 Task: Research Airbnb accommodation in San Rafael Arriba, Costa Rica from 5th December, 2023 to 11th December, 2023 for 2 adults.2 bedrooms having 2 beds and 1 bathroom. Property type can be flat. Look for 3 properties as per requirement.
Action: Mouse moved to (411, 75)
Screenshot: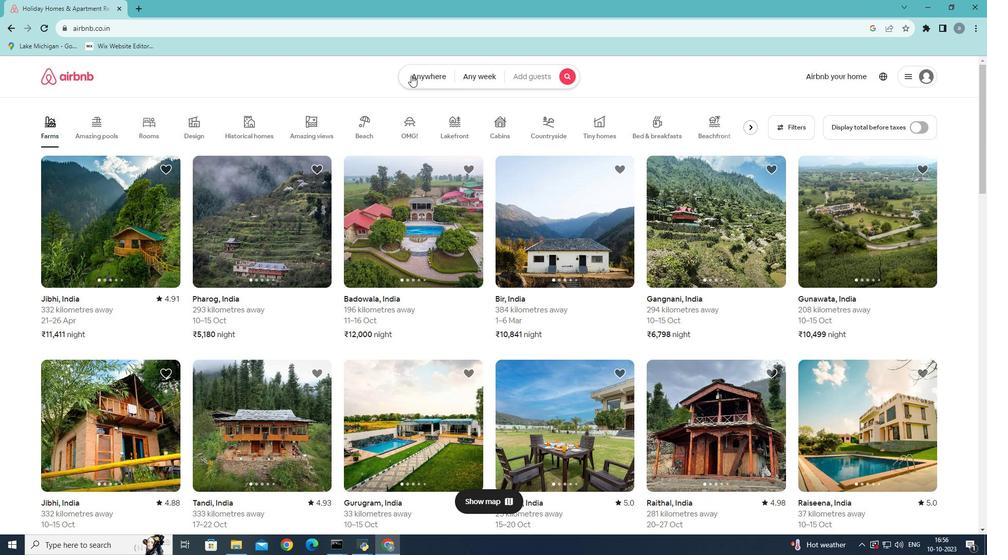 
Action: Mouse pressed left at (411, 75)
Screenshot: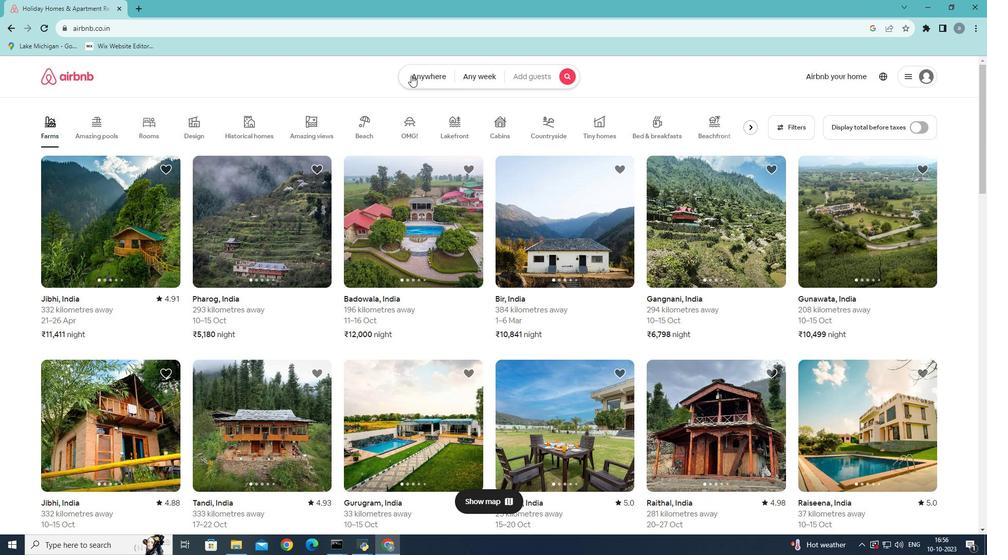 
Action: Mouse moved to (306, 118)
Screenshot: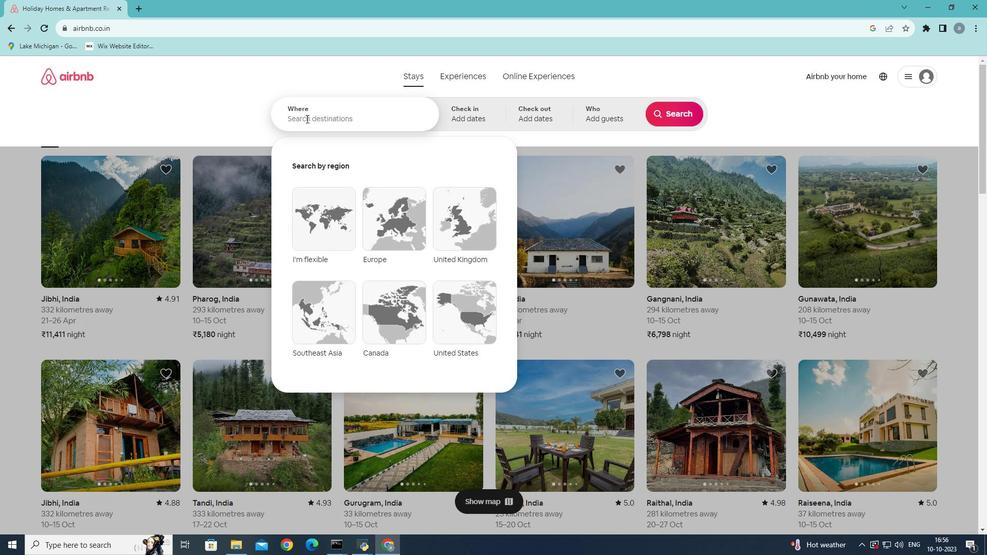 
Action: Mouse pressed left at (306, 118)
Screenshot: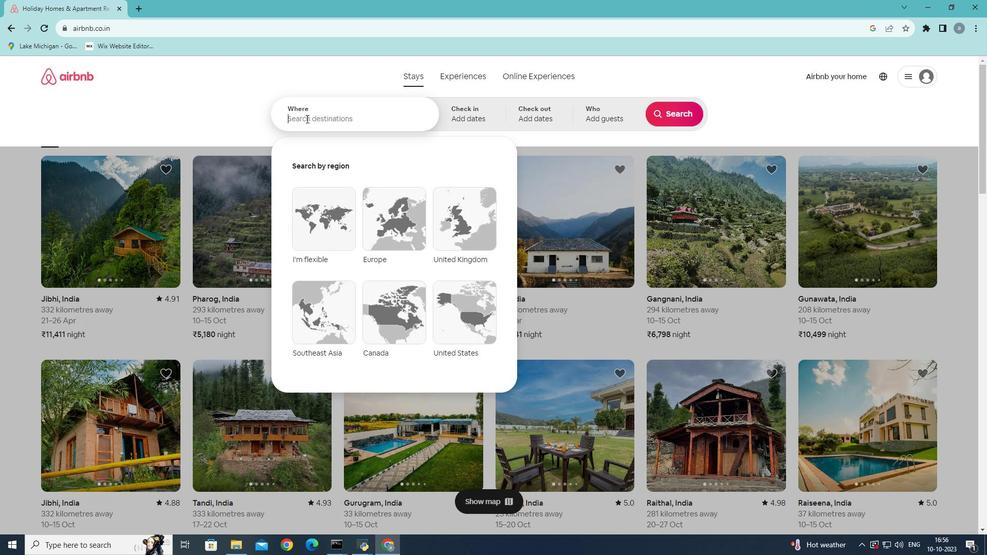
Action: Key pressed <Key.shift>San<Key.space><Key.shift>Rafael<Key.space><Key.shift>Arri
Screenshot: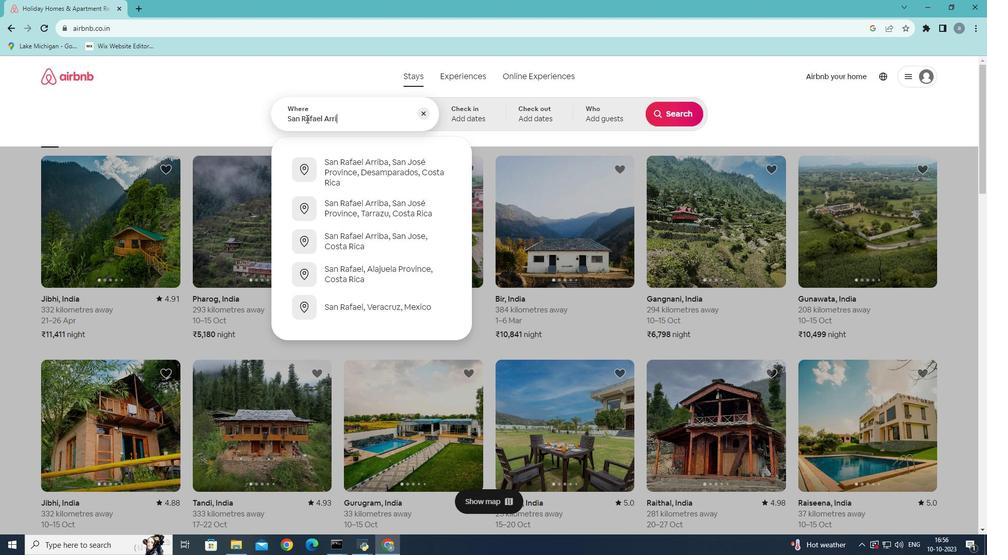 
Action: Mouse moved to (355, 181)
Screenshot: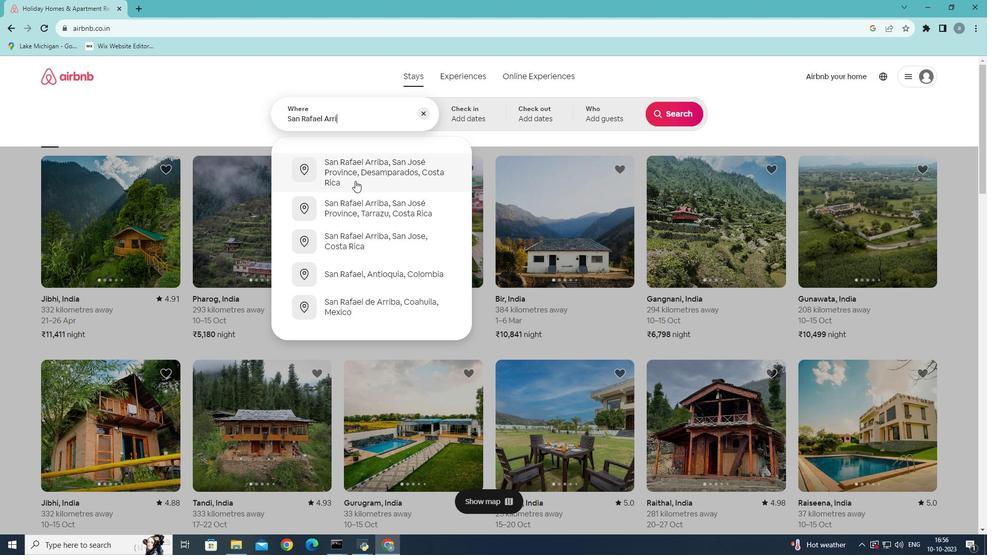 
Action: Mouse pressed left at (355, 181)
Screenshot: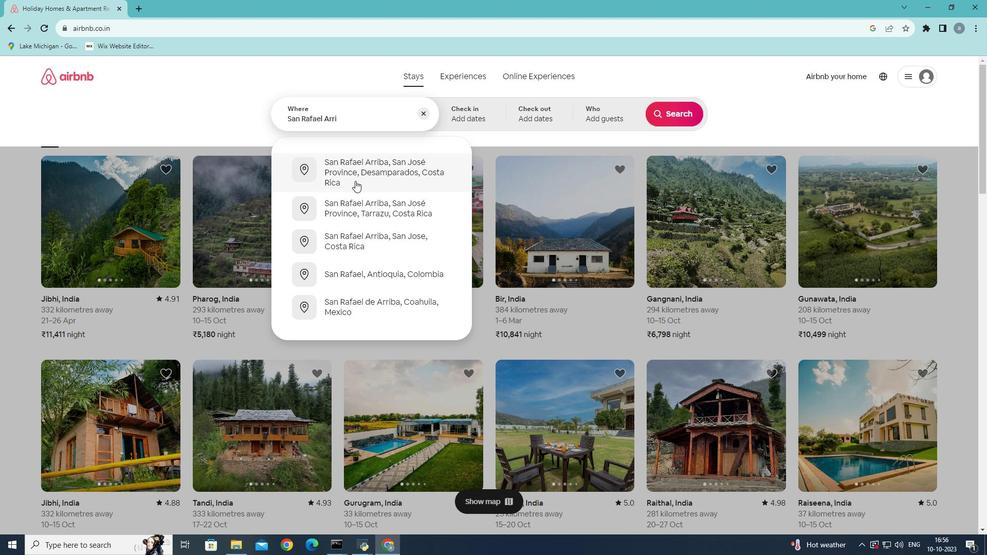 
Action: Mouse moved to (472, 120)
Screenshot: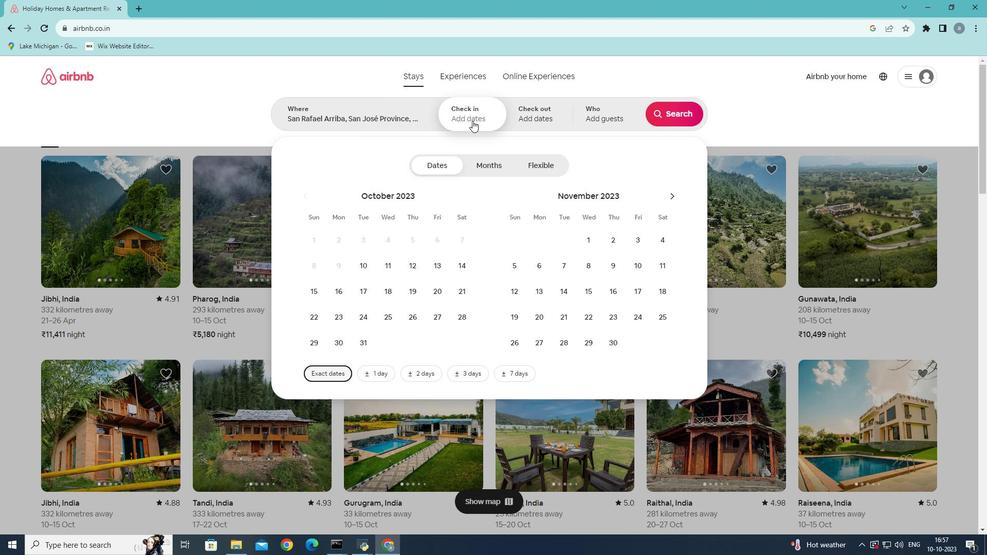 
Action: Mouse pressed left at (472, 120)
Screenshot: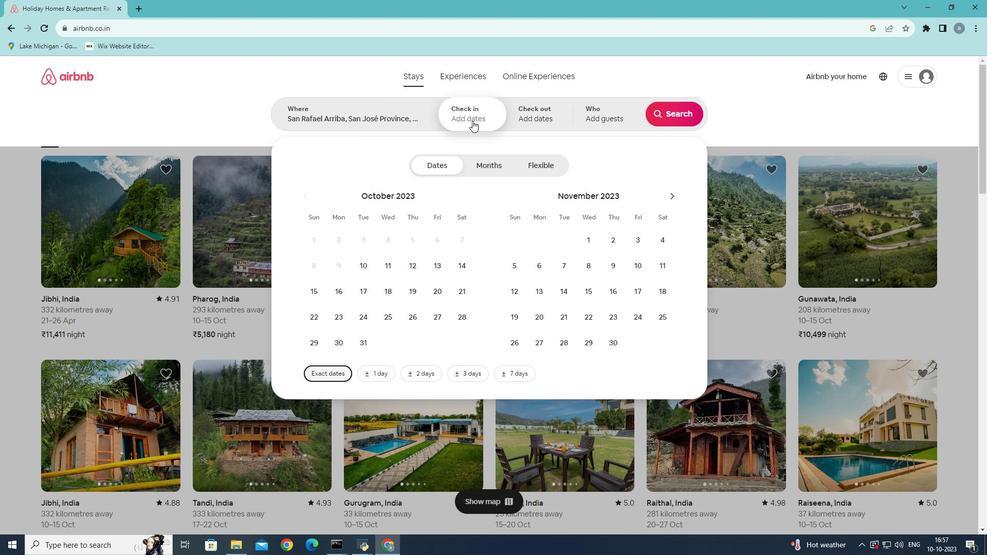 
Action: Mouse moved to (479, 120)
Screenshot: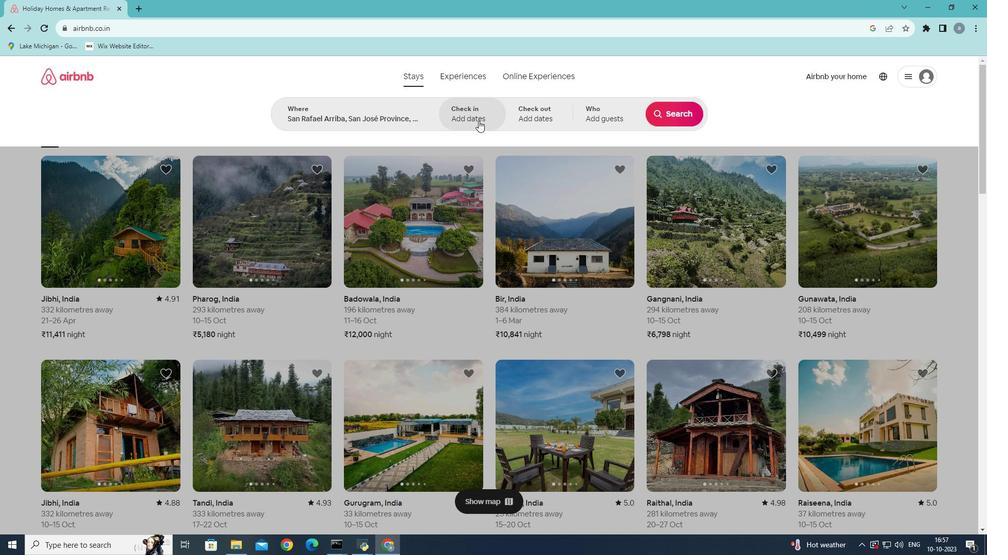 
Action: Mouse pressed left at (479, 120)
Screenshot: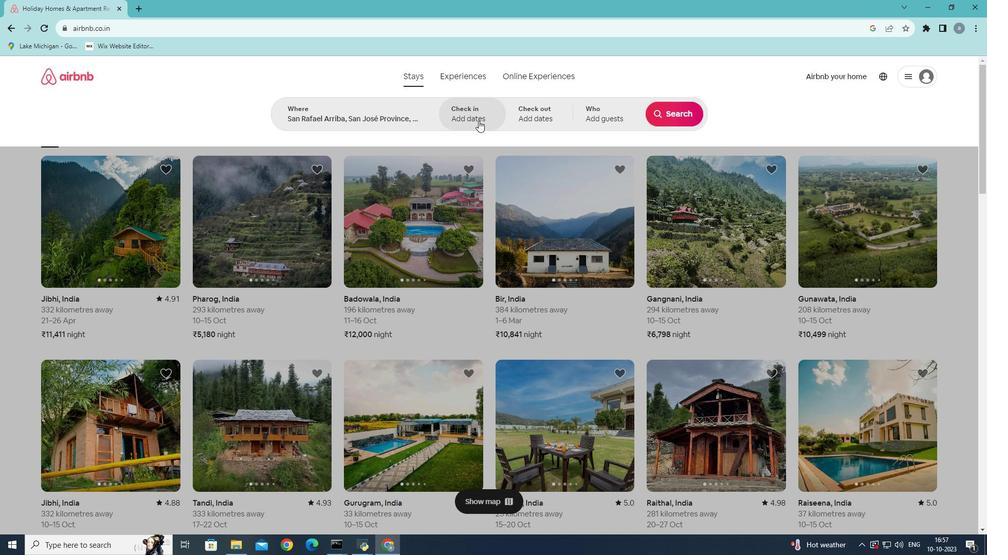 
Action: Mouse moved to (675, 200)
Screenshot: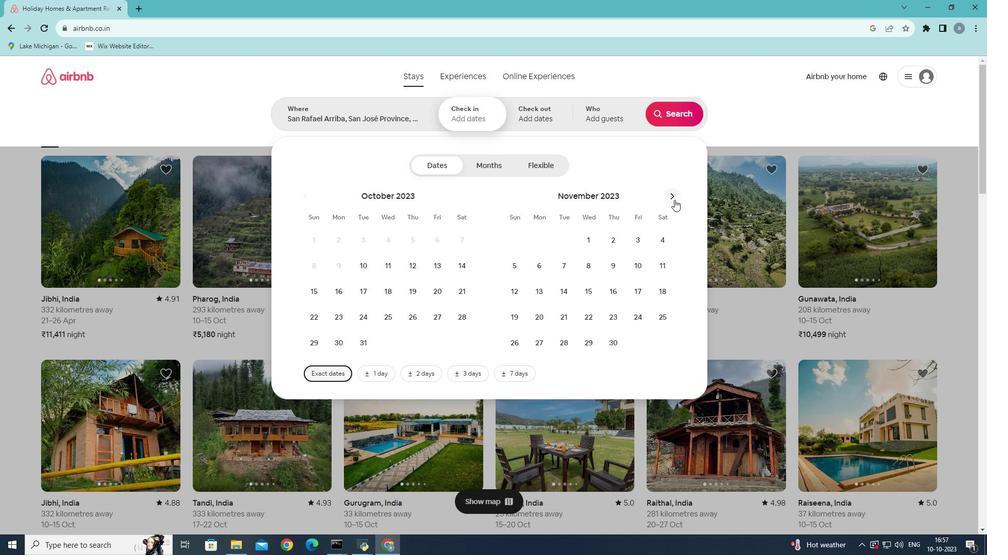 
Action: Mouse pressed left at (675, 200)
Screenshot: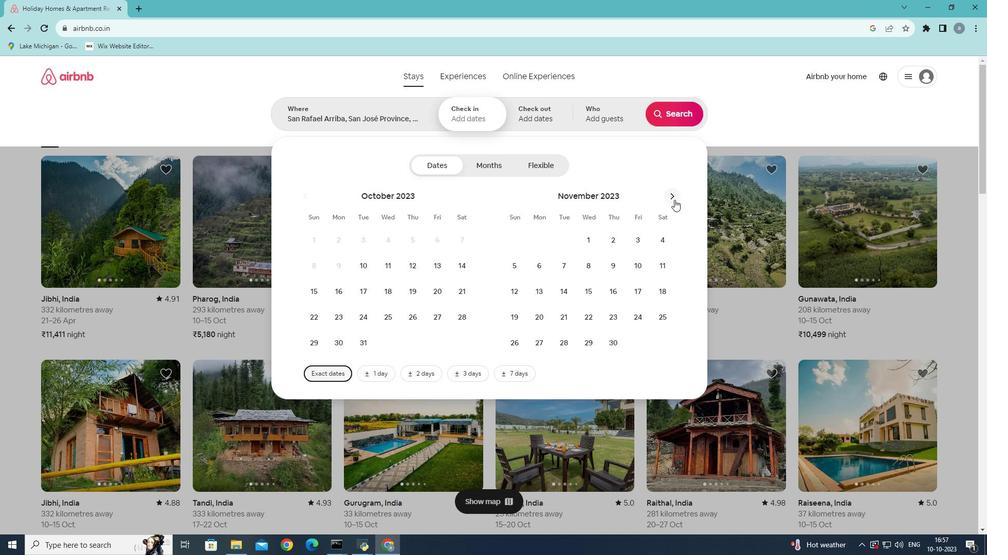 
Action: Mouse moved to (564, 261)
Screenshot: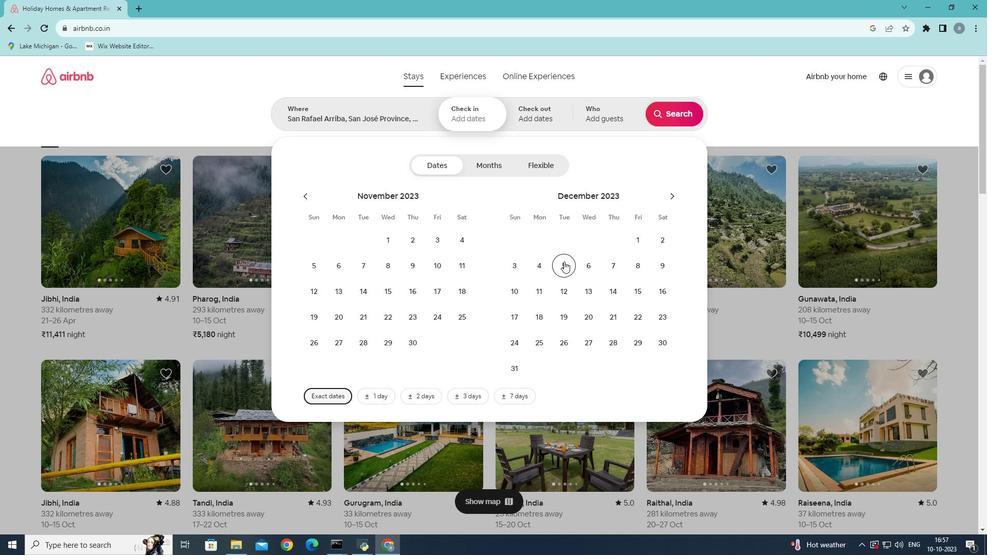 
Action: Mouse pressed left at (564, 261)
Screenshot: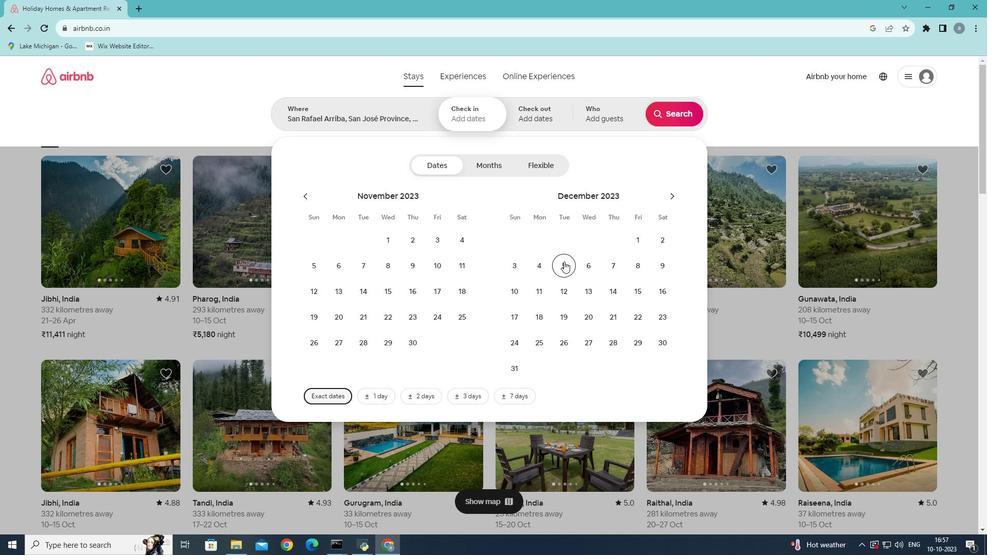 
Action: Mouse moved to (540, 290)
Screenshot: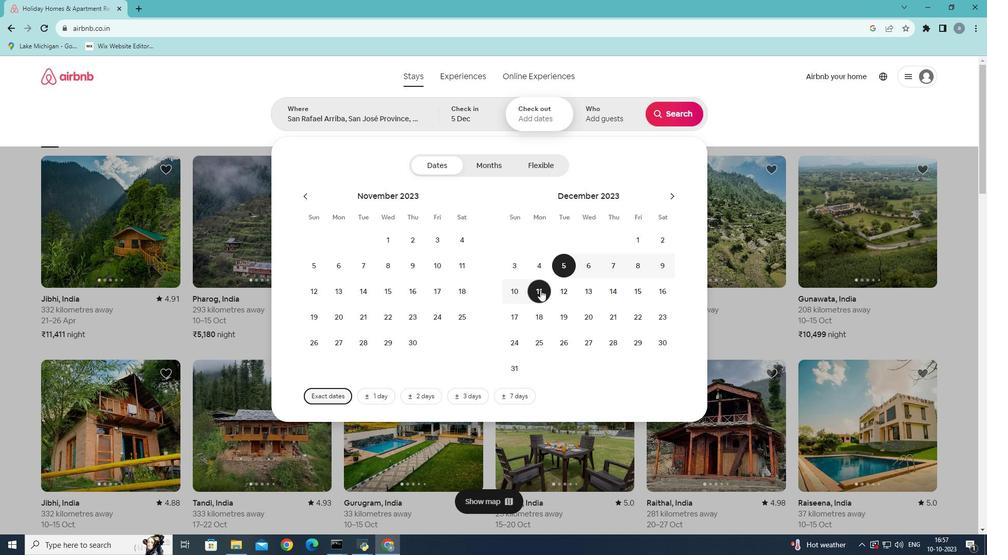 
Action: Mouse pressed left at (540, 290)
Screenshot: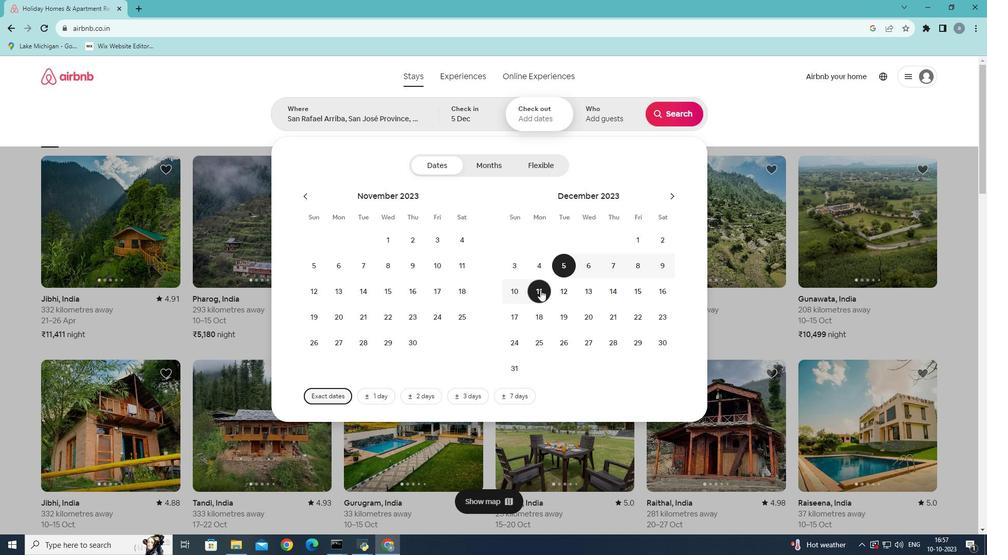 
Action: Mouse moved to (600, 114)
Screenshot: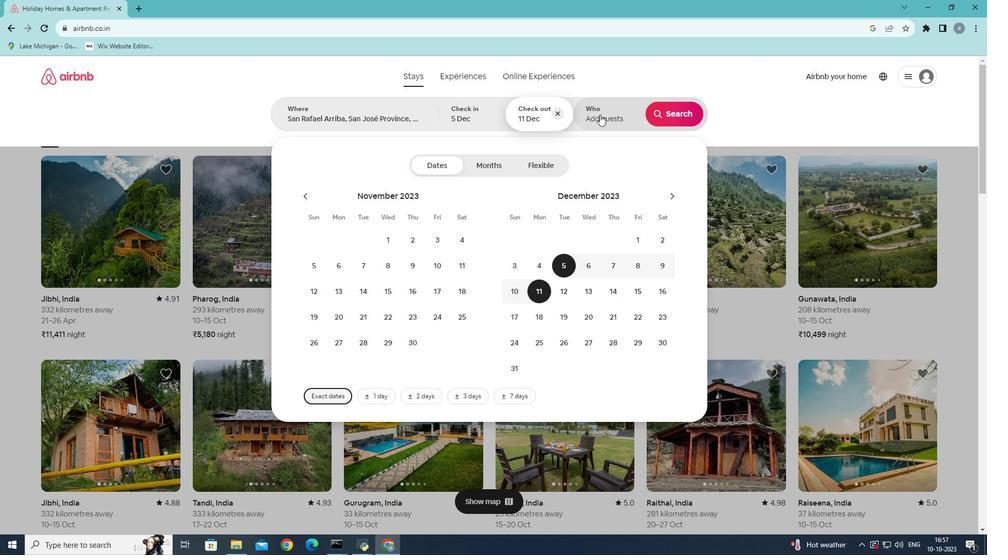 
Action: Mouse pressed left at (600, 114)
Screenshot: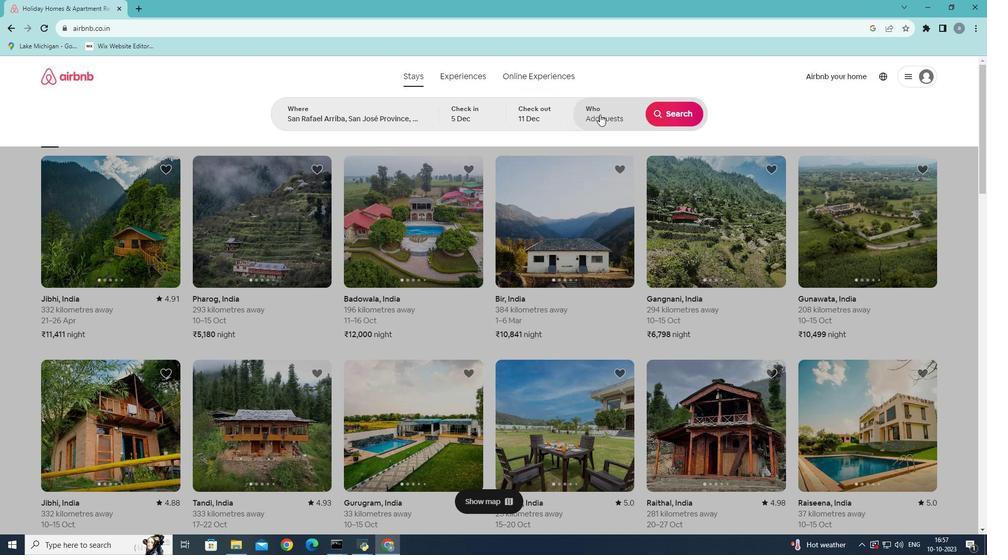 
Action: Mouse moved to (675, 169)
Screenshot: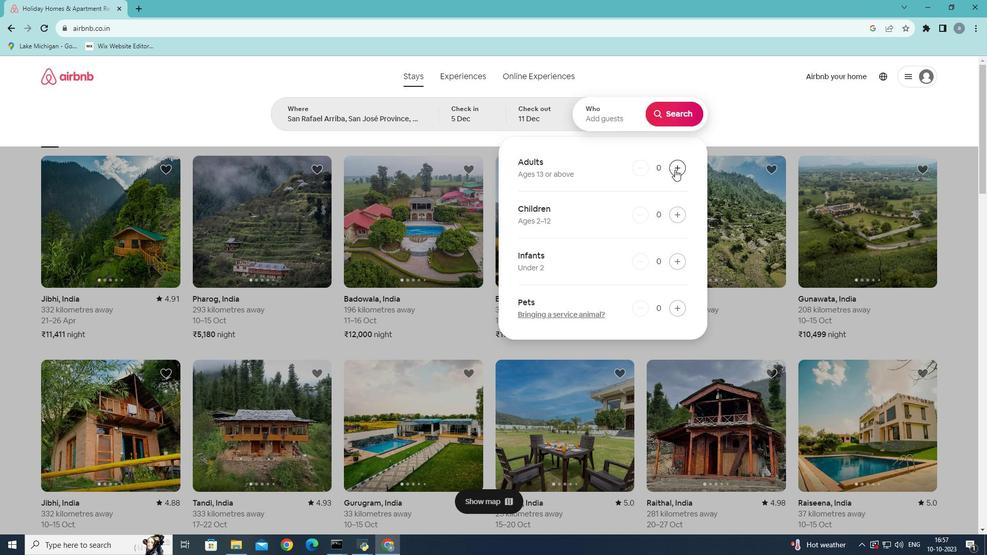 
Action: Mouse pressed left at (675, 169)
Screenshot: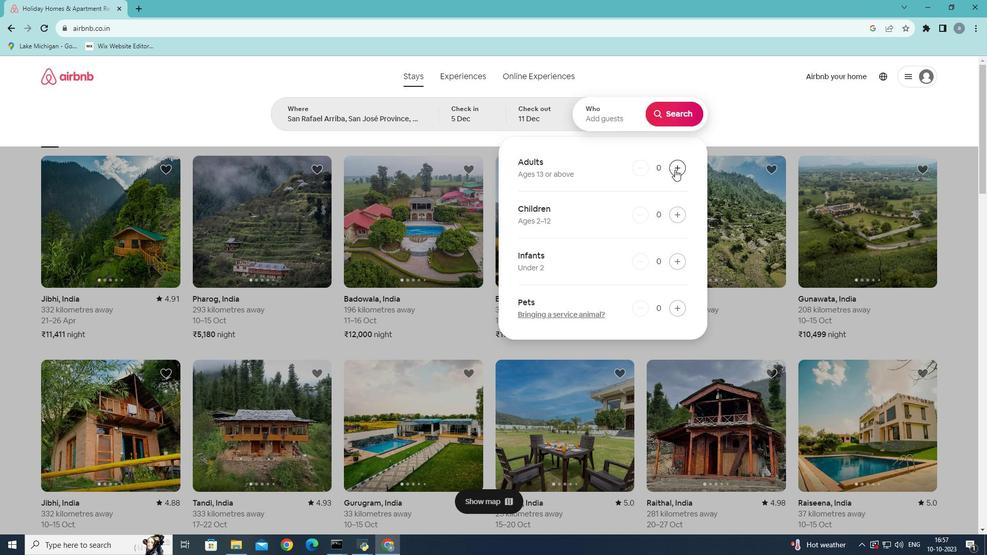 
Action: Mouse pressed left at (675, 169)
Screenshot: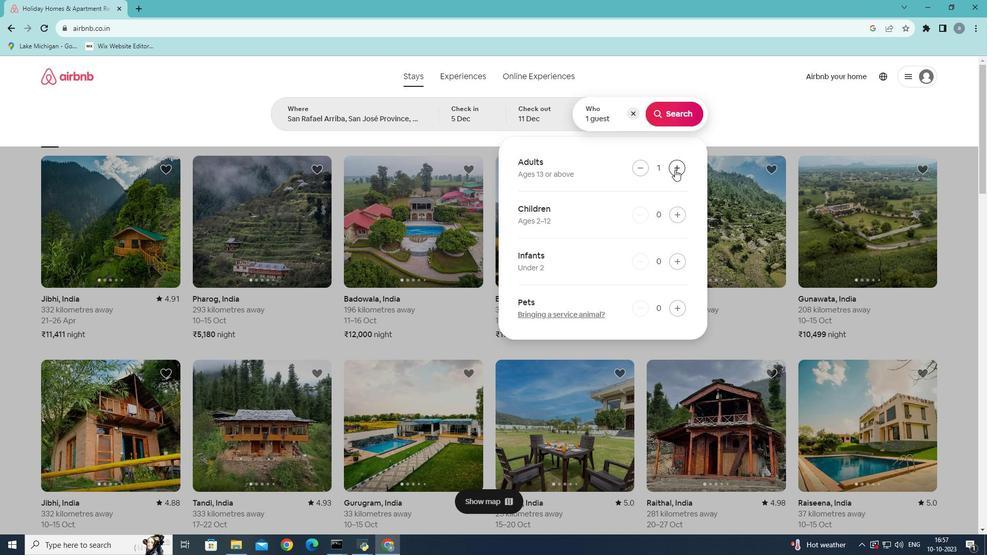 
Action: Mouse moved to (688, 118)
Screenshot: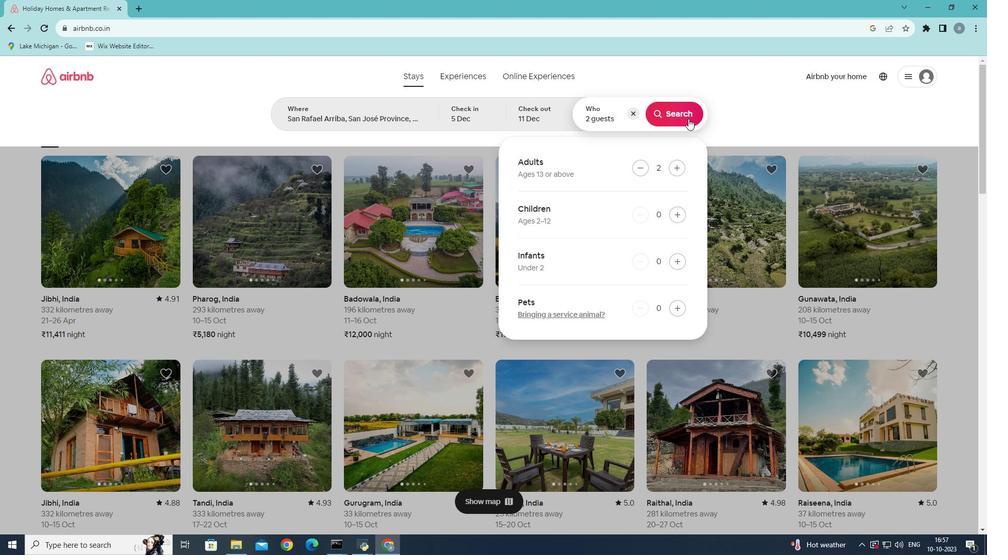 
Action: Mouse pressed left at (688, 118)
Screenshot: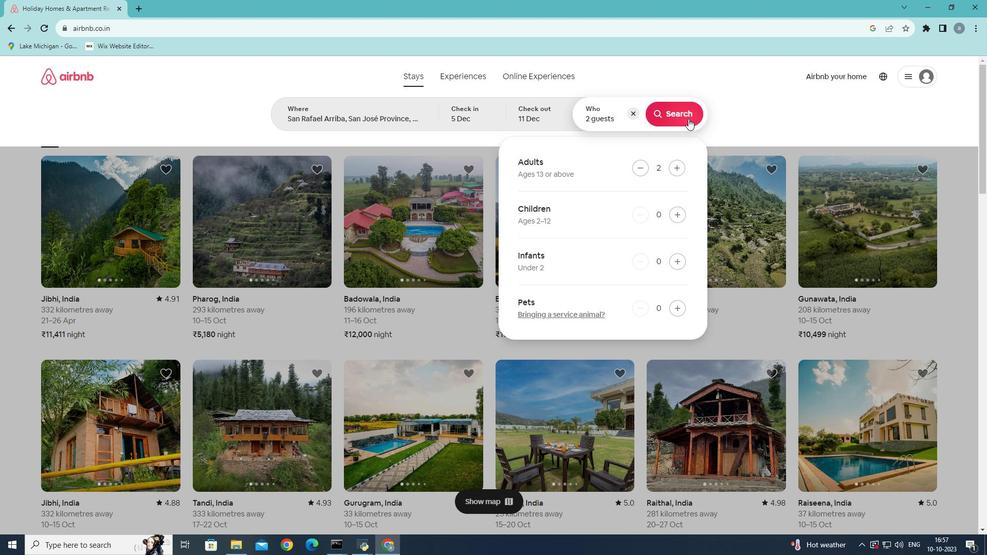 
Action: Mouse moved to (826, 119)
Screenshot: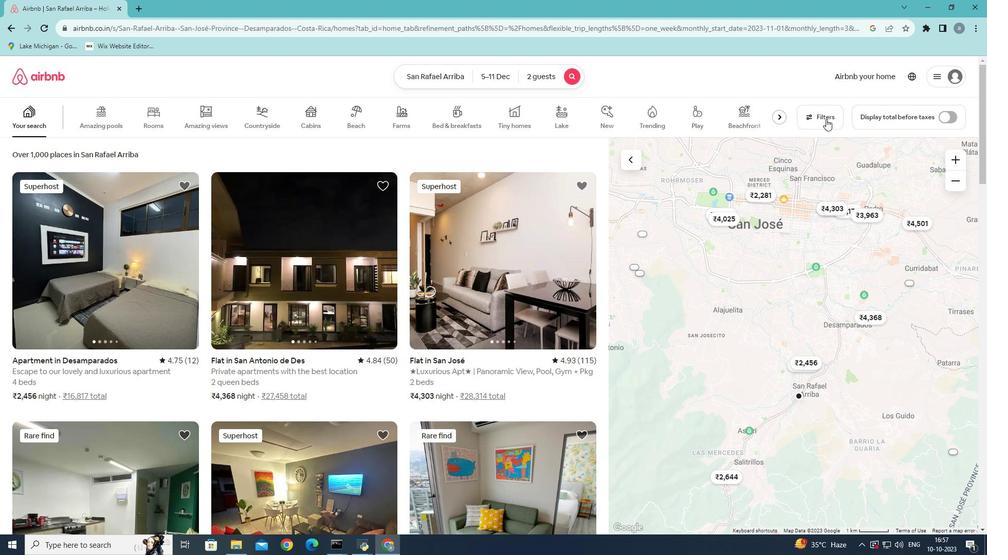 
Action: Mouse pressed left at (826, 119)
Screenshot: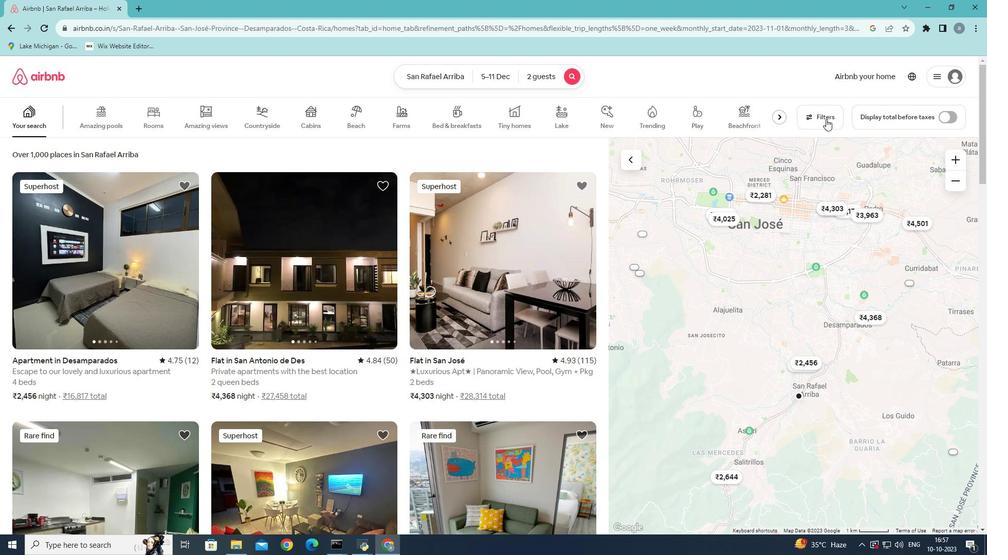 
Action: Mouse moved to (417, 351)
Screenshot: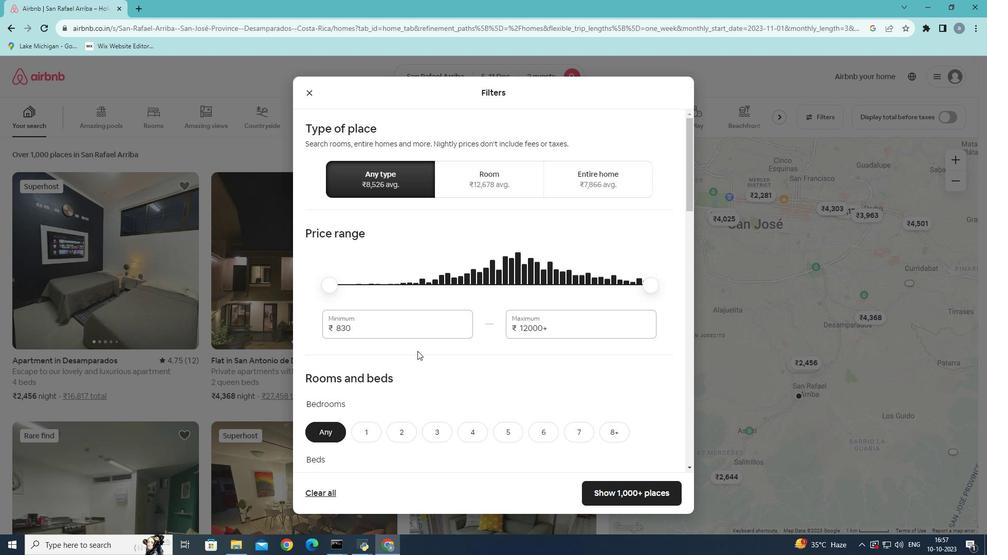 
Action: Mouse scrolled (417, 350) with delta (0, 0)
Screenshot: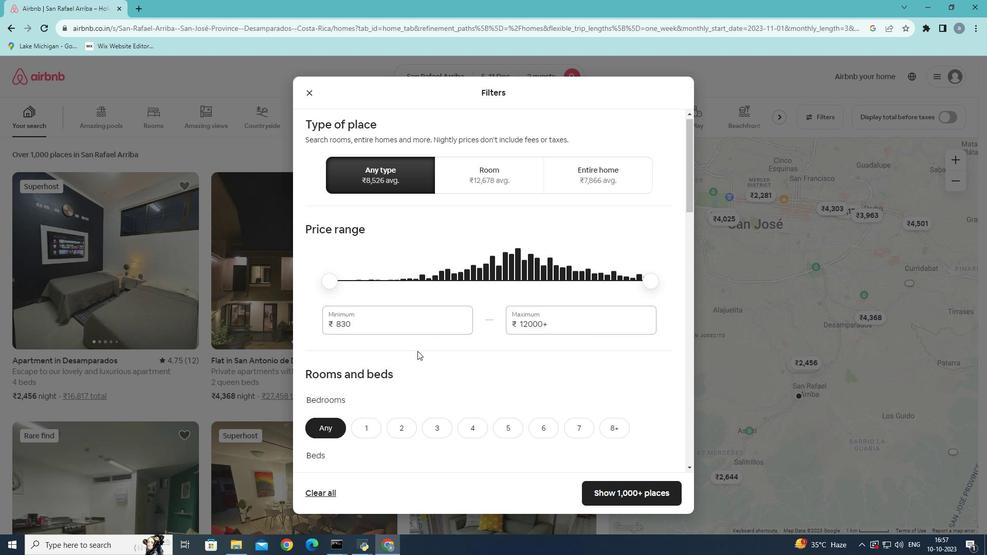 
Action: Mouse scrolled (417, 350) with delta (0, 0)
Screenshot: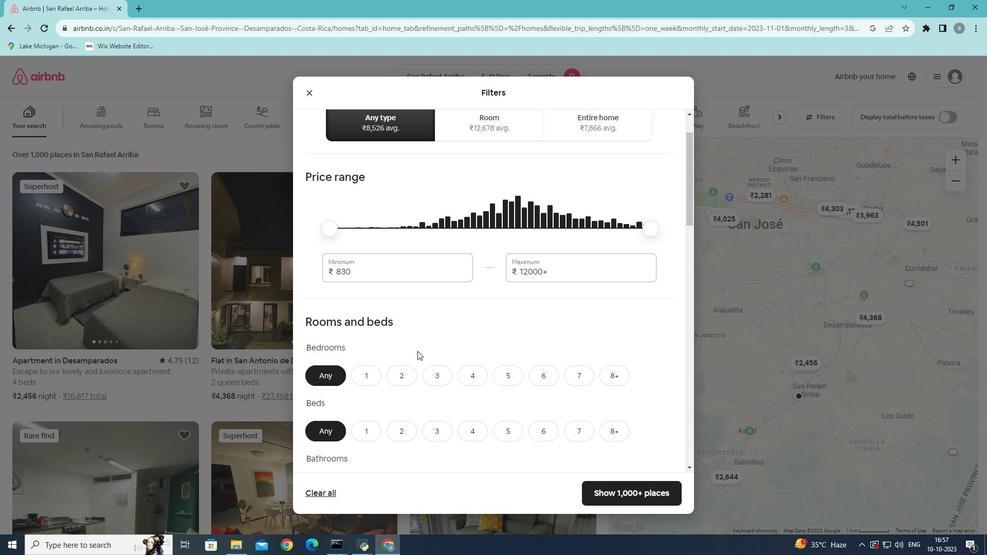 
Action: Mouse moved to (422, 344)
Screenshot: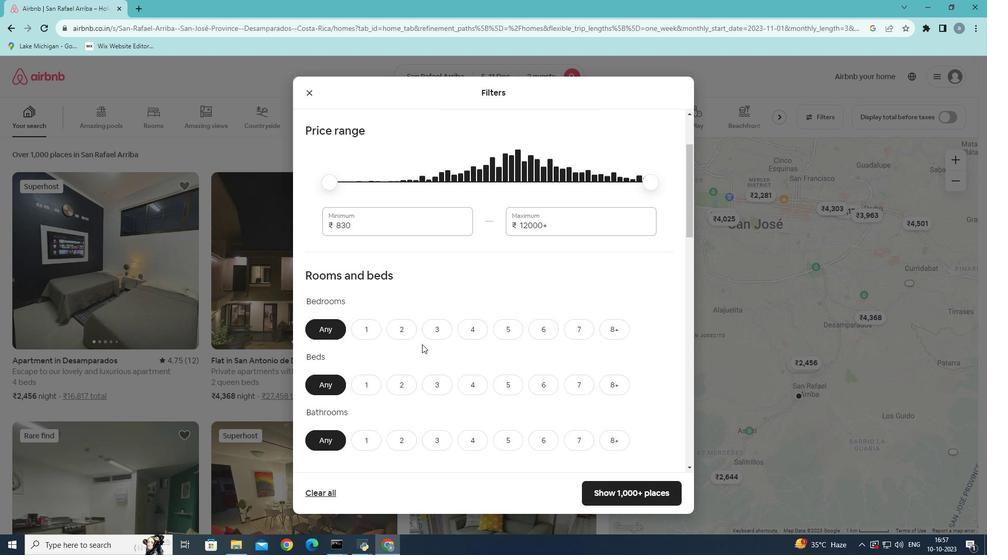 
Action: Mouse scrolled (422, 344) with delta (0, 0)
Screenshot: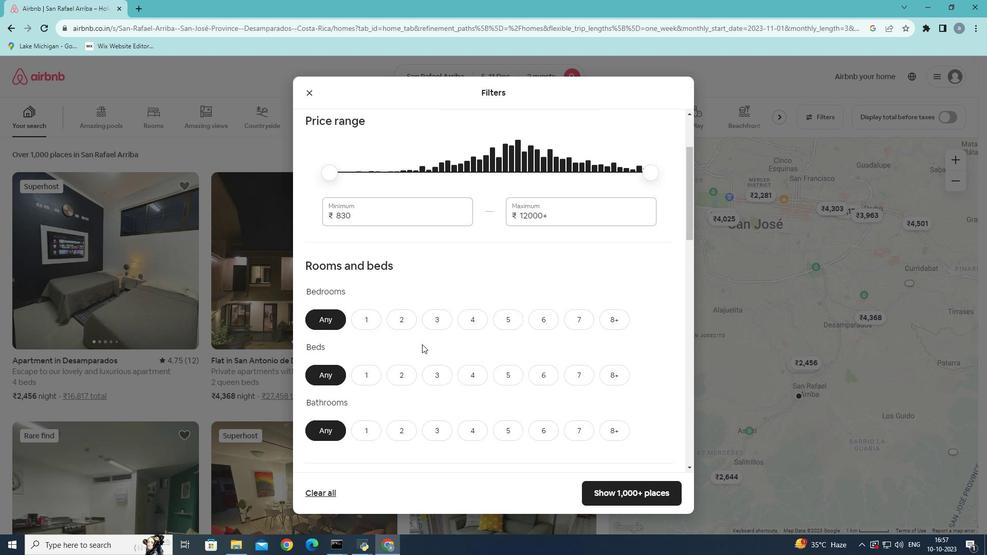 
Action: Mouse moved to (399, 273)
Screenshot: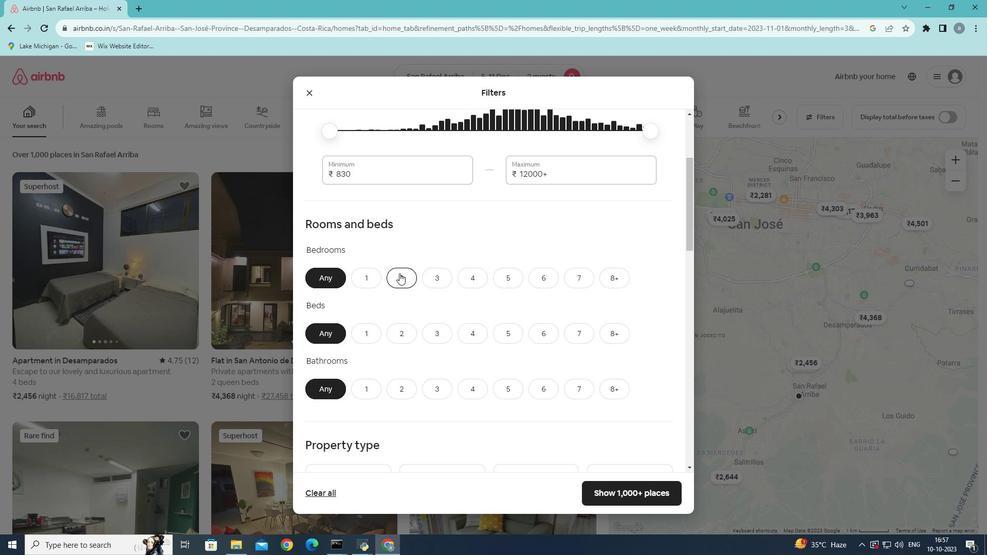 
Action: Mouse pressed left at (399, 273)
Screenshot: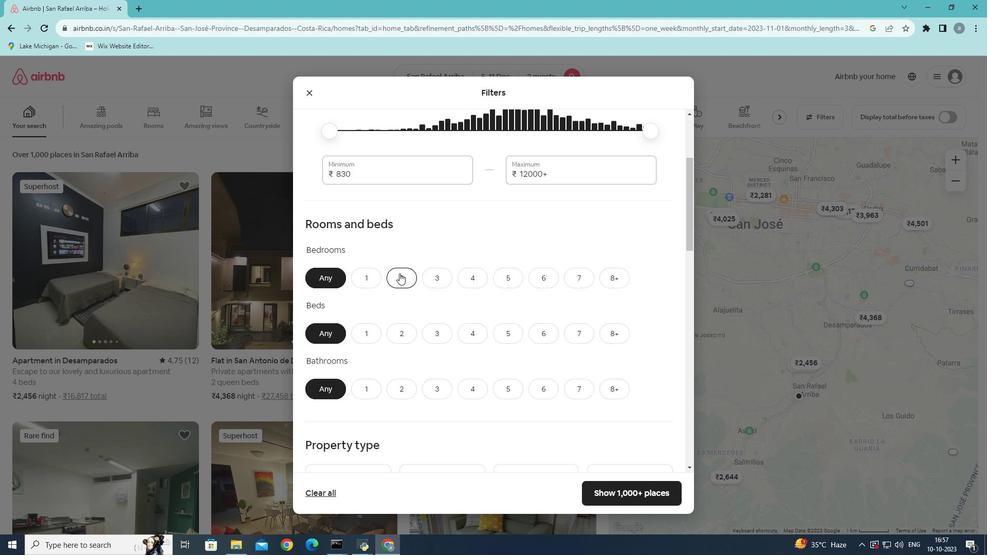 
Action: Mouse moved to (404, 328)
Screenshot: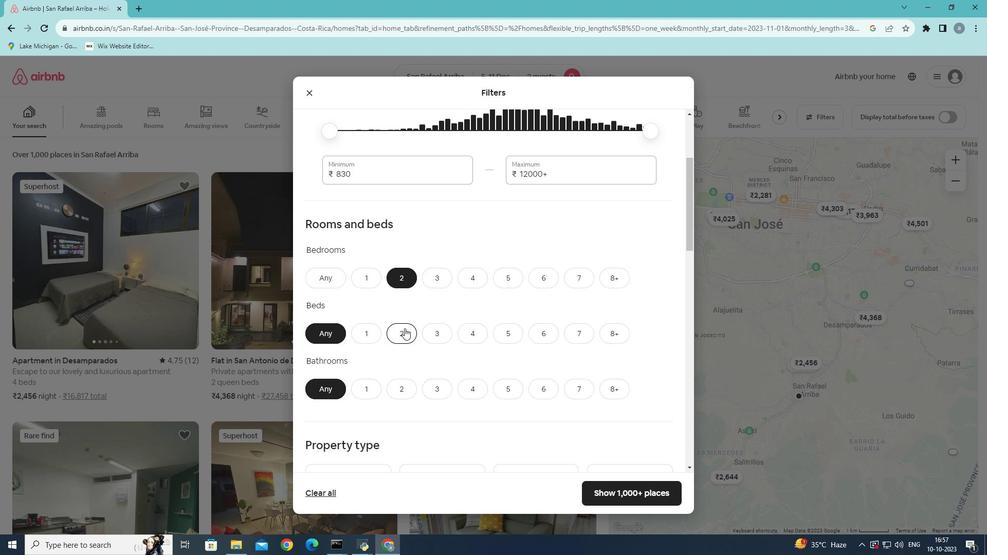 
Action: Mouse pressed left at (404, 328)
Screenshot: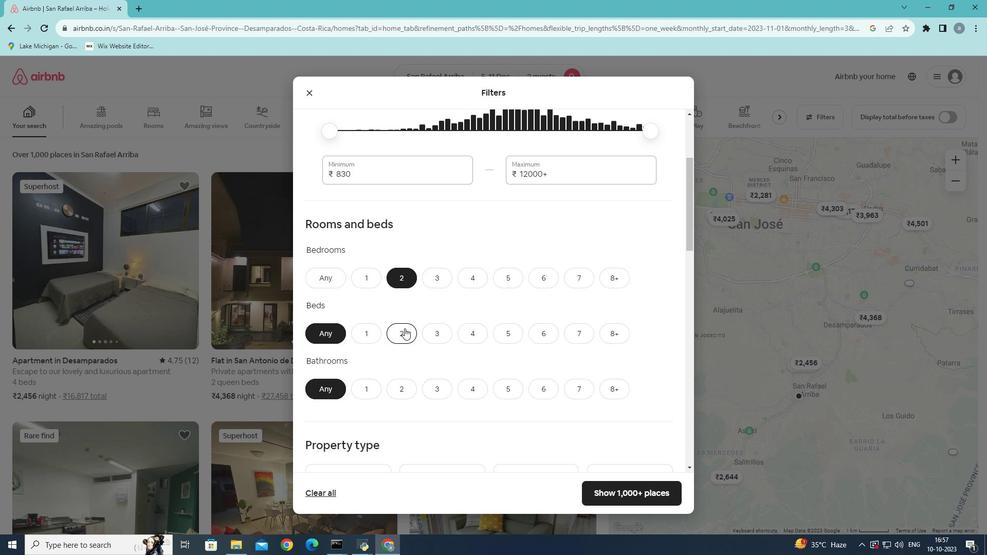 
Action: Mouse moved to (371, 390)
Screenshot: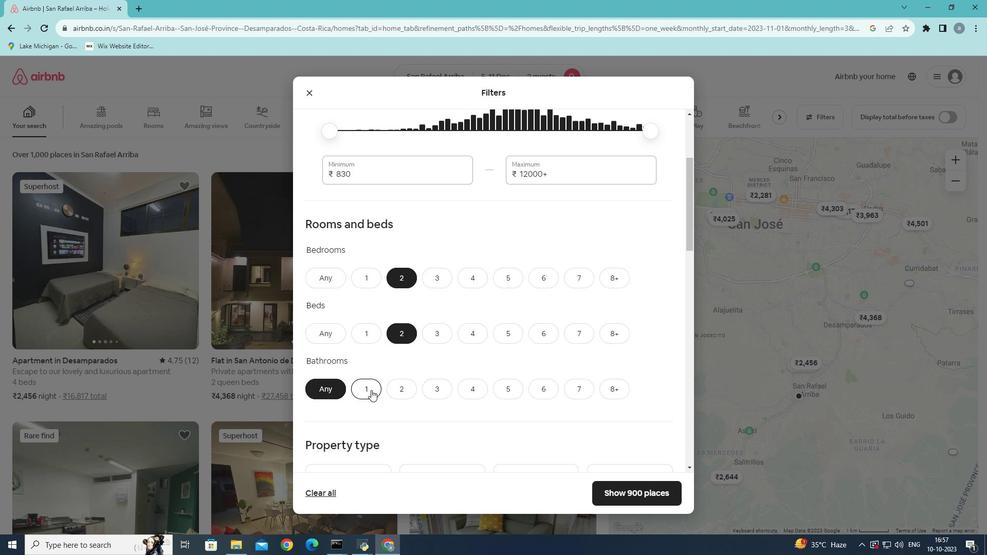 
Action: Mouse pressed left at (371, 390)
Screenshot: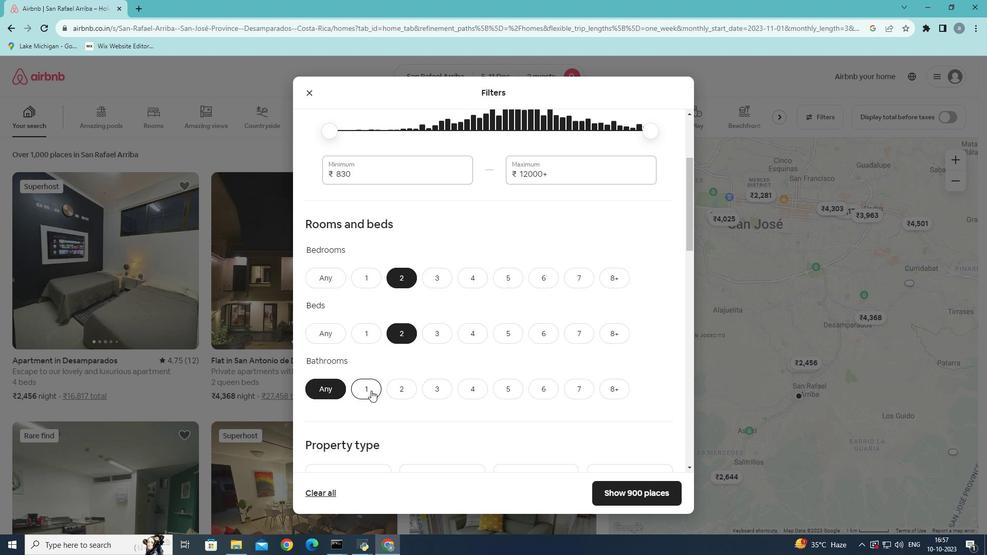
Action: Mouse moved to (426, 310)
Screenshot: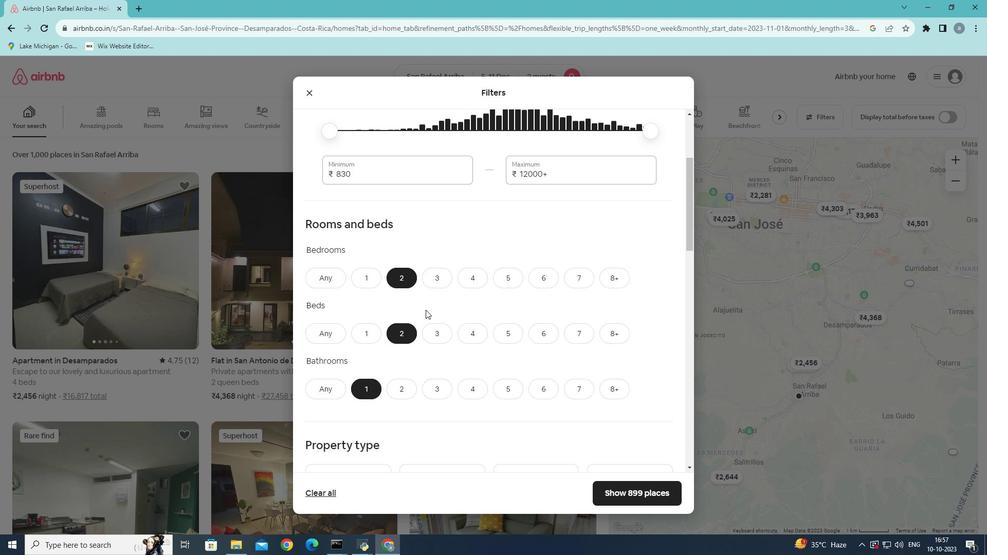 
Action: Mouse scrolled (426, 309) with delta (0, 0)
Screenshot: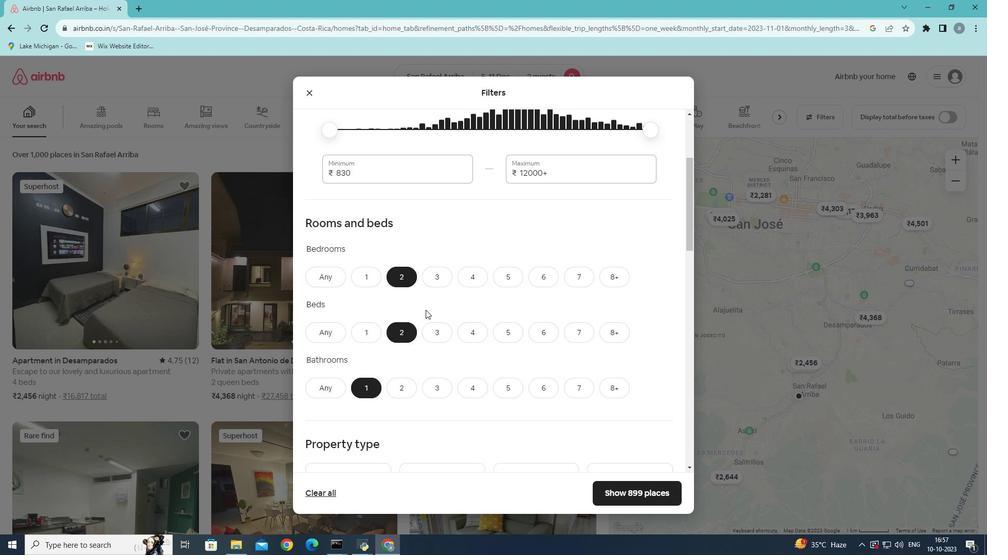 
Action: Mouse scrolled (426, 309) with delta (0, 0)
Screenshot: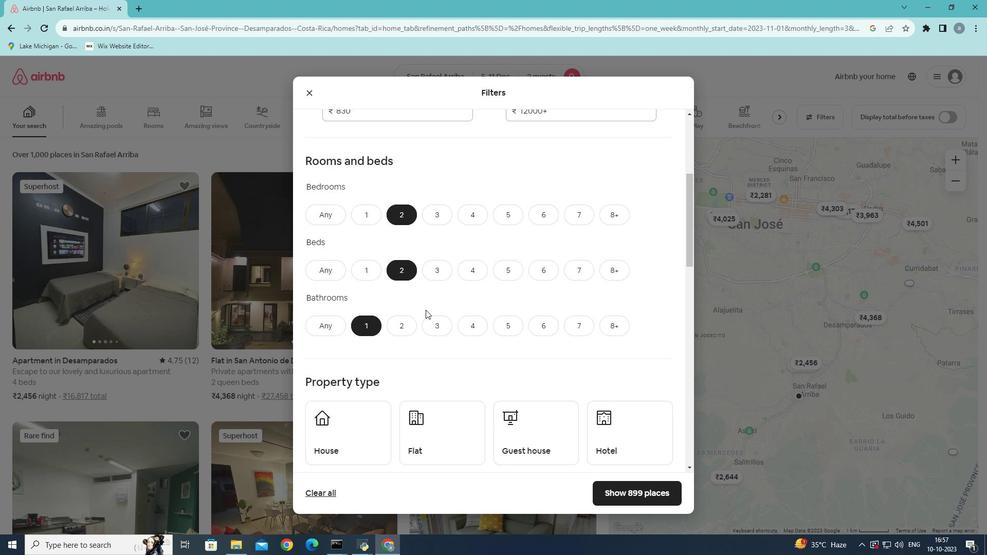 
Action: Mouse scrolled (426, 309) with delta (0, 0)
Screenshot: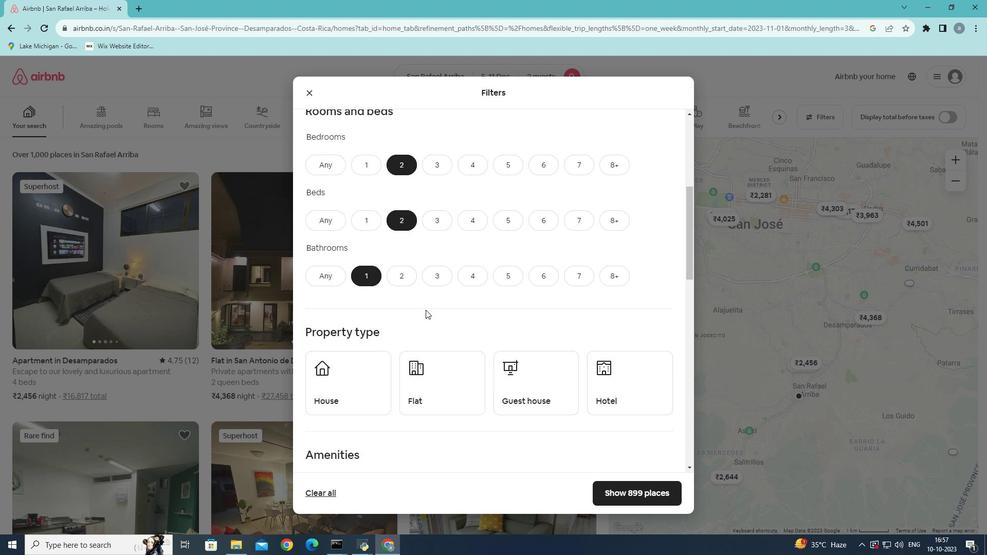 
Action: Mouse moved to (426, 357)
Screenshot: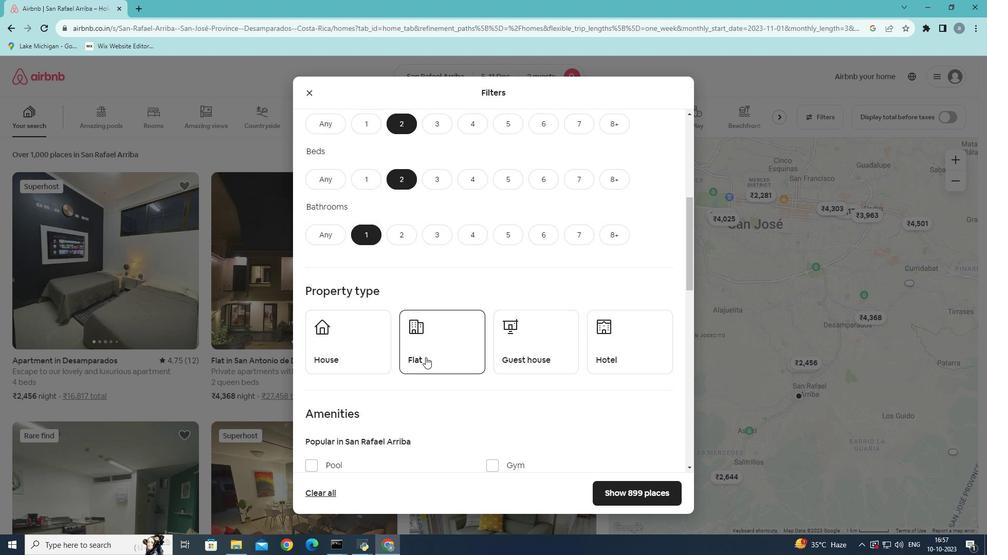 
Action: Mouse pressed left at (426, 357)
Screenshot: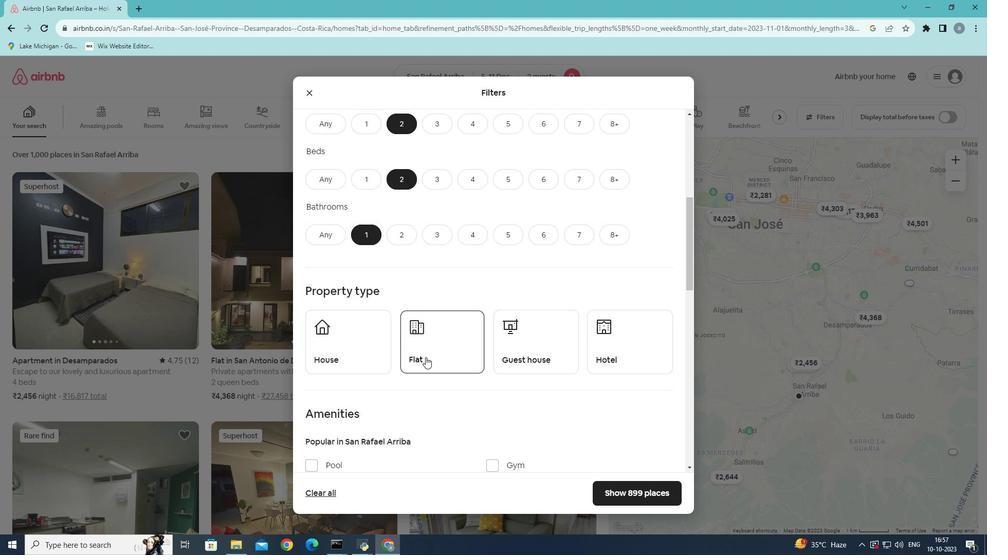 
Action: Mouse moved to (446, 339)
Screenshot: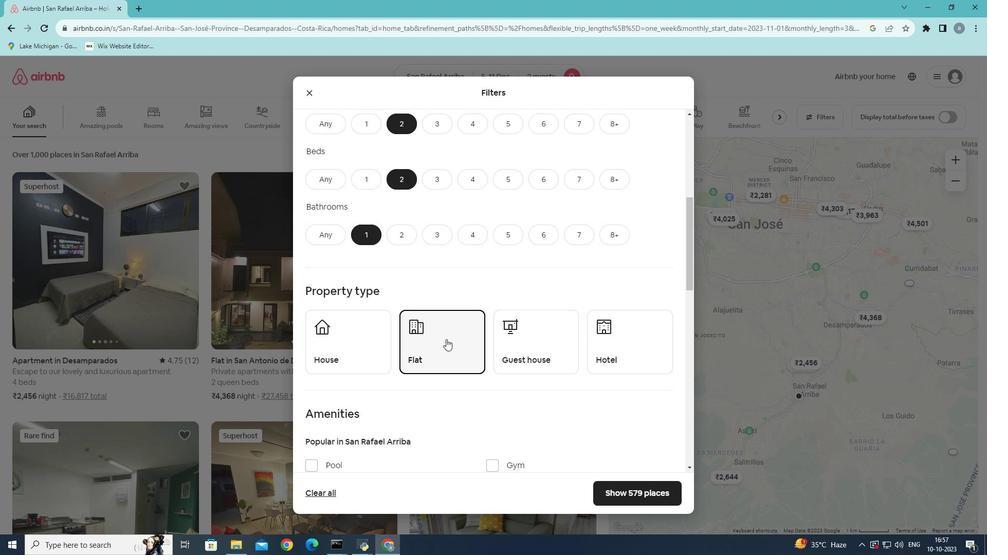 
Action: Mouse scrolled (446, 339) with delta (0, 0)
Screenshot: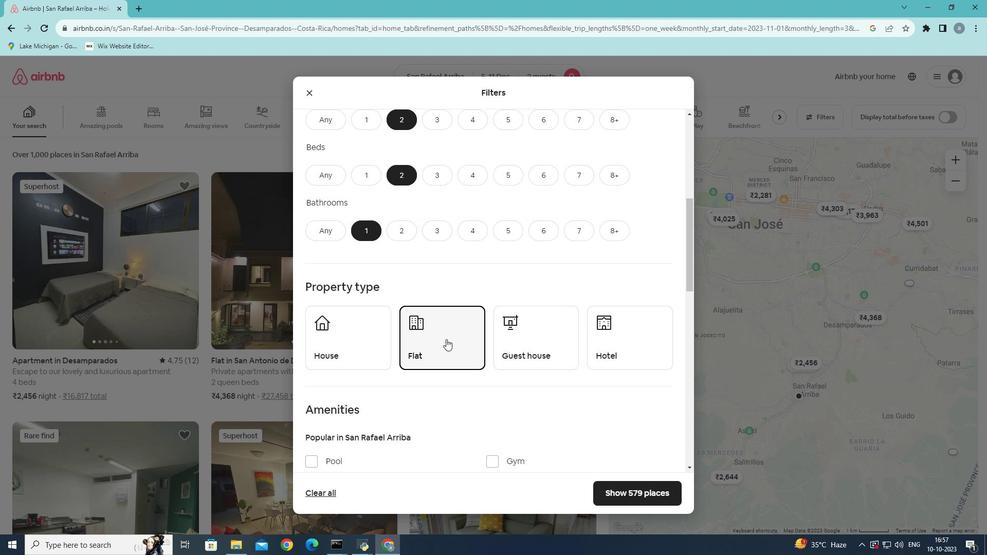 
Action: Mouse scrolled (446, 339) with delta (0, 0)
Screenshot: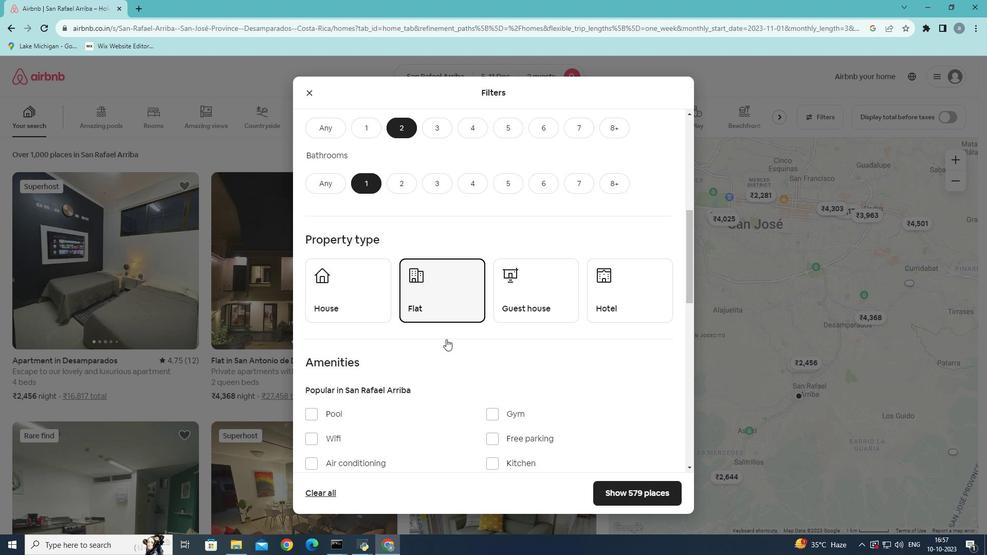 
Action: Mouse scrolled (446, 339) with delta (0, 0)
Screenshot: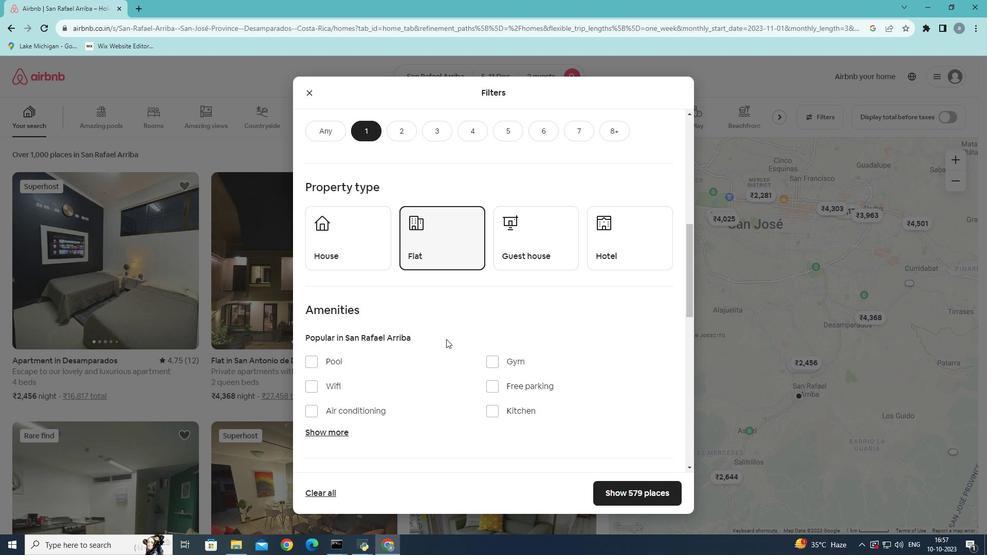
Action: Mouse scrolled (446, 339) with delta (0, 0)
Screenshot: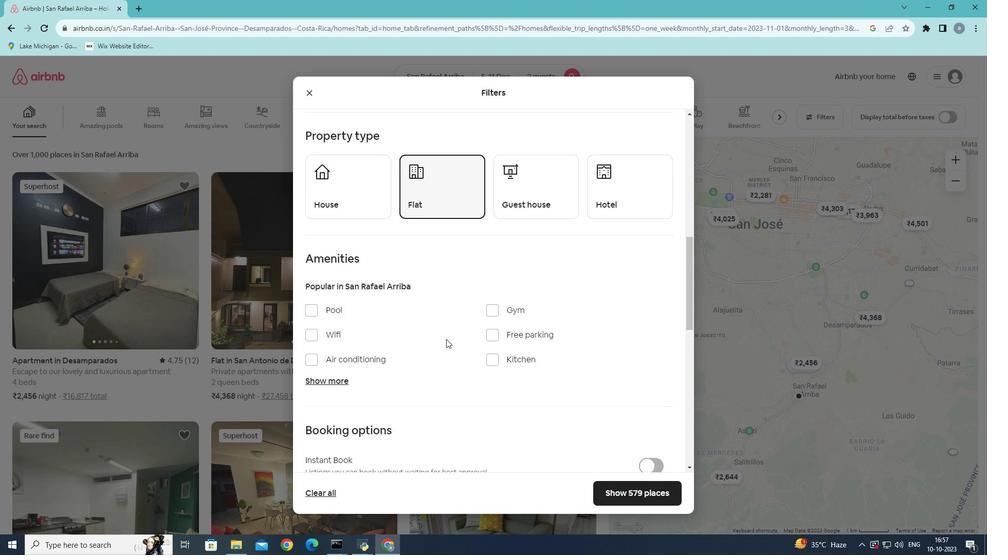 
Action: Mouse scrolled (446, 339) with delta (0, 0)
Screenshot: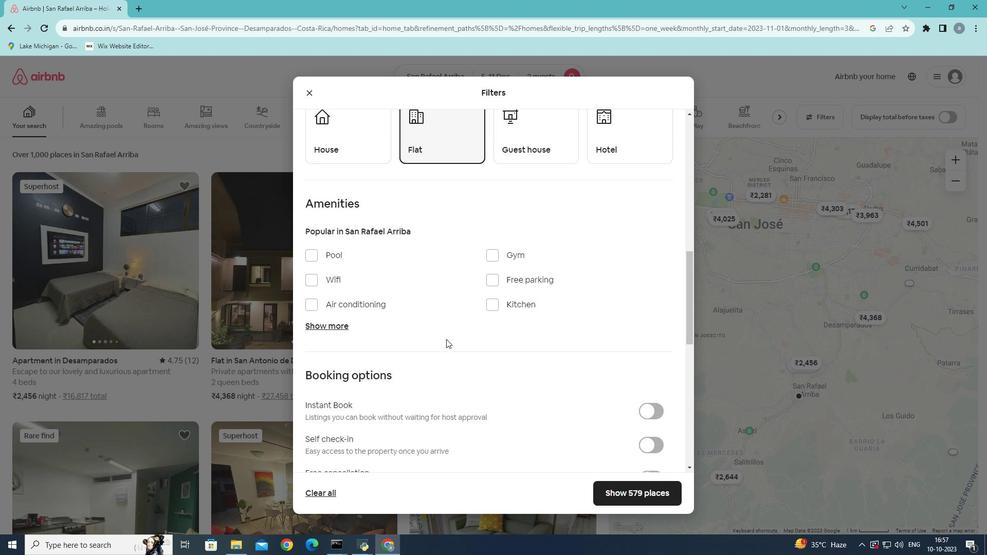
Action: Mouse moved to (646, 496)
Screenshot: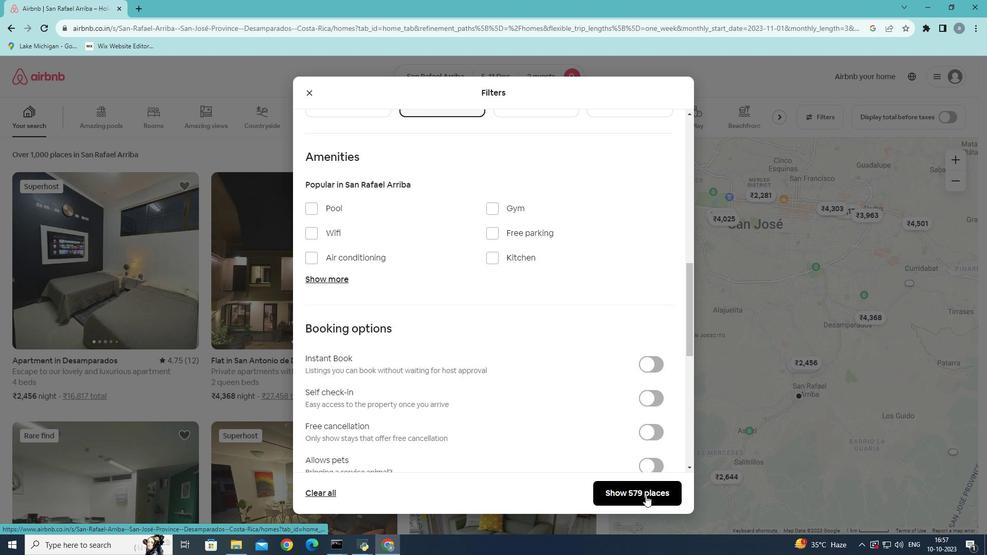 
Action: Mouse pressed left at (646, 496)
Screenshot: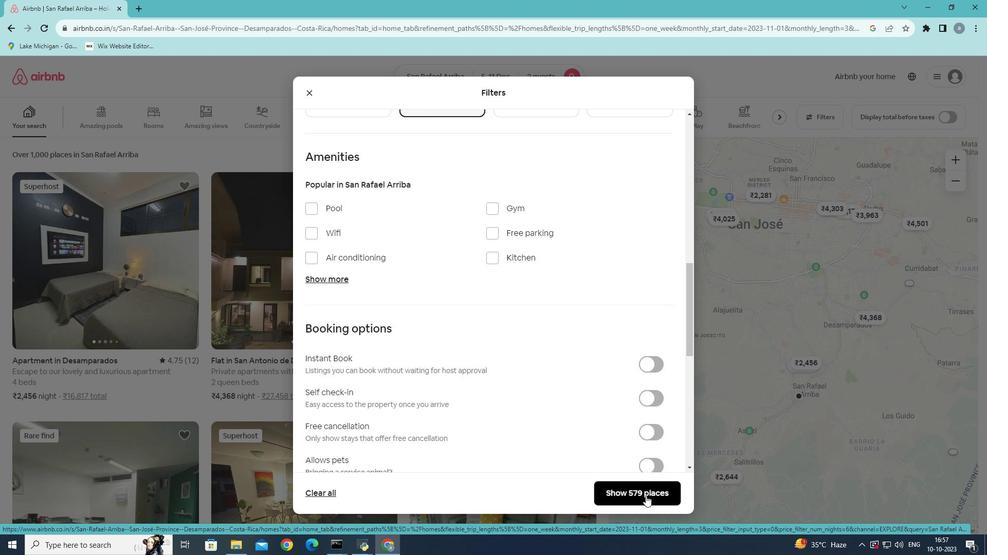 
Action: Mouse moved to (288, 300)
Screenshot: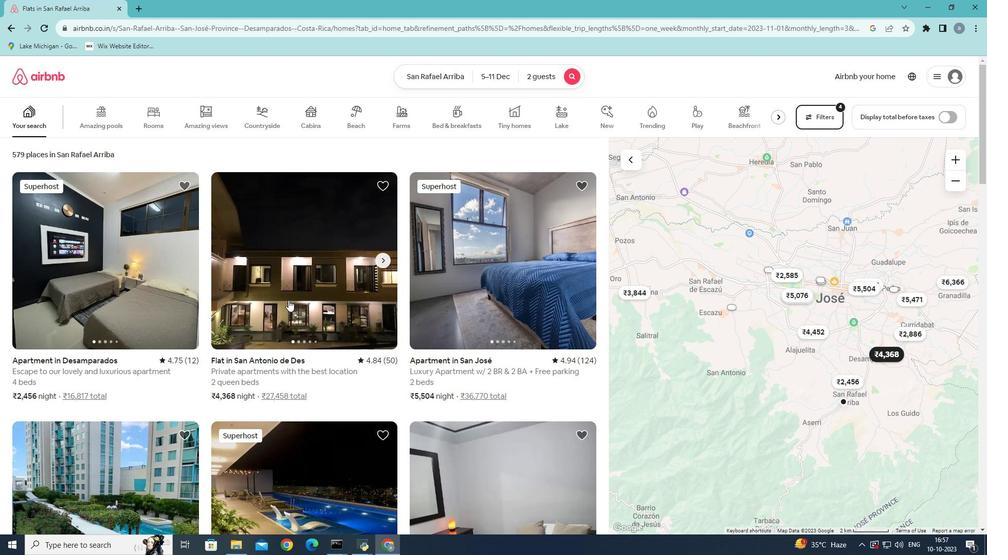 
Action: Mouse pressed left at (288, 300)
Screenshot: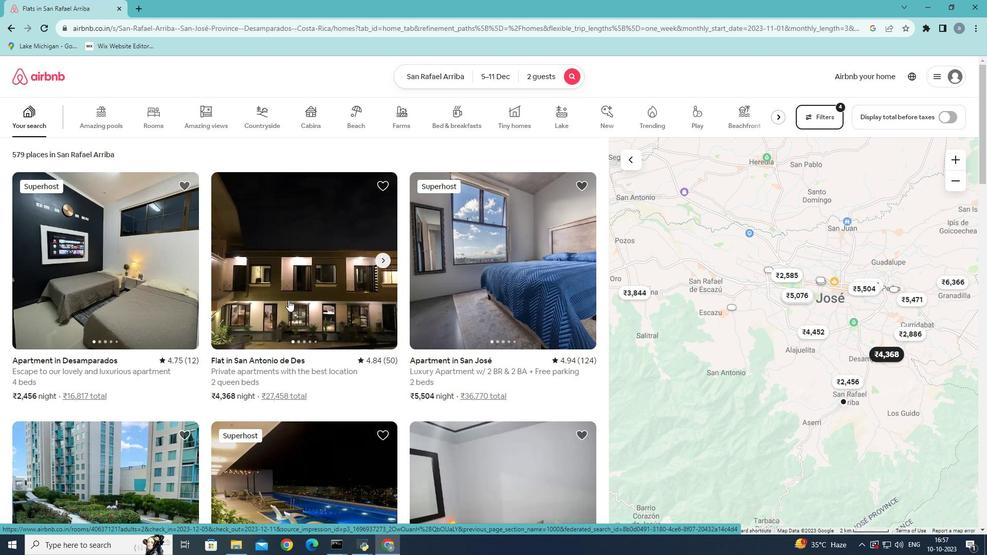 
Action: Mouse moved to (733, 373)
Screenshot: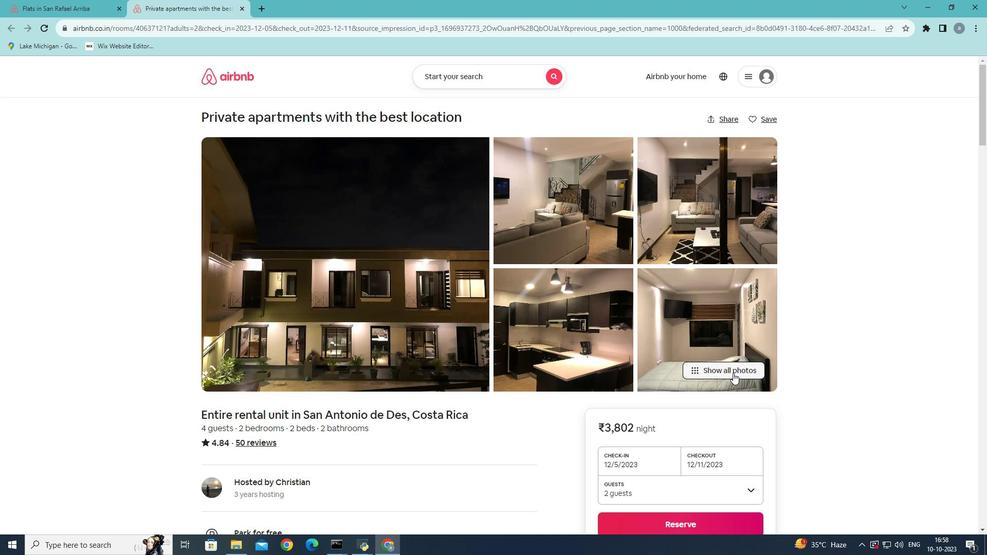 
Action: Mouse pressed left at (733, 373)
Screenshot: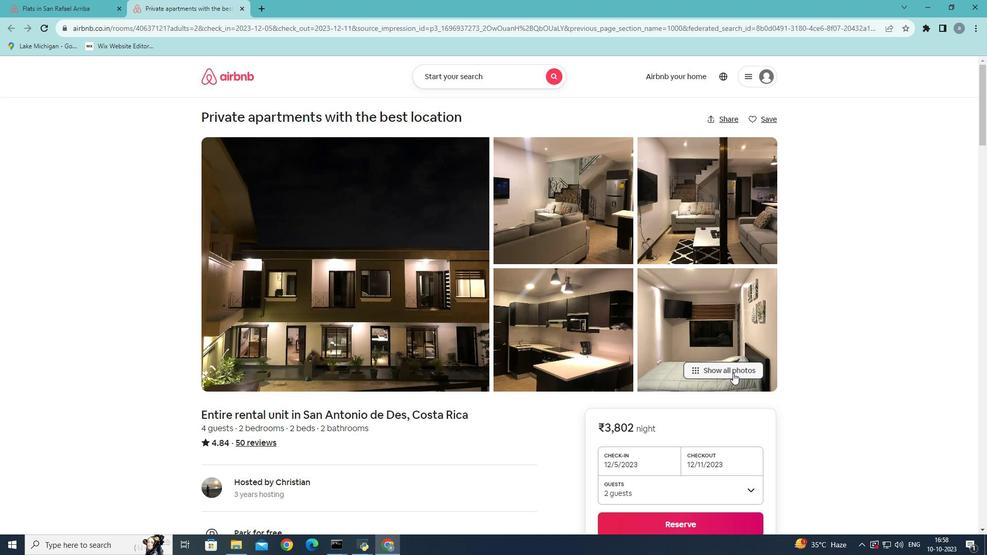 
Action: Mouse moved to (613, 366)
Screenshot: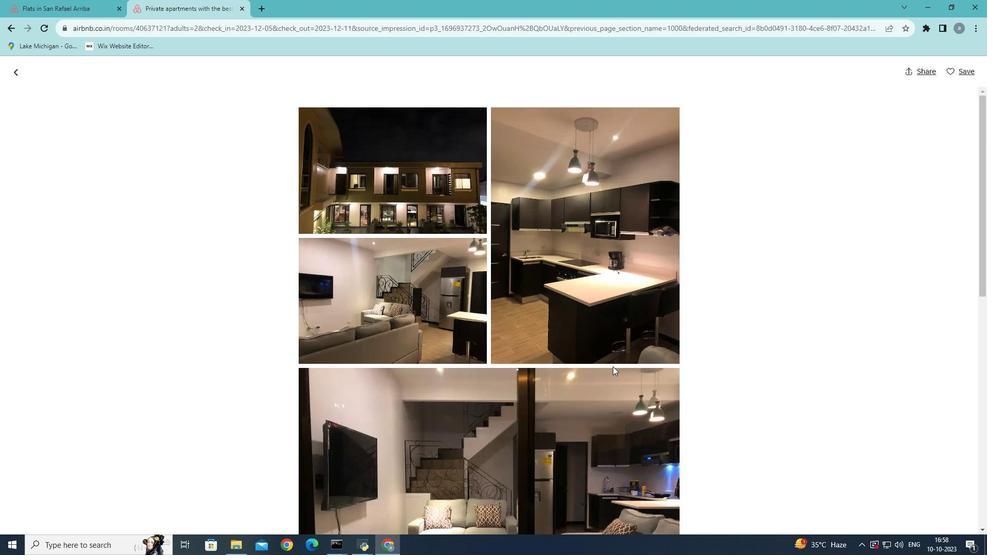
Action: Mouse scrolled (613, 366) with delta (0, 0)
Screenshot: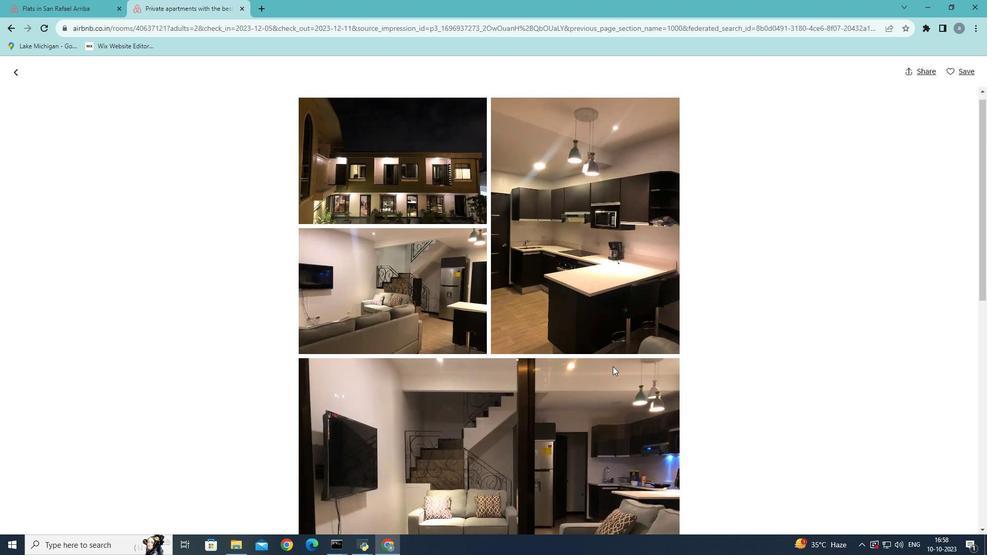 
Action: Mouse scrolled (613, 366) with delta (0, 0)
Screenshot: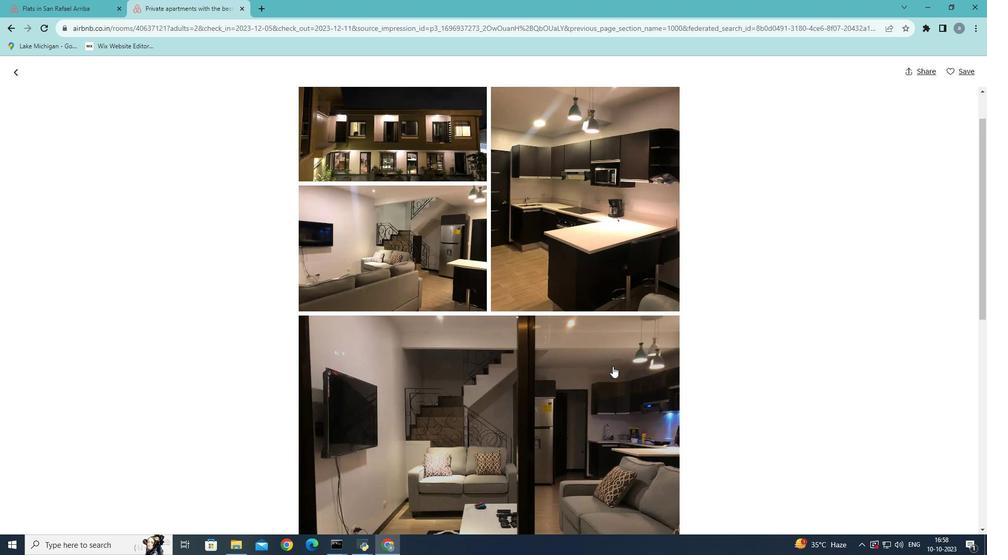 
Action: Mouse moved to (611, 366)
Screenshot: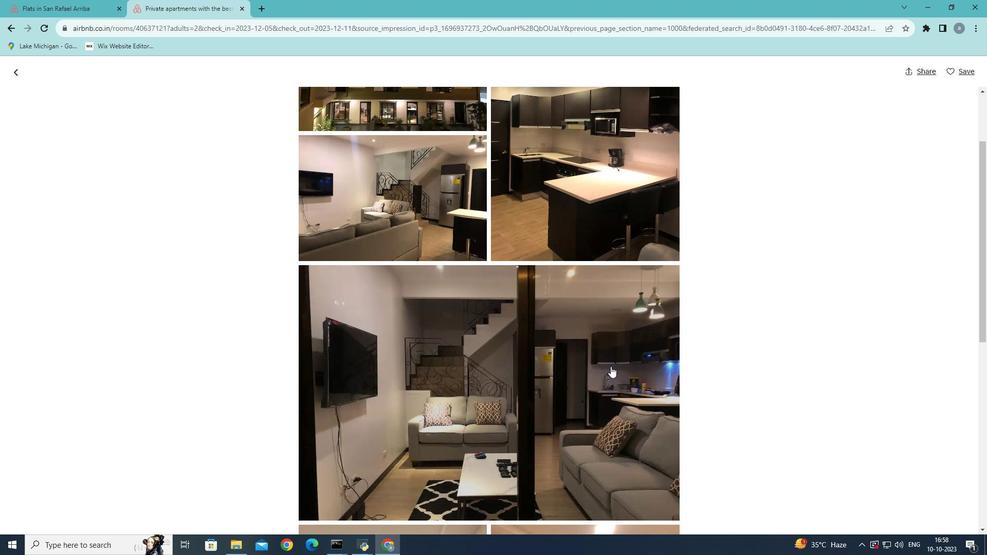 
Action: Mouse scrolled (611, 366) with delta (0, 0)
Screenshot: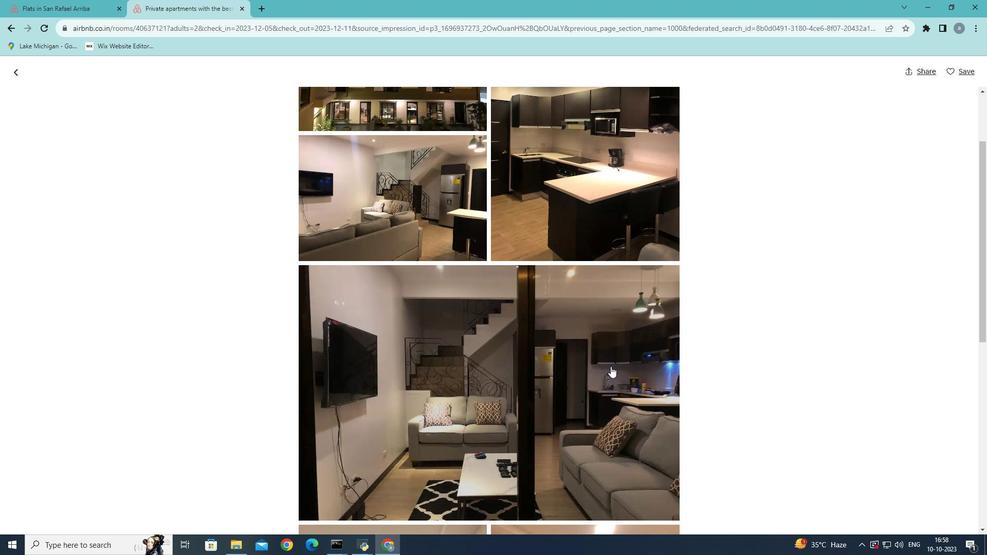 
Action: Mouse scrolled (611, 366) with delta (0, 0)
Screenshot: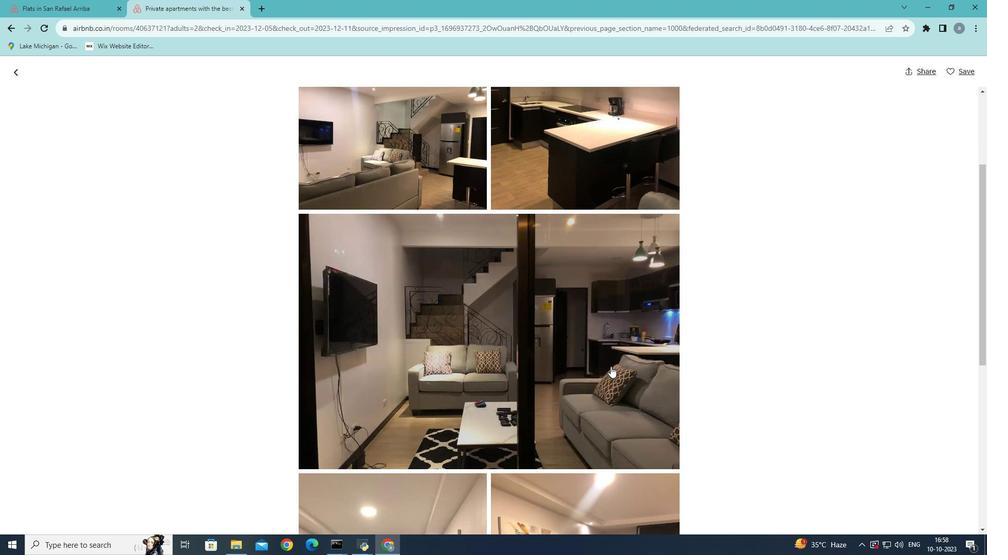 
Action: Mouse scrolled (611, 366) with delta (0, 0)
Screenshot: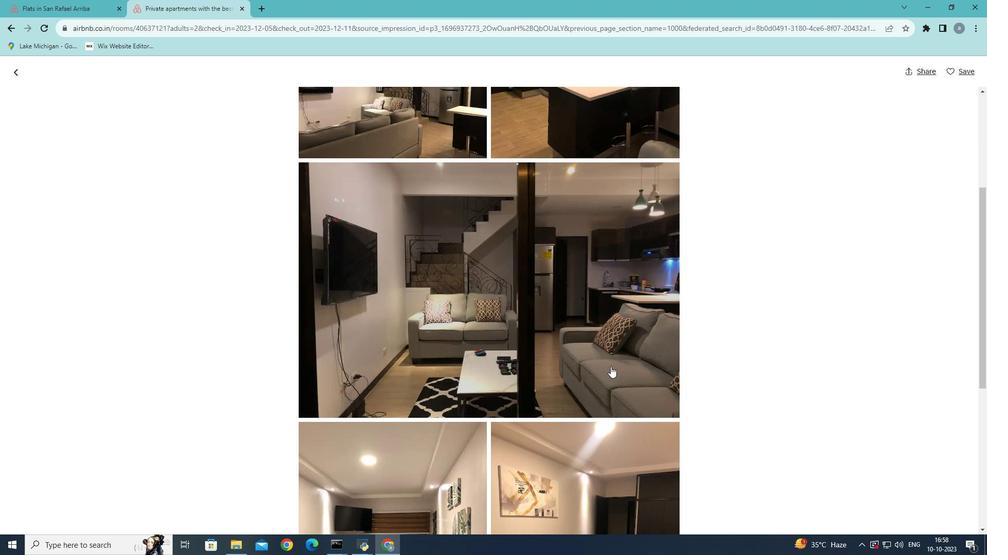 
Action: Mouse scrolled (611, 366) with delta (0, 0)
Screenshot: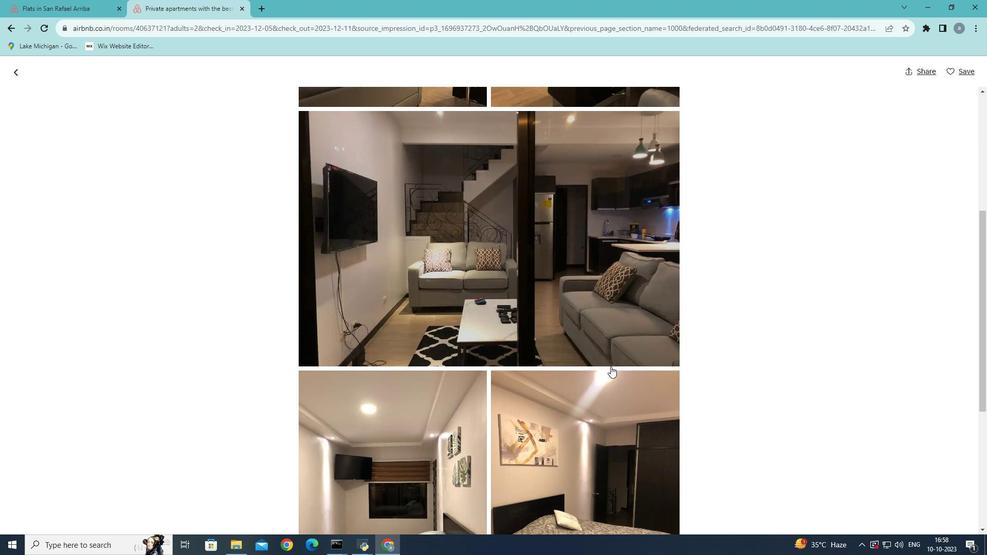 
Action: Mouse scrolled (611, 366) with delta (0, 0)
Screenshot: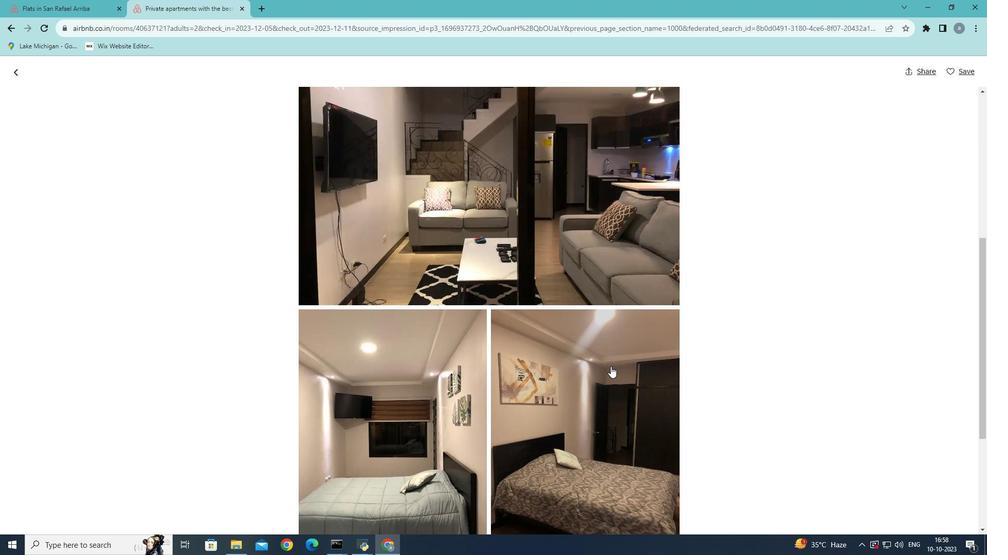 
Action: Mouse scrolled (611, 366) with delta (0, 0)
Screenshot: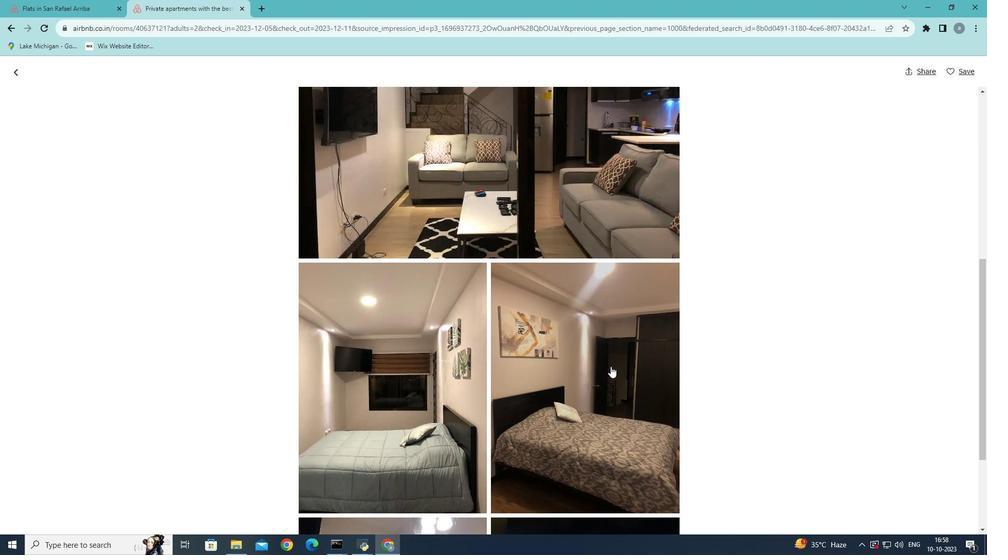 
Action: Mouse moved to (610, 366)
Screenshot: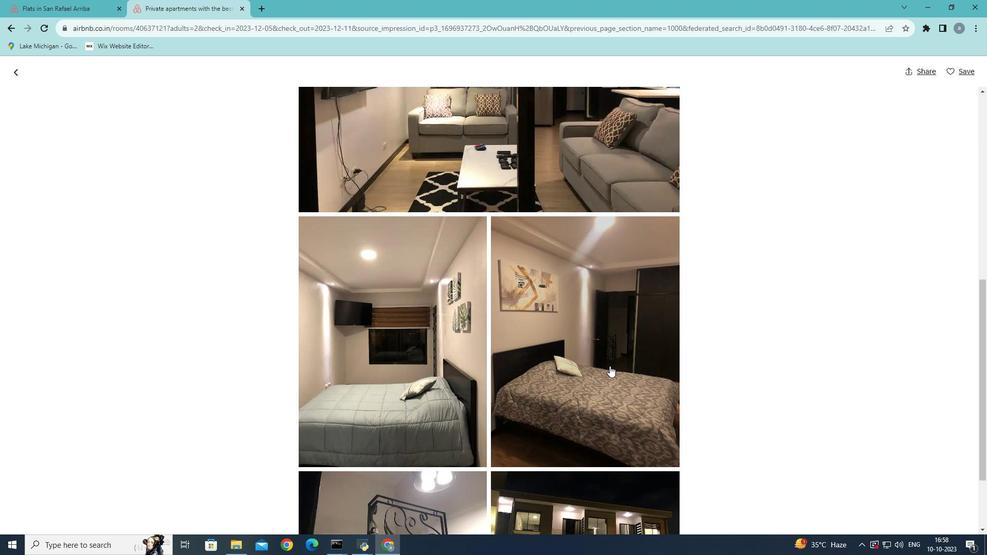 
Action: Mouse scrolled (610, 365) with delta (0, 0)
Screenshot: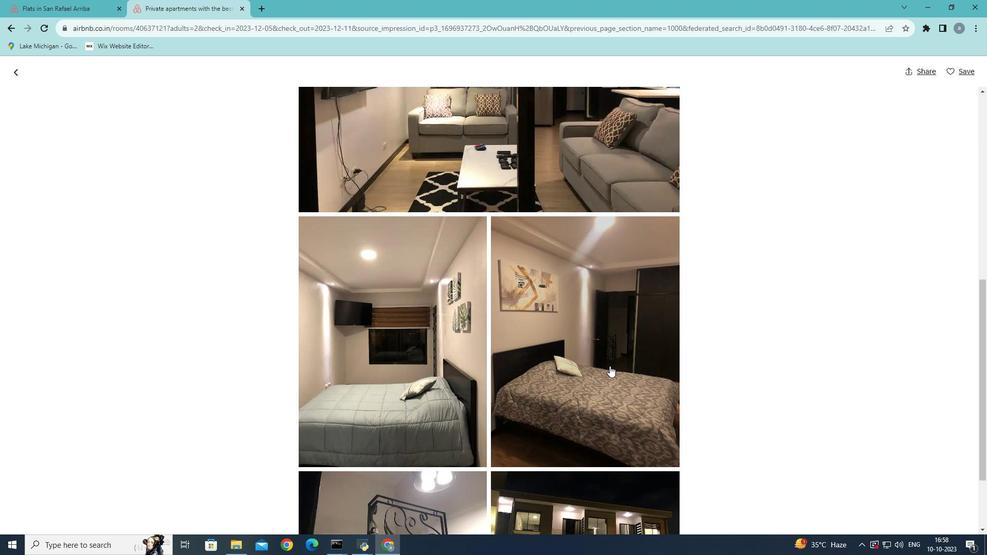
Action: Mouse scrolled (610, 365) with delta (0, 0)
Screenshot: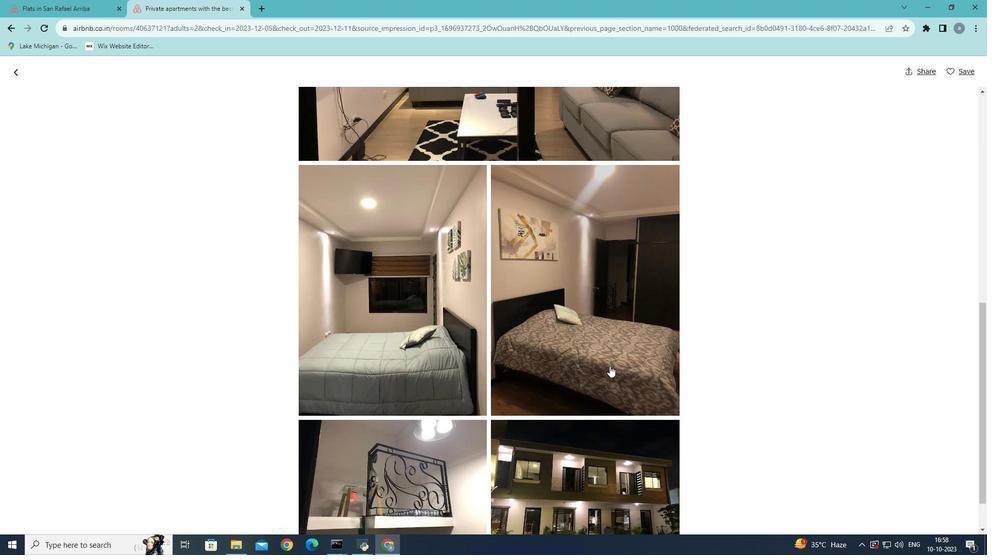 
Action: Mouse scrolled (610, 365) with delta (0, 0)
Screenshot: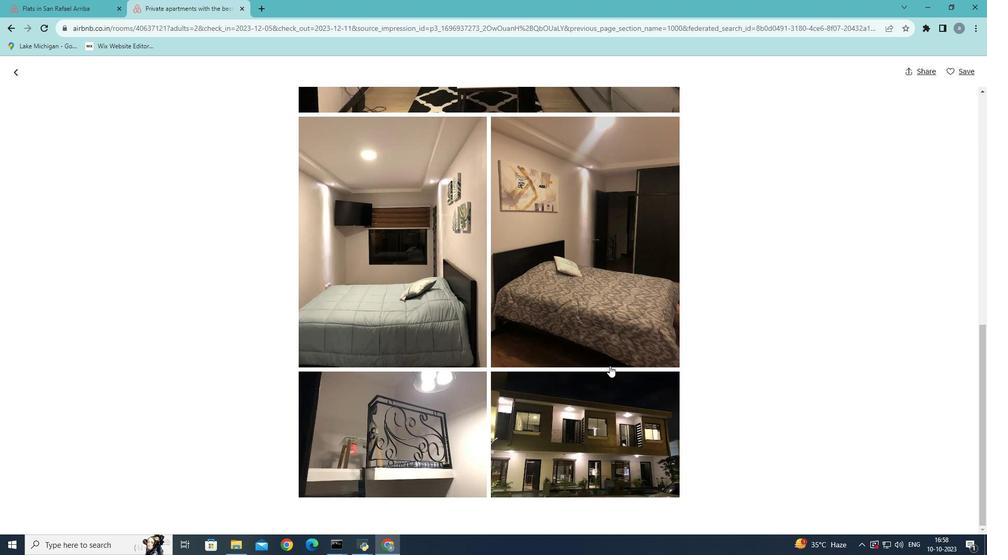 
Action: Mouse moved to (609, 366)
Screenshot: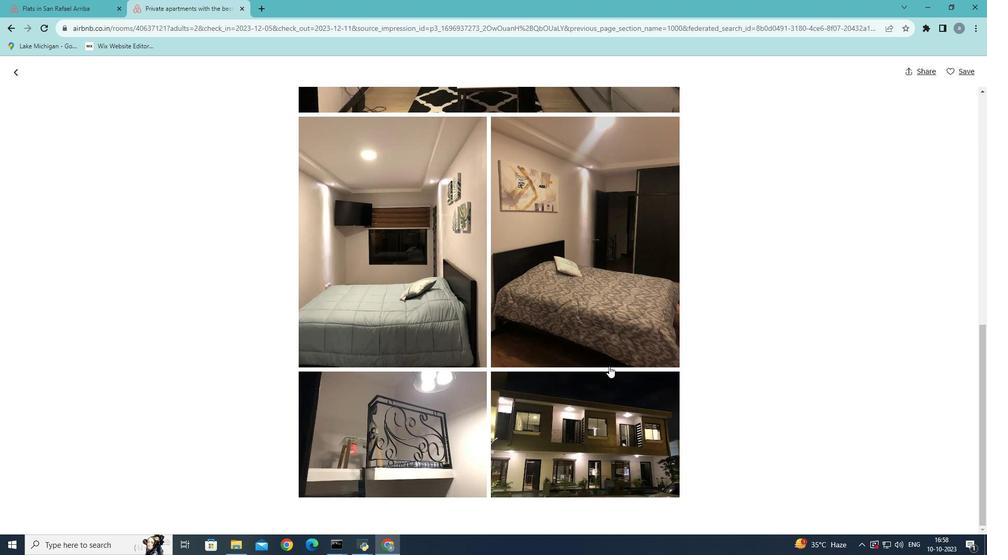 
Action: Mouse scrolled (609, 366) with delta (0, 0)
Screenshot: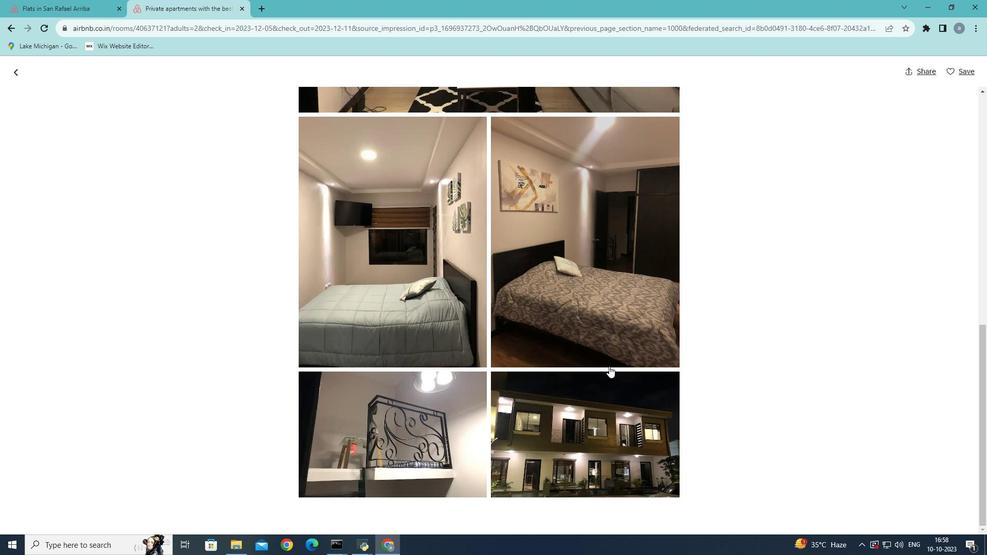 
Action: Mouse scrolled (609, 366) with delta (0, 0)
Screenshot: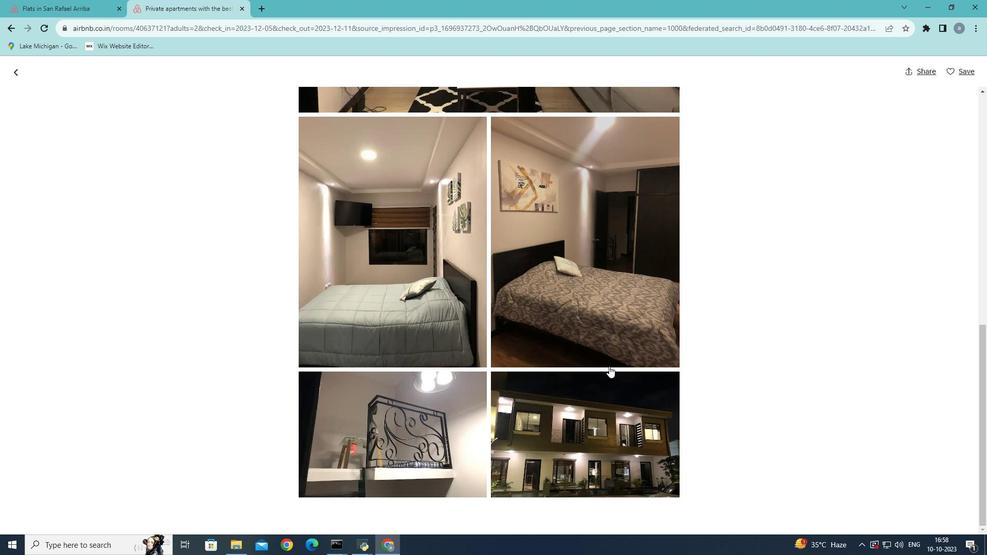 
Action: Mouse scrolled (609, 367) with delta (0, 0)
Screenshot: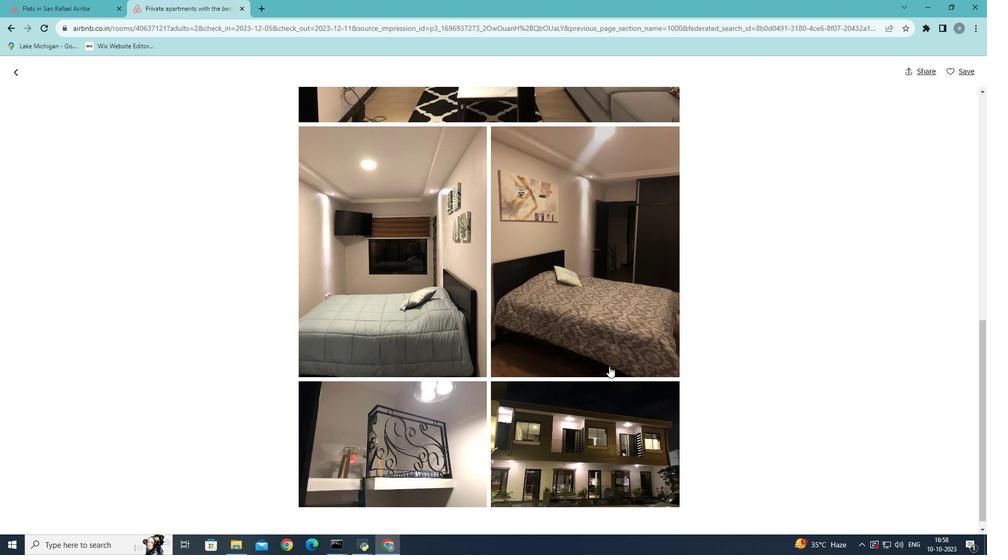 
Action: Mouse scrolled (609, 367) with delta (0, 0)
Screenshot: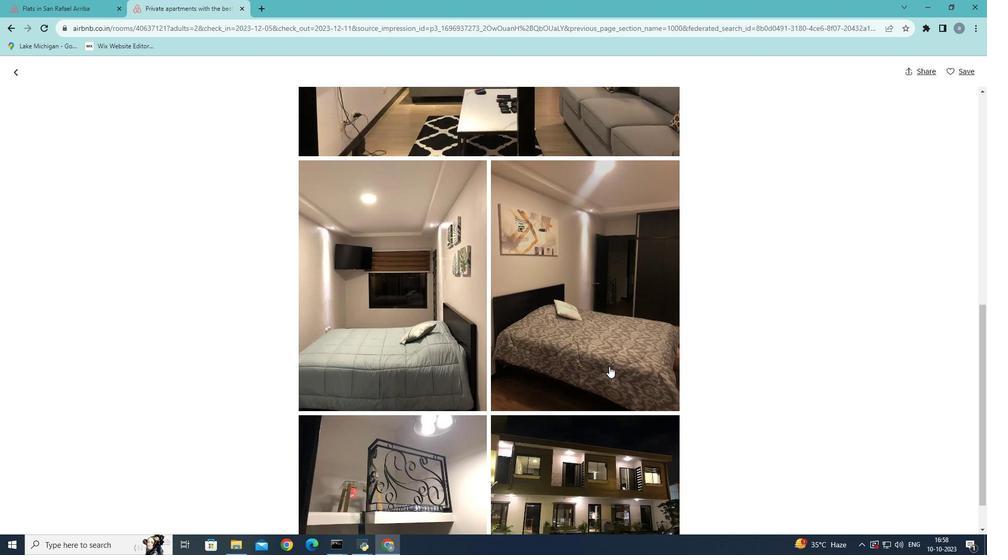 
Action: Mouse scrolled (609, 367) with delta (0, 0)
Screenshot: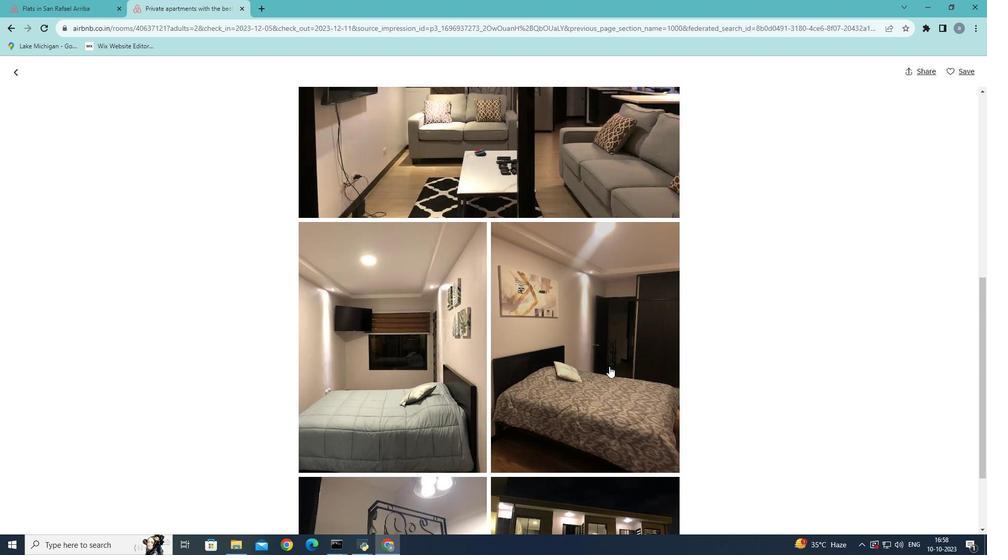 
Action: Mouse scrolled (609, 367) with delta (0, 0)
Screenshot: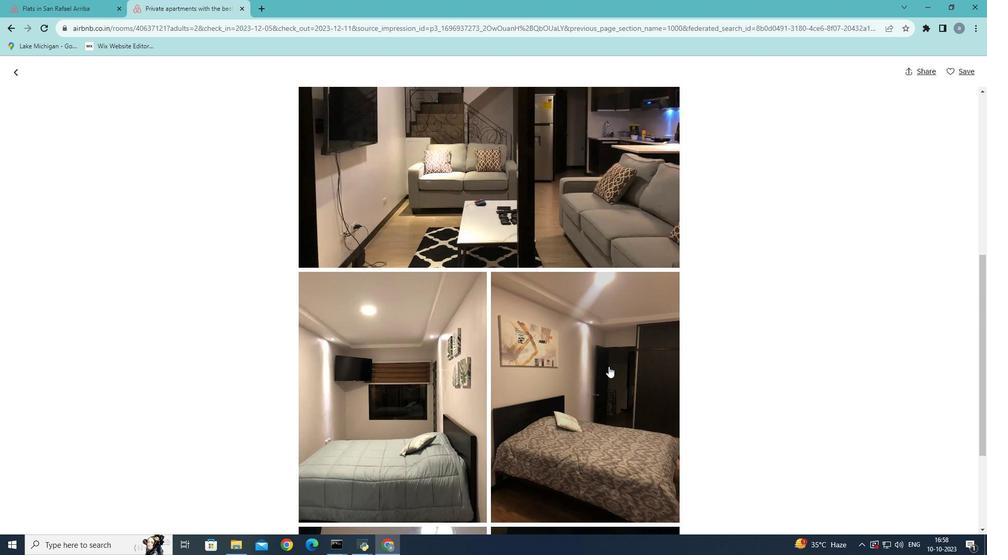 
Action: Mouse moved to (609, 366)
Screenshot: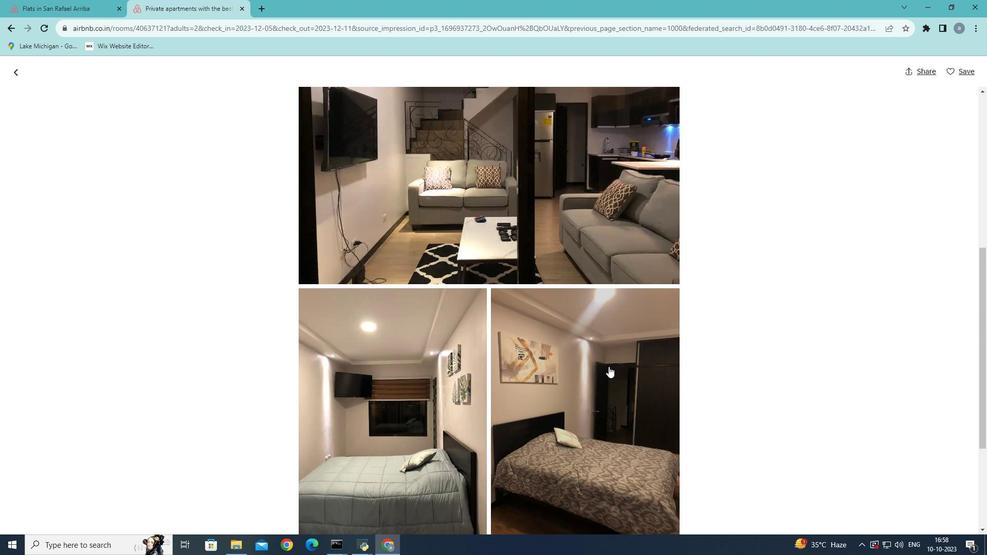 
Action: Mouse scrolled (609, 367) with delta (0, 0)
Screenshot: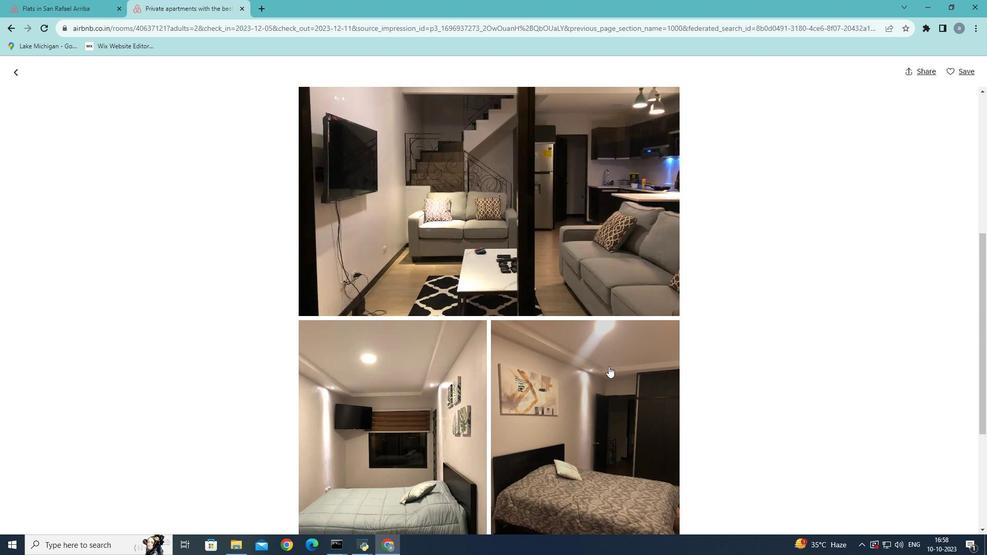 
Action: Mouse scrolled (609, 367) with delta (0, 0)
Screenshot: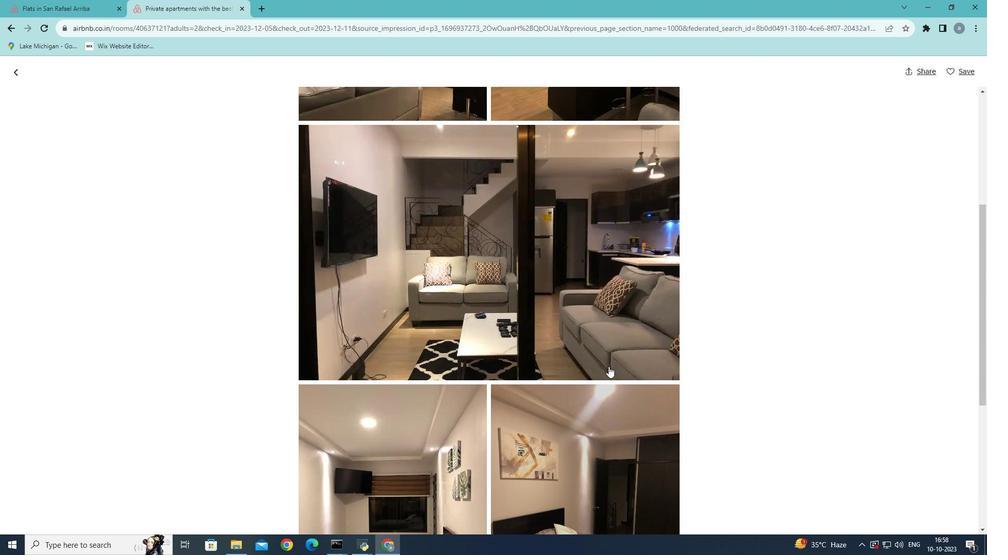 
Action: Mouse scrolled (609, 367) with delta (0, 0)
Screenshot: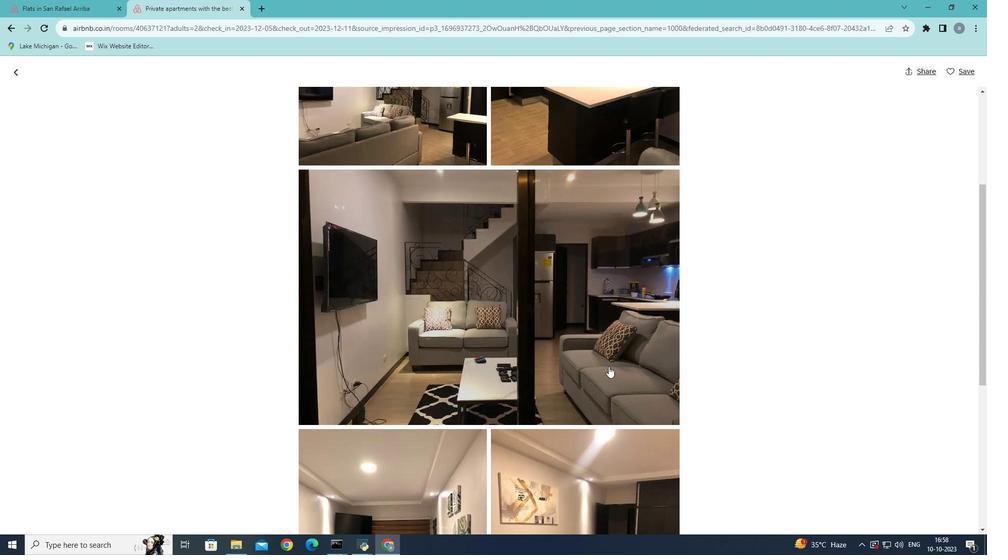 
Action: Mouse scrolled (609, 367) with delta (0, 0)
Screenshot: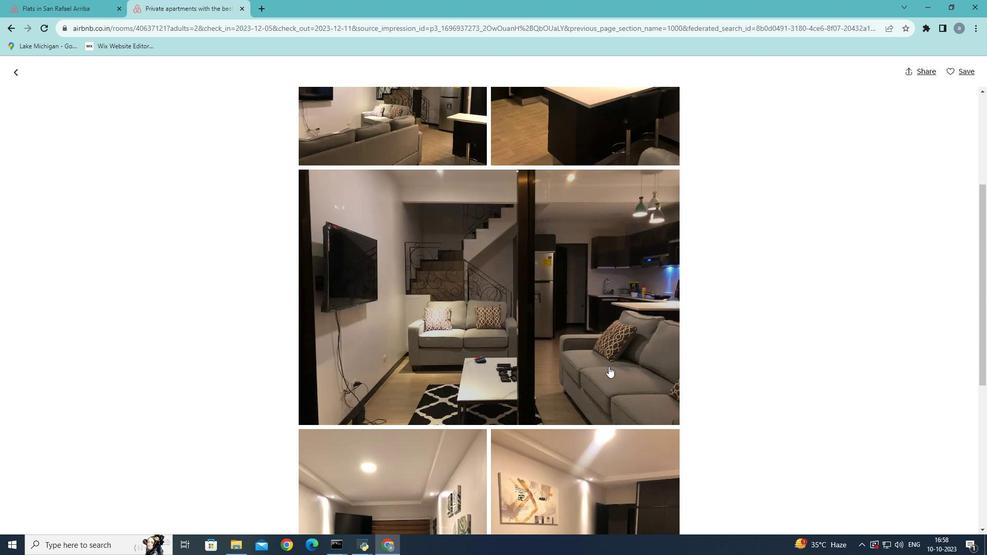 
Action: Mouse scrolled (609, 367) with delta (0, 0)
Screenshot: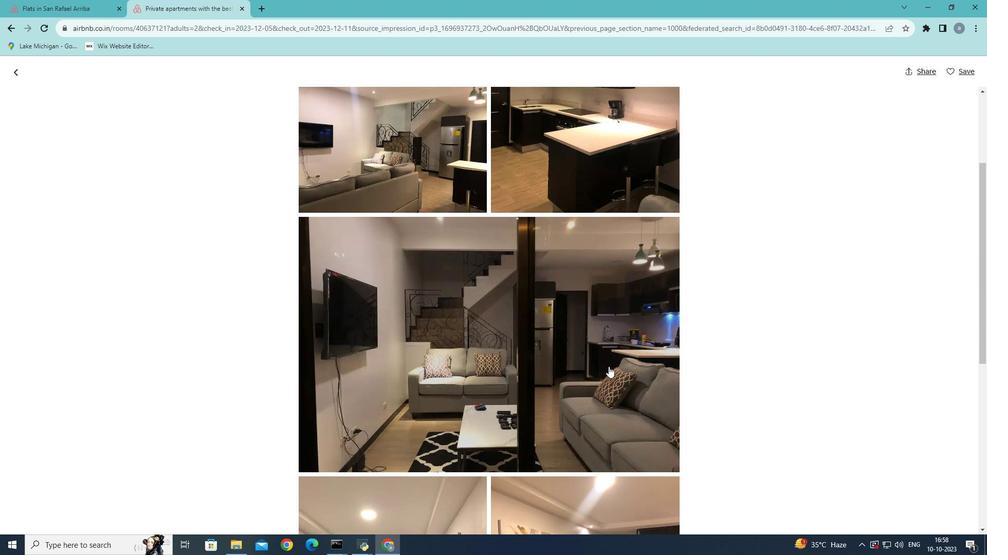 
Action: Mouse scrolled (609, 367) with delta (0, 0)
Screenshot: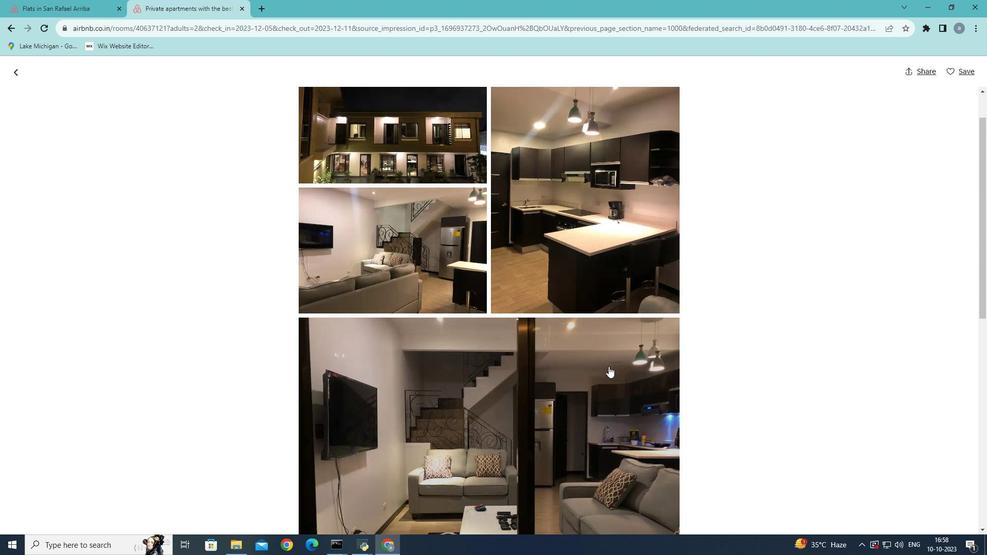 
Action: Mouse moved to (609, 366)
Screenshot: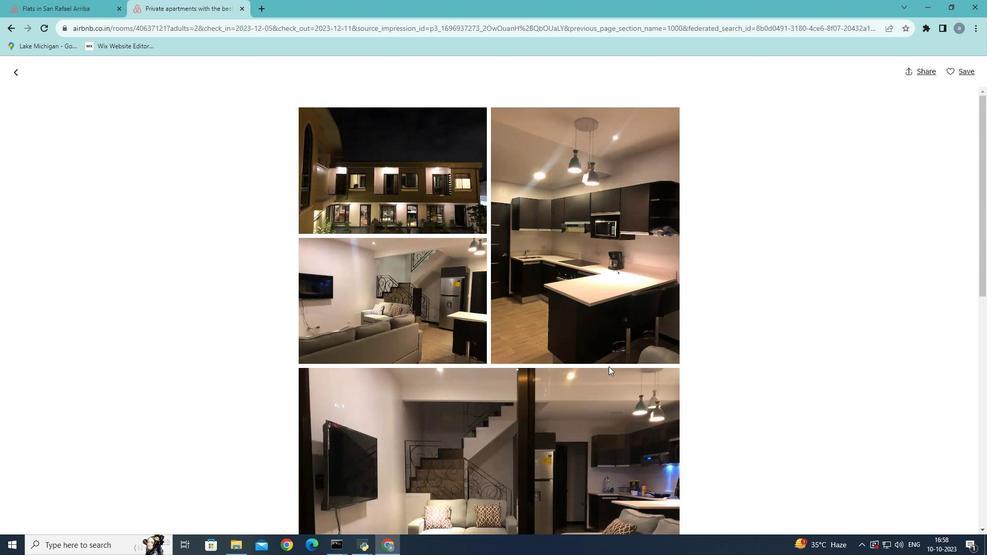 
Action: Mouse scrolled (609, 367) with delta (0, 0)
Screenshot: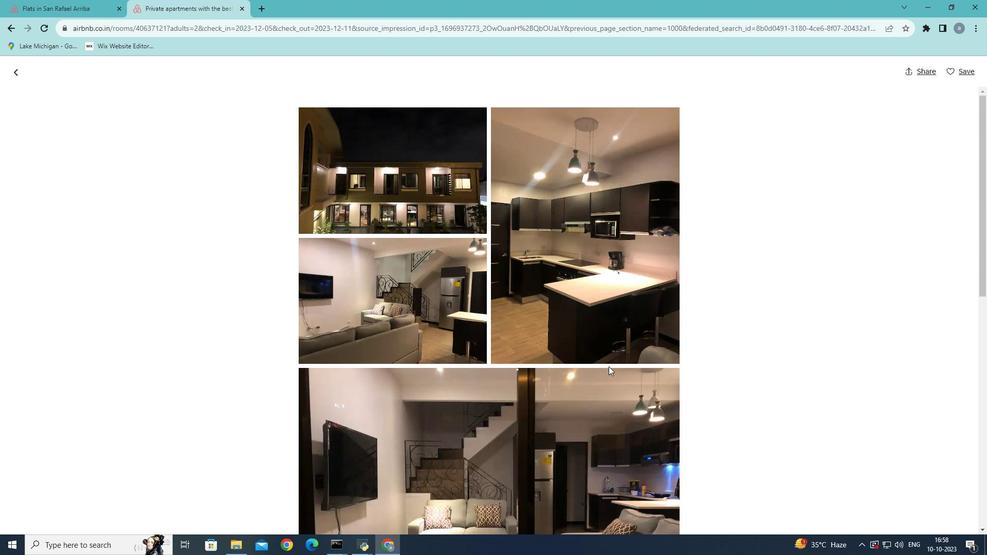 
Action: Mouse scrolled (609, 367) with delta (0, 0)
Screenshot: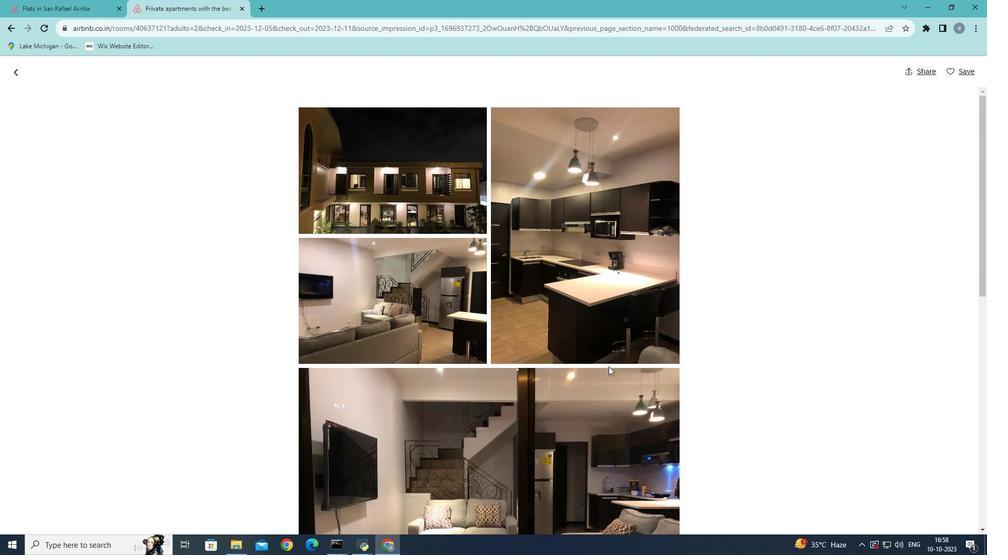 
Action: Mouse scrolled (609, 367) with delta (0, 0)
Screenshot: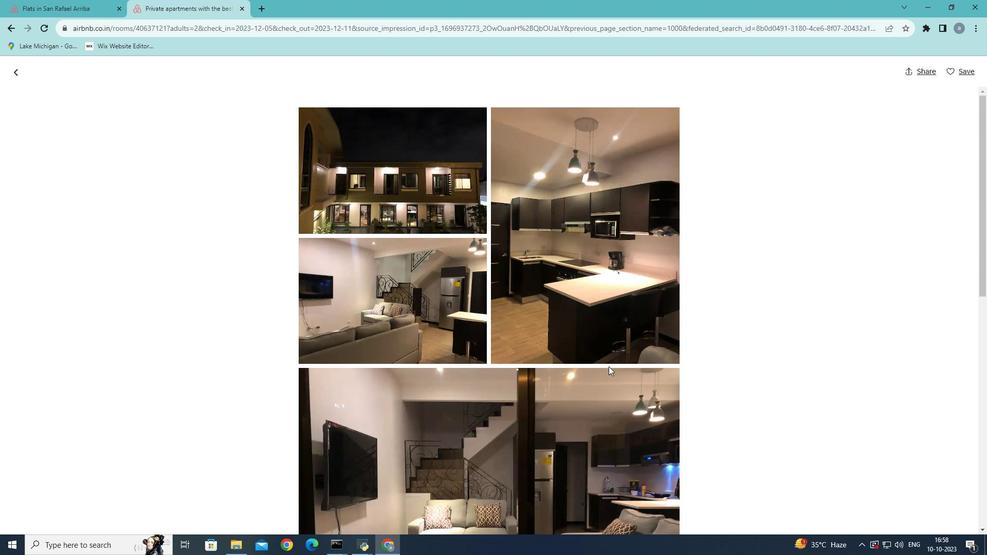 
Action: Mouse scrolled (609, 367) with delta (0, 0)
Screenshot: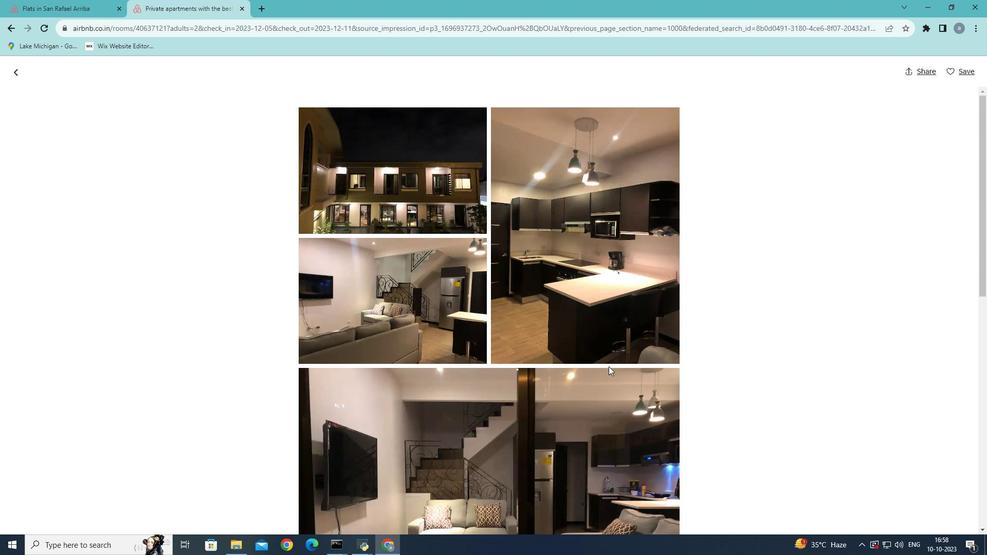 
Action: Mouse moved to (20, 73)
Screenshot: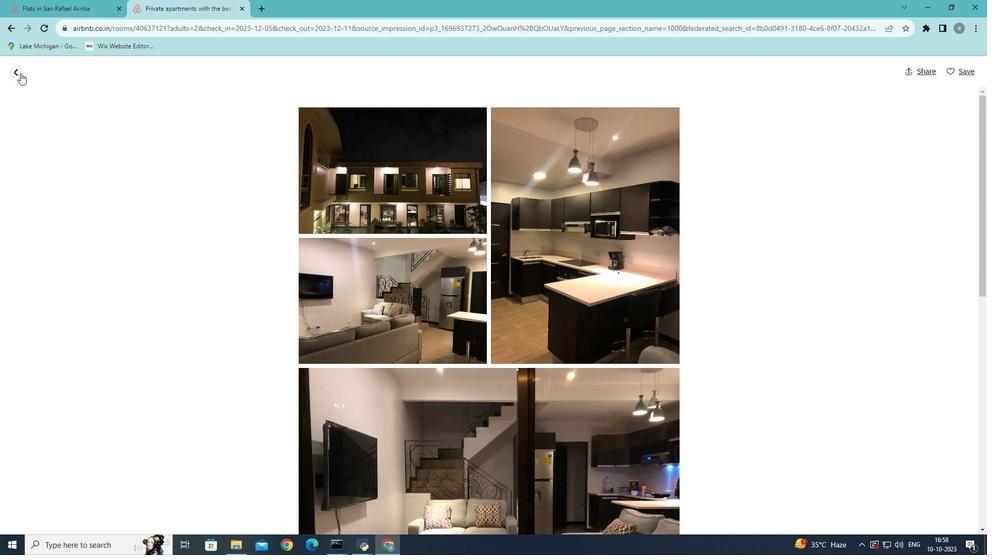 
Action: Mouse pressed left at (20, 73)
Screenshot: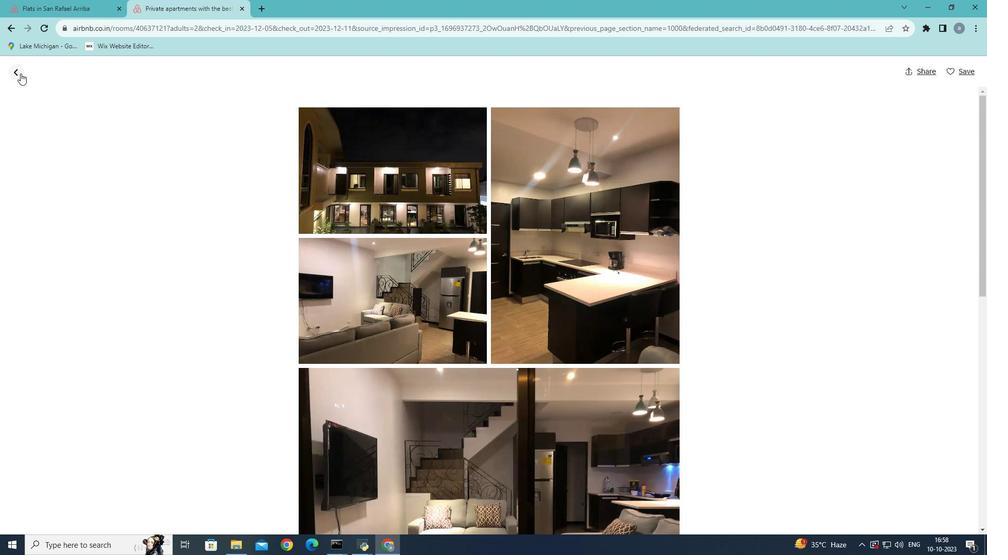 
Action: Mouse moved to (335, 327)
Screenshot: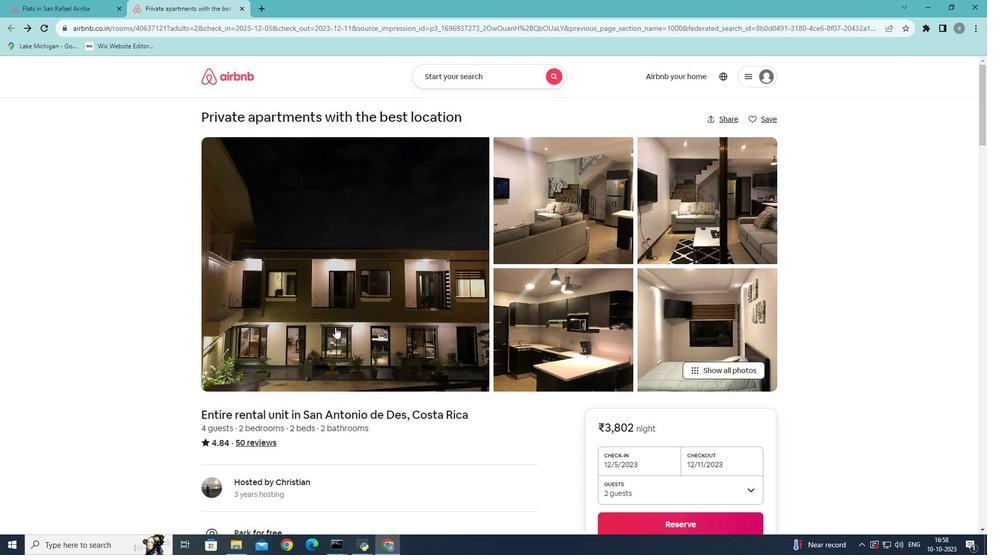 
Action: Mouse scrolled (335, 327) with delta (0, 0)
Screenshot: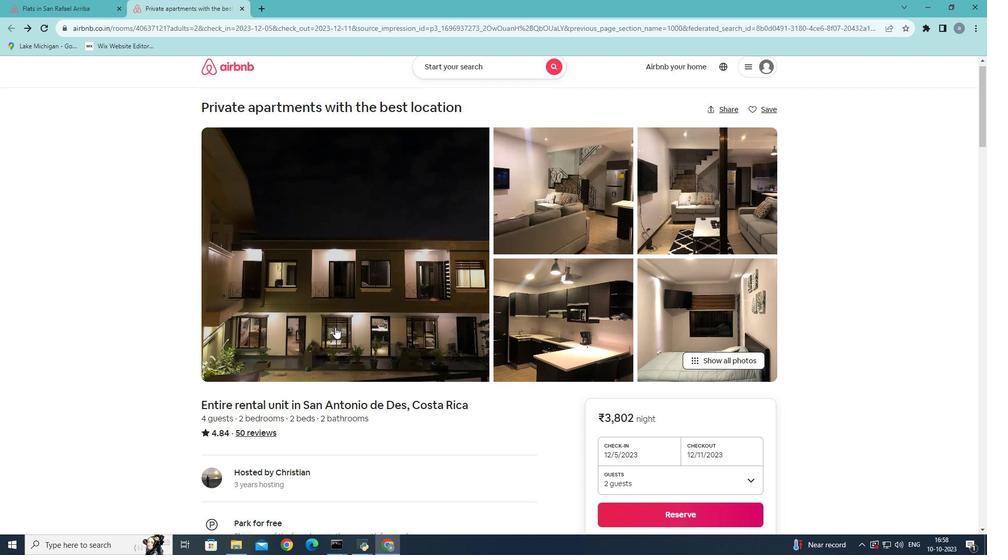 
Action: Mouse scrolled (335, 327) with delta (0, 0)
Screenshot: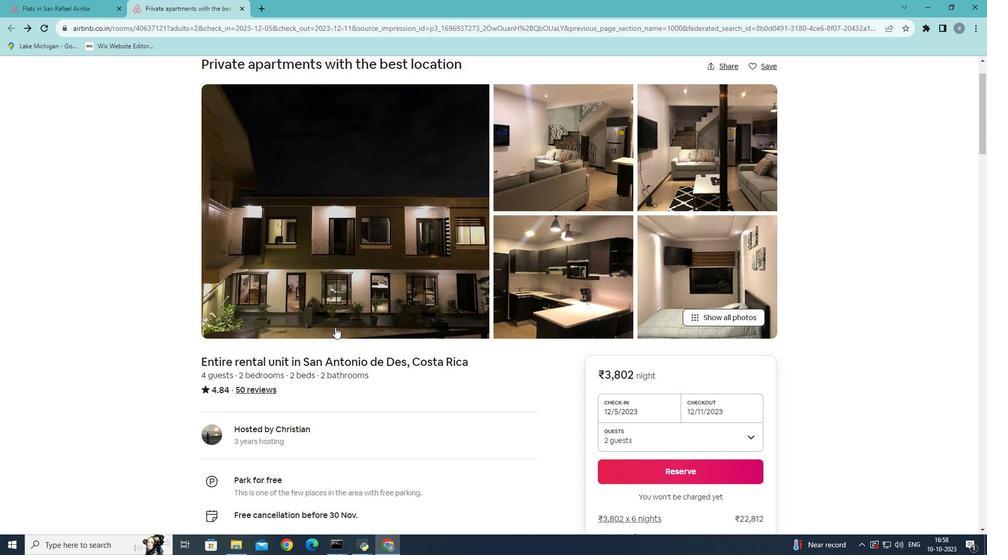 
Action: Mouse moved to (395, 327)
Screenshot: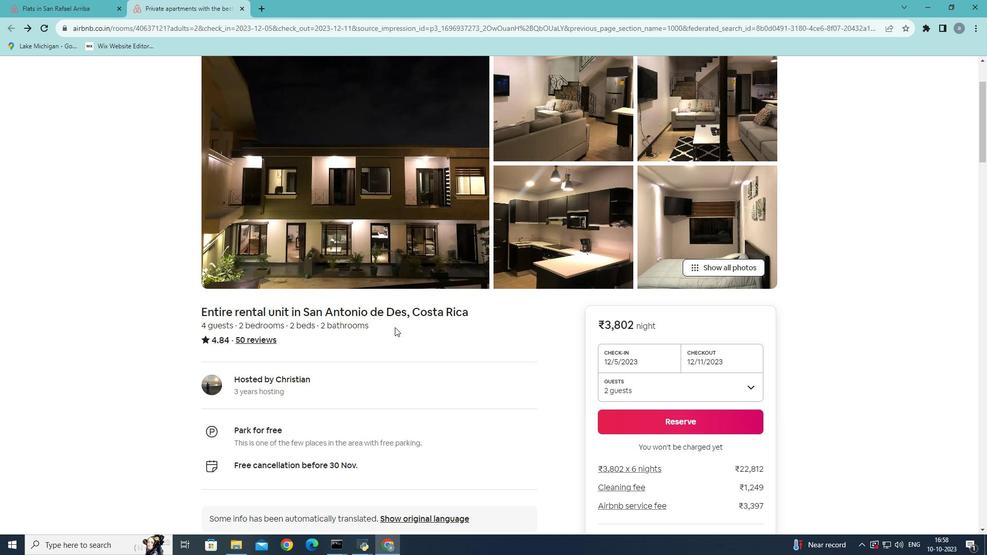 
Action: Mouse scrolled (395, 327) with delta (0, 0)
Screenshot: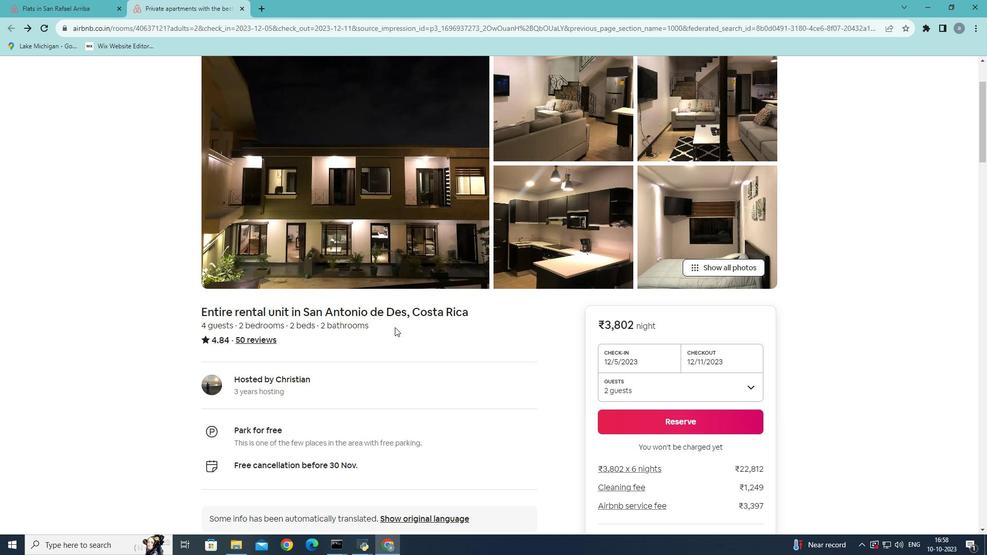 
Action: Mouse scrolled (395, 327) with delta (0, 0)
Screenshot: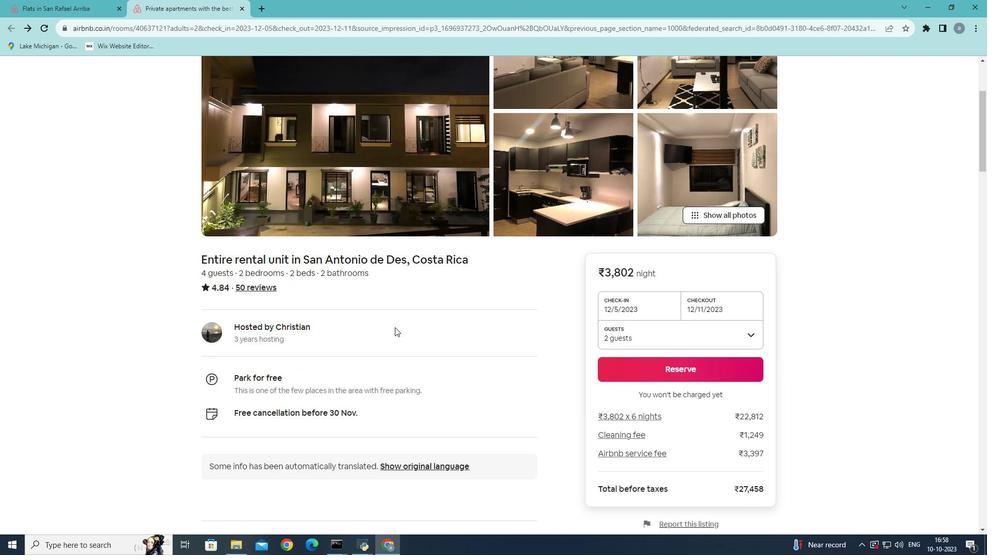 
Action: Mouse moved to (620, 338)
Screenshot: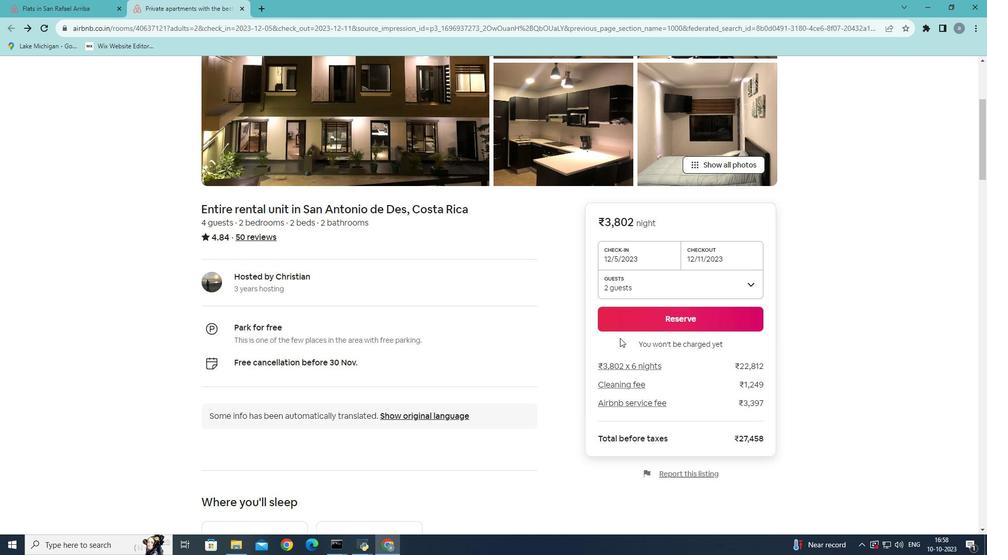 
Action: Mouse scrolled (620, 338) with delta (0, 0)
Screenshot: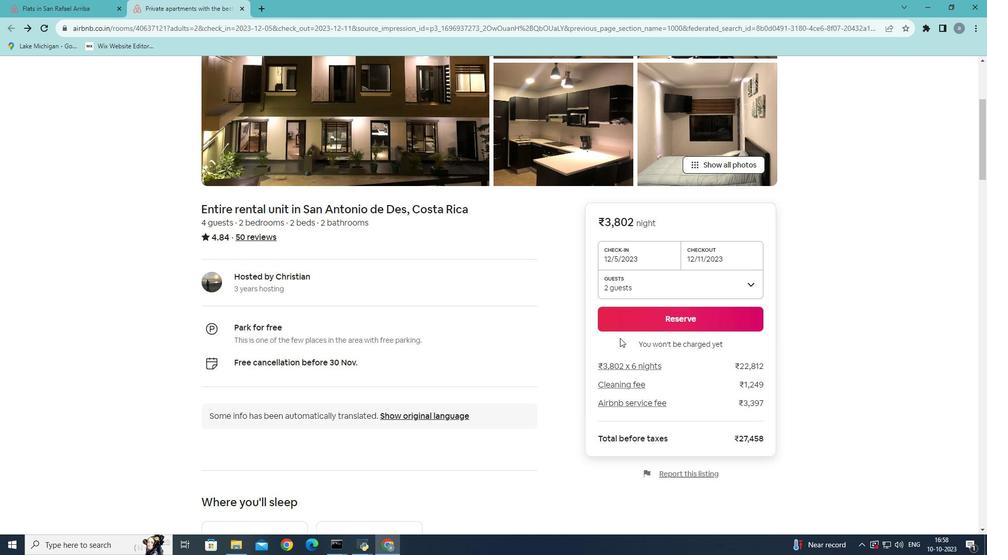 
Action: Mouse scrolled (620, 338) with delta (0, 0)
Screenshot: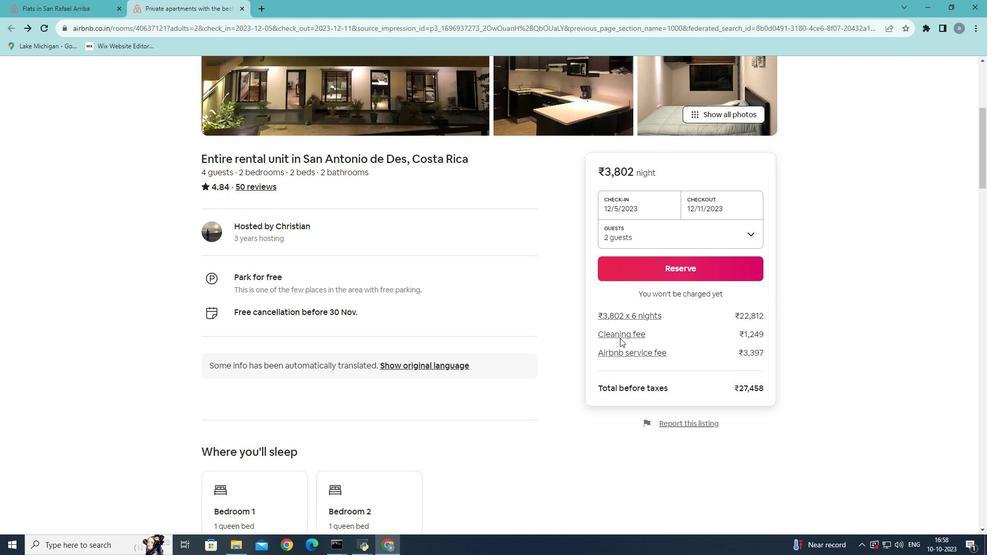 
Action: Mouse scrolled (620, 338) with delta (0, 0)
Screenshot: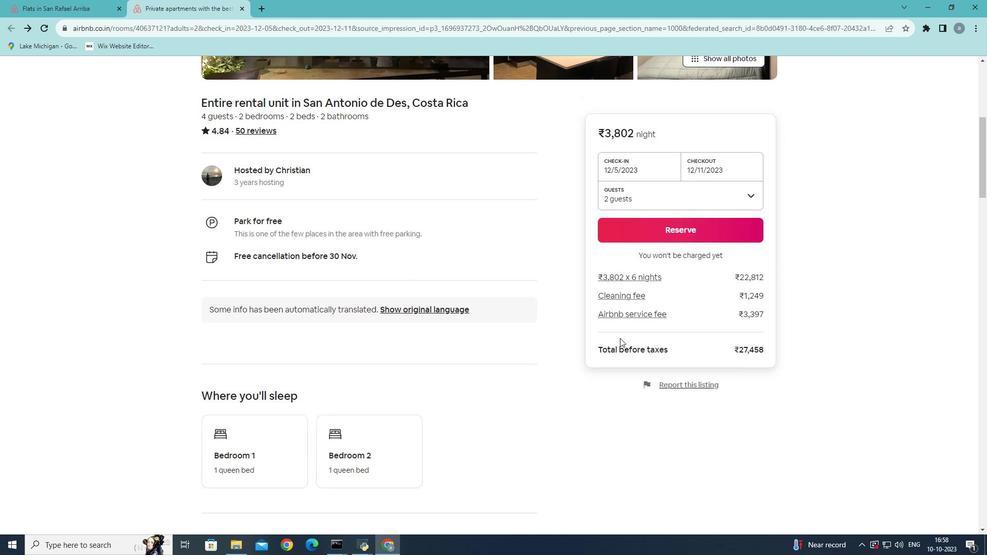 
Action: Mouse scrolled (620, 339) with delta (0, 0)
Screenshot: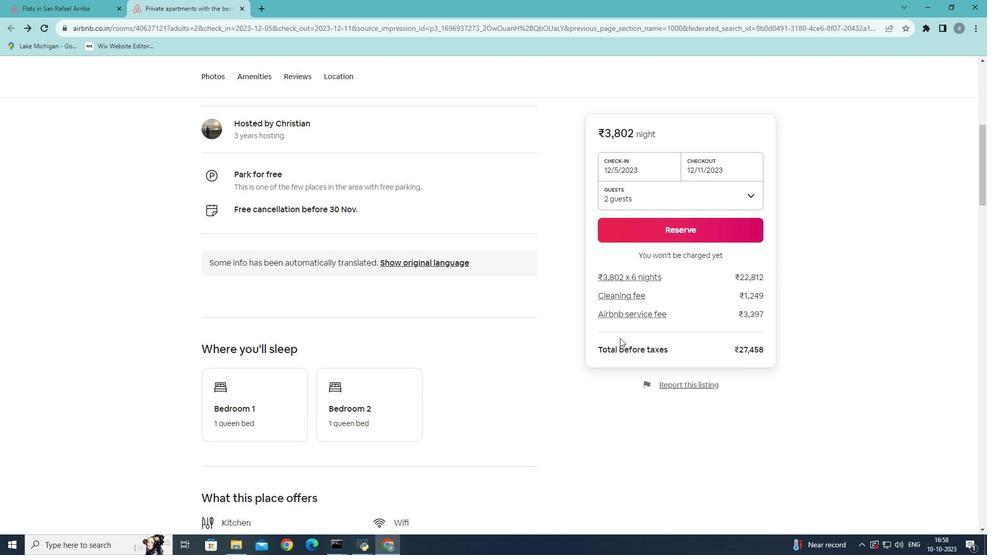 
Action: Mouse scrolled (620, 339) with delta (0, 0)
Screenshot: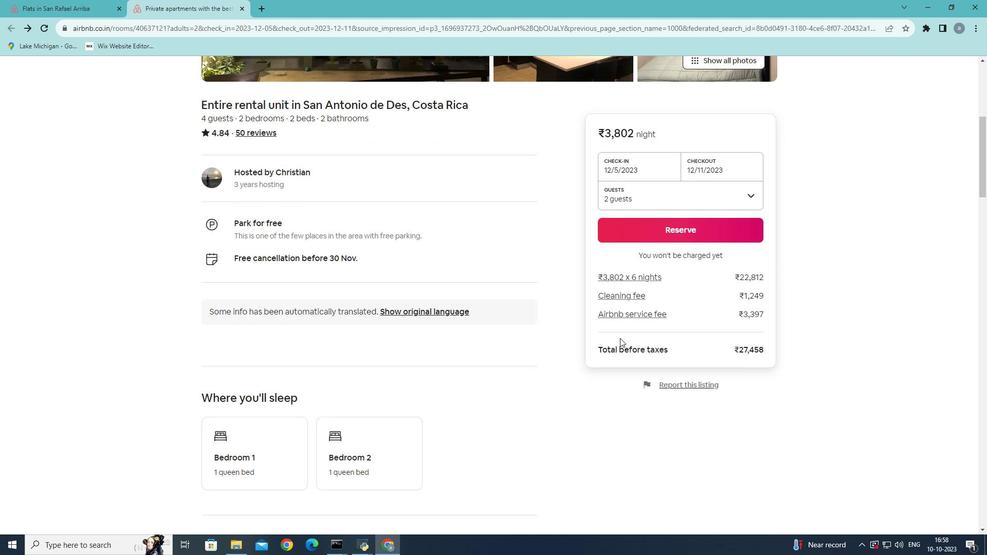 
Action: Mouse scrolled (620, 339) with delta (0, 0)
Screenshot: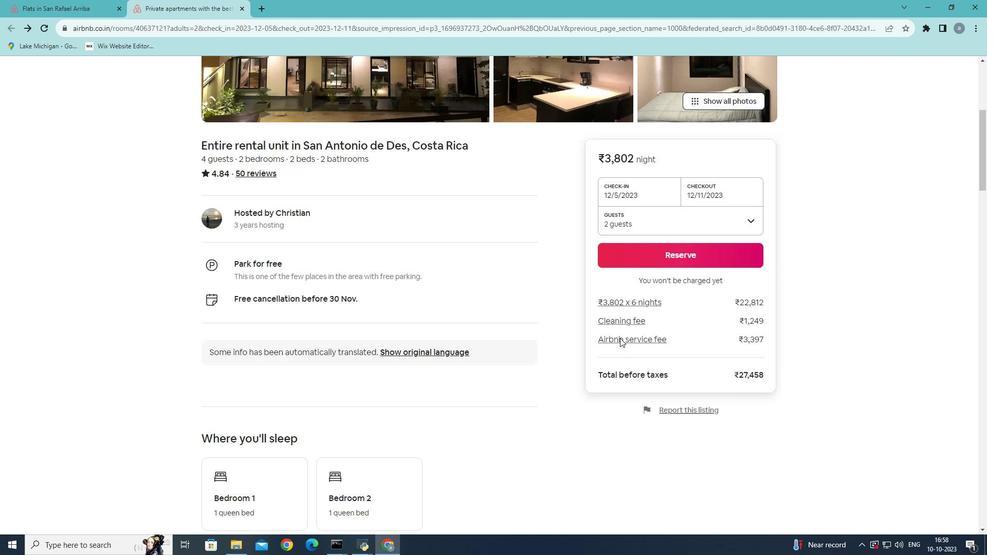 
Action: Mouse scrolled (620, 338) with delta (0, 0)
Screenshot: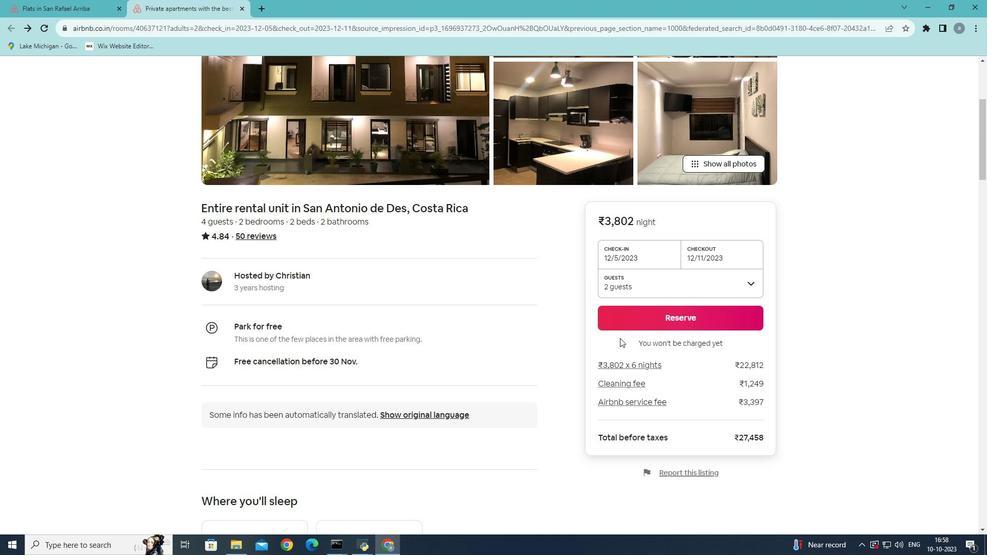 
Action: Mouse scrolled (620, 338) with delta (0, 0)
Screenshot: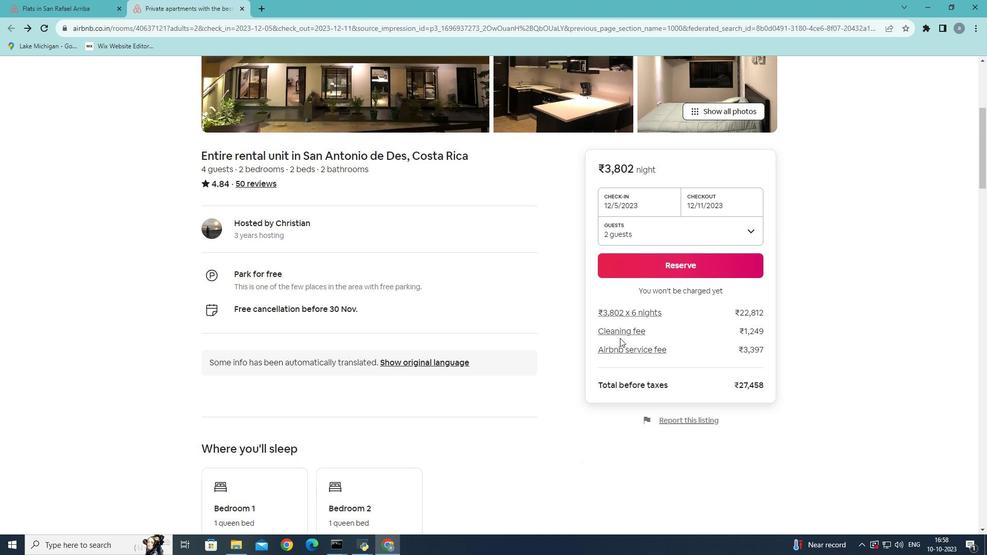 
Action: Mouse moved to (407, 367)
Screenshot: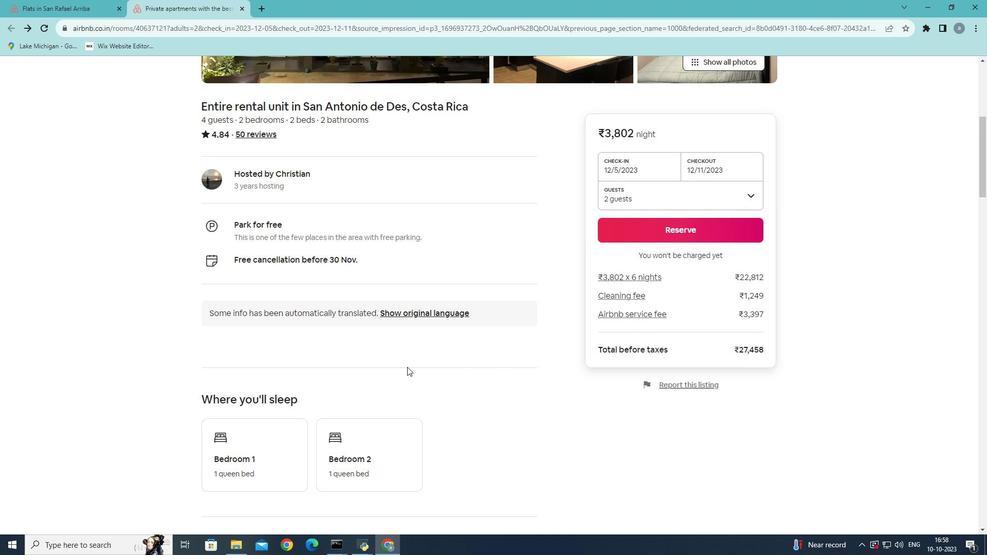 
Action: Mouse scrolled (407, 366) with delta (0, 0)
Screenshot: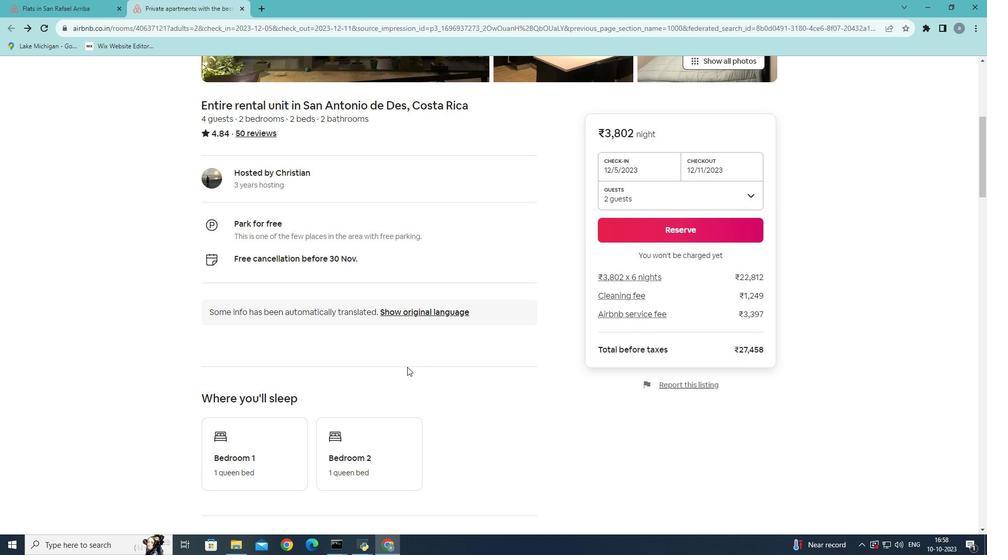 
Action: Mouse scrolled (407, 366) with delta (0, 0)
Screenshot: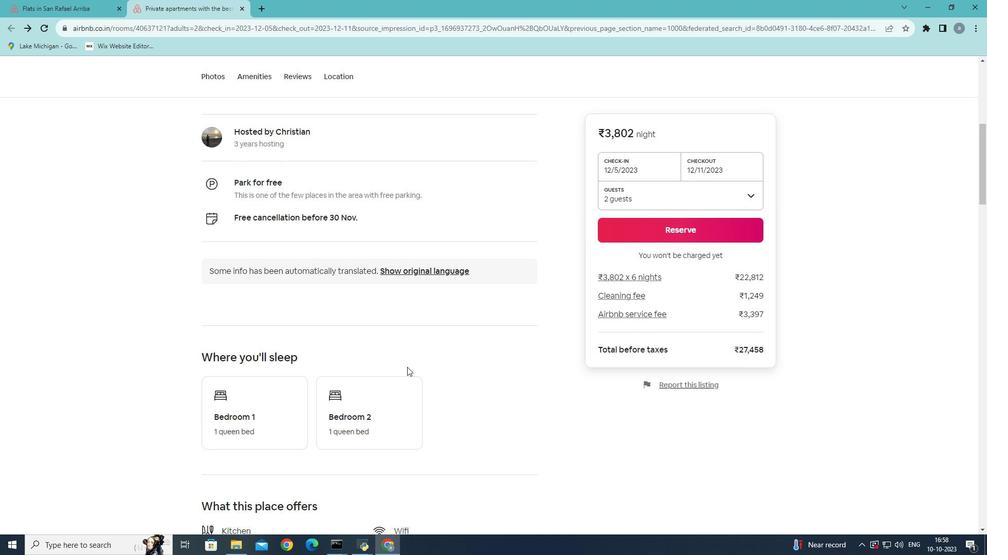 
Action: Mouse scrolled (407, 366) with delta (0, 0)
Screenshot: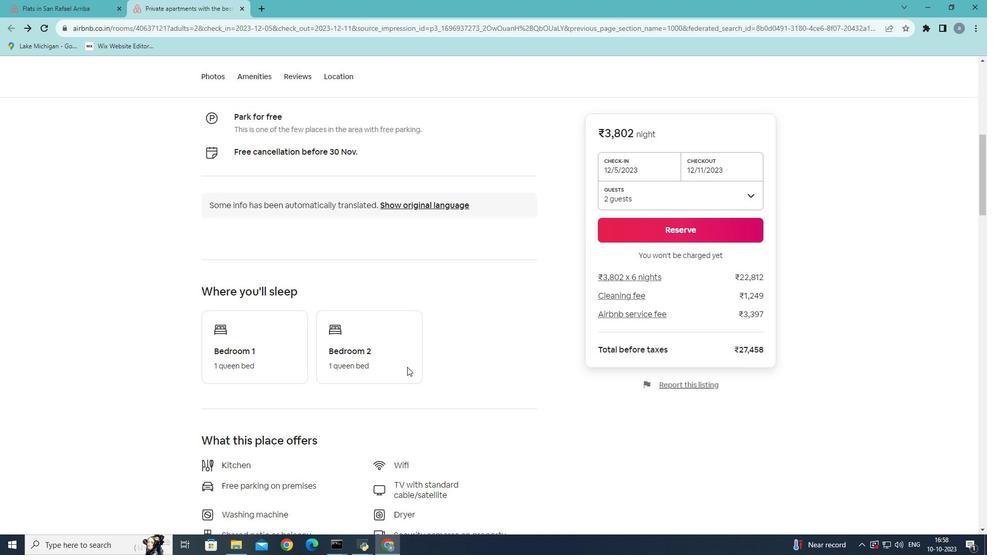 
Action: Mouse moved to (407, 365)
Screenshot: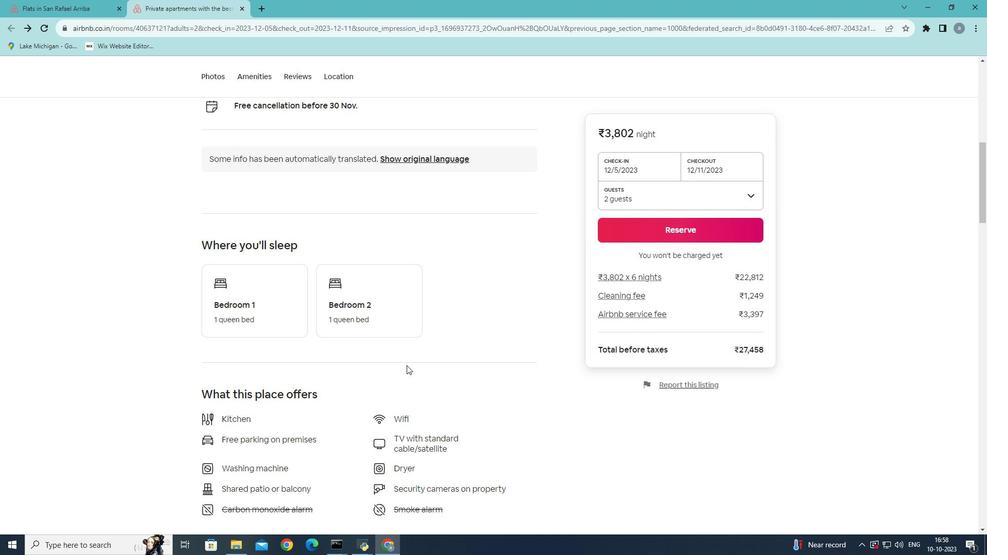 
Action: Mouse scrolled (407, 365) with delta (0, 0)
Screenshot: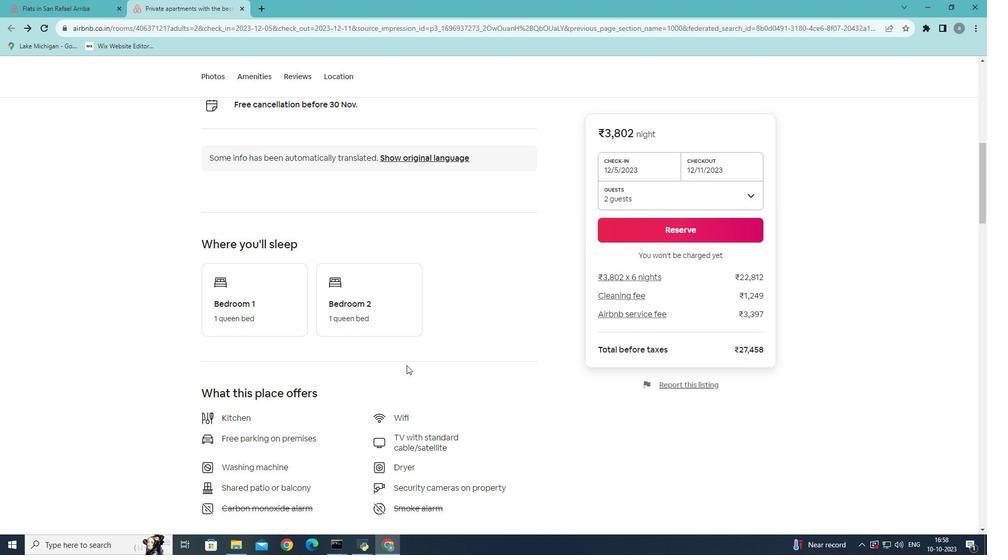 
Action: Mouse scrolled (407, 365) with delta (0, 0)
Screenshot: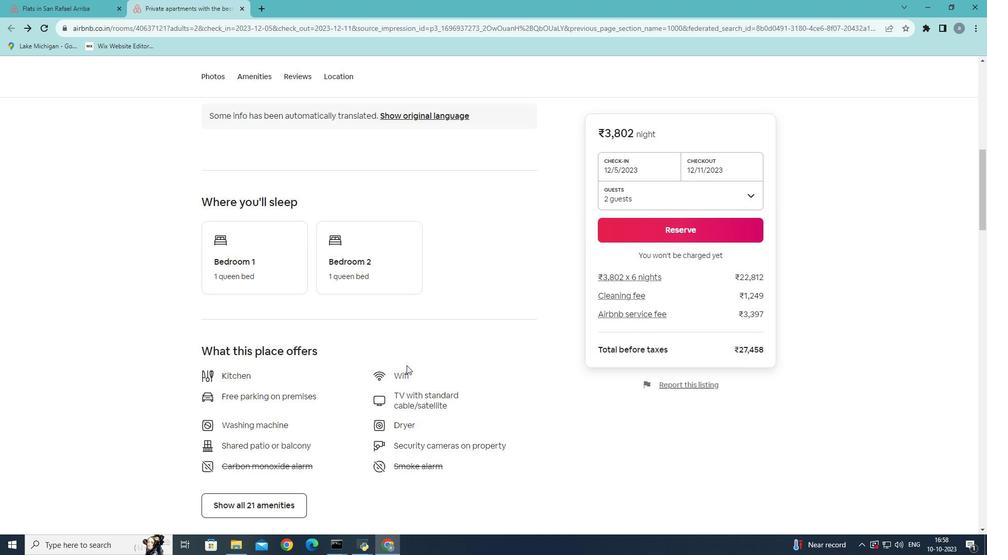 
Action: Mouse scrolled (407, 365) with delta (0, 0)
Screenshot: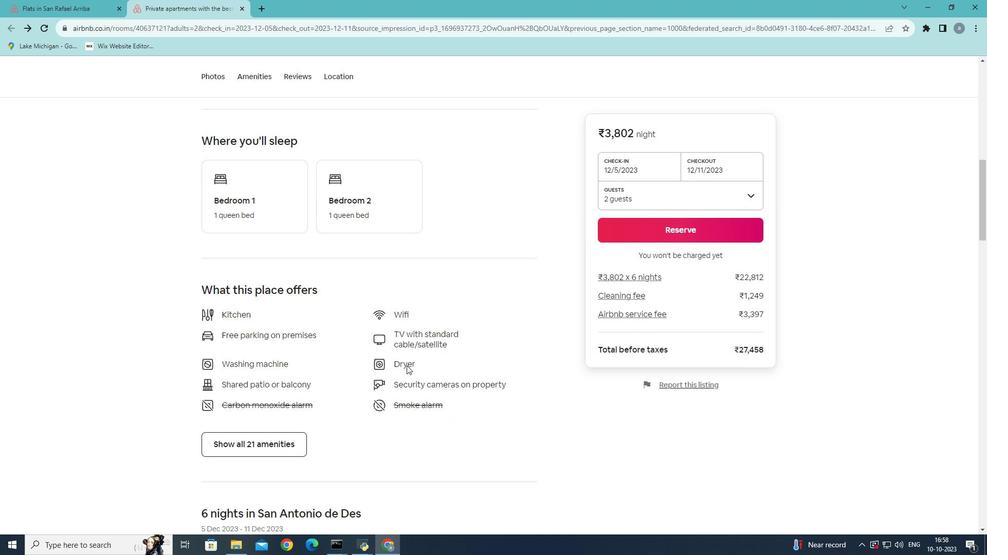 
Action: Mouse moved to (265, 399)
Screenshot: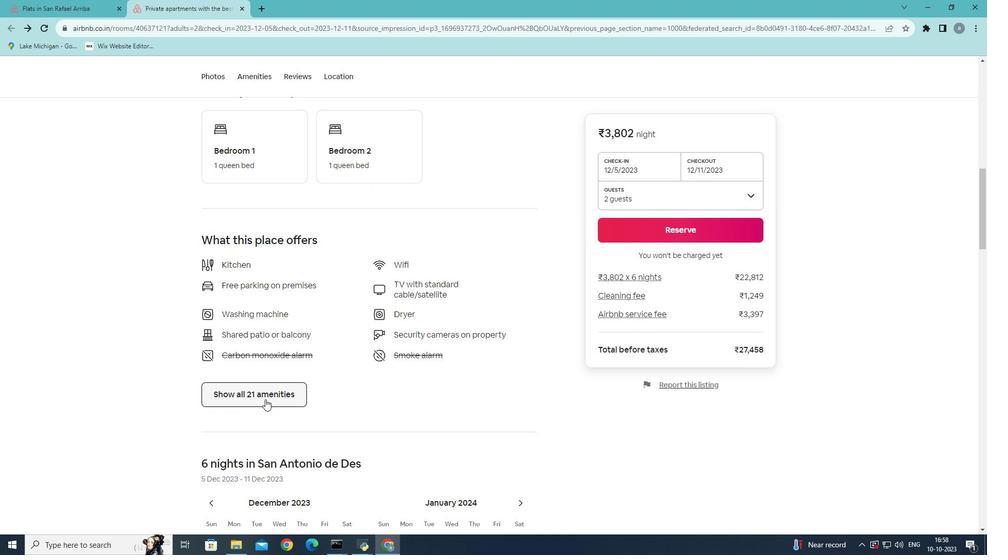 
Action: Mouse pressed left at (265, 399)
Screenshot: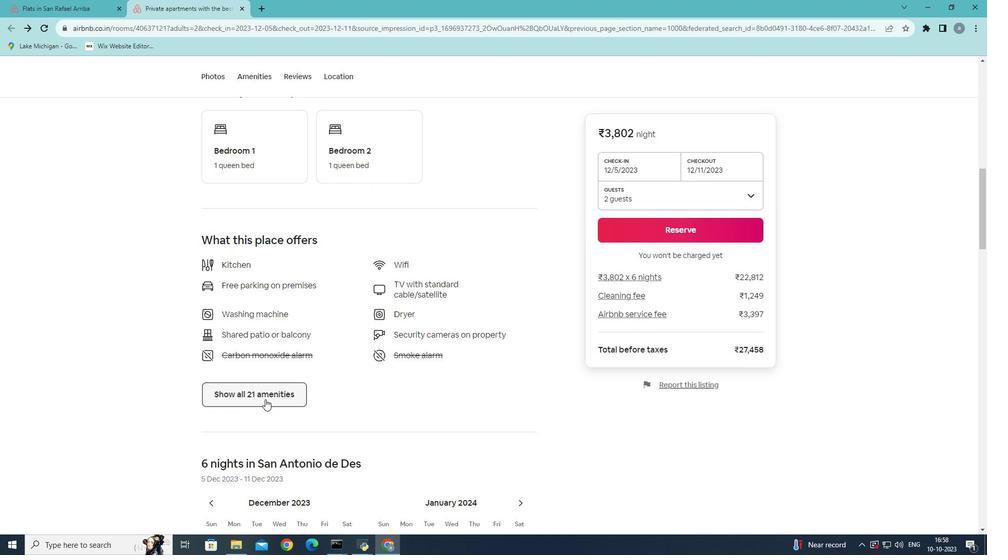 
Action: Mouse moved to (470, 237)
Screenshot: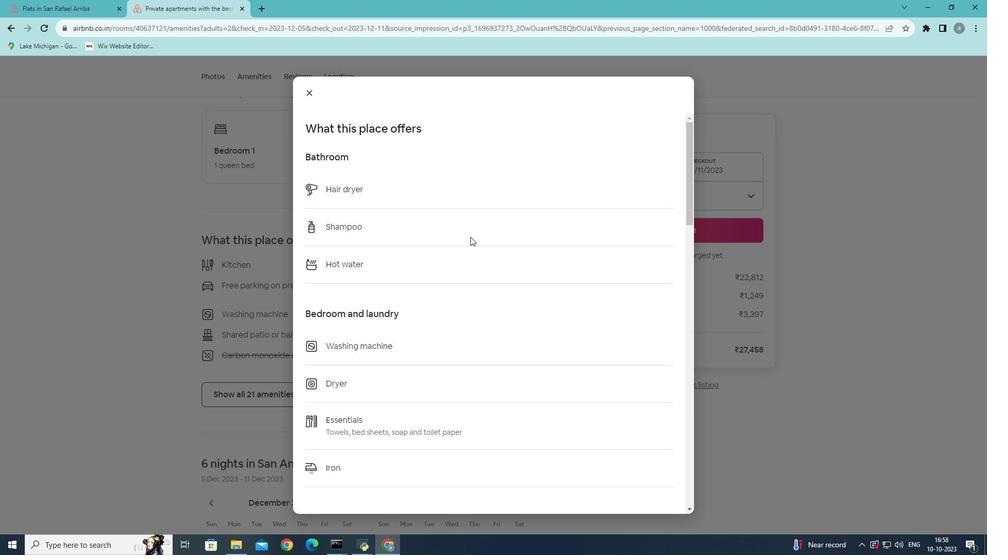 
Action: Mouse scrolled (470, 236) with delta (0, 0)
Screenshot: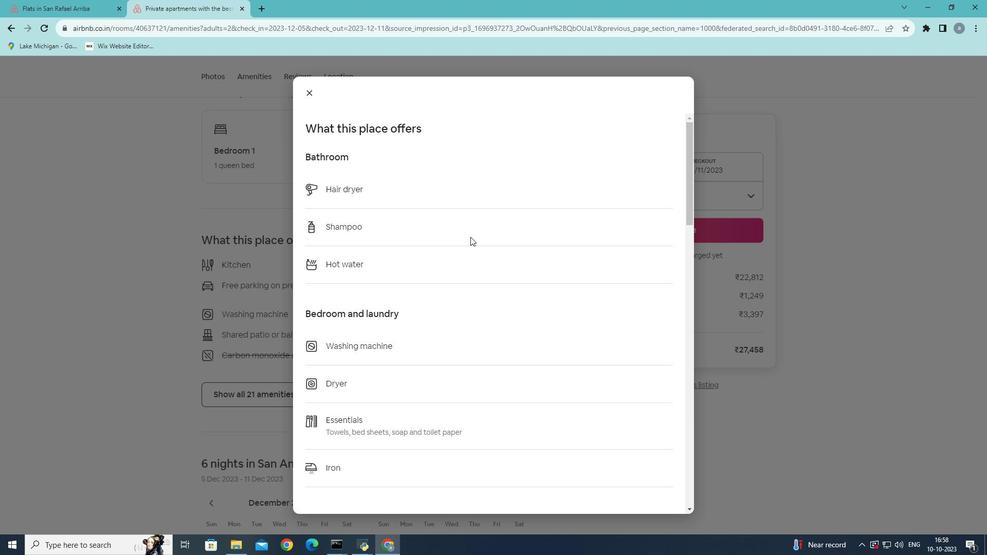 
Action: Mouse scrolled (470, 236) with delta (0, 0)
Screenshot: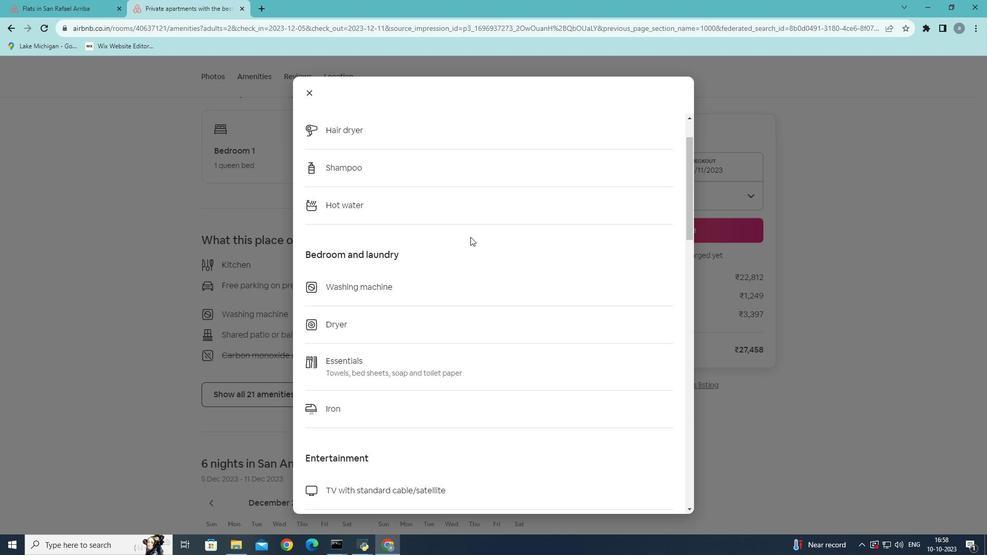 
Action: Mouse scrolled (470, 236) with delta (0, 0)
Screenshot: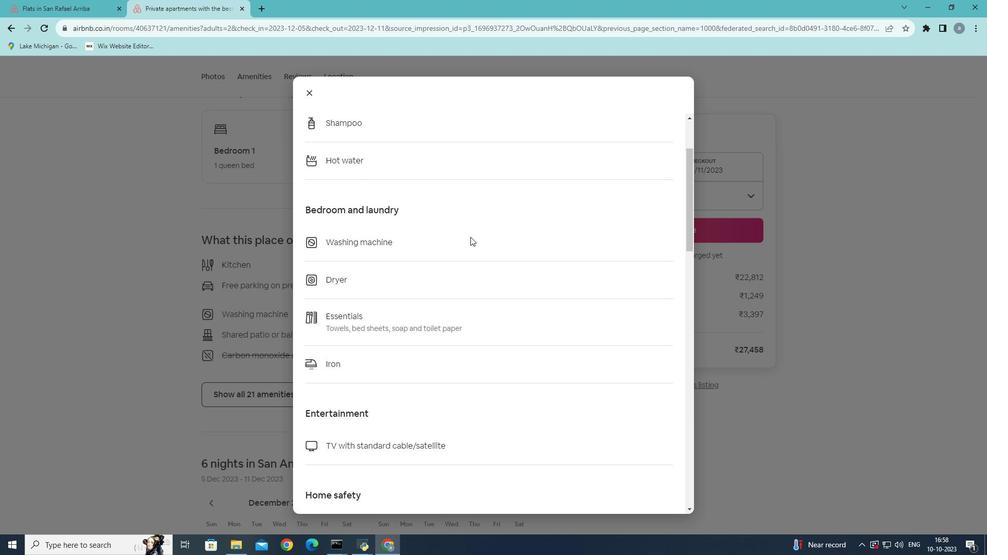 
Action: Mouse scrolled (470, 236) with delta (0, 0)
Screenshot: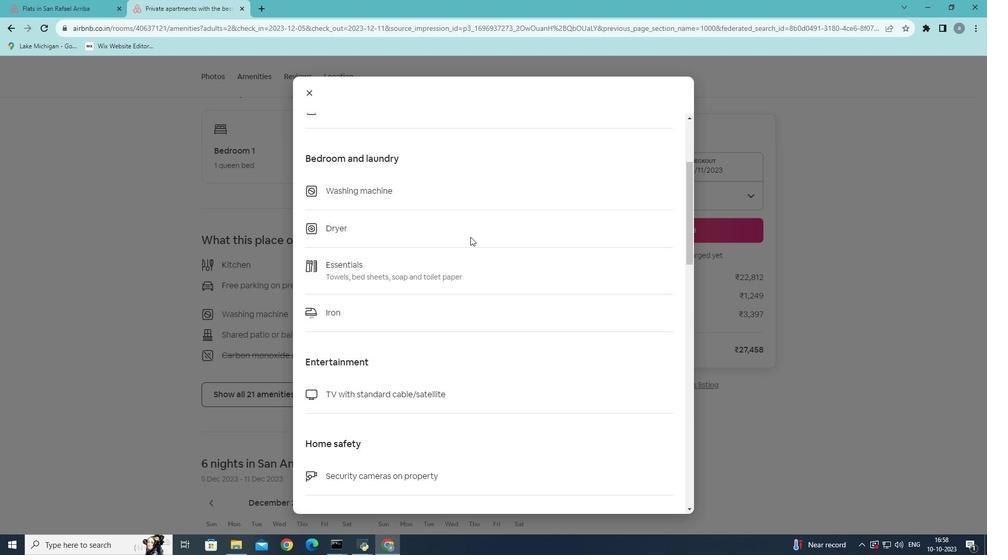 
Action: Mouse scrolled (470, 236) with delta (0, 0)
Screenshot: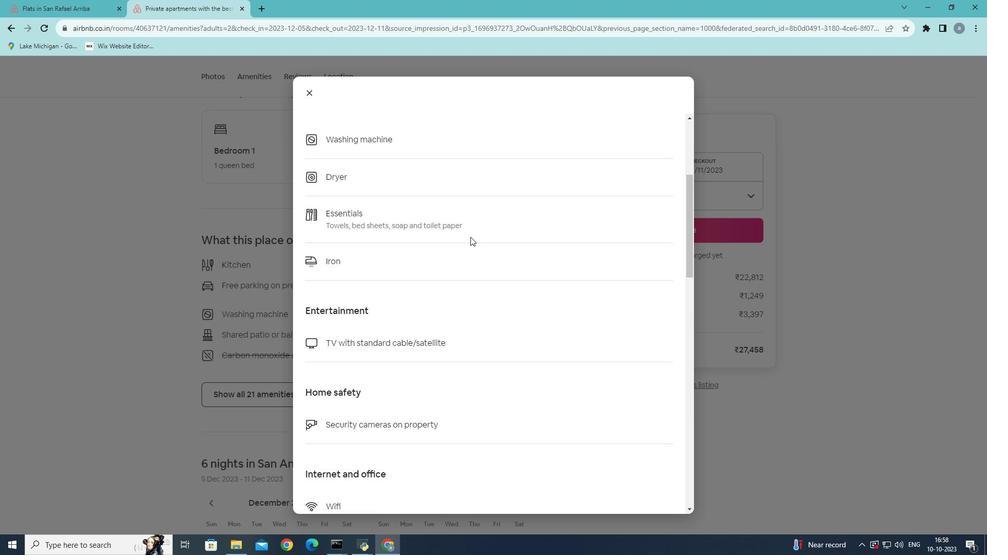 
Action: Mouse scrolled (470, 236) with delta (0, 0)
Screenshot: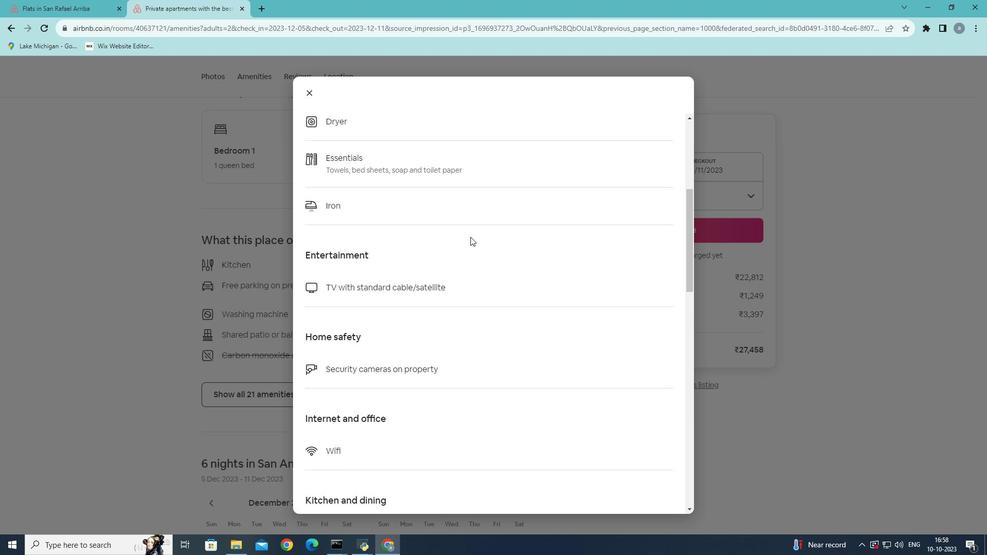 
Action: Mouse scrolled (470, 236) with delta (0, 0)
Screenshot: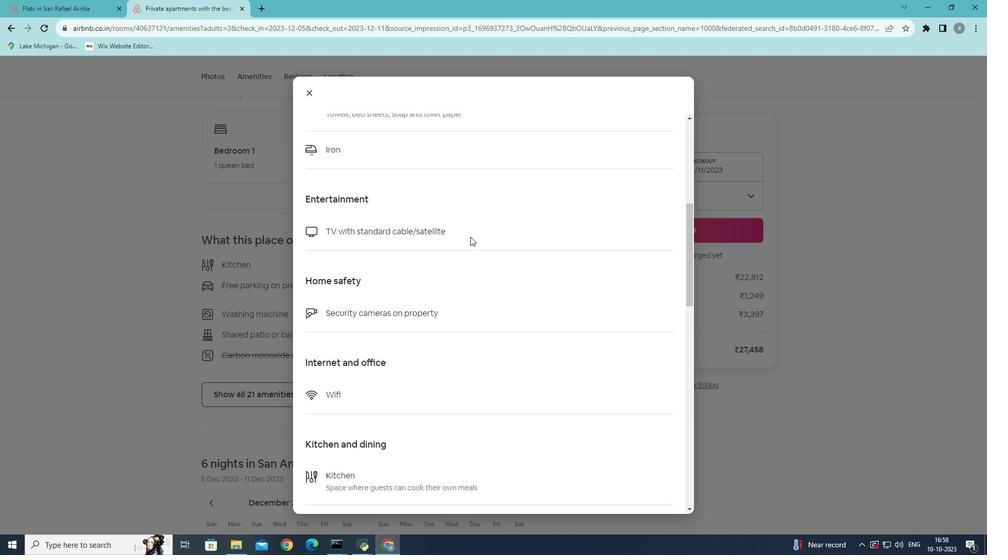 
Action: Mouse scrolled (470, 236) with delta (0, 0)
Screenshot: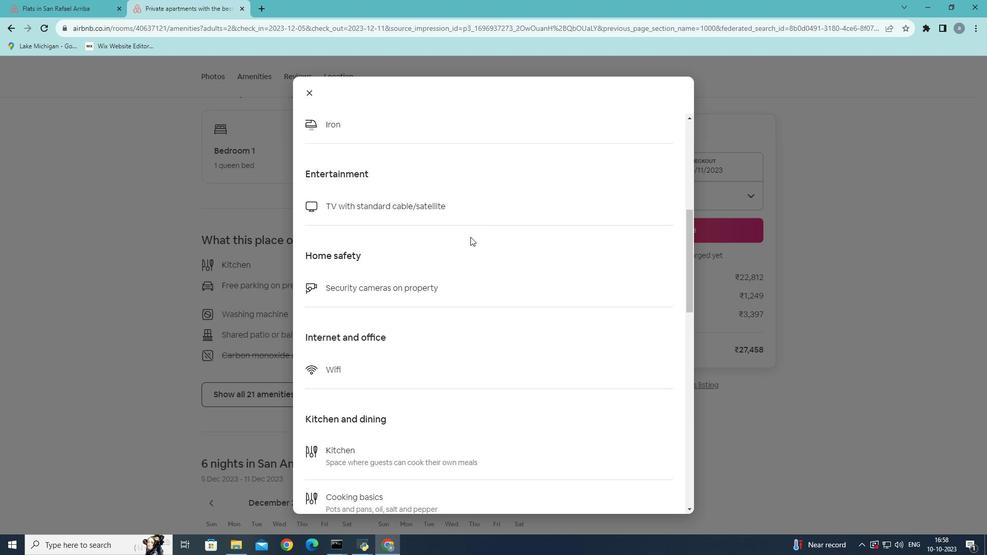 
Action: Mouse scrolled (470, 236) with delta (0, 0)
Screenshot: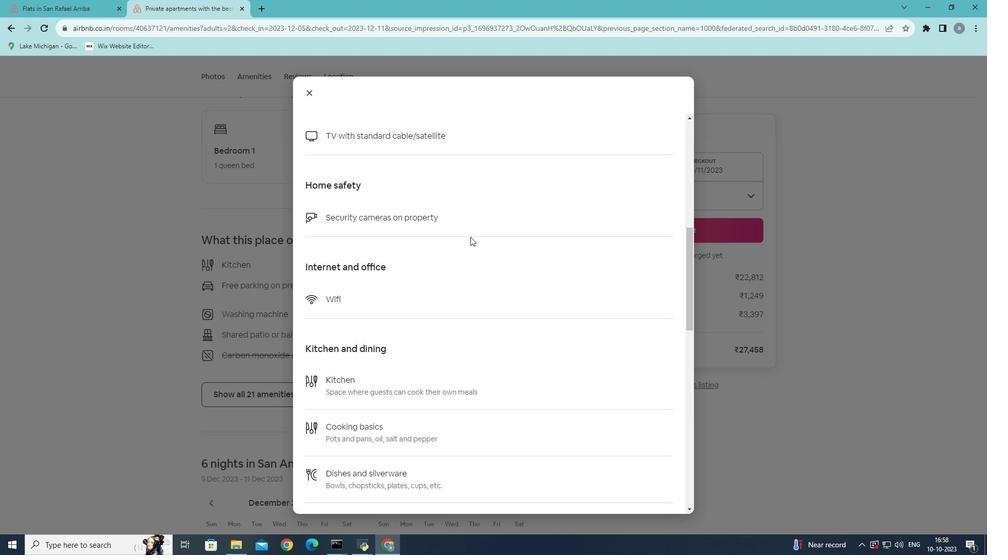 
Action: Mouse scrolled (470, 236) with delta (0, 0)
Screenshot: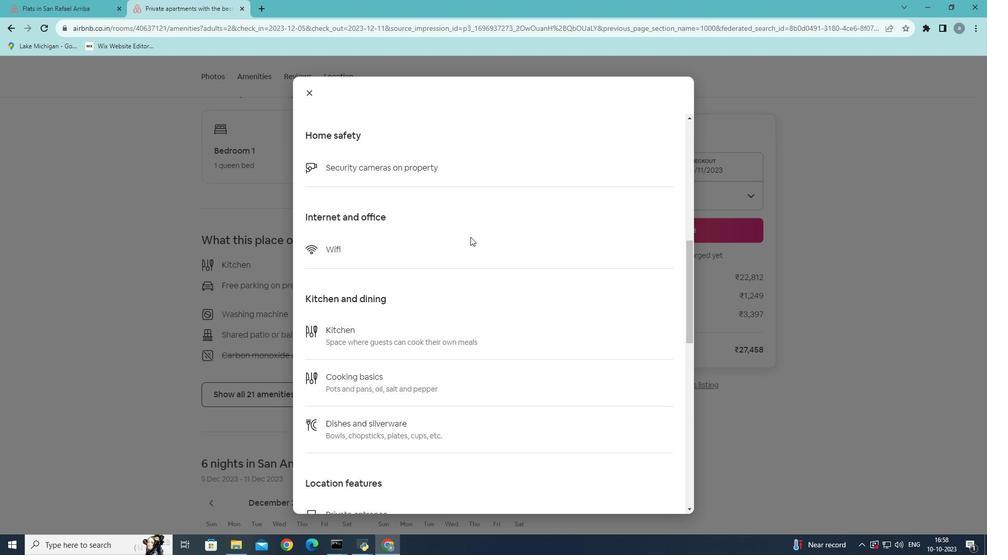 
Action: Mouse scrolled (470, 236) with delta (0, 0)
Screenshot: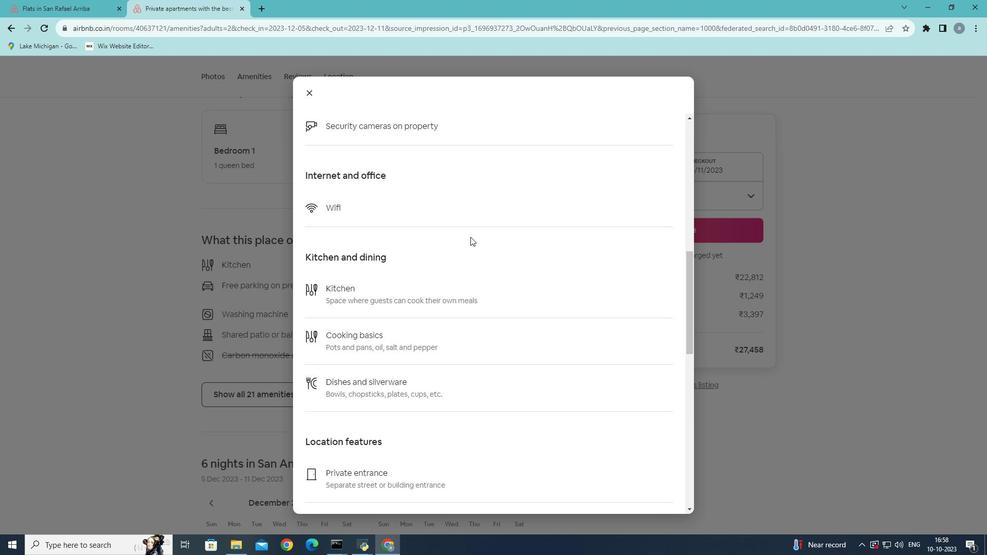 
Action: Mouse scrolled (470, 236) with delta (0, 0)
Screenshot: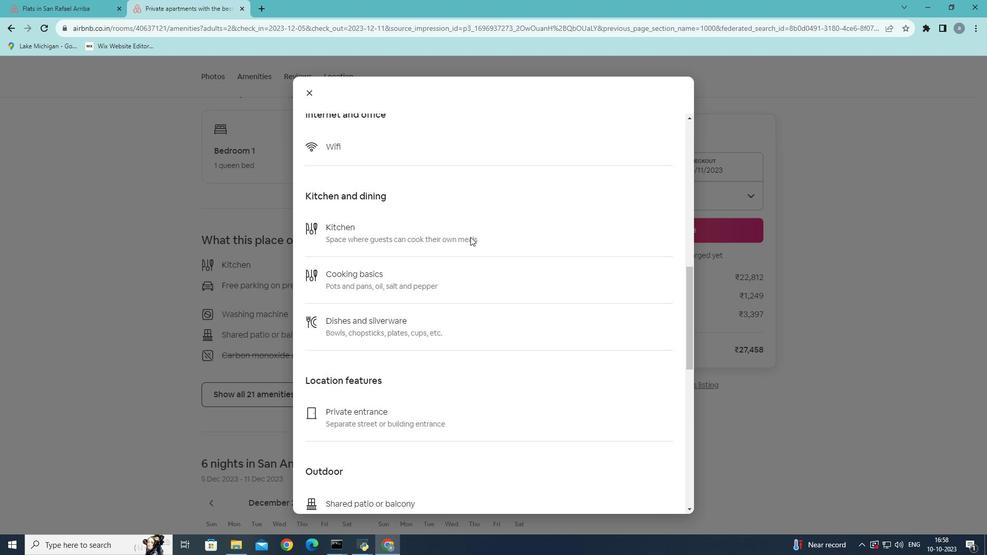 
Action: Mouse scrolled (470, 236) with delta (0, 0)
Screenshot: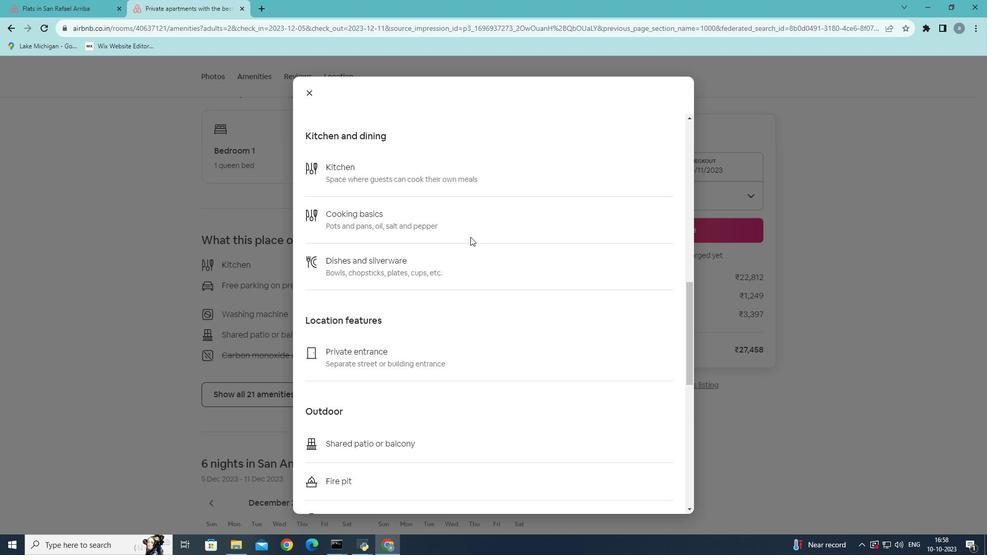 
Action: Mouse scrolled (470, 236) with delta (0, 0)
Screenshot: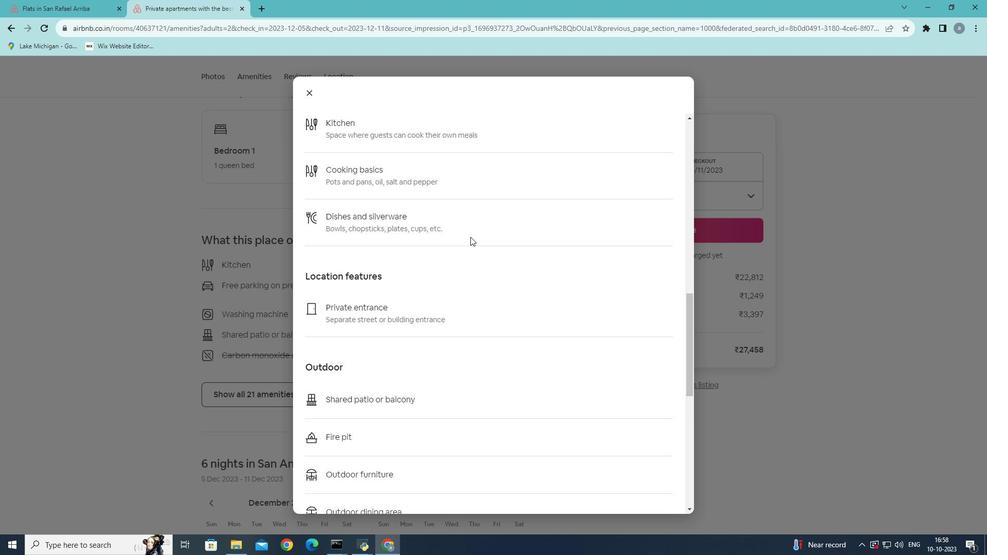 
Action: Mouse scrolled (470, 236) with delta (0, 0)
Screenshot: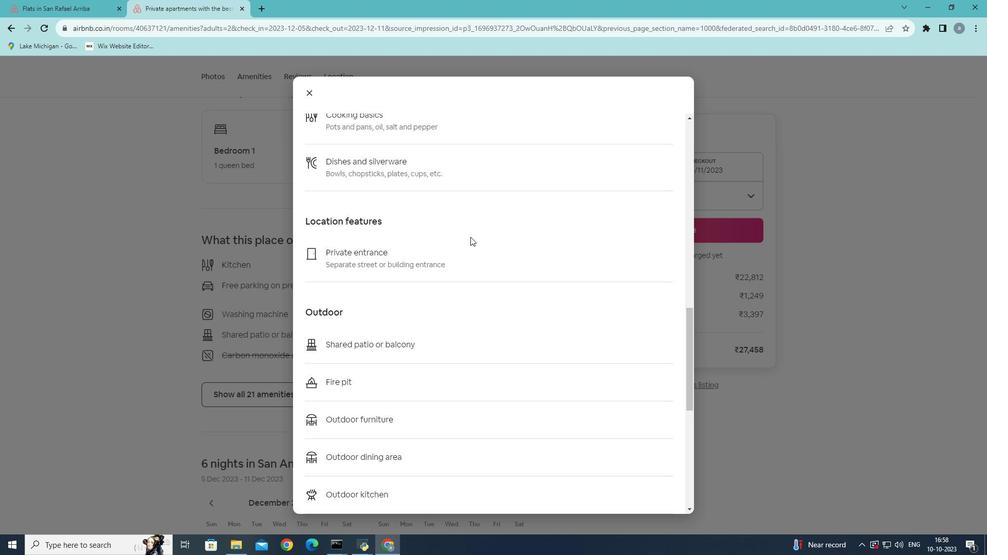 
Action: Mouse scrolled (470, 236) with delta (0, 0)
Screenshot: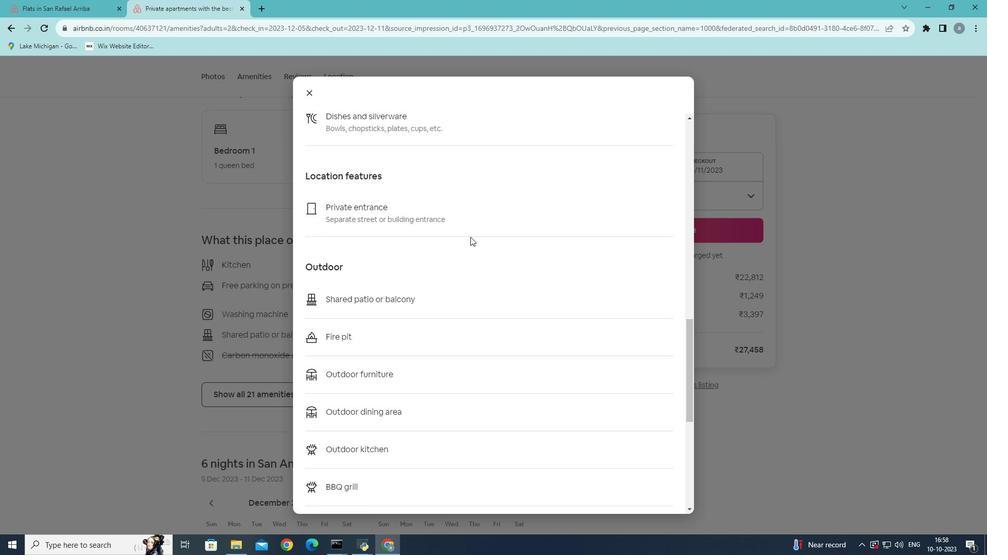 
Action: Mouse scrolled (470, 236) with delta (0, 0)
Screenshot: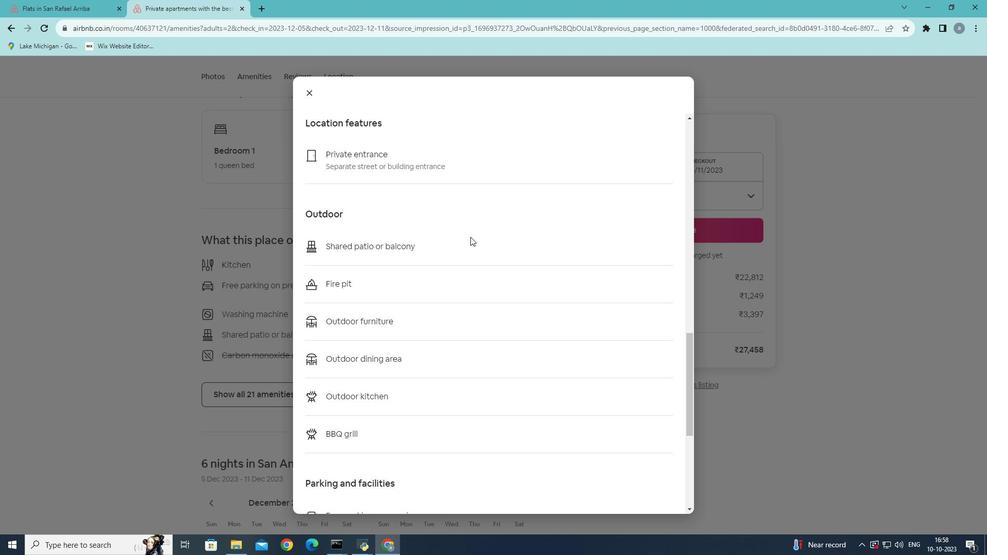 
Action: Mouse scrolled (470, 236) with delta (0, 0)
Screenshot: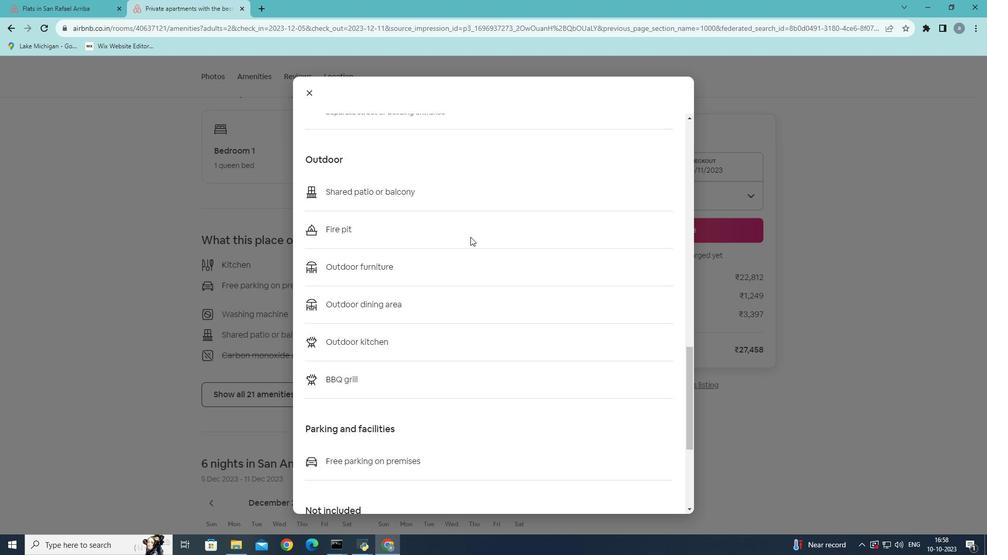 
Action: Mouse scrolled (470, 236) with delta (0, 0)
Screenshot: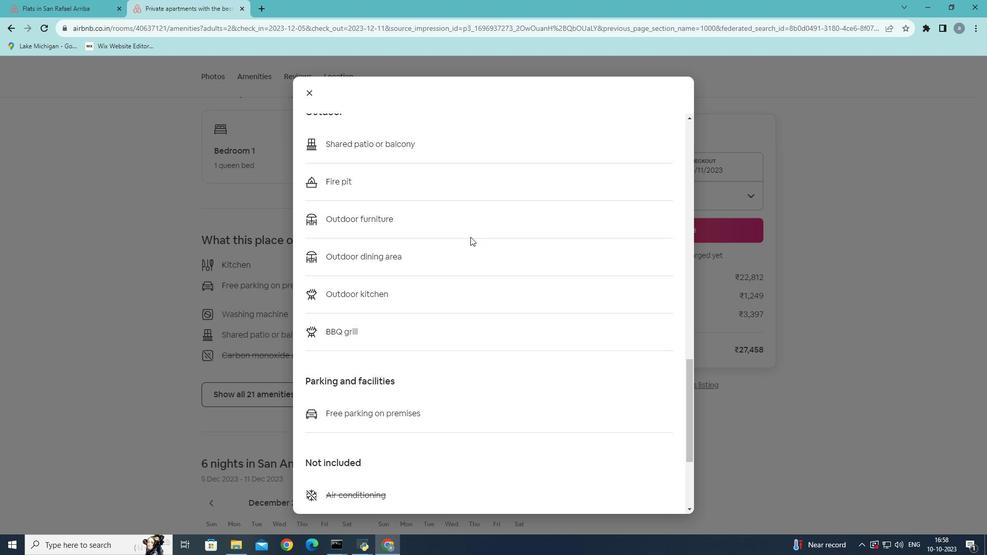 
Action: Mouse scrolled (470, 236) with delta (0, 0)
Screenshot: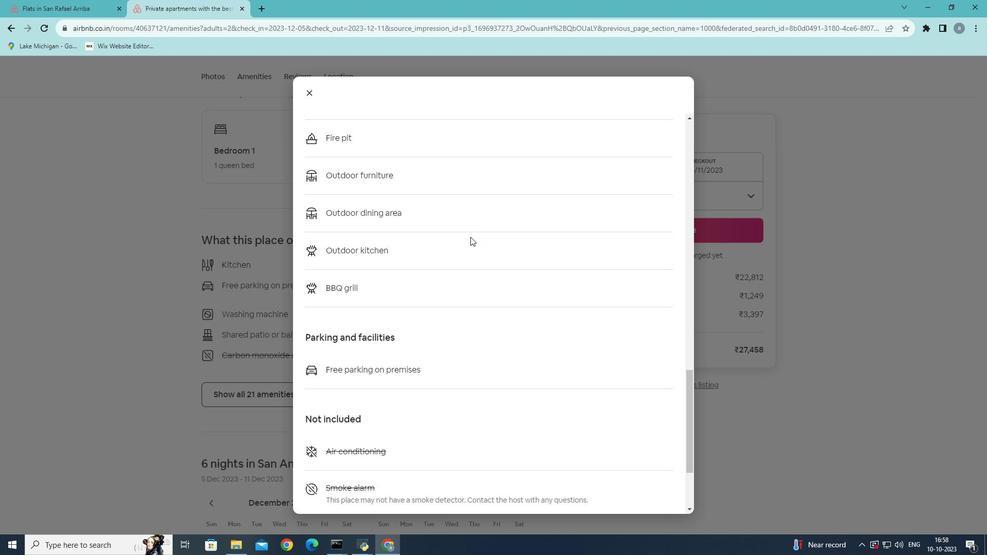 
Action: Mouse scrolled (470, 236) with delta (0, 0)
Screenshot: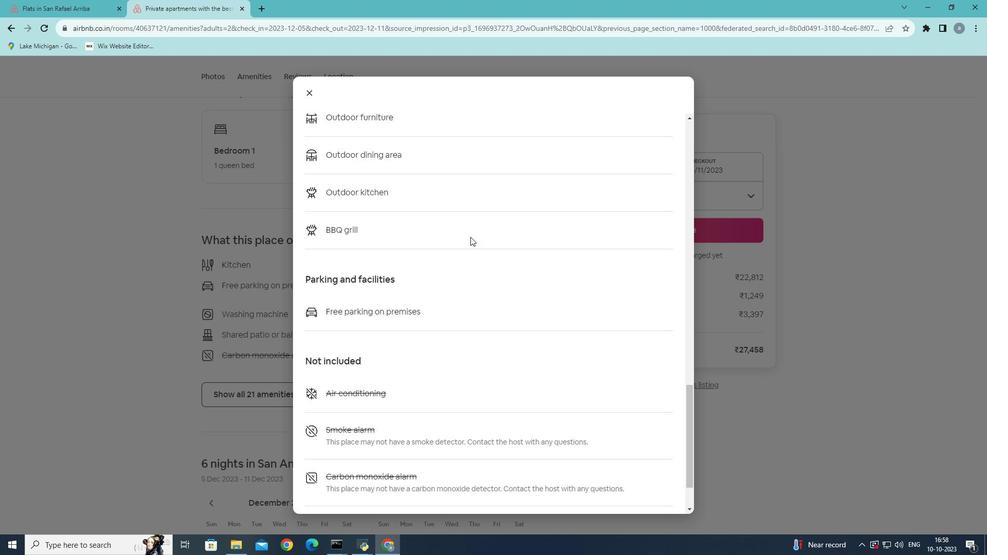 
Action: Mouse scrolled (470, 236) with delta (0, 0)
Screenshot: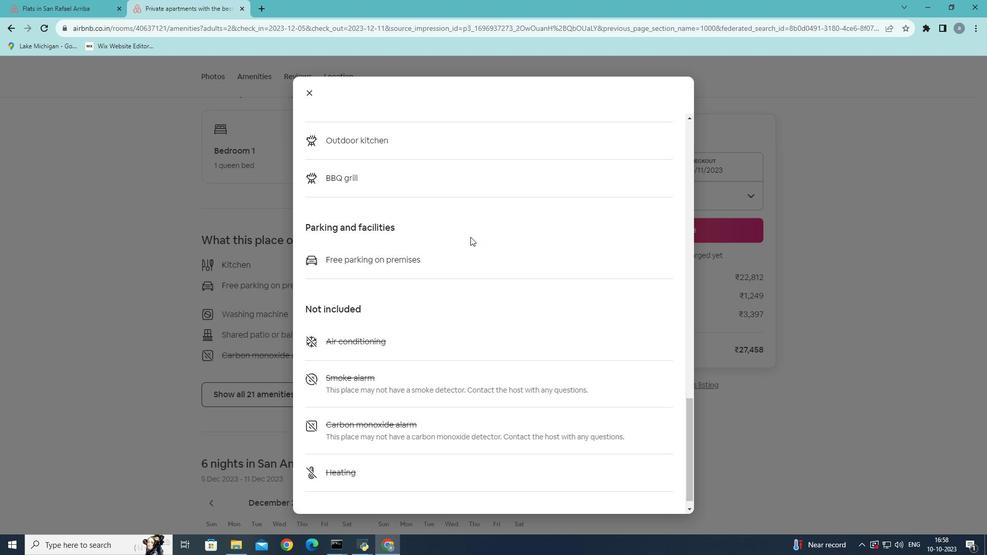 
Action: Mouse scrolled (470, 236) with delta (0, 0)
Screenshot: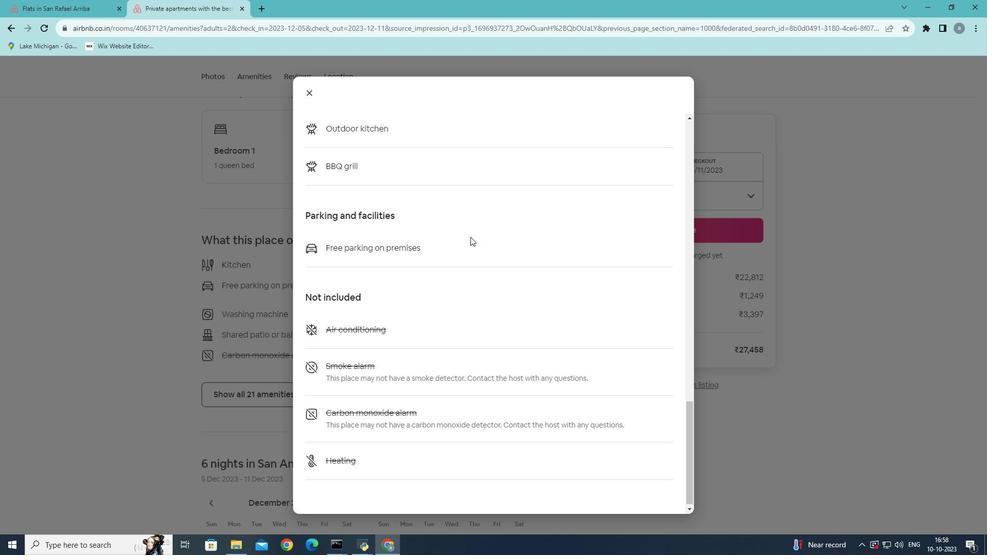 
Action: Mouse scrolled (470, 236) with delta (0, 0)
Screenshot: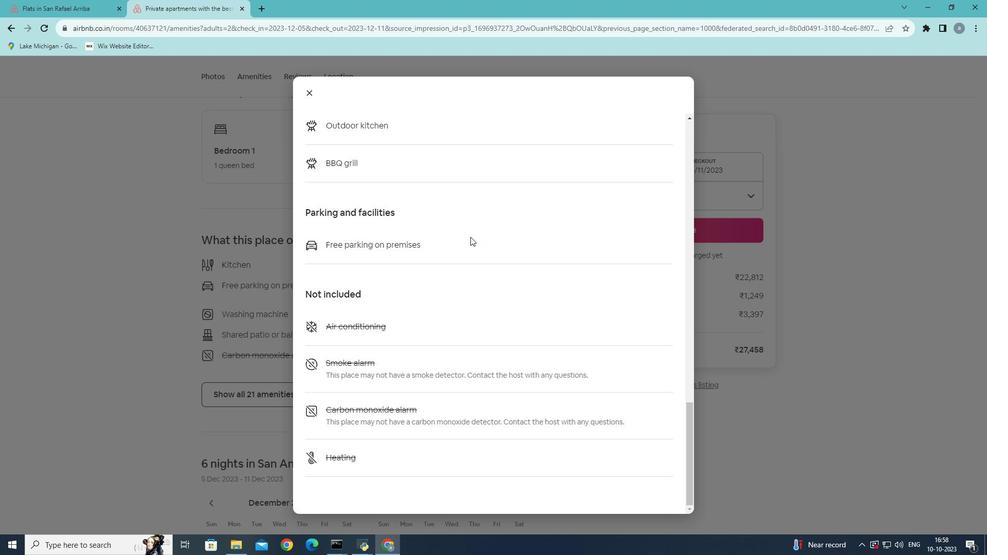 
Action: Mouse scrolled (470, 236) with delta (0, 0)
Screenshot: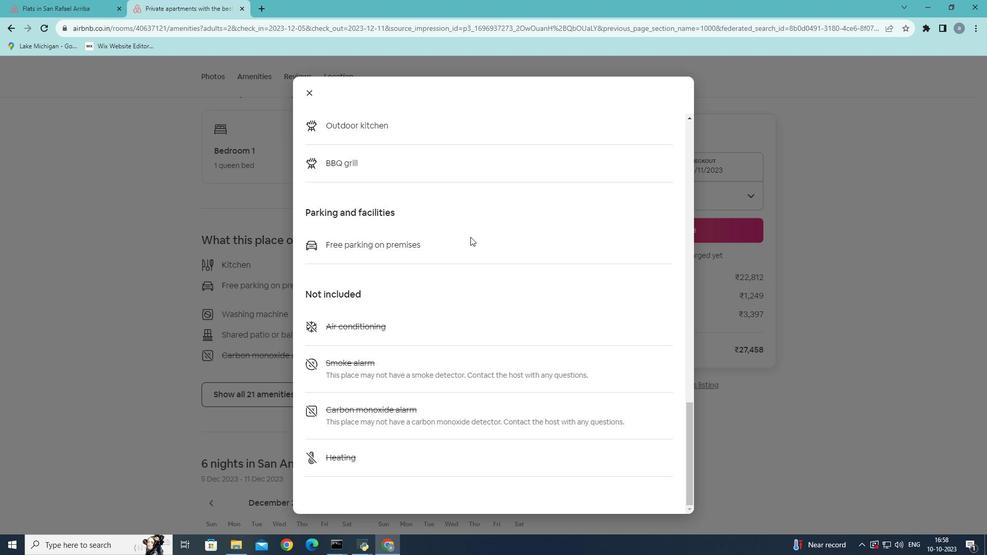 
Action: Mouse scrolled (470, 236) with delta (0, 0)
Screenshot: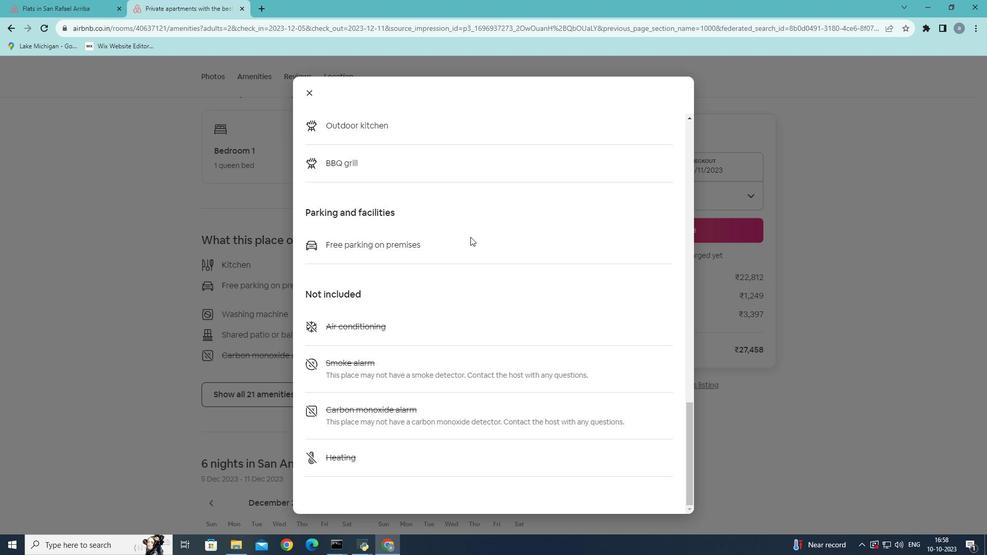 
Action: Mouse scrolled (470, 236) with delta (0, 0)
Screenshot: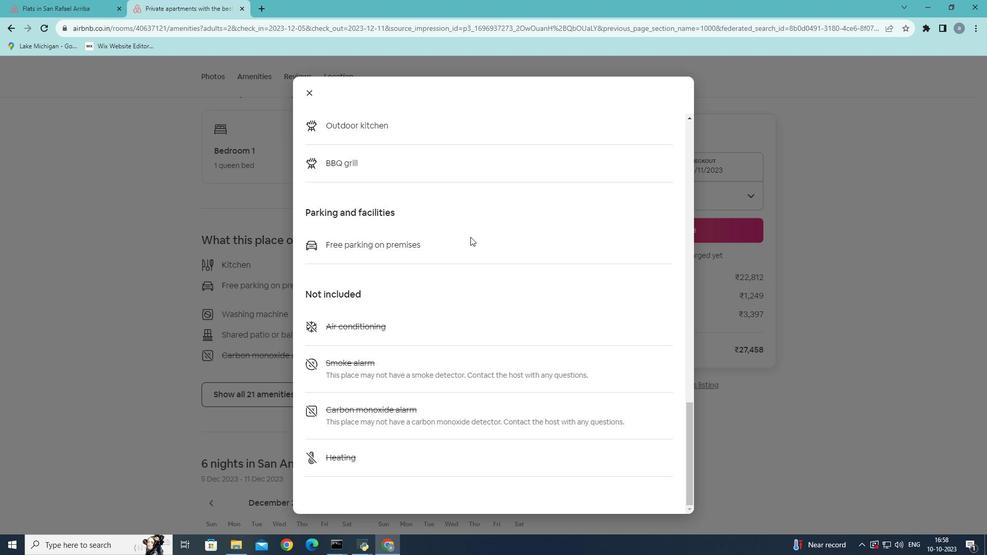 
Action: Mouse scrolled (470, 236) with delta (0, 0)
Screenshot: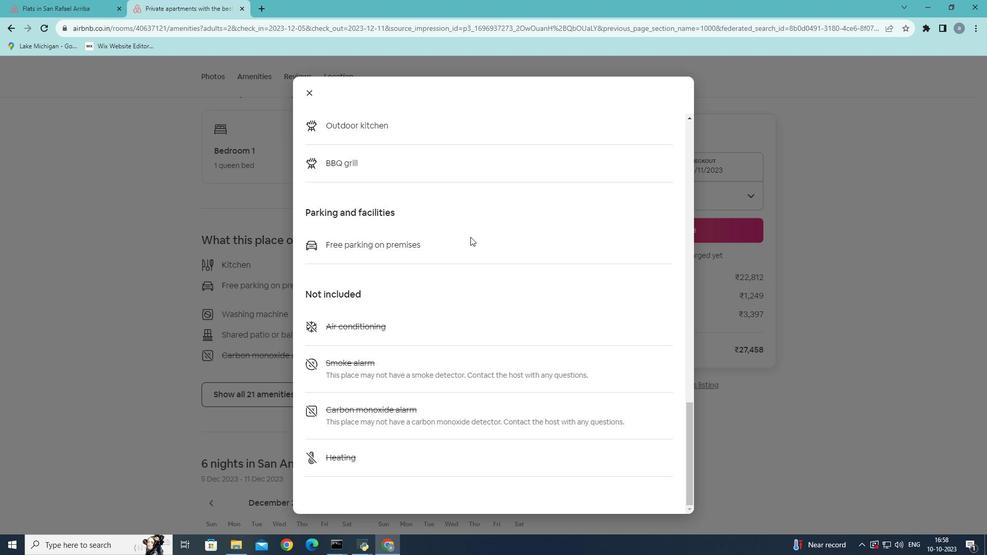
Action: Mouse scrolled (470, 236) with delta (0, 0)
Screenshot: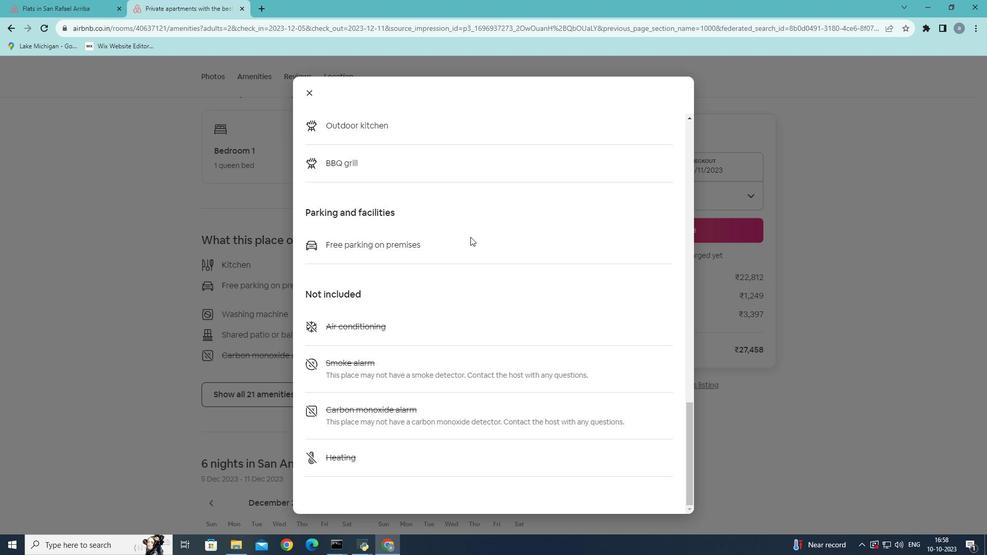 
Action: Mouse scrolled (470, 236) with delta (0, 0)
Screenshot: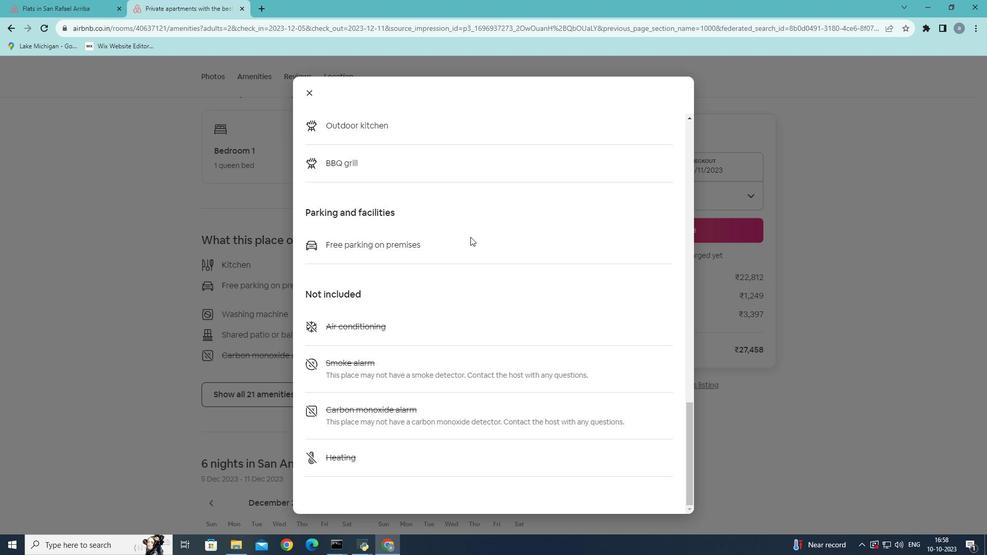 
Action: Mouse scrolled (470, 236) with delta (0, 0)
Screenshot: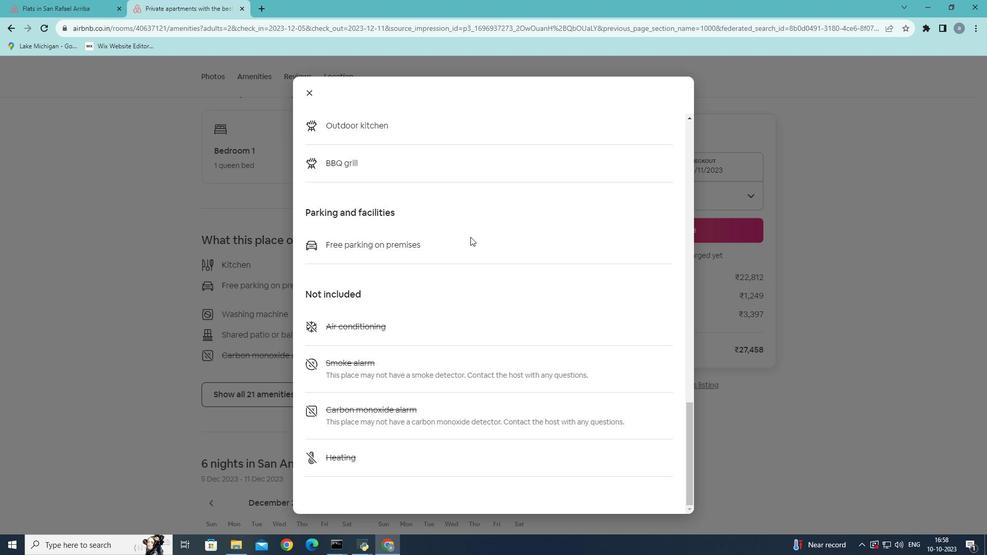 
Action: Mouse scrolled (470, 236) with delta (0, 0)
Screenshot: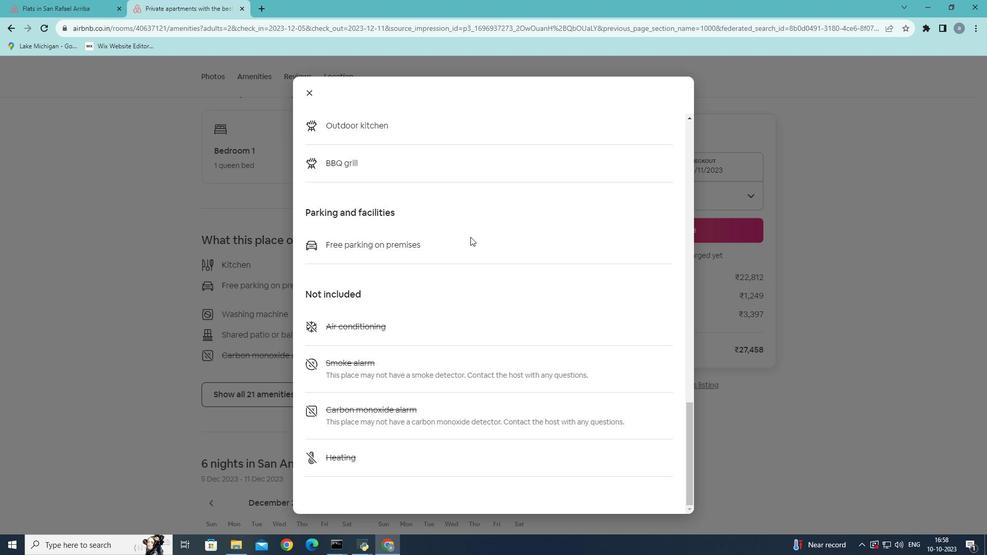 
Action: Mouse scrolled (470, 236) with delta (0, 0)
Screenshot: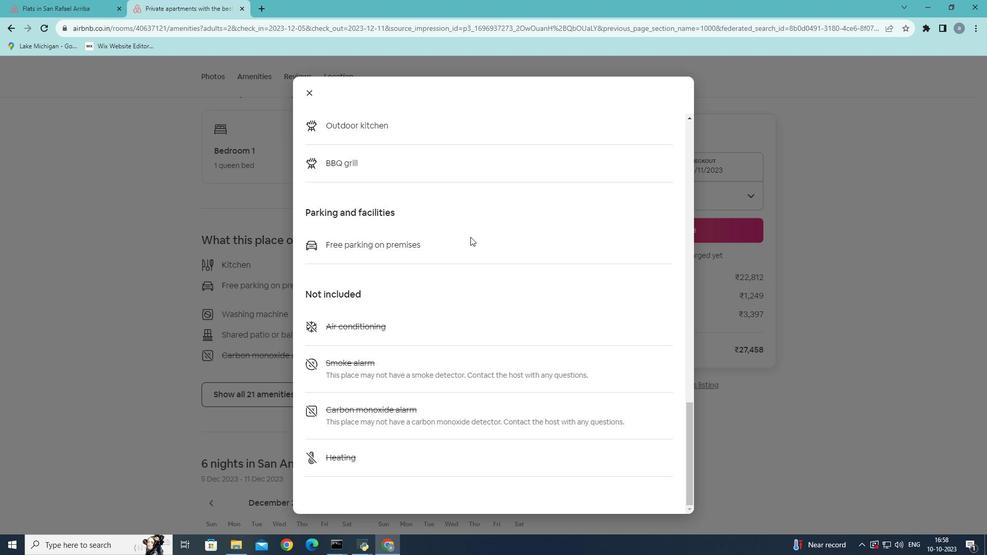 
Action: Mouse scrolled (470, 236) with delta (0, 0)
Screenshot: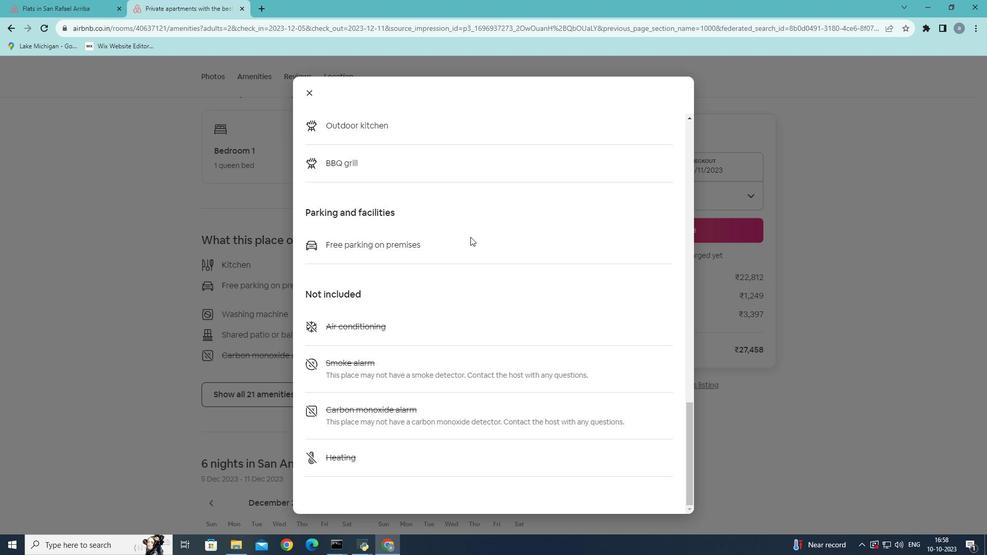 
Action: Mouse moved to (460, 182)
Screenshot: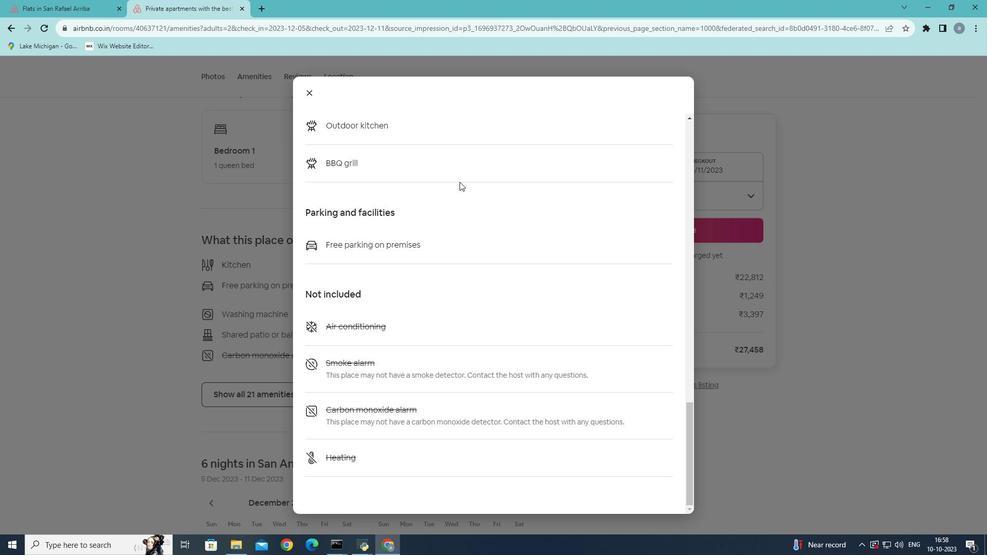 
Action: Mouse scrolled (460, 182) with delta (0, 0)
Screenshot: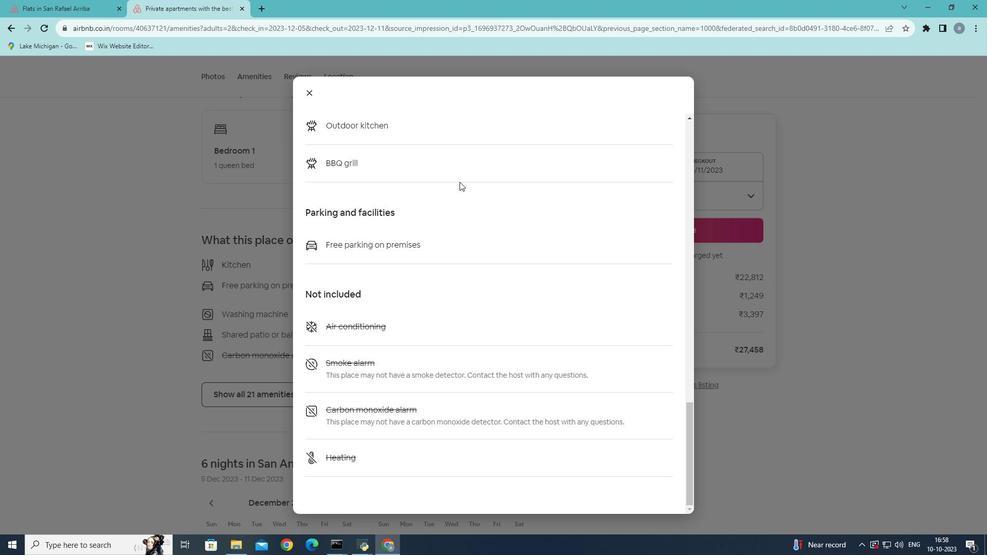 
Action: Mouse scrolled (460, 182) with delta (0, 0)
Screenshot: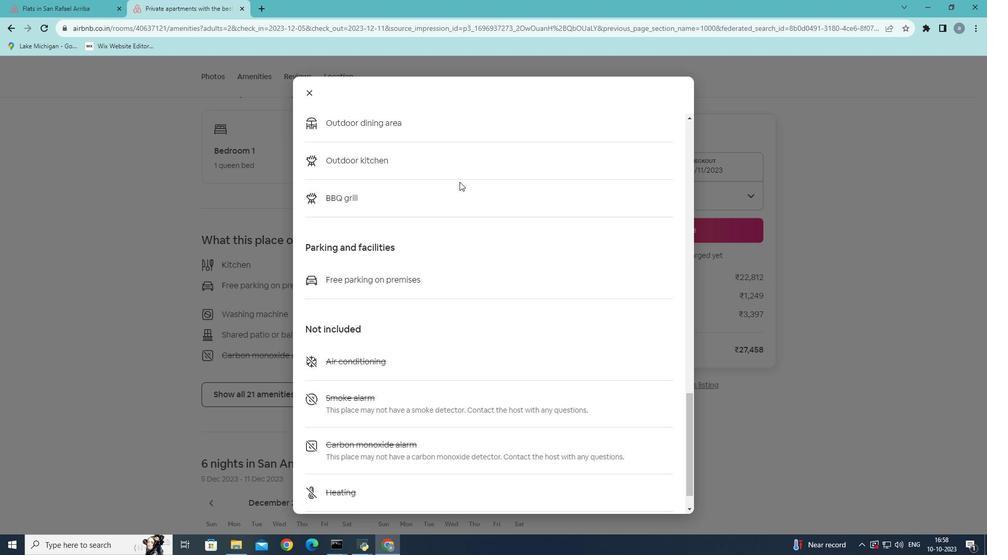 
Action: Mouse moved to (423, 177)
Screenshot: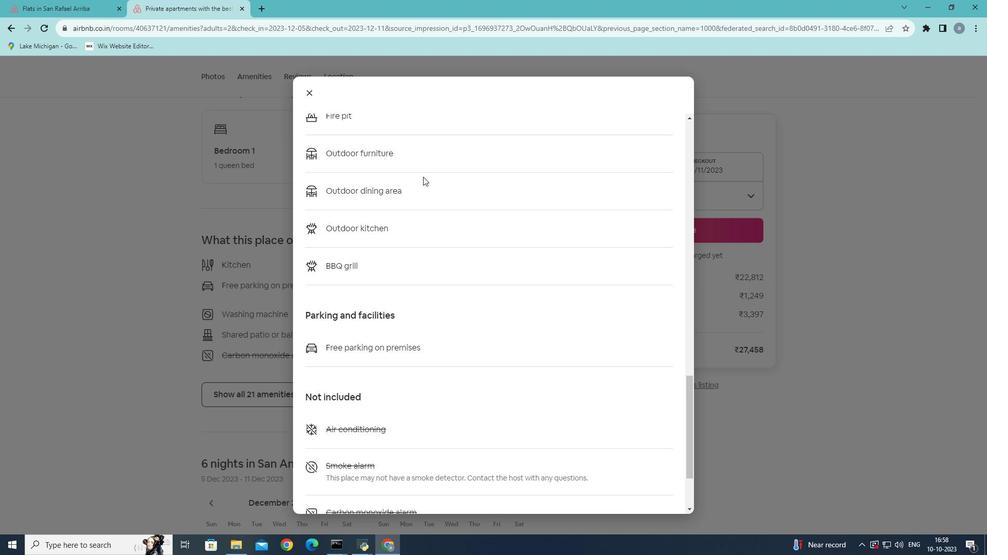 
Action: Mouse scrolled (423, 177) with delta (0, 0)
Screenshot: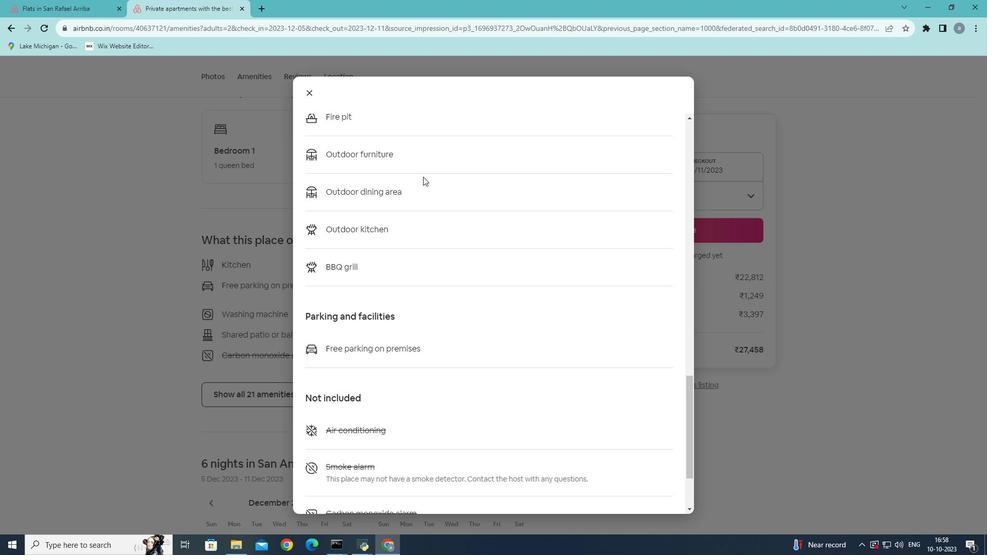 
Action: Mouse scrolled (423, 177) with delta (0, 0)
Screenshot: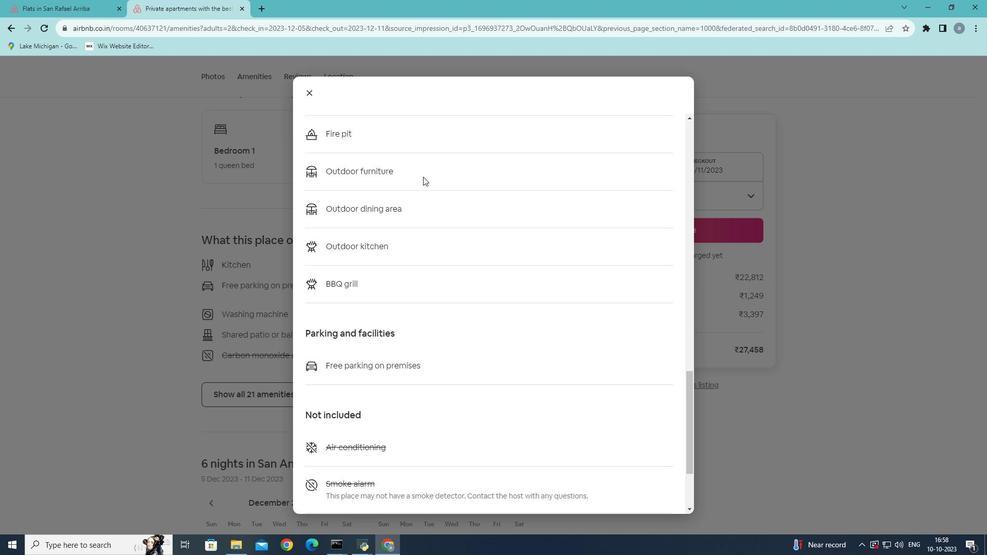 
Action: Mouse scrolled (423, 177) with delta (0, 0)
Screenshot: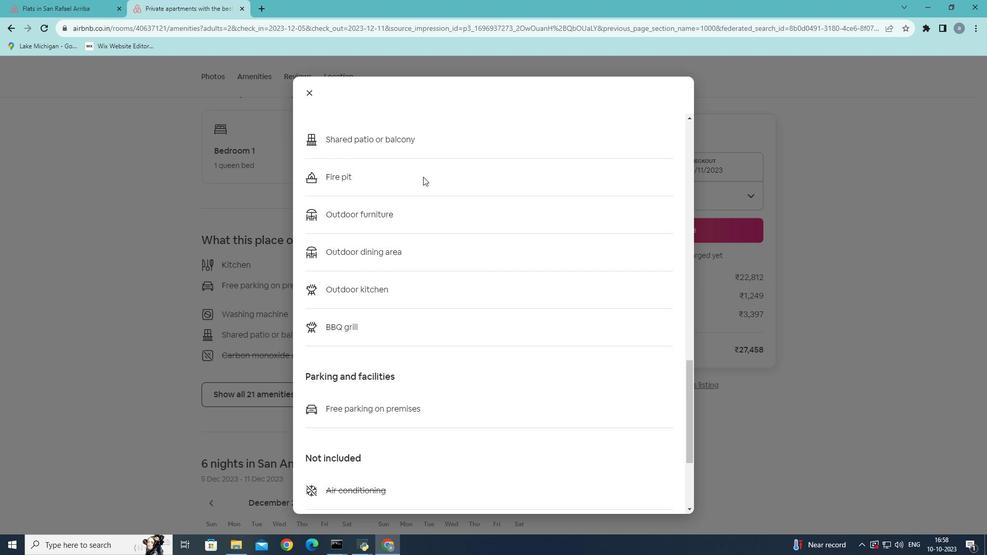 
Action: Mouse scrolled (423, 177) with delta (0, 0)
Screenshot: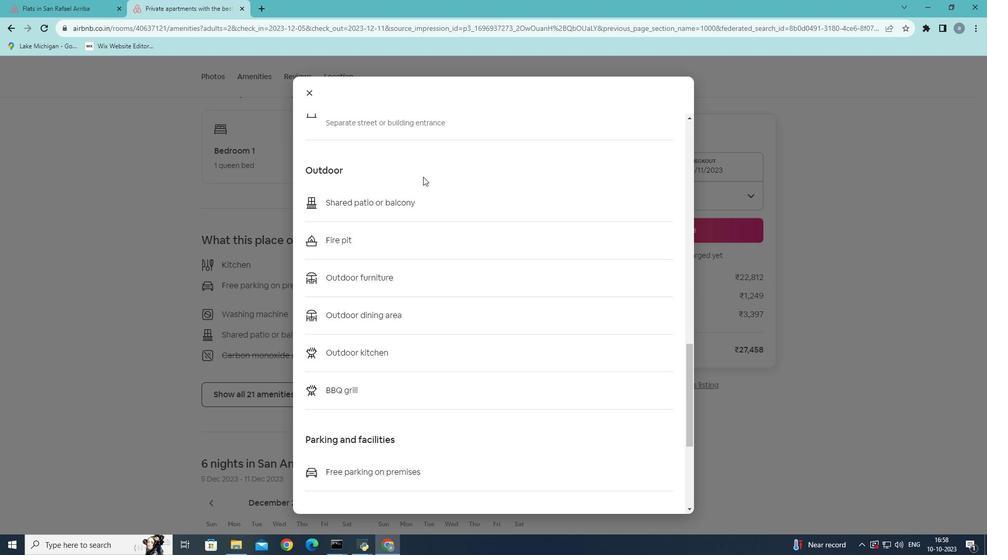 
Action: Mouse scrolled (423, 177) with delta (0, 0)
Screenshot: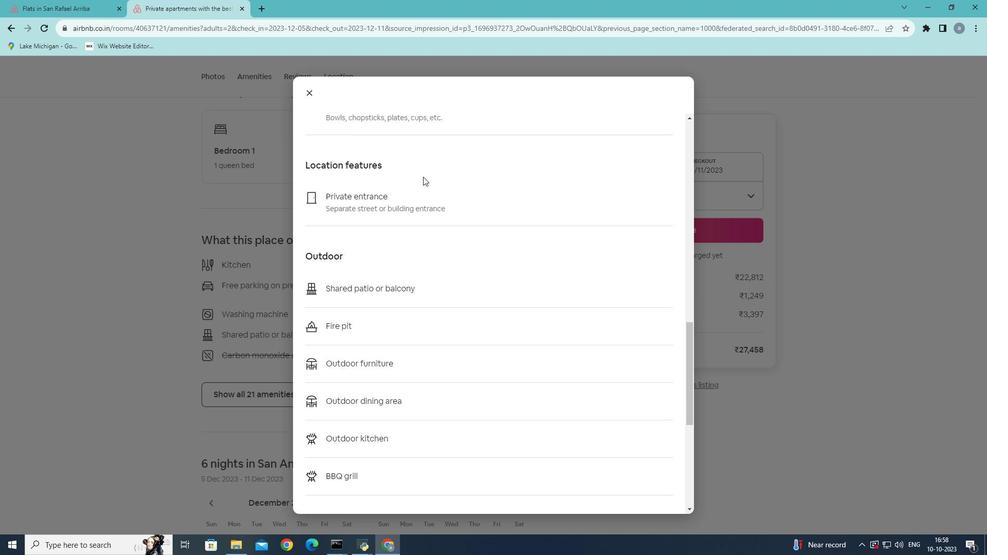 
Action: Mouse scrolled (423, 177) with delta (0, 0)
Screenshot: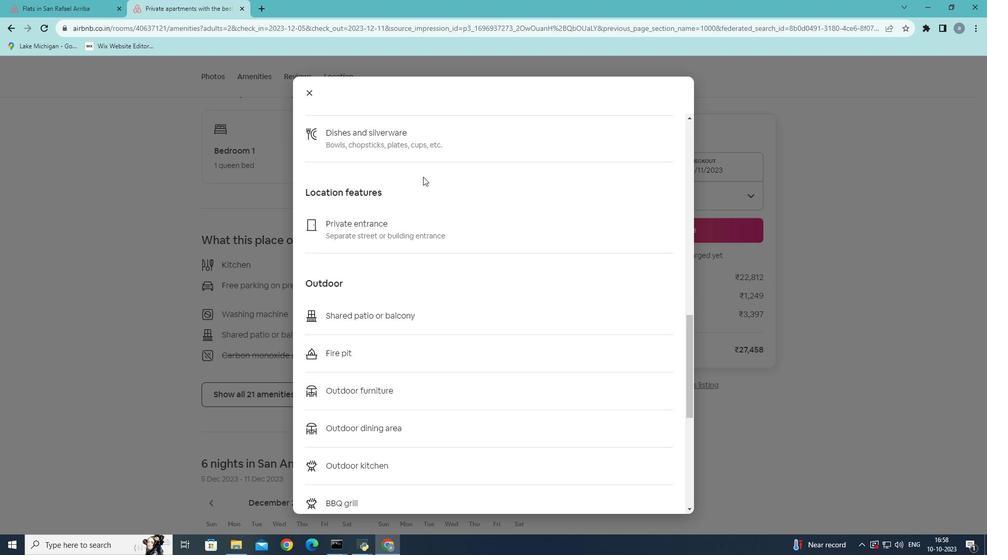 
Action: Mouse scrolled (423, 177) with delta (0, 0)
Screenshot: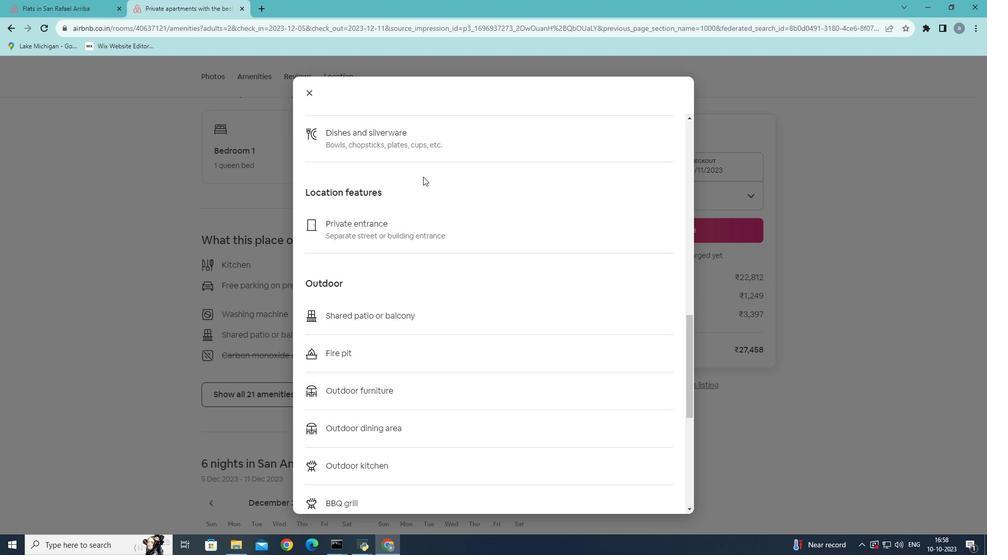 
Action: Mouse scrolled (423, 177) with delta (0, 0)
Screenshot: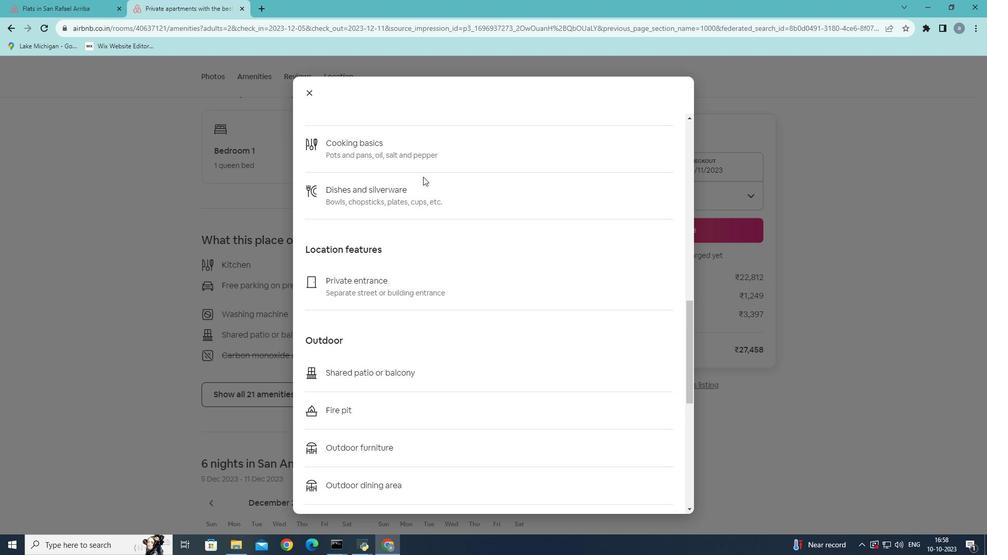 
Action: Mouse scrolled (423, 177) with delta (0, 0)
Screenshot: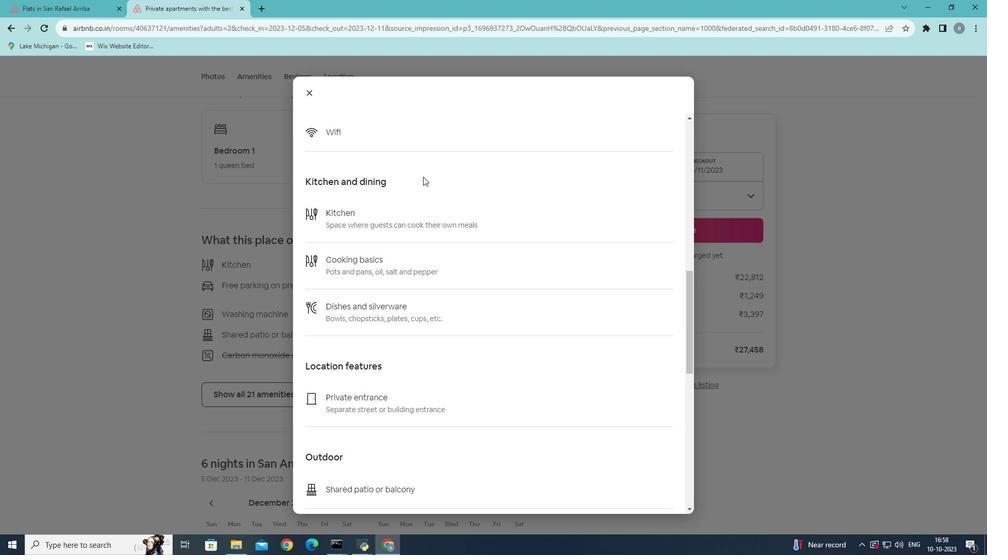 
Action: Mouse scrolled (423, 177) with delta (0, 0)
Screenshot: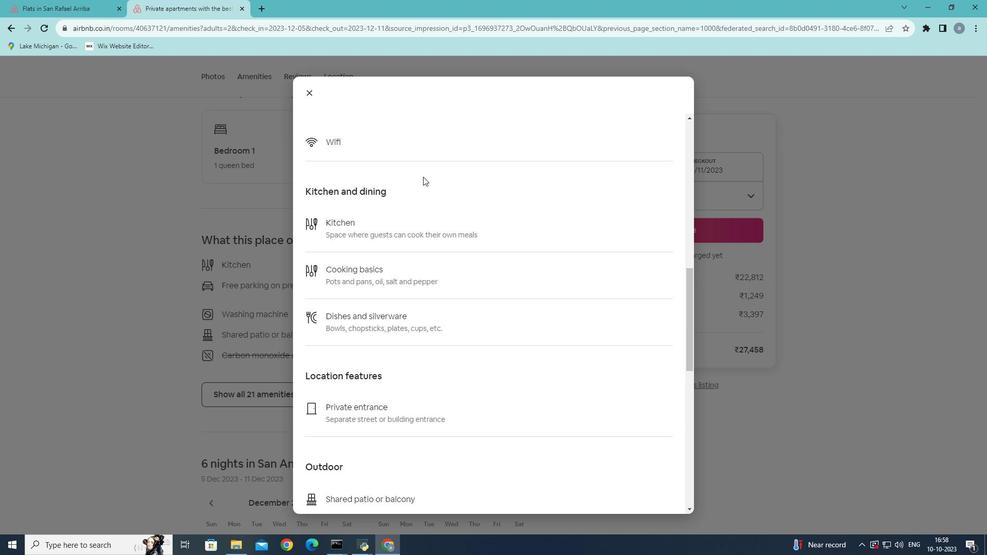
Action: Mouse scrolled (423, 177) with delta (0, 0)
Screenshot: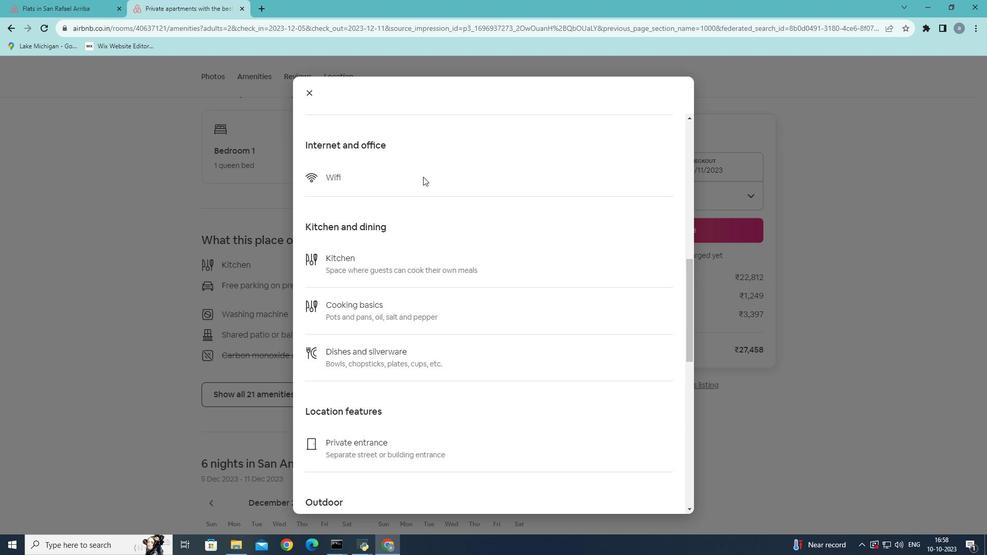 
Action: Mouse scrolled (423, 177) with delta (0, 0)
Screenshot: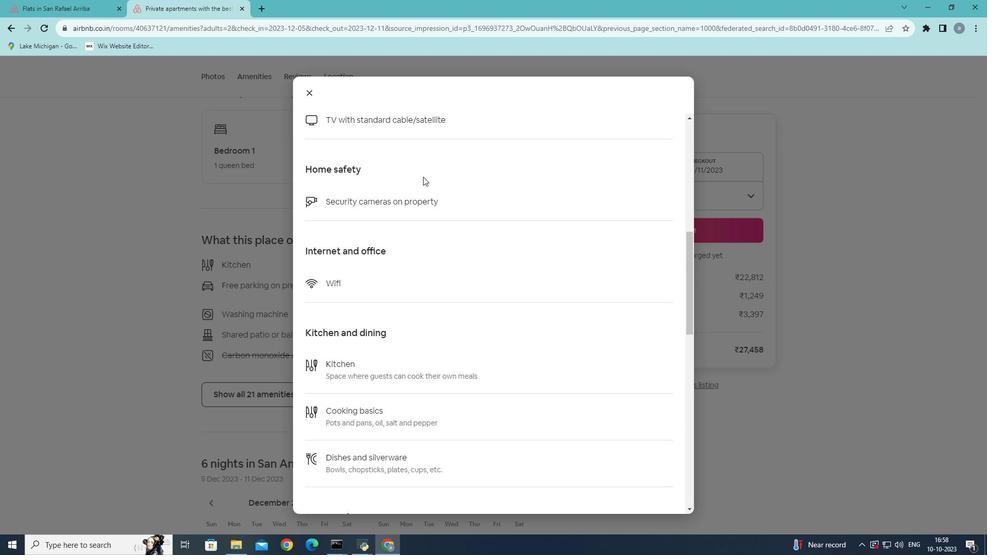 
Action: Mouse scrolled (423, 177) with delta (0, 0)
Screenshot: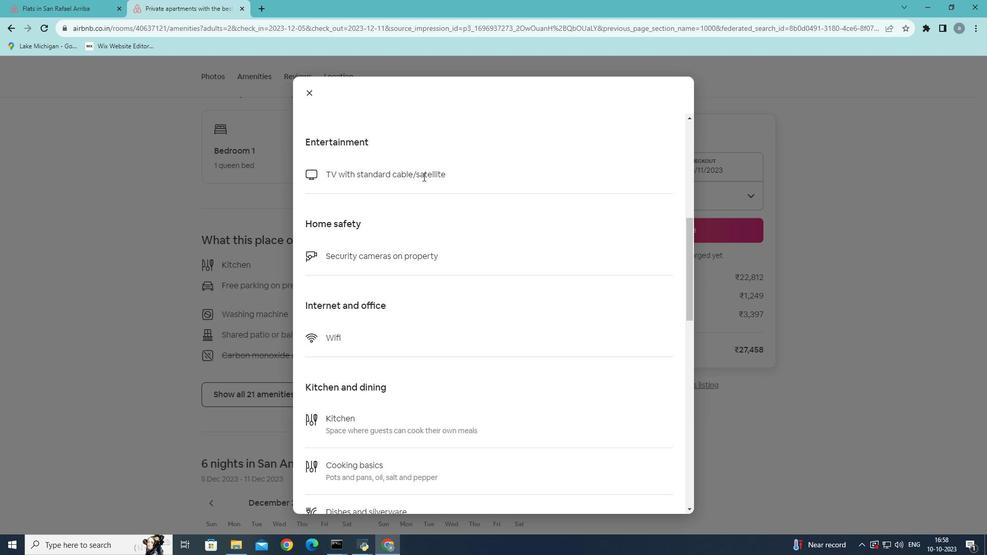 
Action: Mouse scrolled (423, 177) with delta (0, 0)
Screenshot: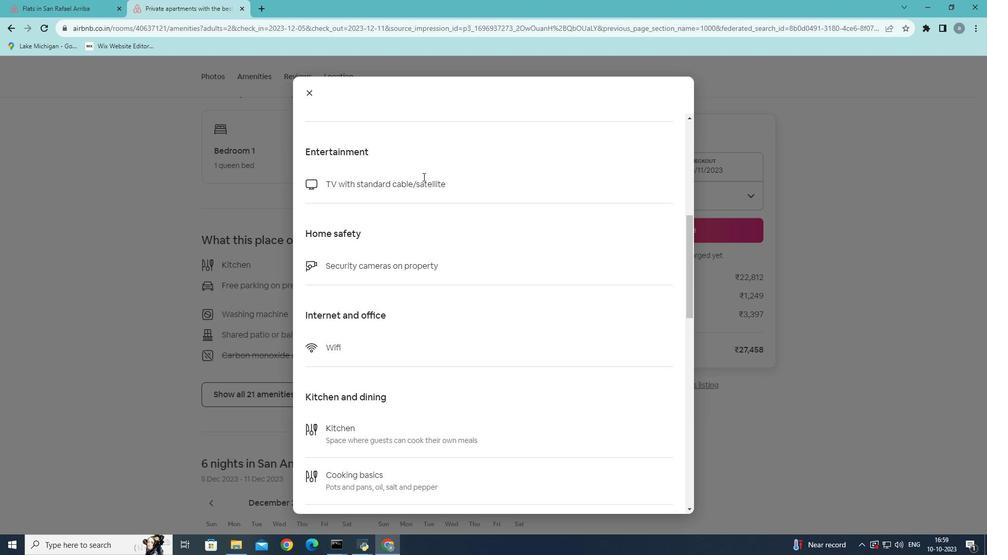 
Action: Mouse scrolled (423, 177) with delta (0, 0)
Screenshot: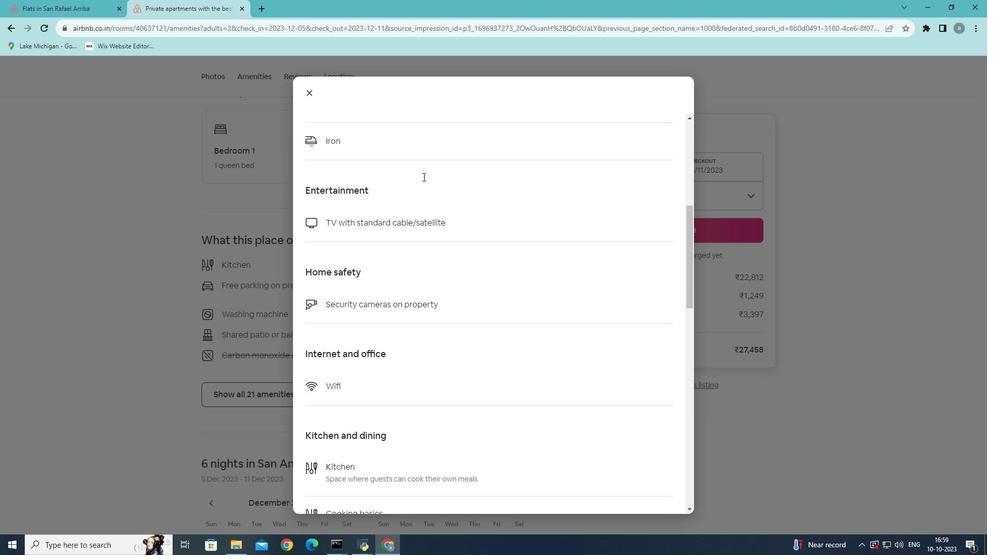 
Action: Mouse scrolled (423, 177) with delta (0, 0)
Screenshot: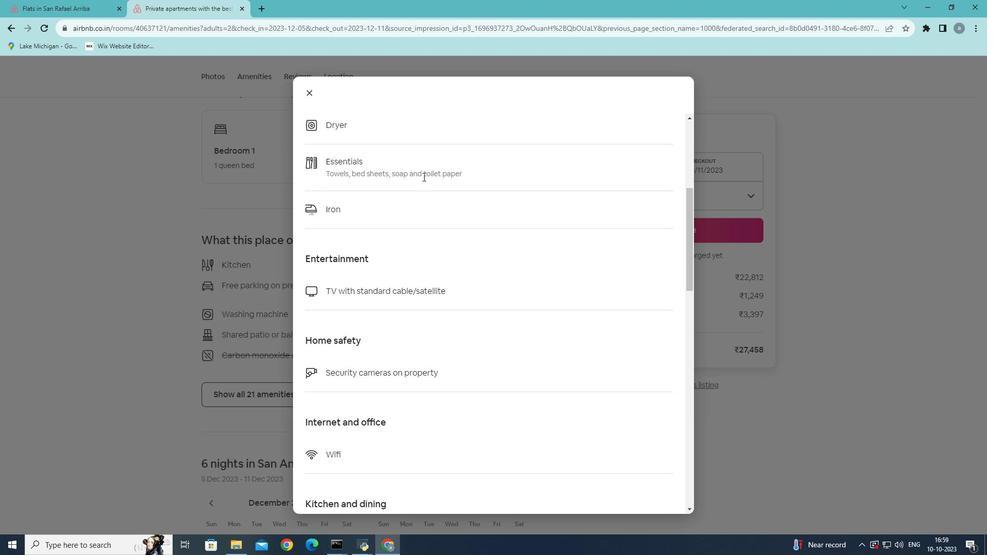 
Action: Mouse scrolled (423, 177) with delta (0, 0)
Screenshot: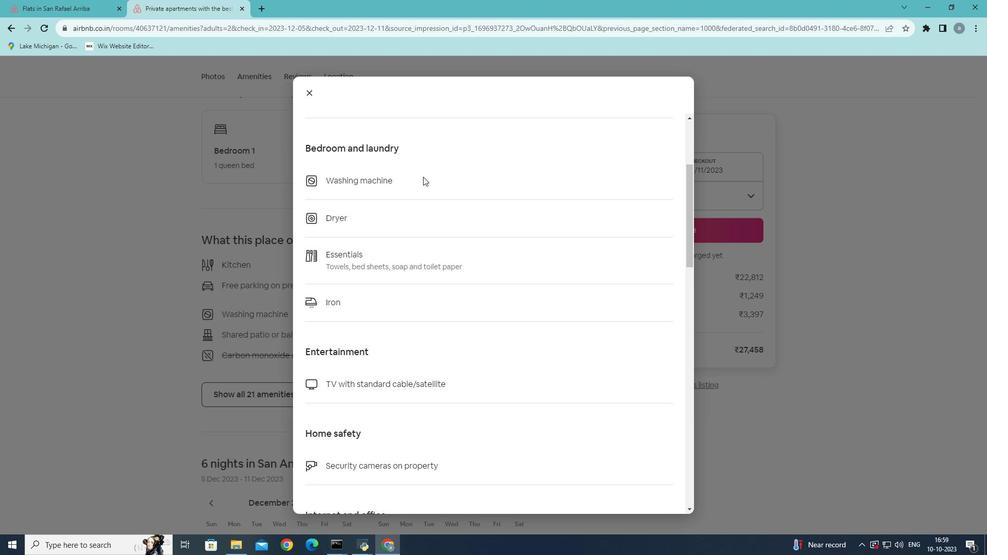 
Action: Mouse scrolled (423, 177) with delta (0, 0)
Screenshot: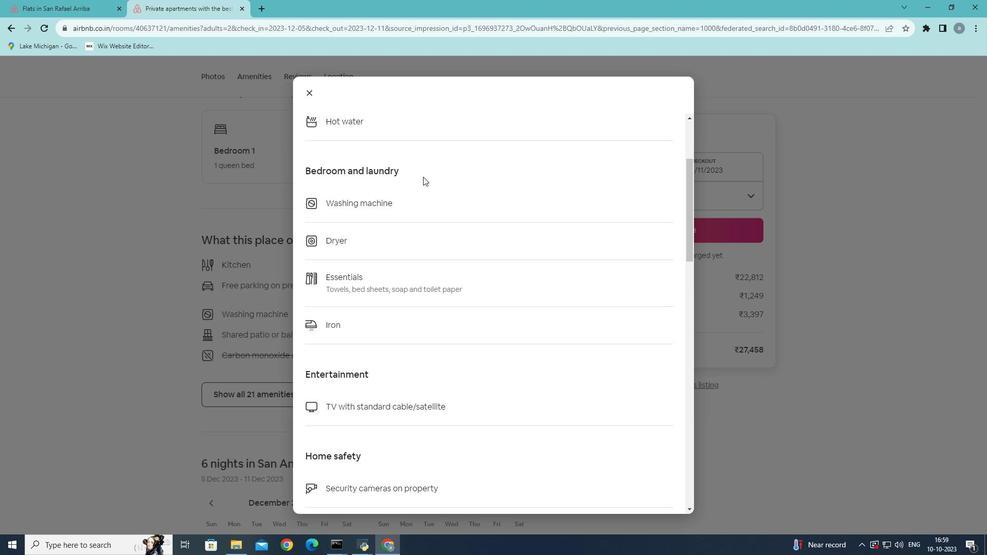 
Action: Mouse scrolled (423, 177) with delta (0, 0)
Screenshot: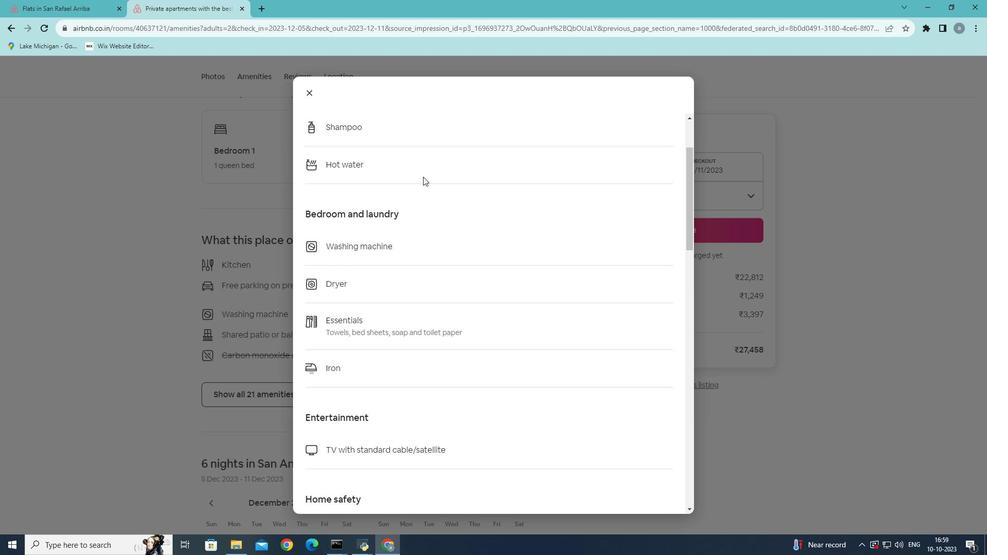 
Action: Mouse scrolled (423, 177) with delta (0, 0)
Screenshot: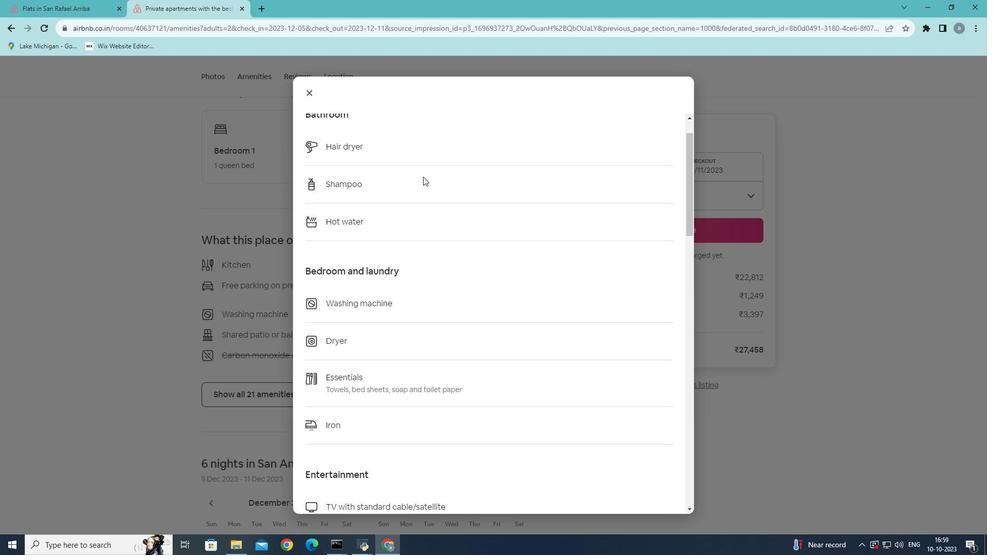 
Action: Mouse moved to (309, 89)
Screenshot: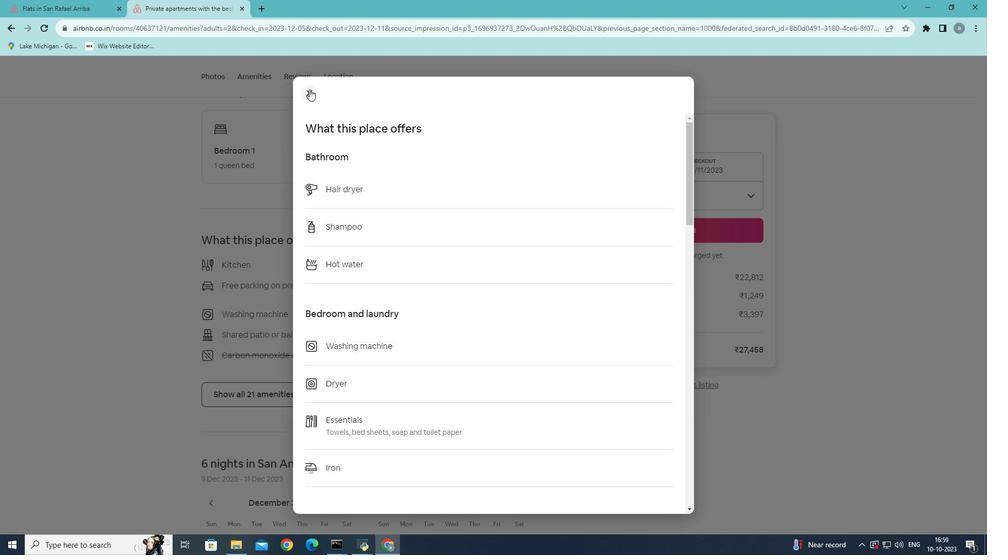 
Action: Mouse pressed left at (309, 89)
Screenshot: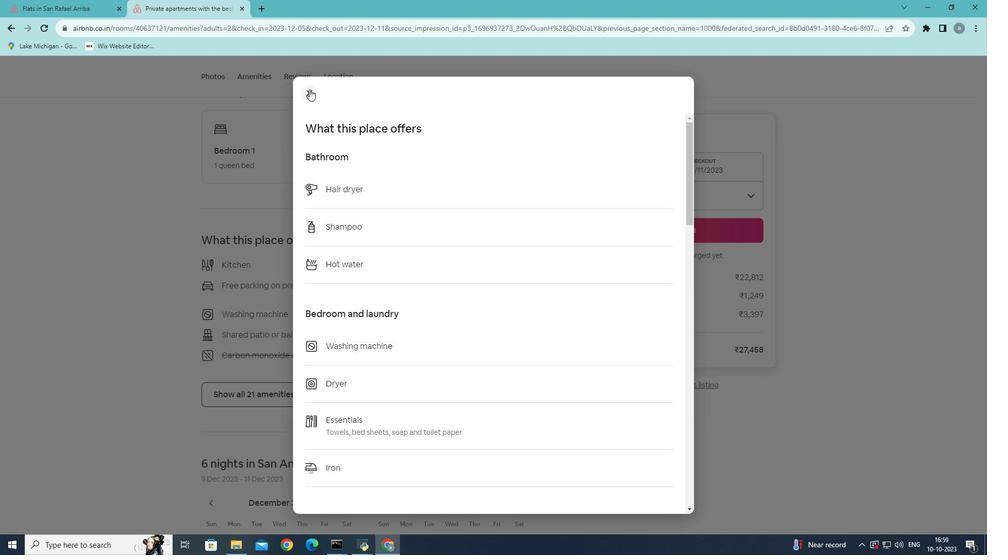 
Action: Mouse moved to (346, 217)
Screenshot: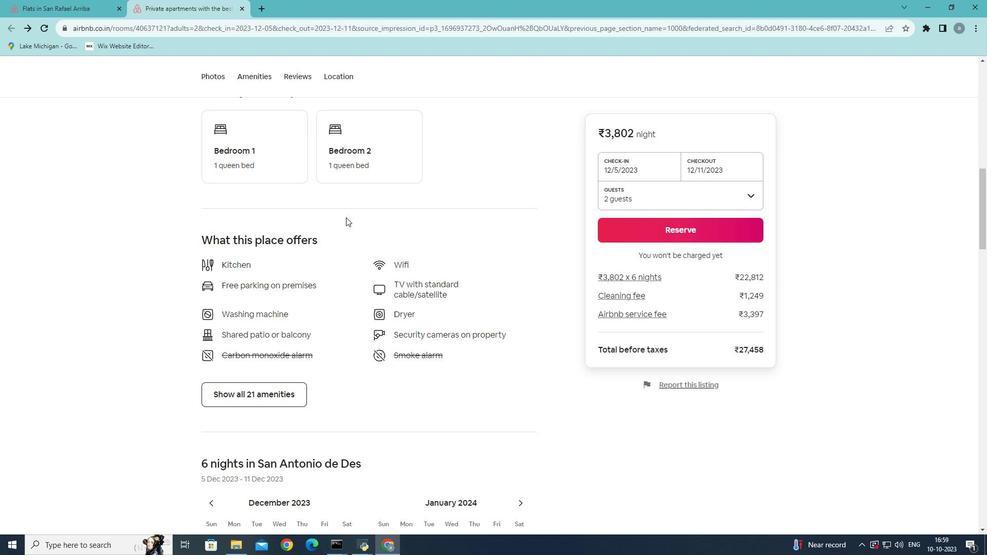 
Action: Mouse scrolled (346, 217) with delta (0, 0)
Screenshot: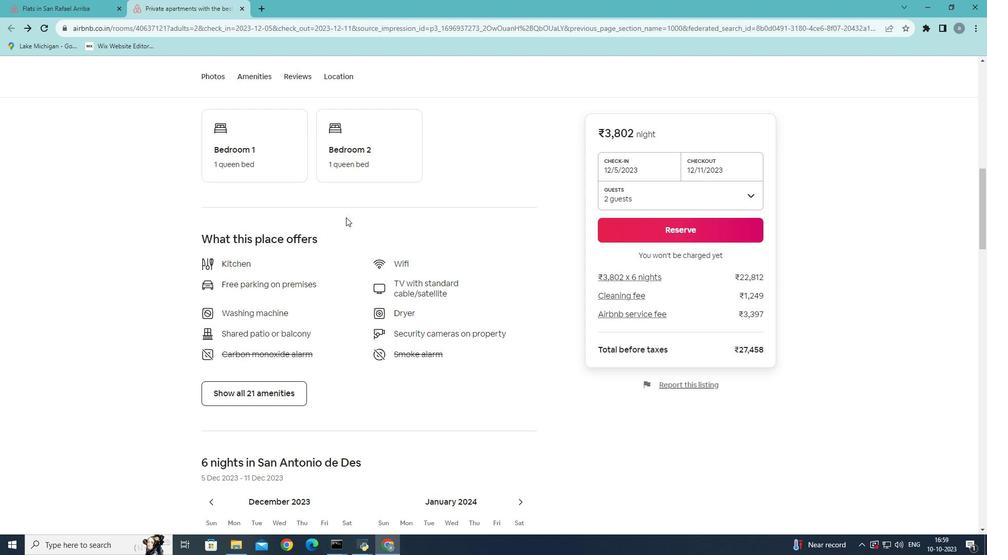 
Action: Mouse scrolled (346, 217) with delta (0, 0)
Screenshot: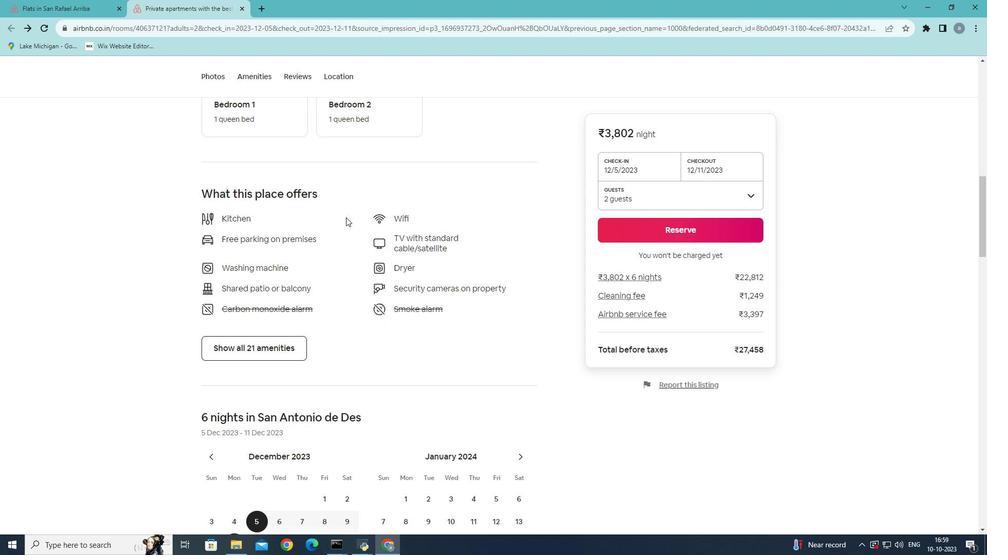 
Action: Mouse scrolled (346, 217) with delta (0, 0)
Screenshot: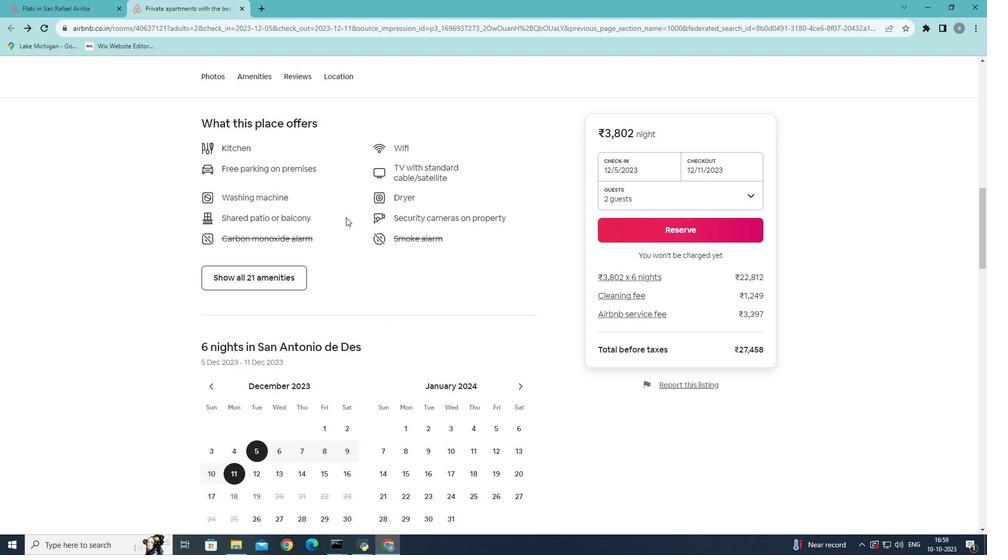 
Action: Mouse scrolled (346, 217) with delta (0, 0)
Screenshot: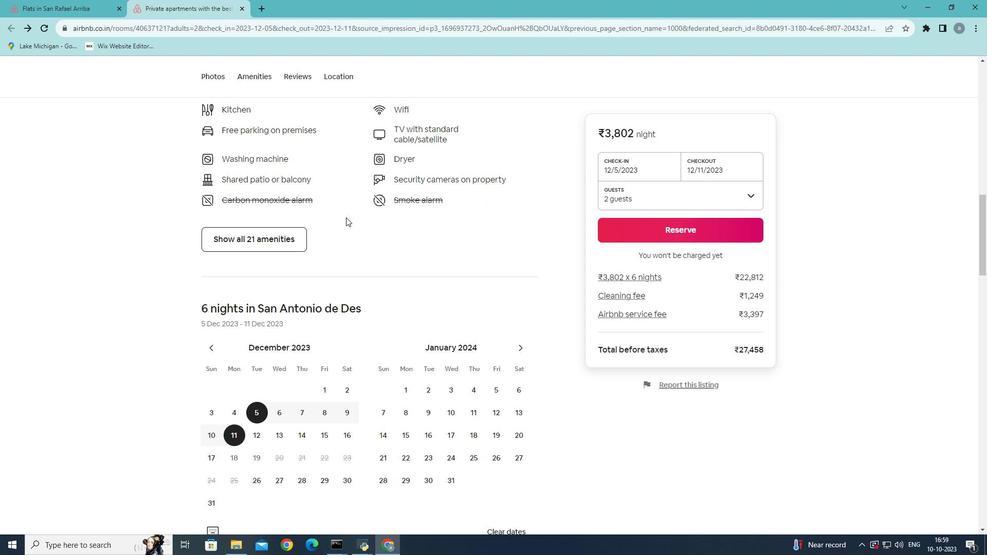 
Action: Mouse scrolled (346, 217) with delta (0, 0)
Screenshot: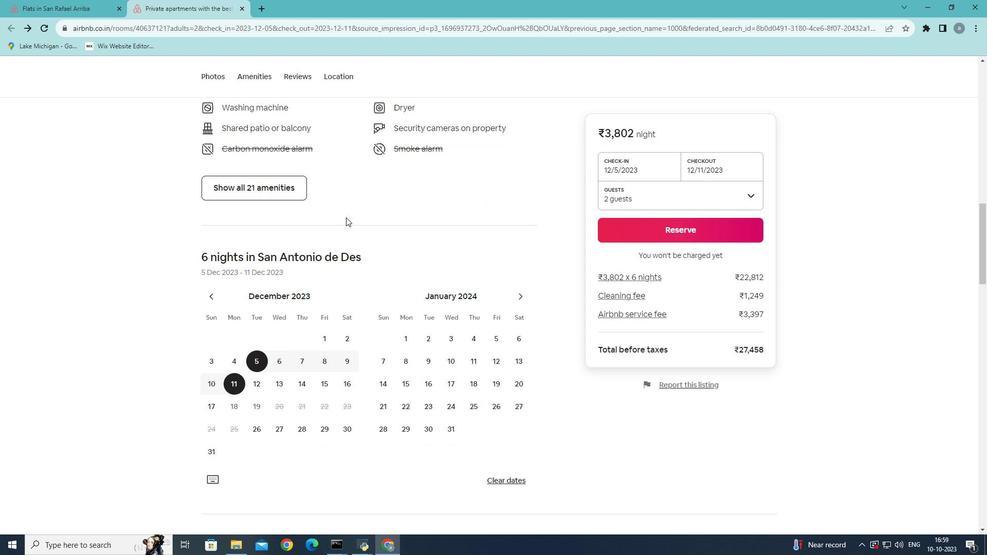 
Action: Mouse scrolled (346, 217) with delta (0, 0)
Screenshot: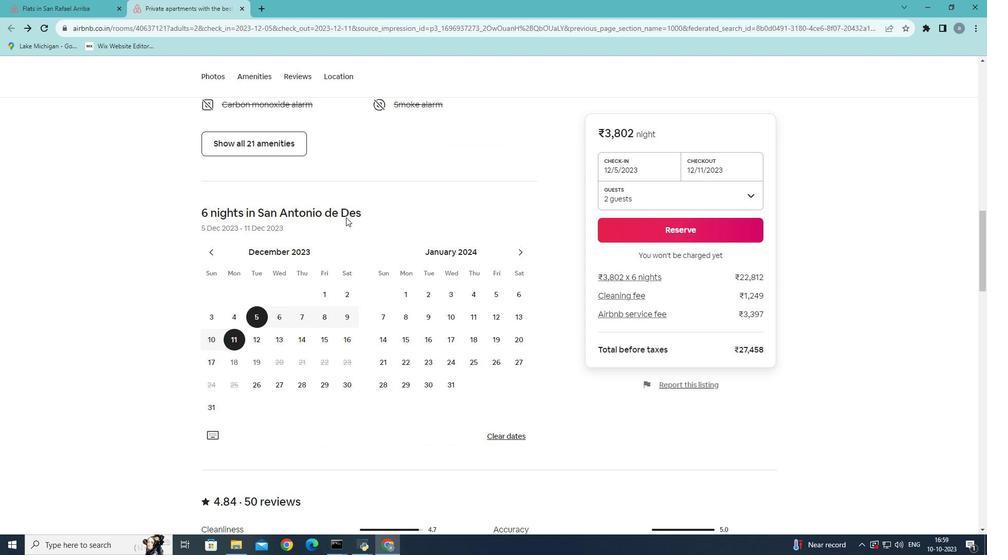 
Action: Mouse scrolled (346, 217) with delta (0, 0)
Screenshot: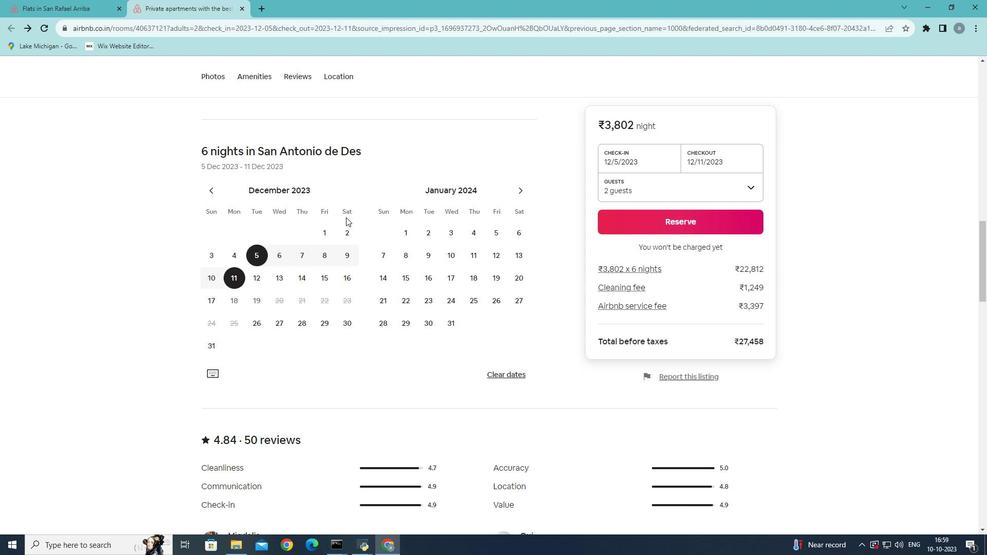 
Action: Mouse scrolled (346, 217) with delta (0, 0)
Screenshot: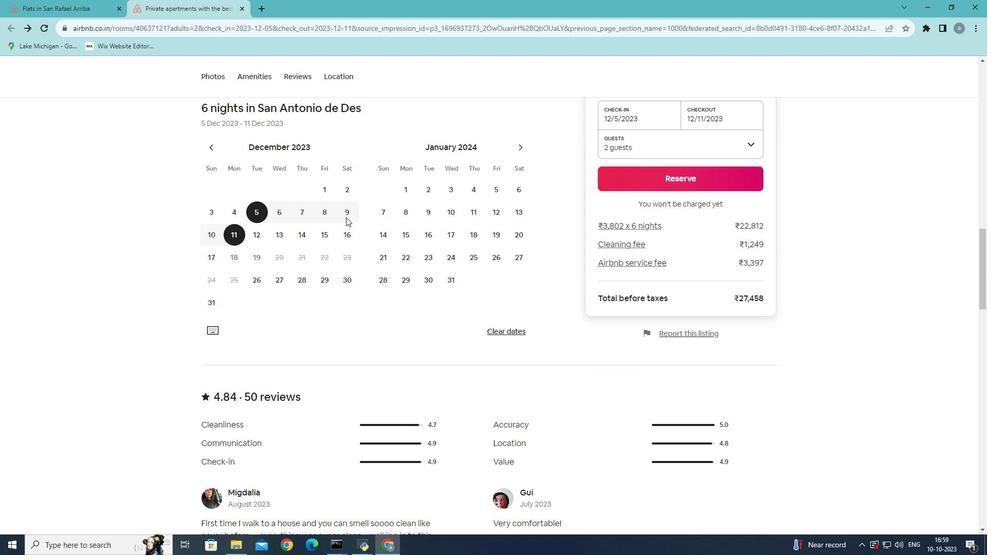 
Action: Mouse moved to (346, 220)
Screenshot: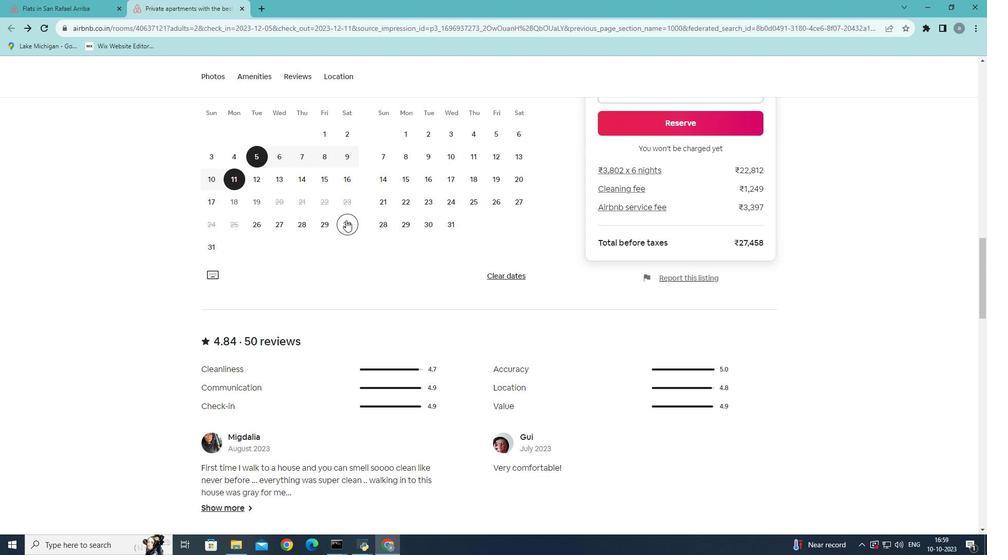 
Action: Mouse scrolled (346, 220) with delta (0, 0)
Screenshot: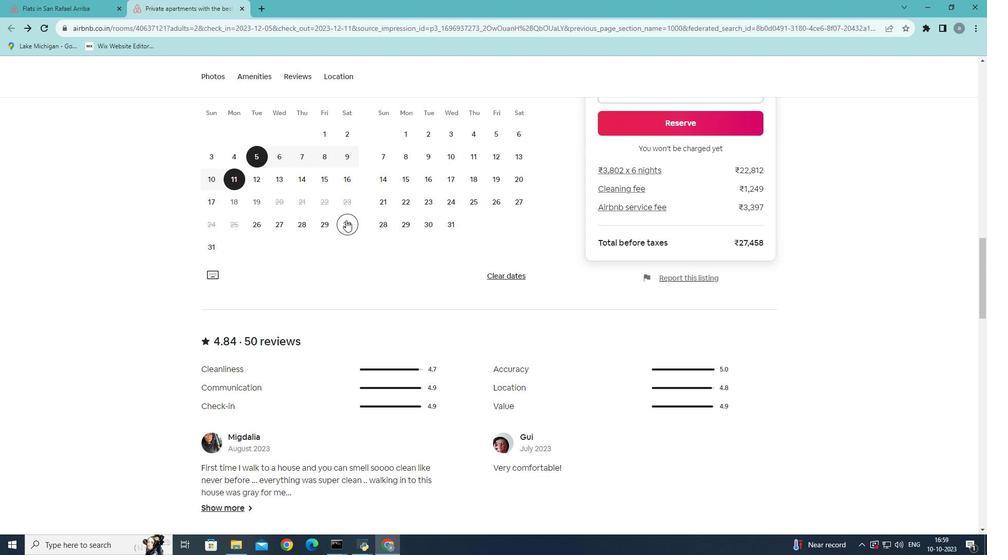 
Action: Mouse scrolled (346, 220) with delta (0, 0)
Screenshot: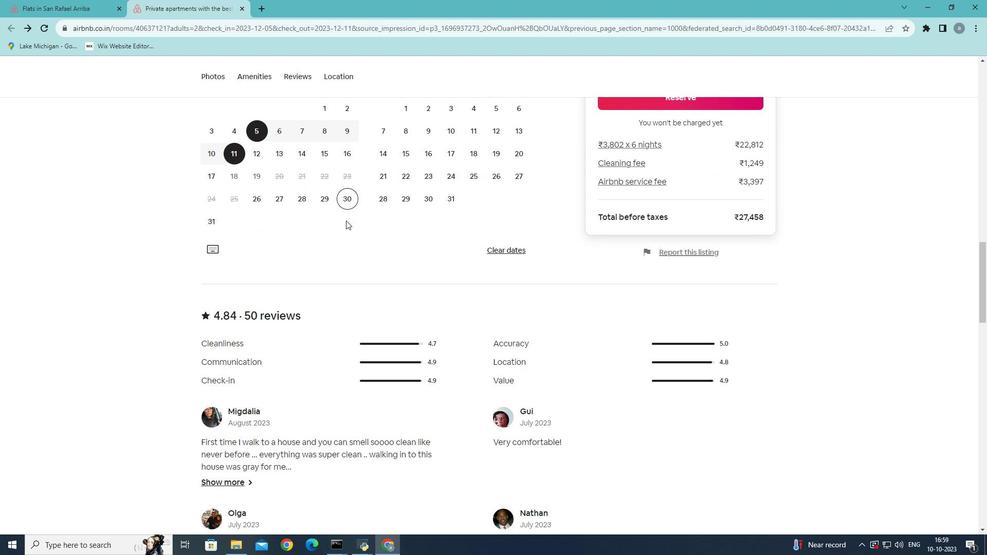 
Action: Mouse scrolled (346, 220) with delta (0, 0)
Screenshot: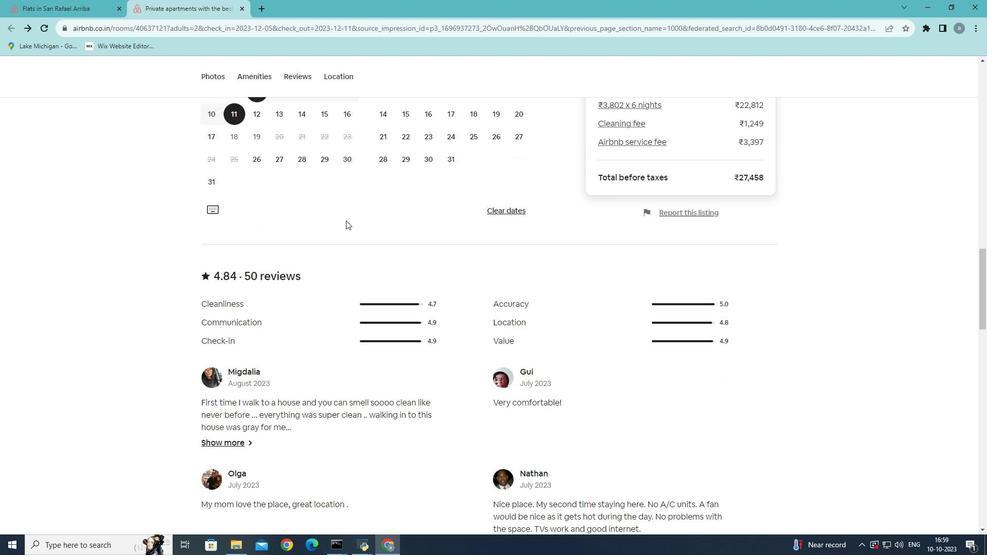 
Action: Mouse moved to (349, 226)
Screenshot: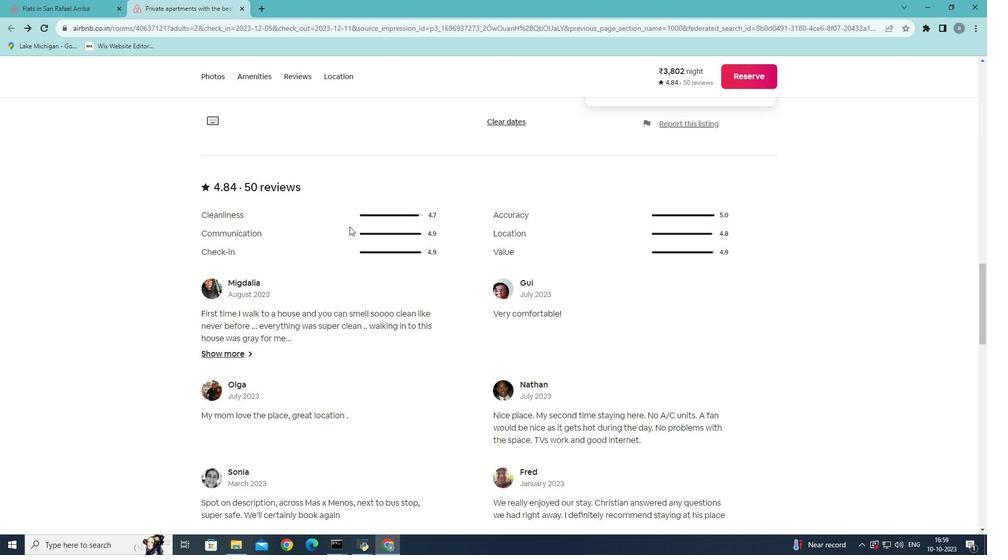 
Action: Mouse scrolled (349, 226) with delta (0, 0)
Screenshot: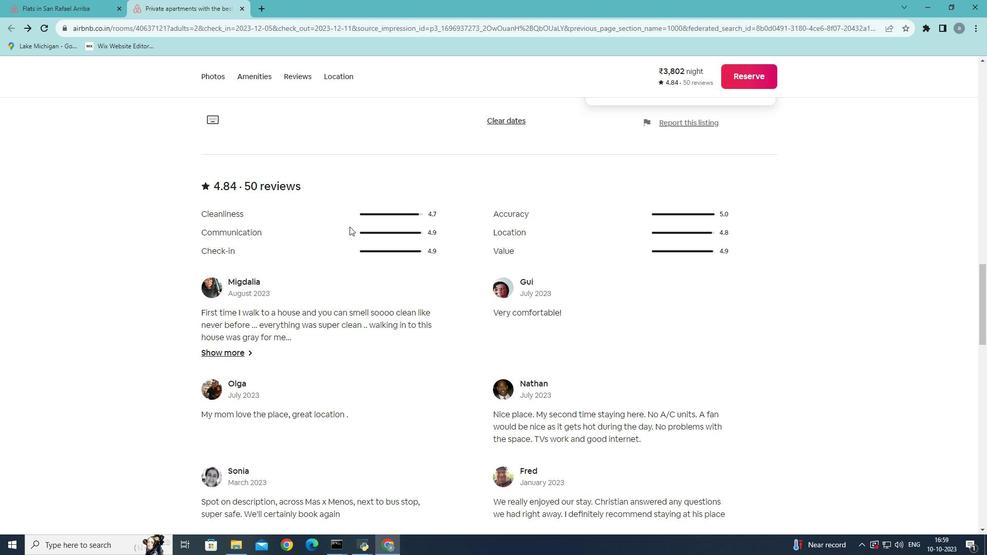 
Action: Mouse scrolled (349, 226) with delta (0, 0)
Screenshot: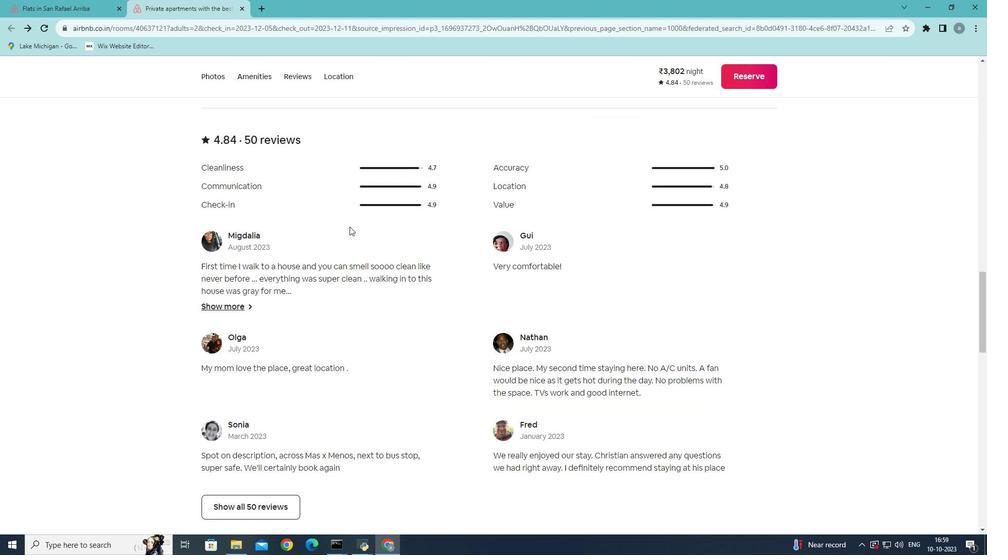 
Action: Mouse scrolled (349, 226) with delta (0, 0)
Screenshot: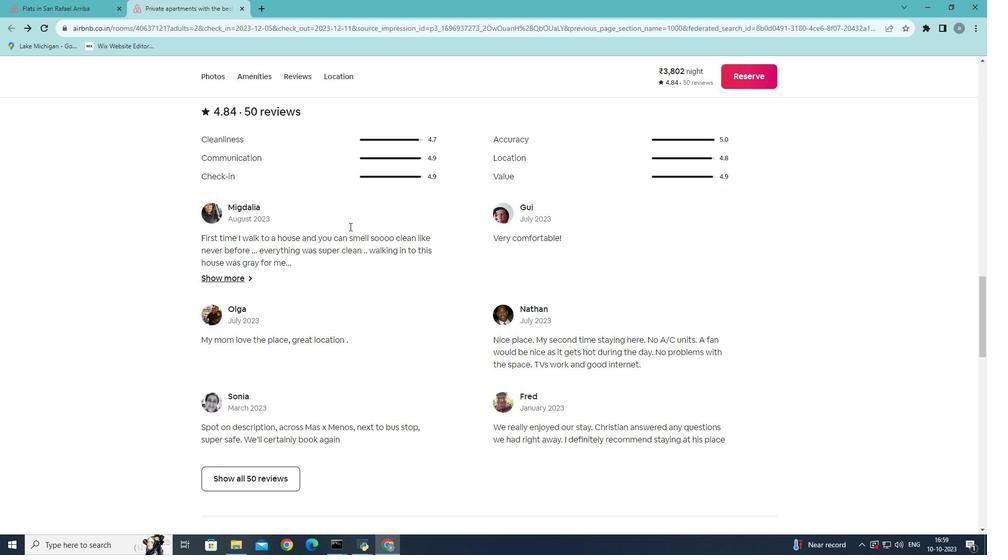 
Action: Mouse moved to (273, 407)
Screenshot: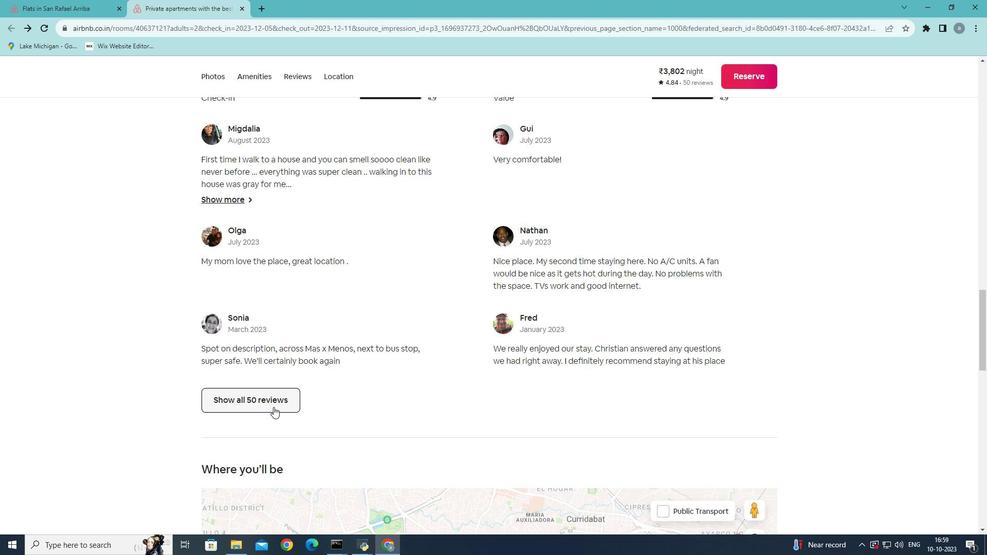 
Action: Mouse pressed left at (273, 407)
Screenshot: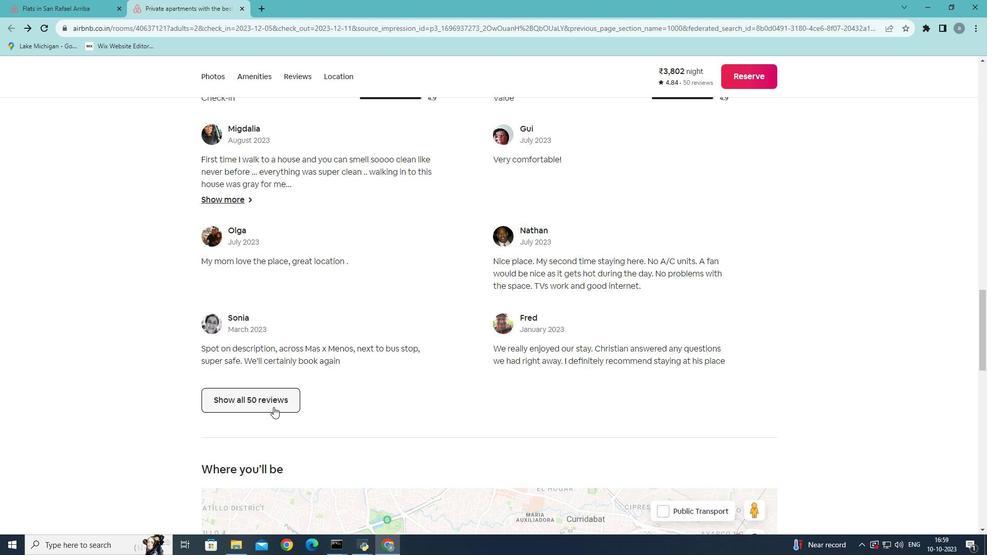 
Action: Mouse moved to (500, 225)
Screenshot: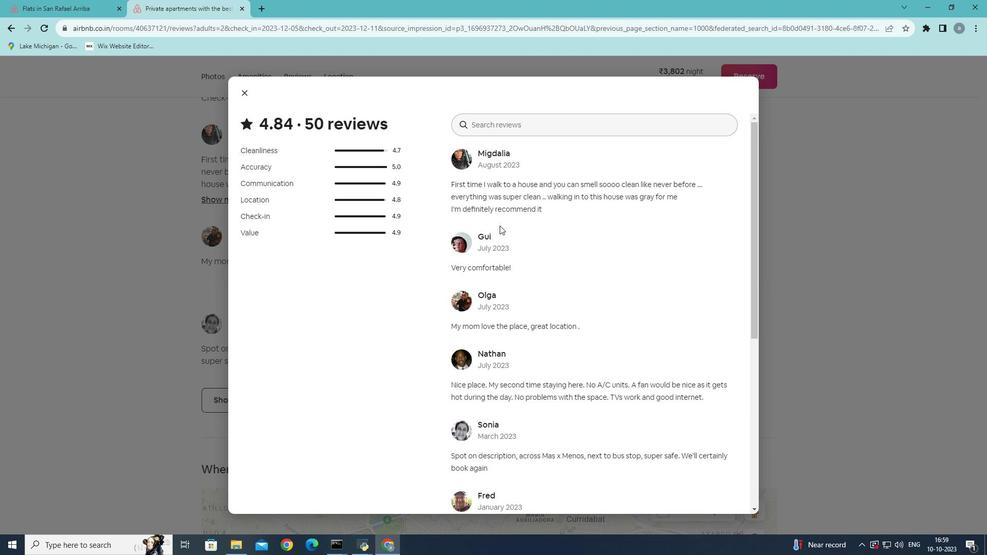 
Action: Mouse scrolled (500, 225) with delta (0, 0)
Screenshot: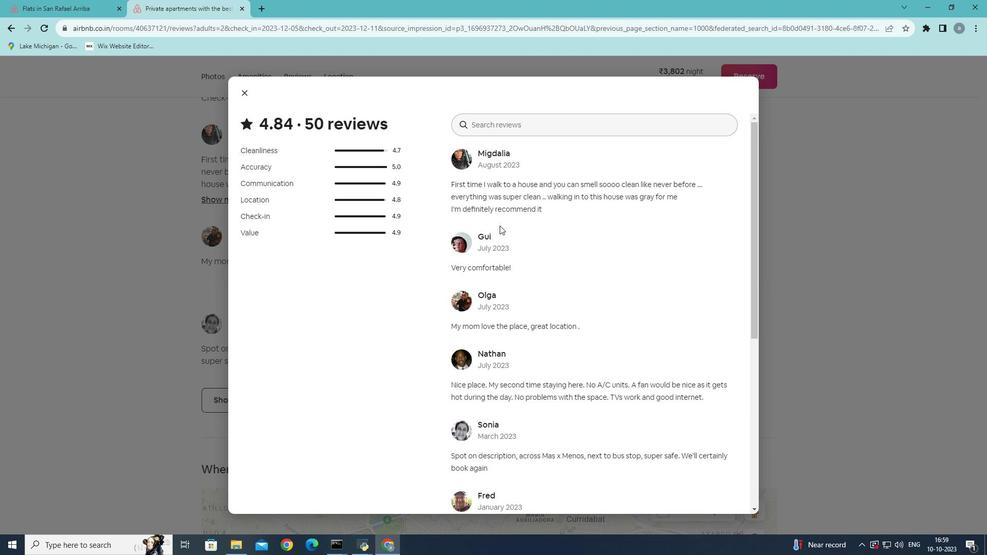 
Action: Mouse scrolled (500, 225) with delta (0, 0)
Screenshot: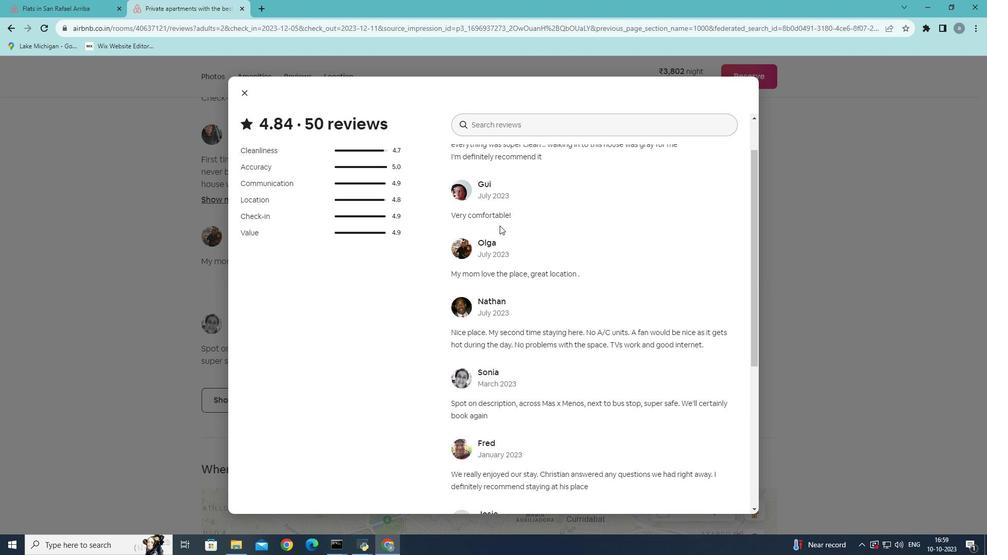 
Action: Mouse scrolled (500, 225) with delta (0, 0)
Screenshot: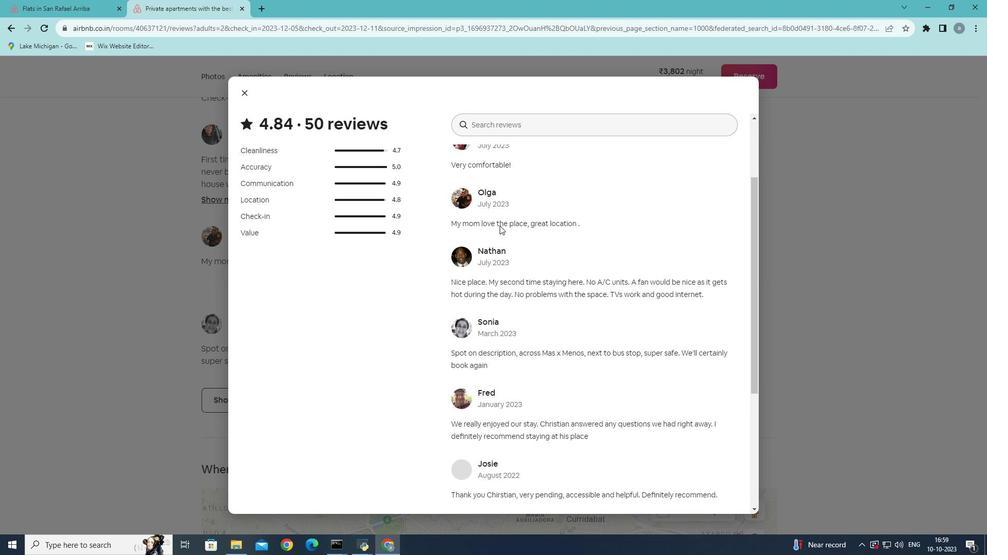 
Action: Mouse scrolled (500, 225) with delta (0, 0)
Screenshot: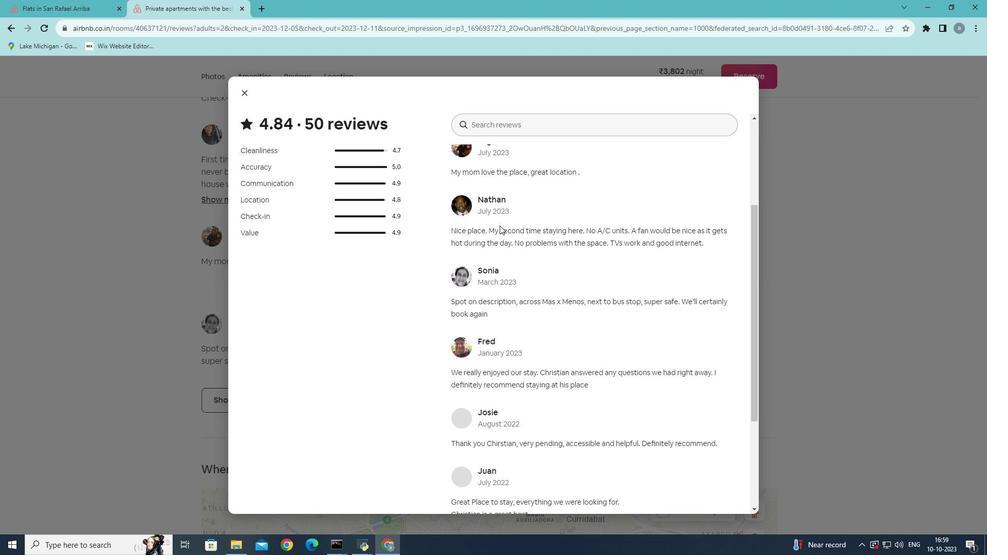 
Action: Mouse scrolled (500, 225) with delta (0, 0)
Screenshot: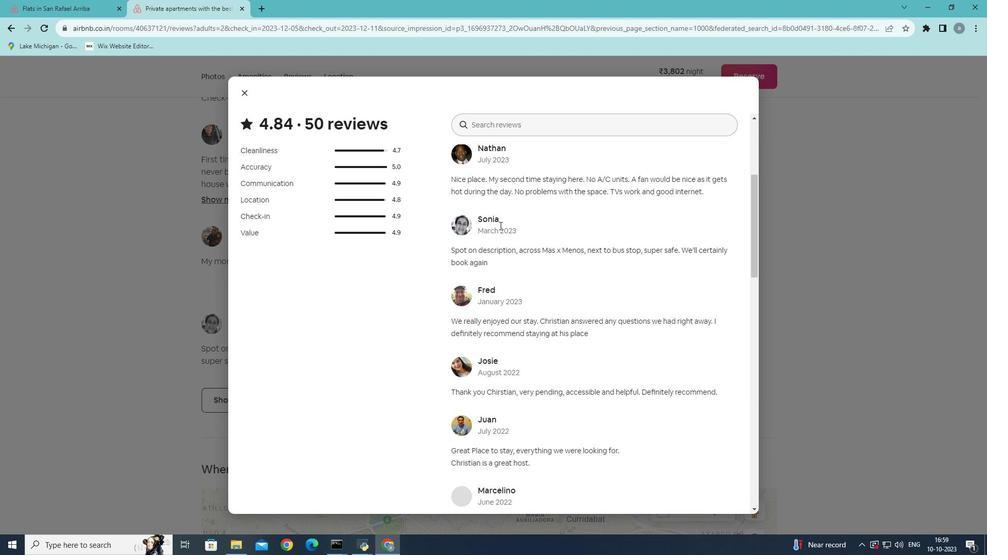 
Action: Mouse scrolled (500, 225) with delta (0, 0)
Screenshot: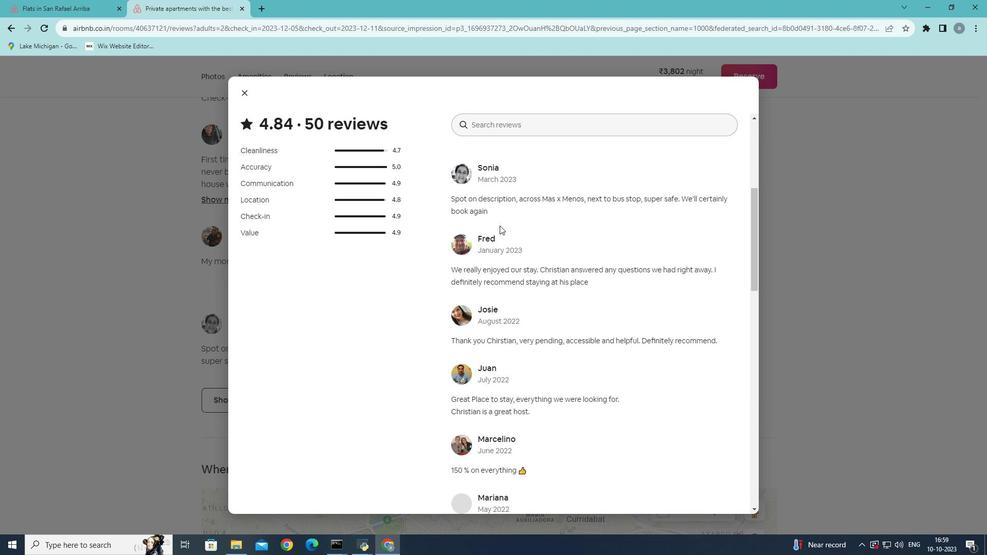 
Action: Mouse scrolled (500, 225) with delta (0, 0)
Screenshot: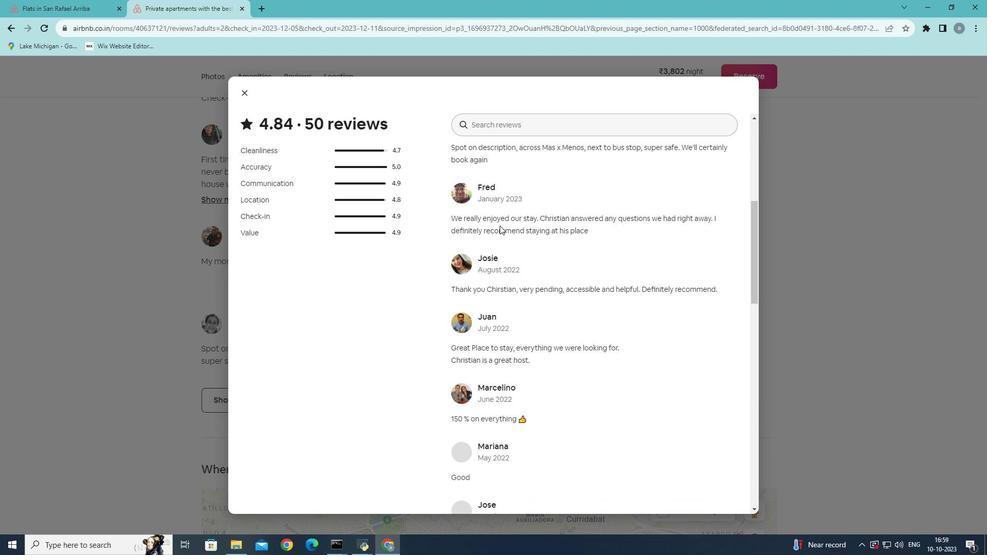 
Action: Mouse scrolled (500, 225) with delta (0, 0)
Screenshot: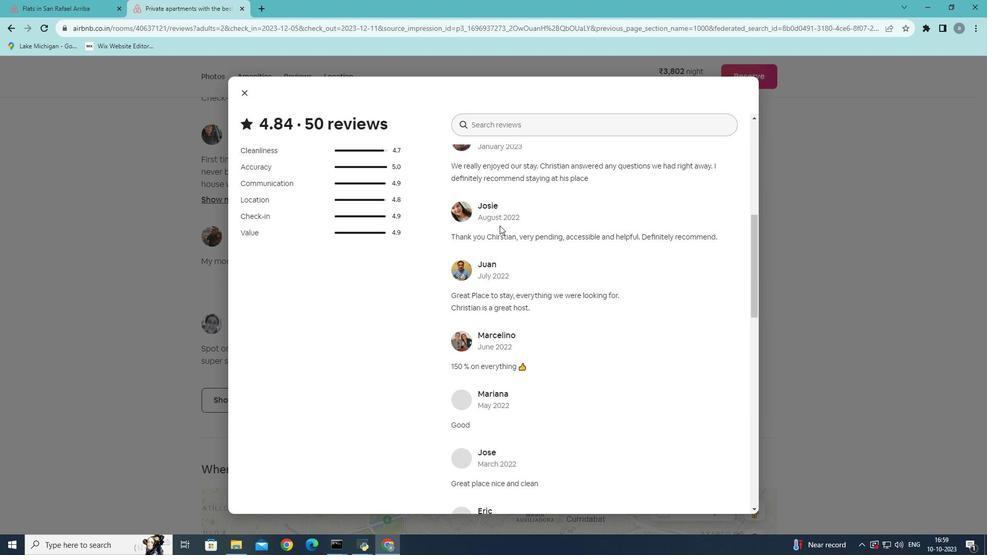 
Action: Mouse scrolled (500, 225) with delta (0, 0)
Screenshot: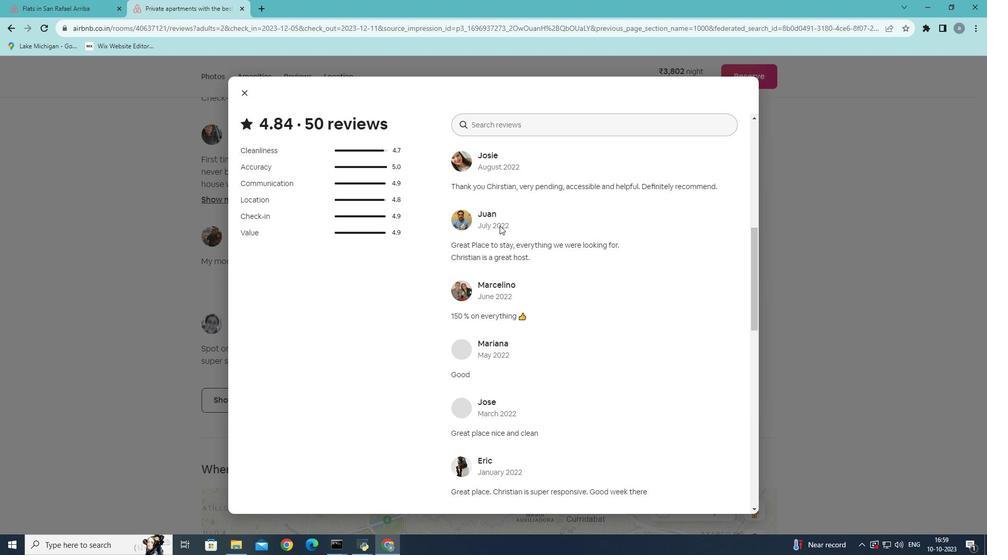 
Action: Mouse scrolled (500, 225) with delta (0, 0)
Screenshot: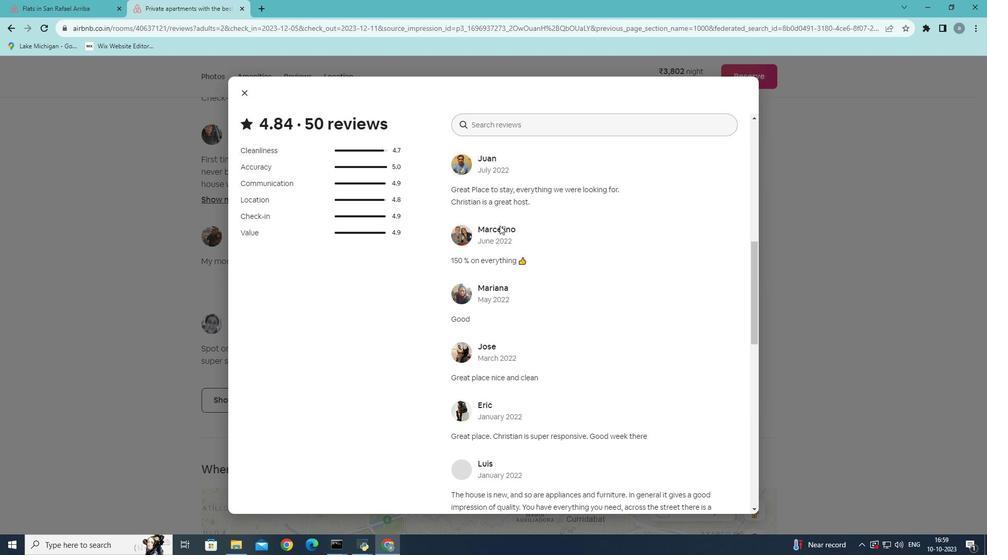 
Action: Mouse scrolled (500, 225) with delta (0, 0)
Screenshot: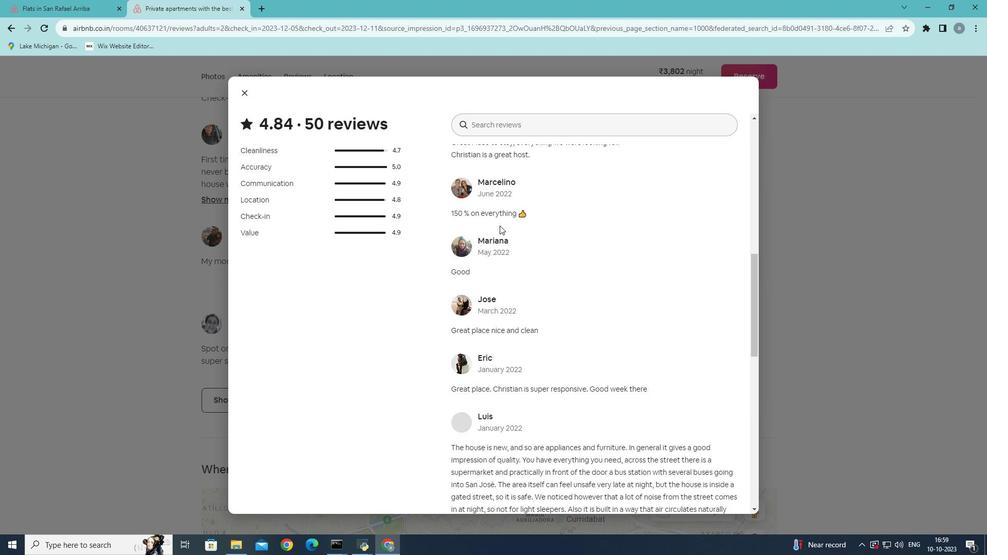 
Action: Mouse scrolled (500, 225) with delta (0, 0)
Screenshot: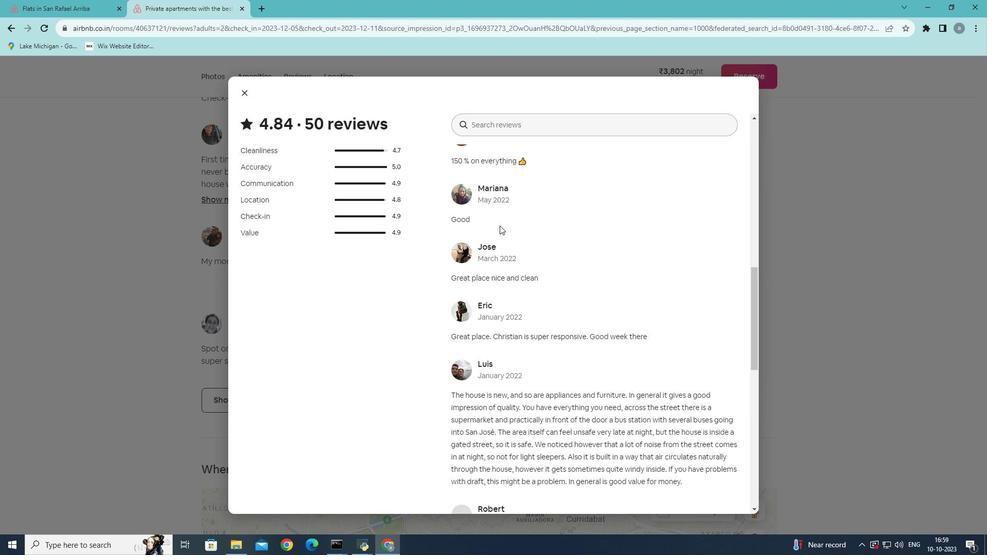 
Action: Mouse scrolled (500, 225) with delta (0, 0)
Screenshot: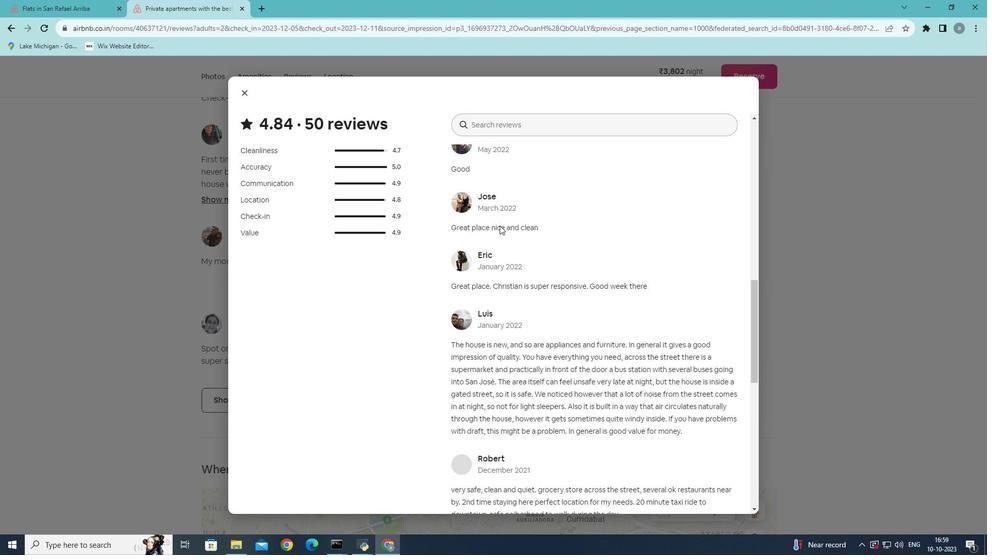 
Action: Mouse scrolled (500, 225) with delta (0, 0)
Screenshot: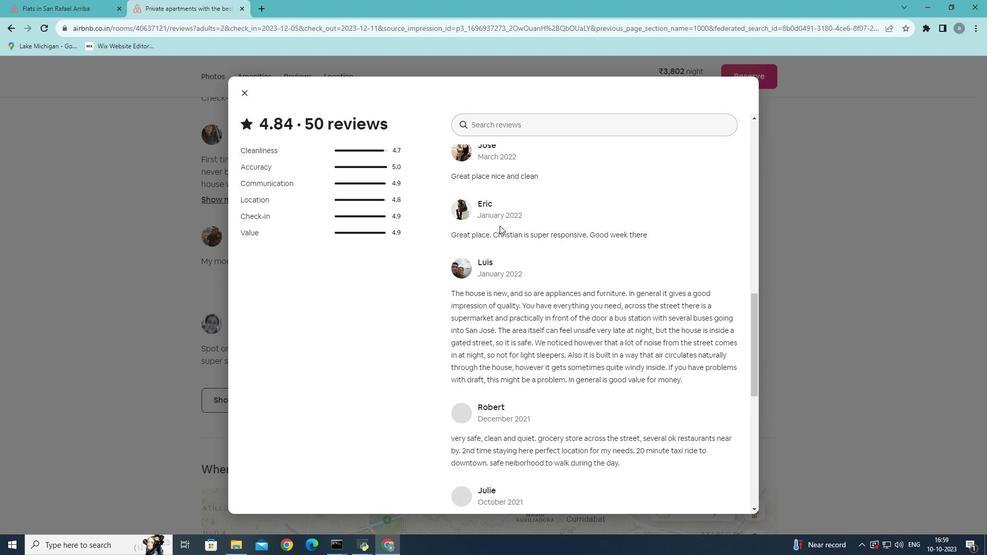 
Action: Mouse scrolled (500, 225) with delta (0, 0)
Screenshot: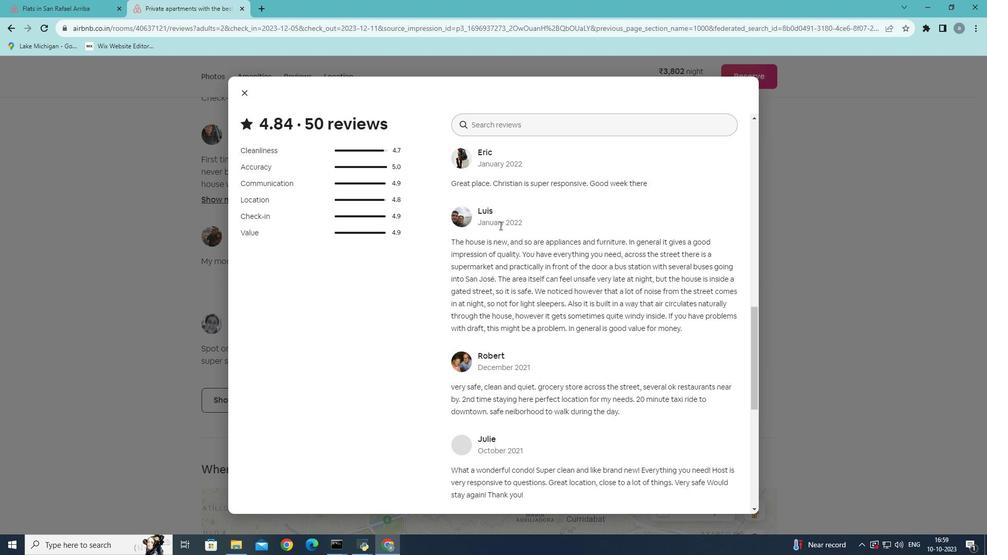 
Action: Mouse scrolled (500, 225) with delta (0, 0)
Screenshot: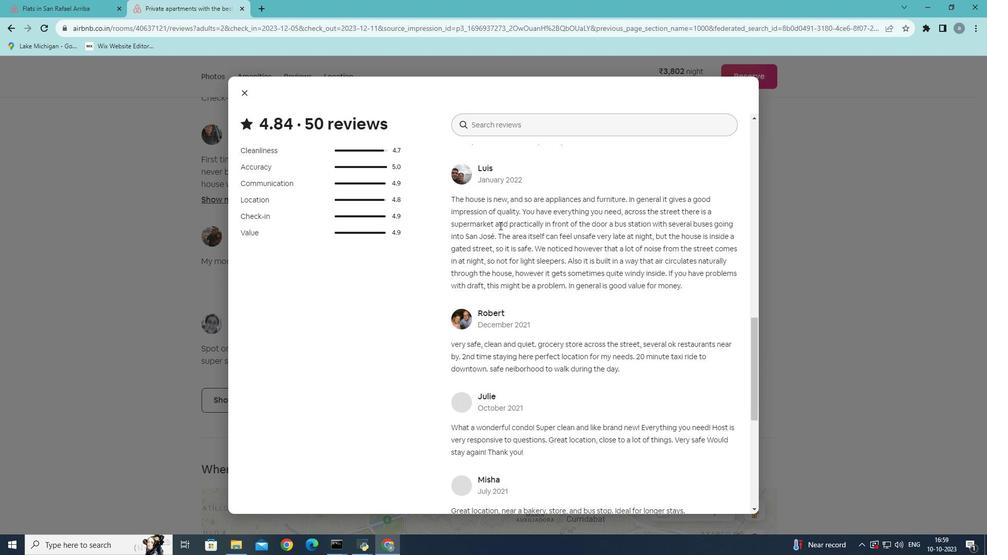 
Action: Mouse scrolled (500, 225) with delta (0, 0)
Screenshot: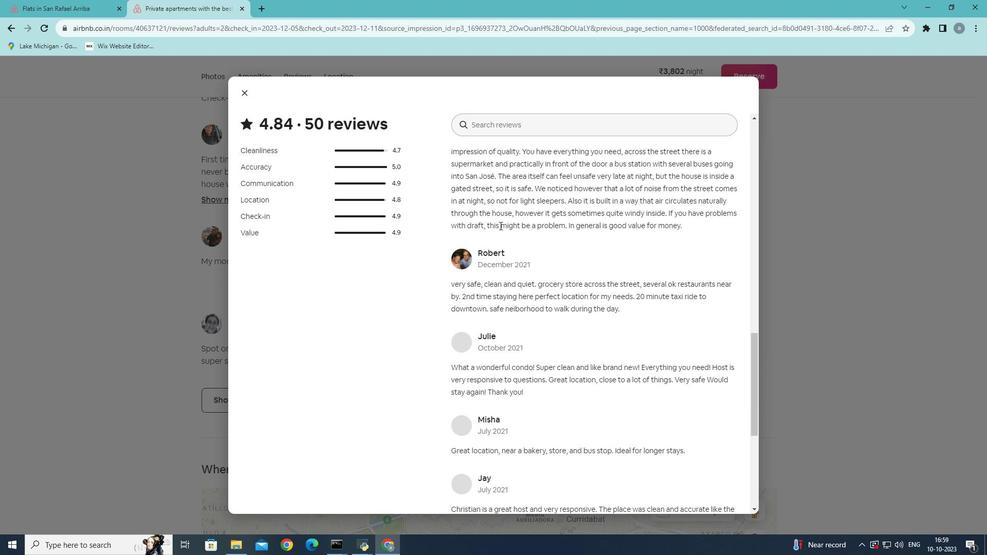 
Action: Mouse scrolled (500, 225) with delta (0, 0)
Screenshot: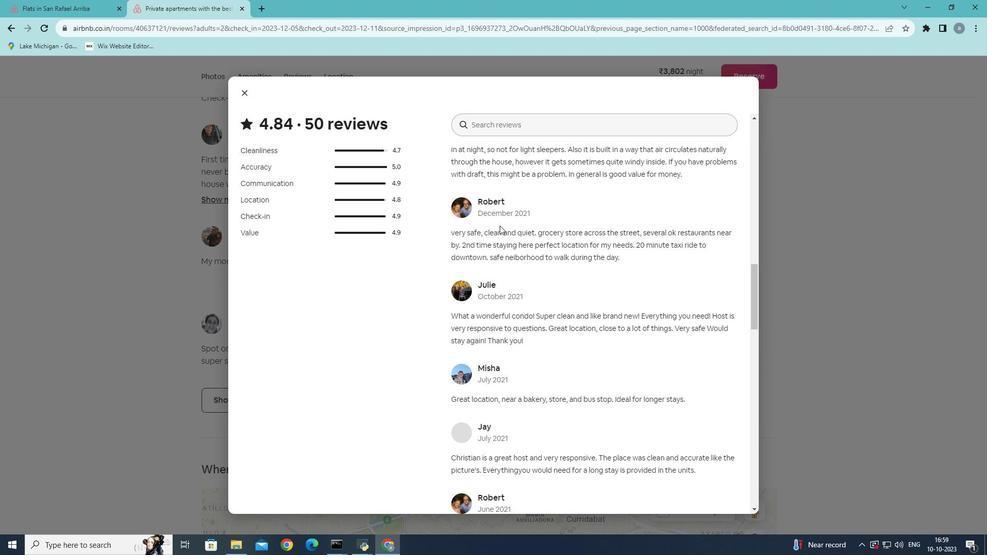 
Action: Mouse scrolled (500, 225) with delta (0, 0)
Screenshot: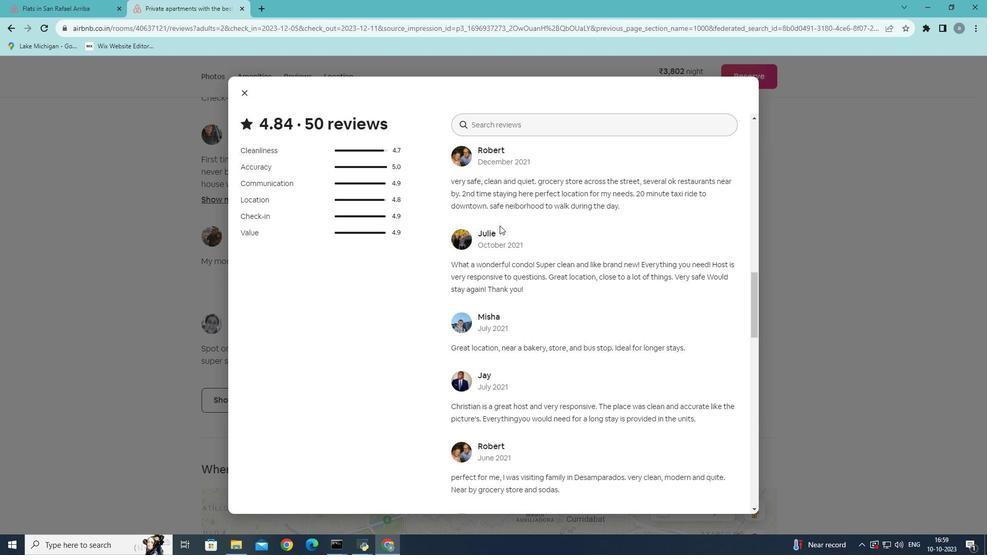 
Action: Mouse scrolled (500, 225) with delta (0, 0)
Screenshot: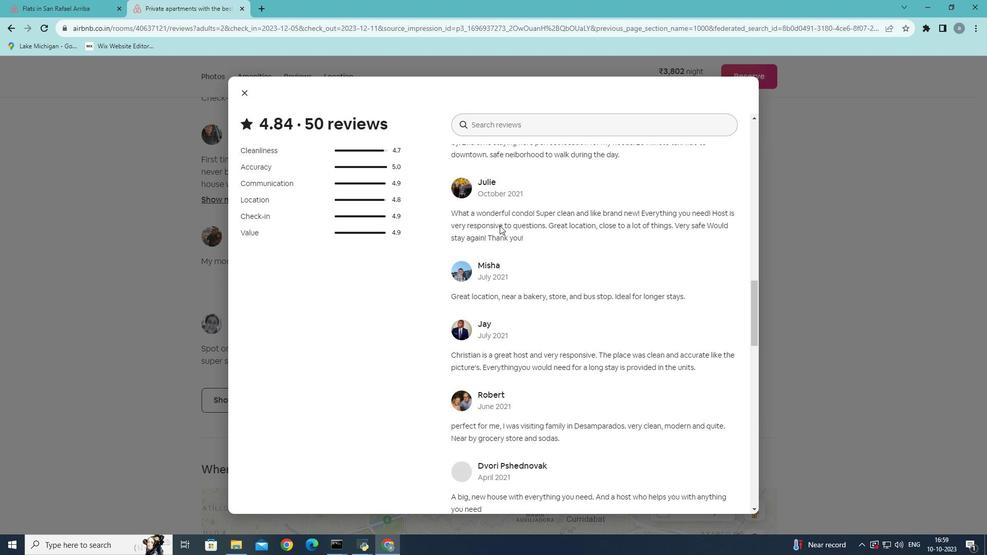 
Action: Mouse scrolled (500, 225) with delta (0, 0)
Screenshot: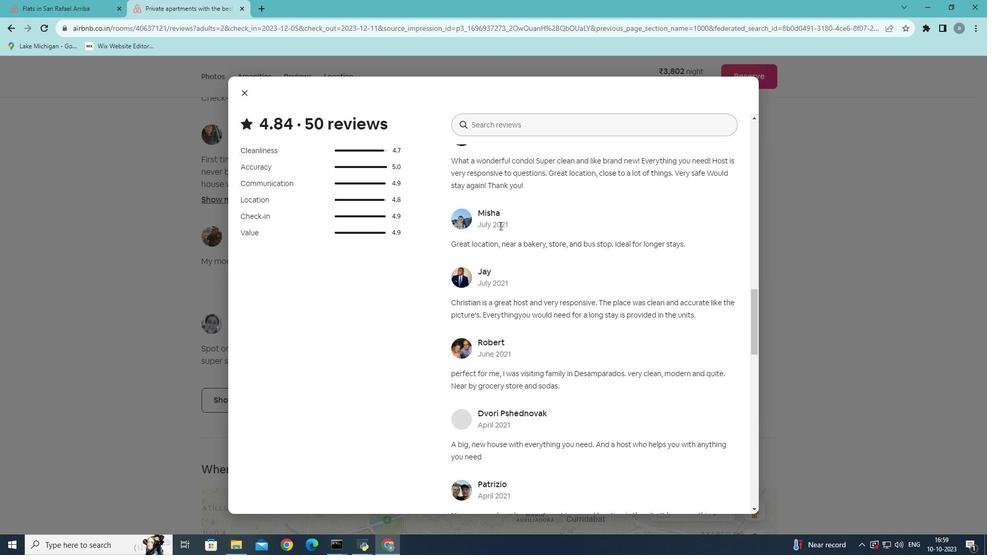 
Action: Mouse scrolled (500, 225) with delta (0, 0)
Screenshot: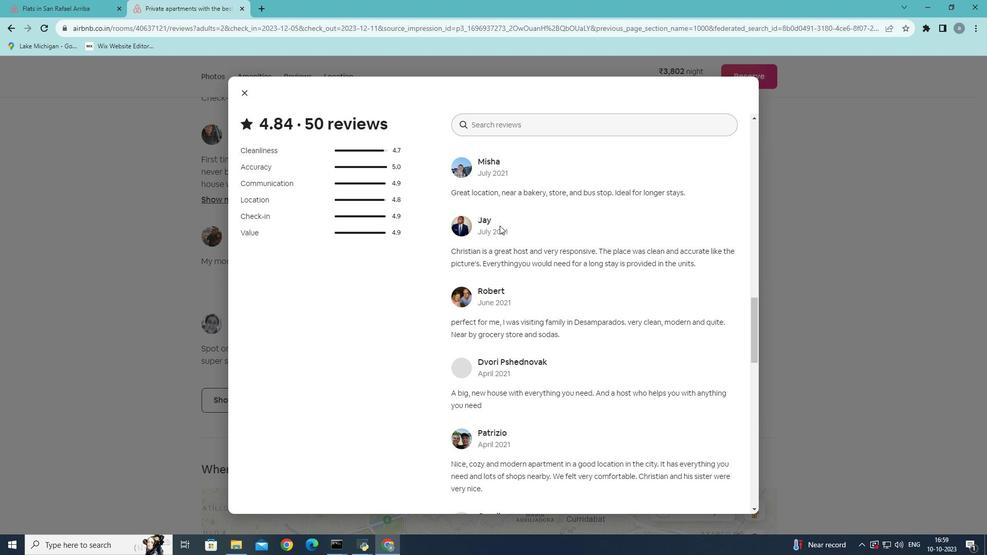 
Action: Mouse scrolled (500, 225) with delta (0, 0)
Screenshot: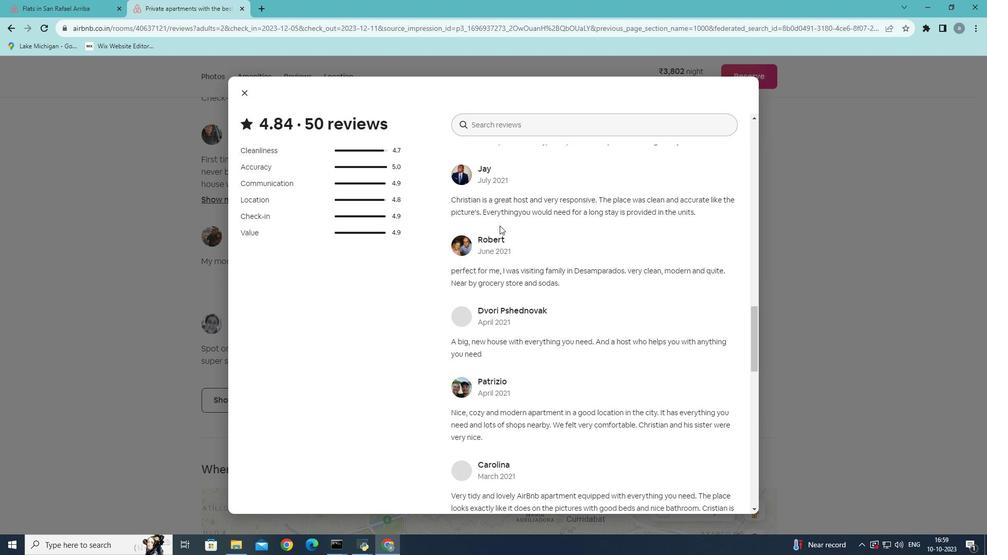 
Action: Mouse scrolled (500, 225) with delta (0, 0)
Screenshot: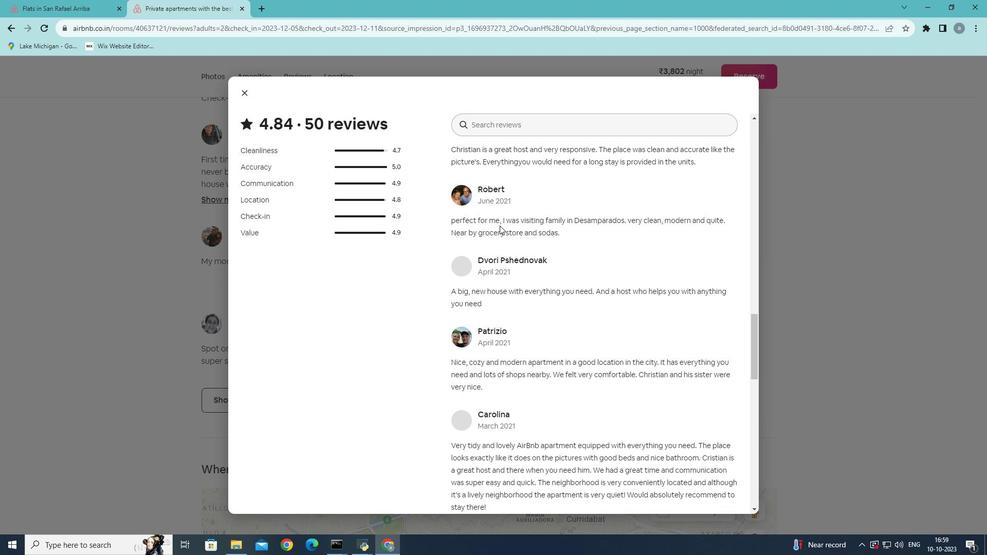 
Action: Mouse scrolled (500, 225) with delta (0, 0)
Screenshot: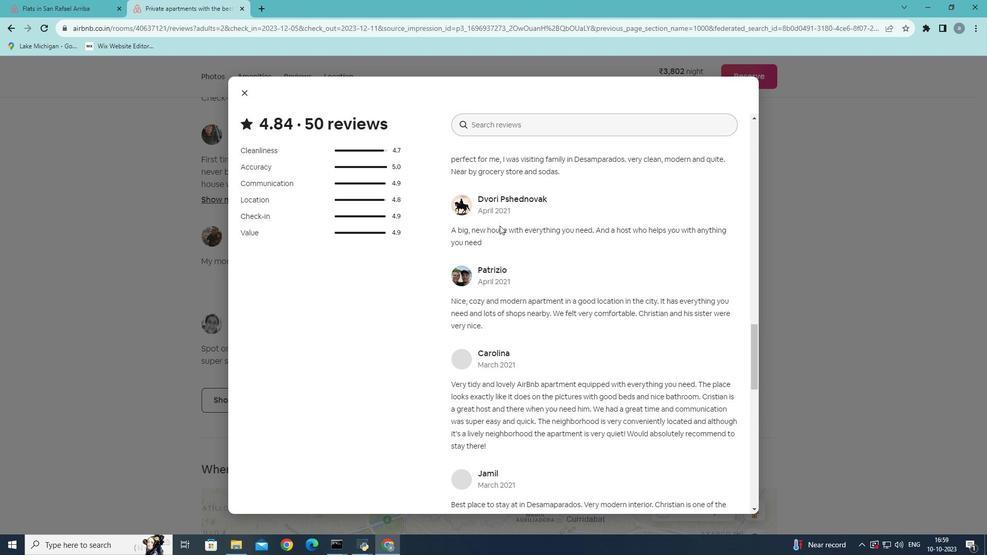 
Action: Mouse scrolled (500, 225) with delta (0, 0)
Screenshot: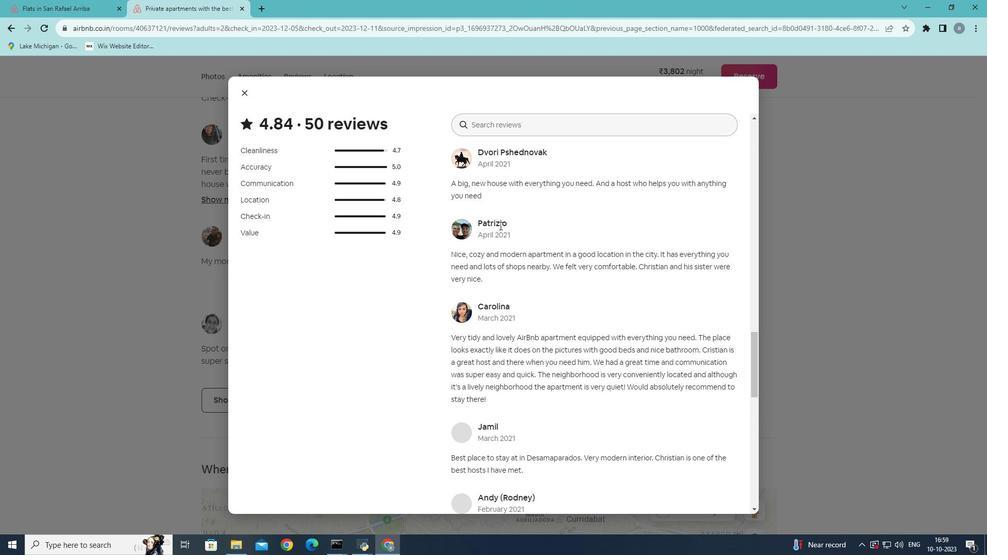 
Action: Mouse scrolled (500, 225) with delta (0, 0)
Screenshot: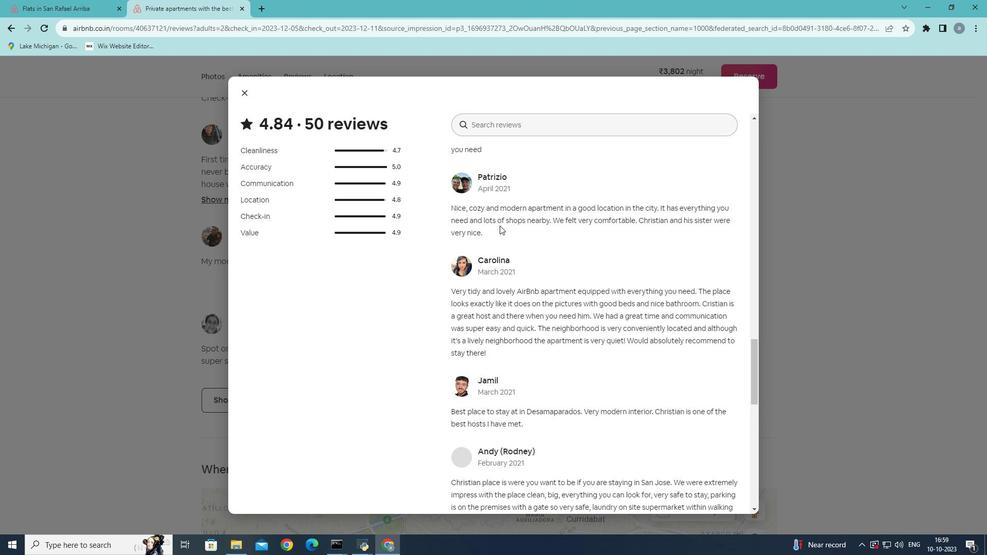 
Action: Mouse scrolled (500, 225) with delta (0, 0)
Screenshot: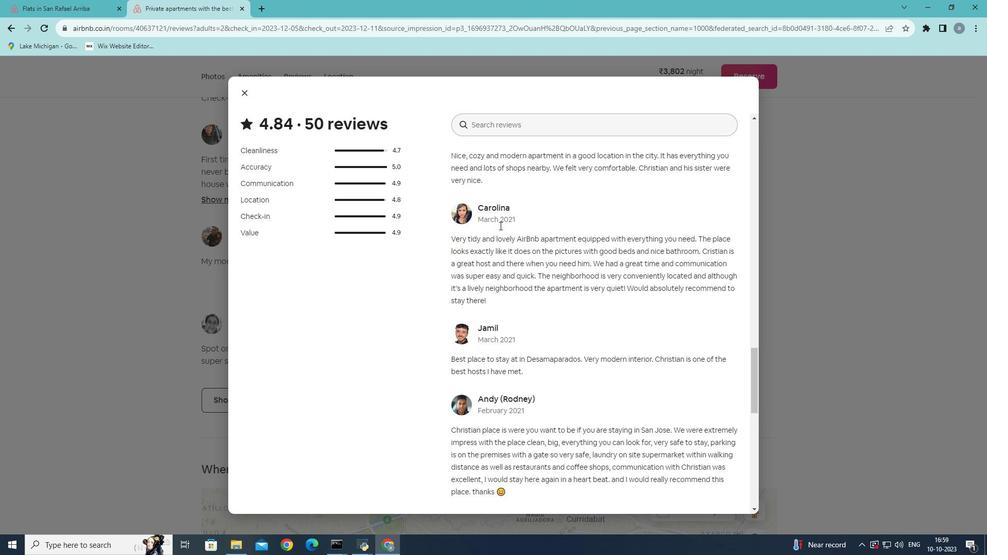 
Action: Mouse scrolled (500, 225) with delta (0, 0)
Screenshot: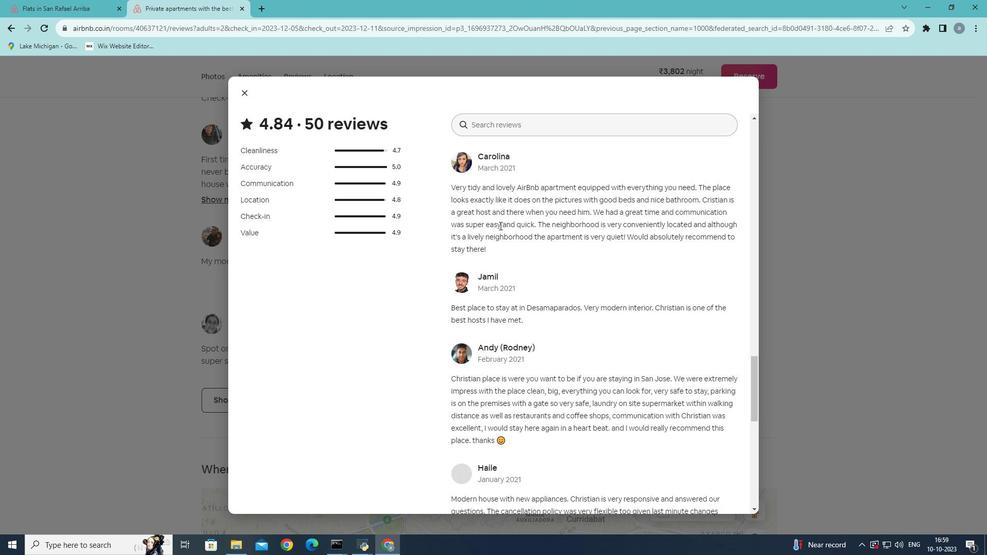
Action: Mouse scrolled (500, 225) with delta (0, 0)
Screenshot: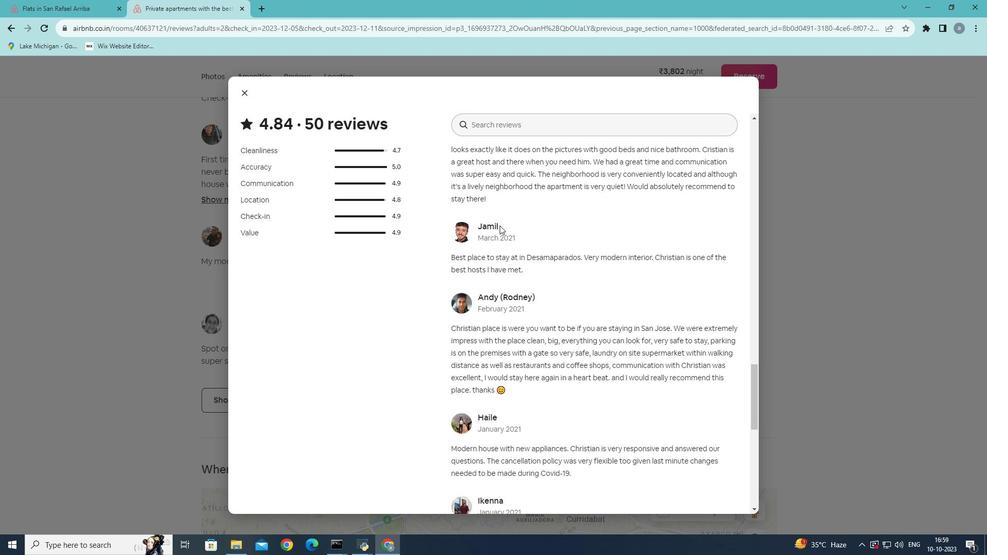 
Action: Mouse scrolled (500, 225) with delta (0, 0)
Screenshot: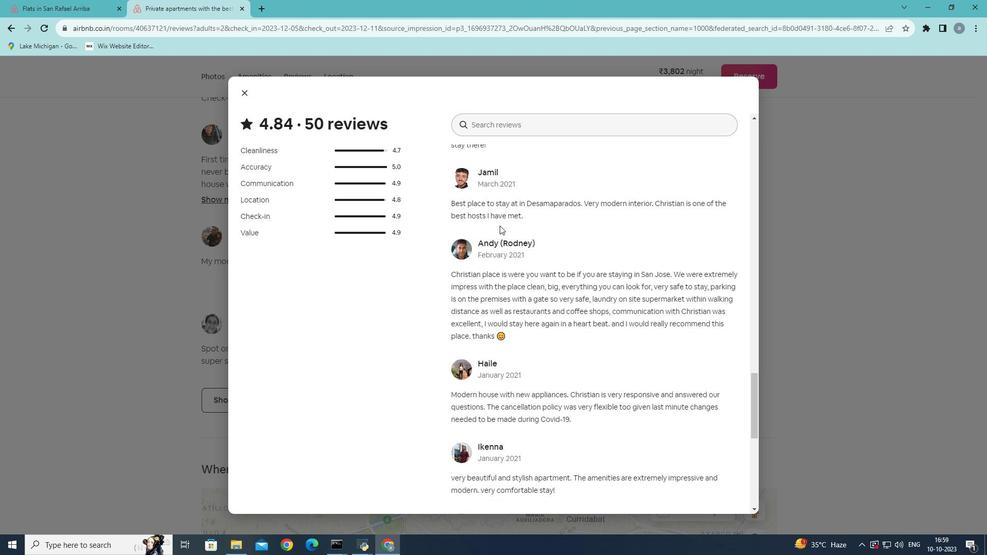 
Action: Mouse scrolled (500, 225) with delta (0, 0)
Screenshot: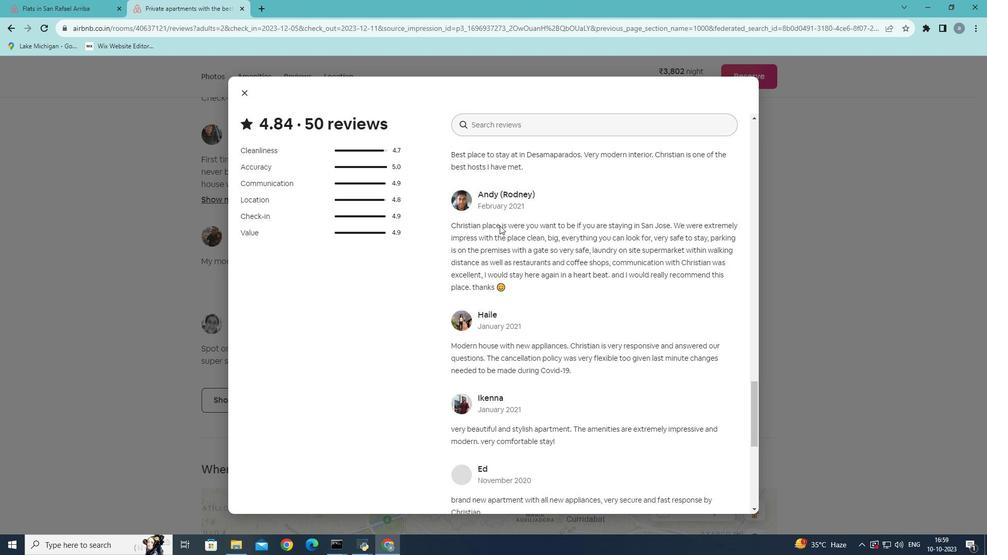 
Action: Mouse moved to (499, 231)
Screenshot: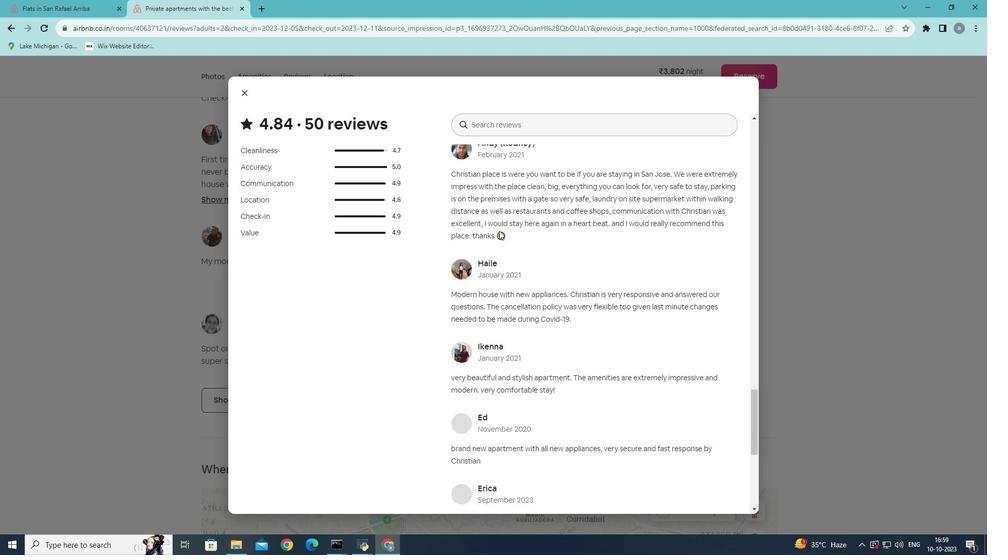 
Action: Mouse scrolled (499, 230) with delta (0, 0)
Screenshot: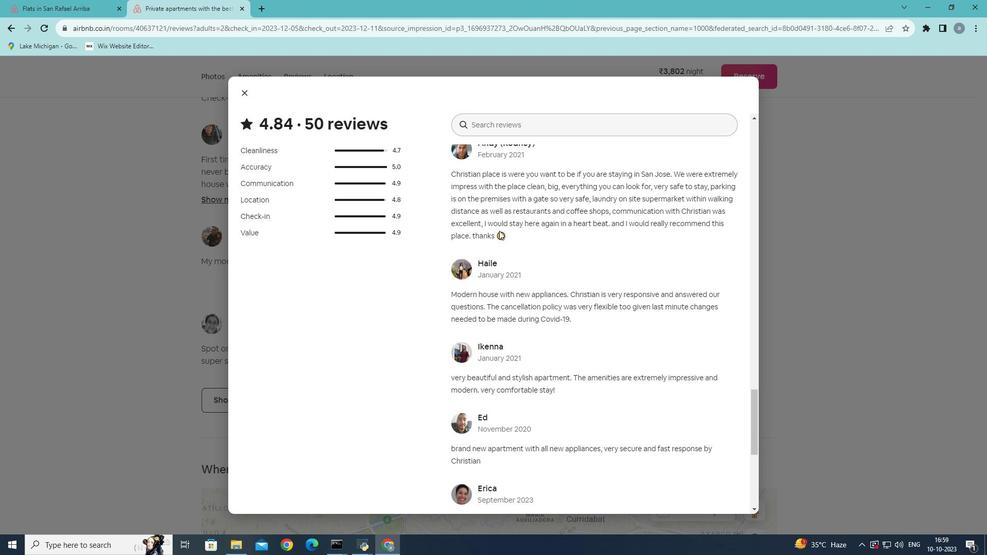
Action: Mouse scrolled (499, 230) with delta (0, 0)
Screenshot: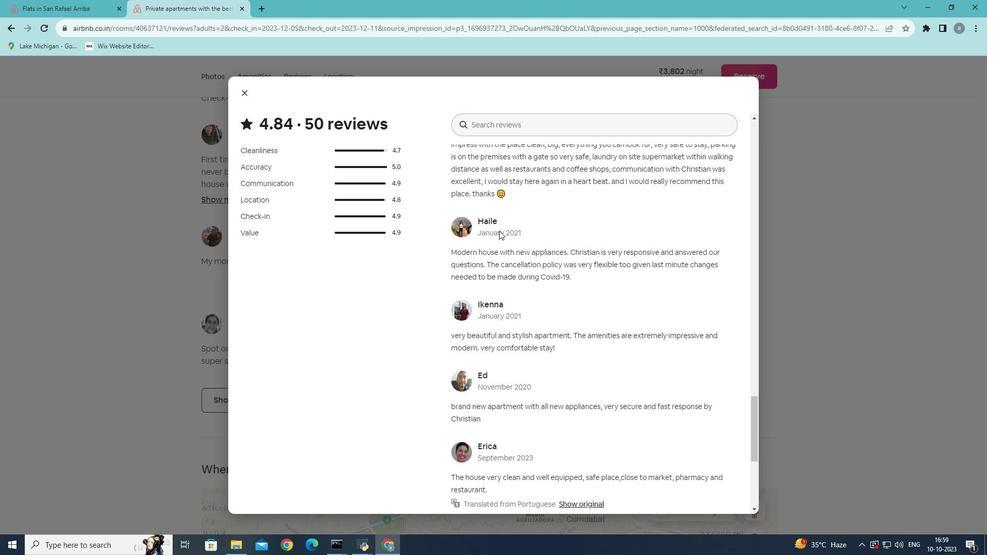 
Action: Mouse scrolled (499, 230) with delta (0, 0)
Screenshot: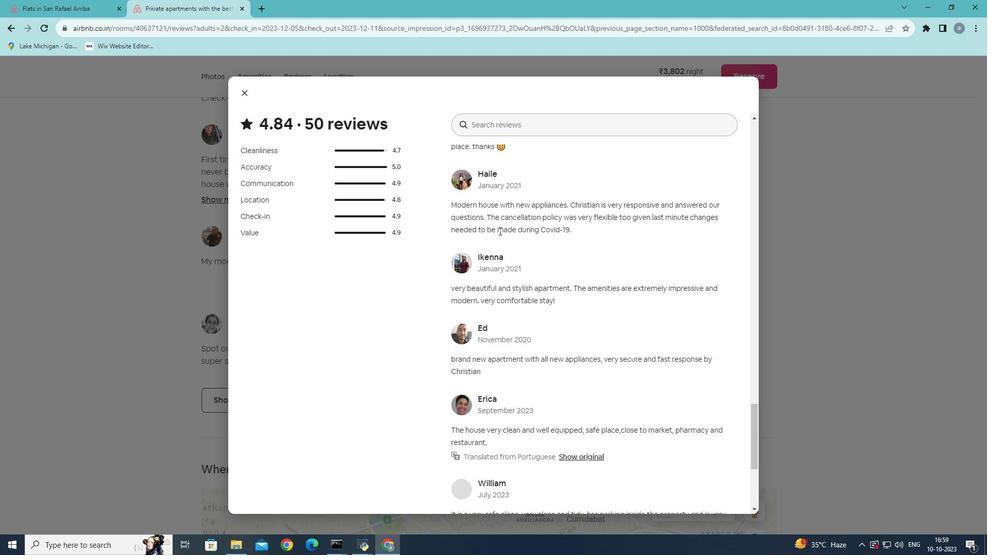 
Action: Mouse scrolled (499, 230) with delta (0, 0)
Screenshot: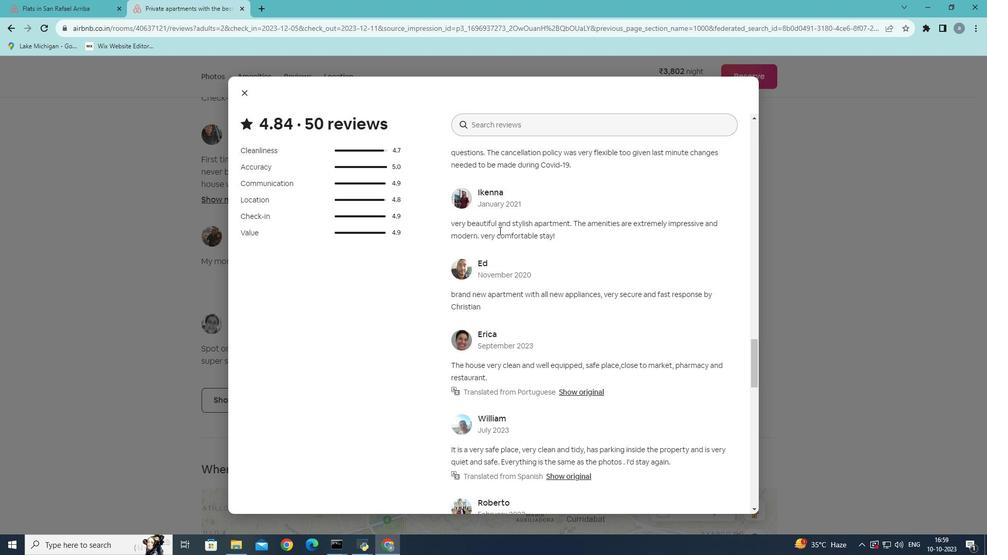 
Action: Mouse scrolled (499, 230) with delta (0, 0)
Screenshot: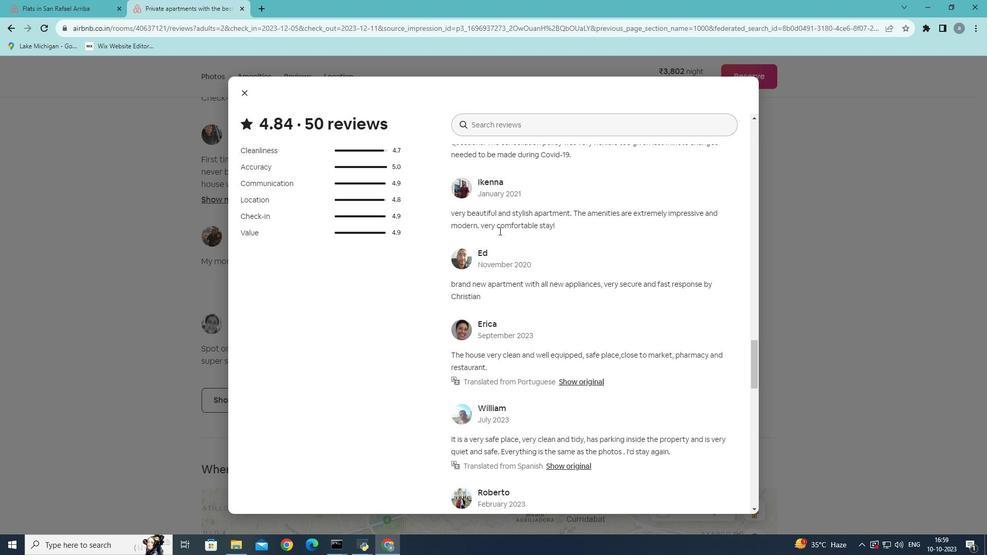 
Action: Mouse moved to (499, 234)
Screenshot: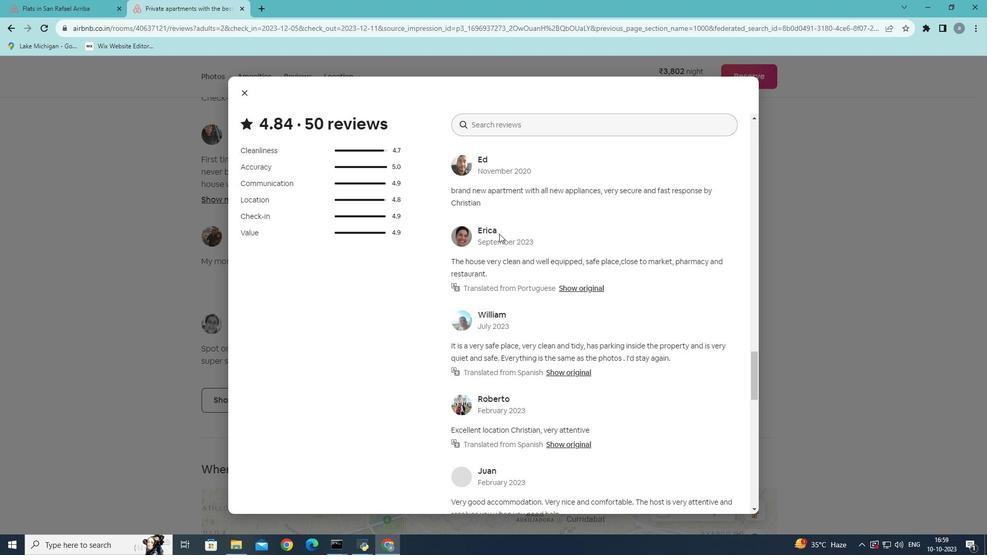 
Action: Mouse scrolled (499, 233) with delta (0, 0)
Screenshot: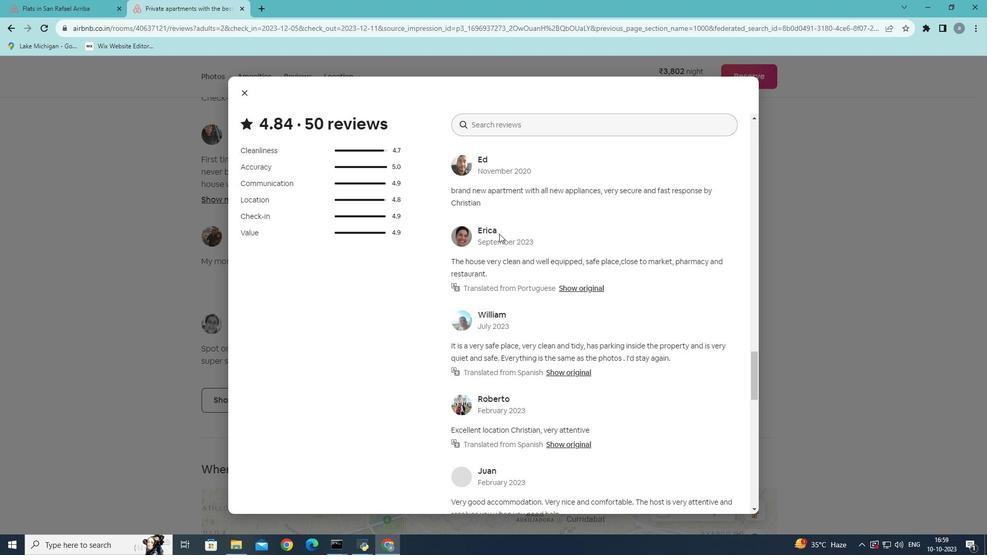 
Action: Mouse scrolled (499, 233) with delta (0, 0)
Screenshot: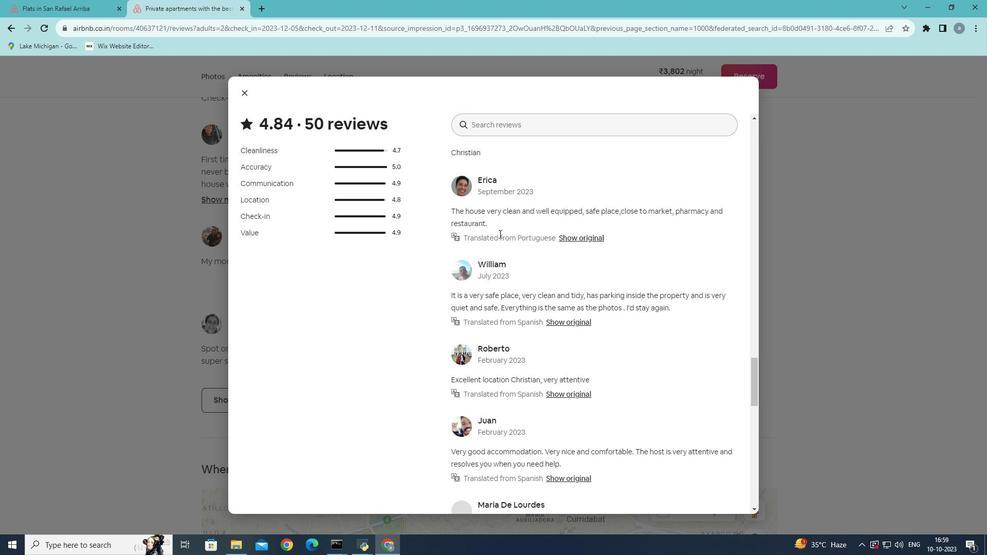 
Action: Mouse scrolled (499, 233) with delta (0, 0)
Screenshot: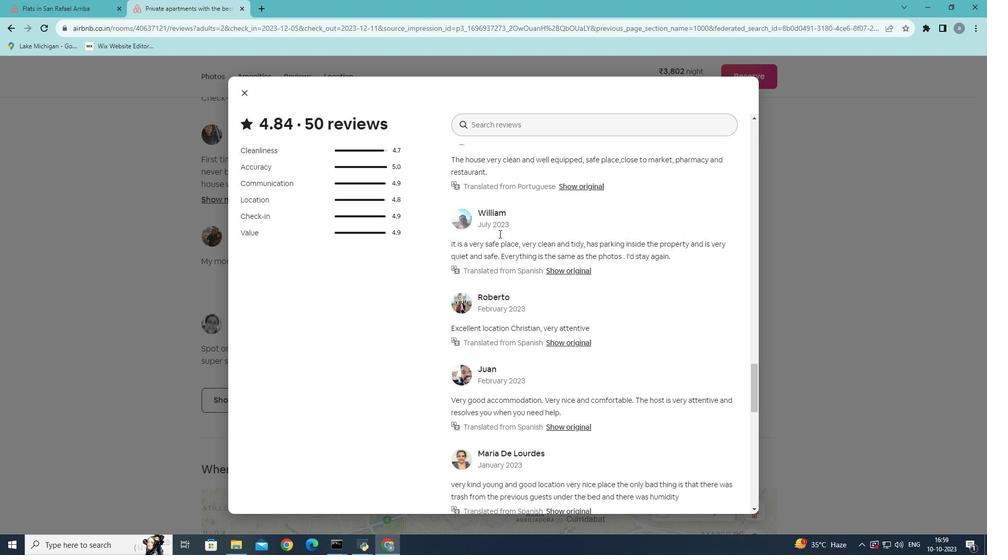 
Action: Mouse scrolled (499, 233) with delta (0, 0)
Screenshot: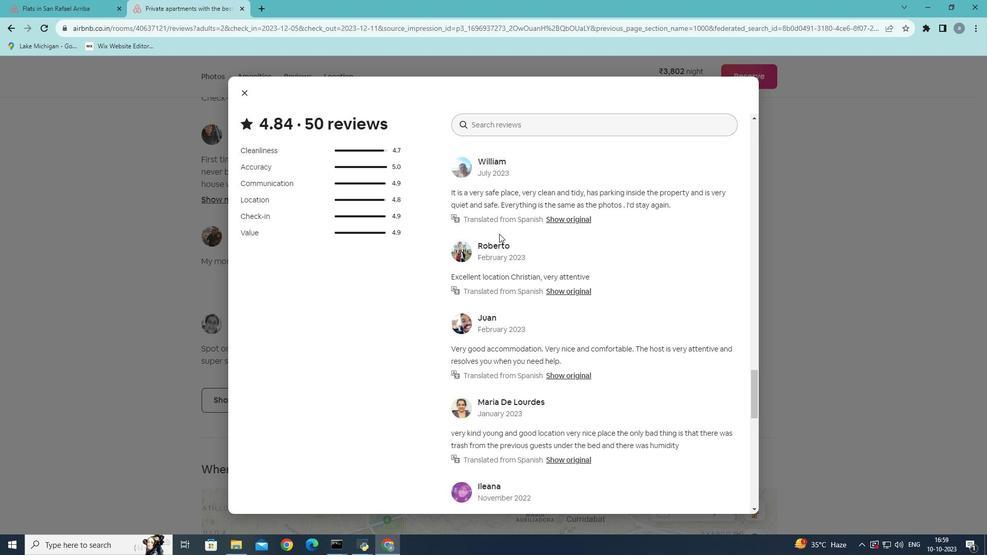 
Action: Mouse scrolled (499, 233) with delta (0, 0)
Screenshot: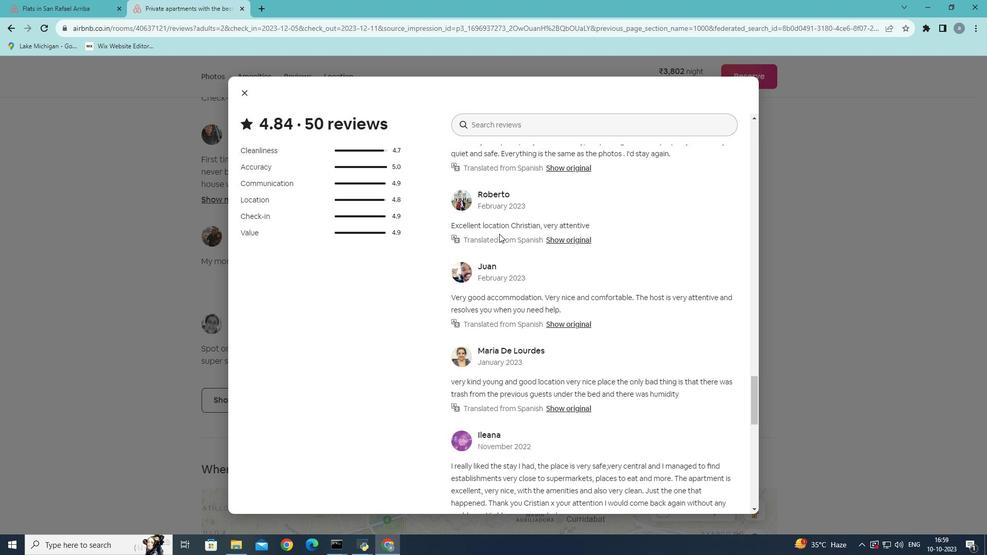 
Action: Mouse moved to (499, 234)
Screenshot: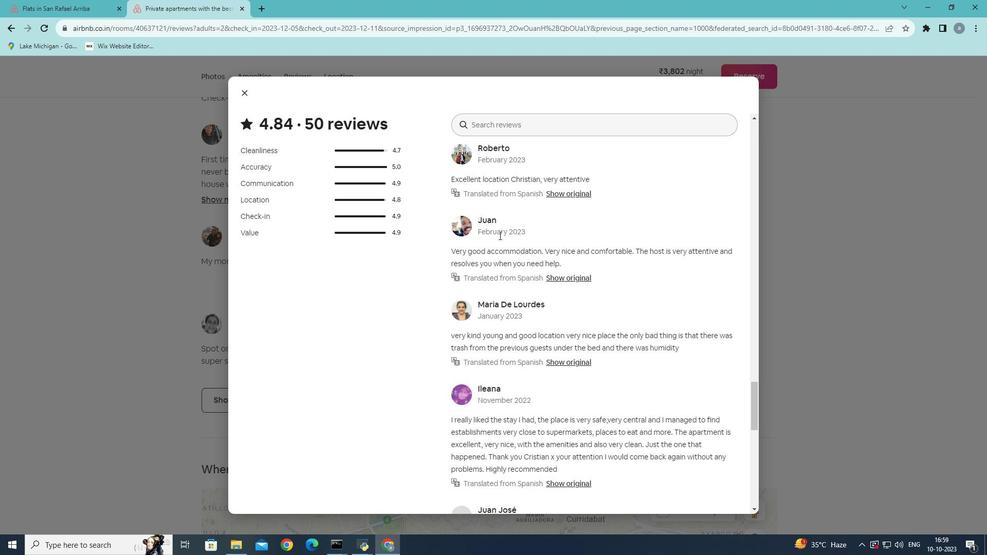 
Action: Mouse scrolled (499, 234) with delta (0, 0)
Screenshot: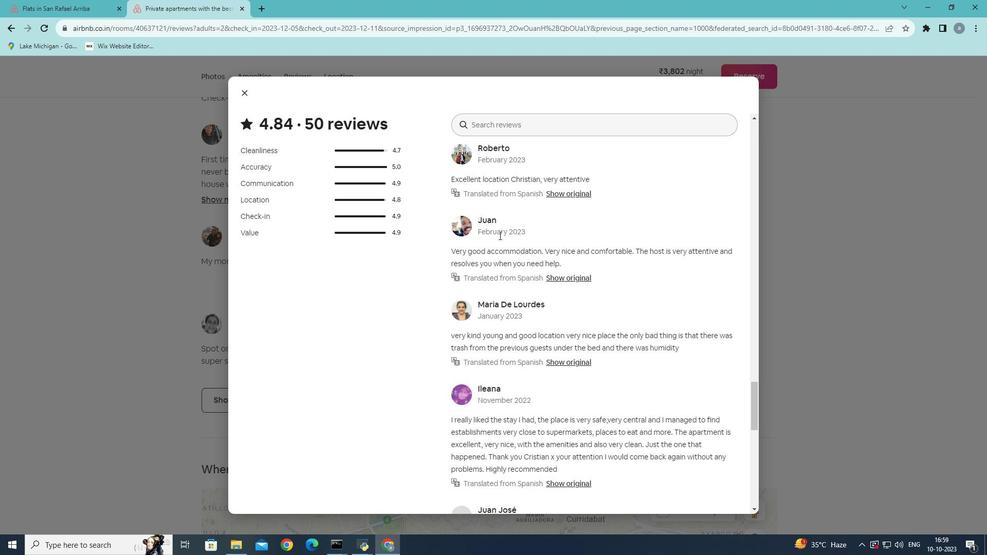 
Action: Mouse moved to (500, 236)
Screenshot: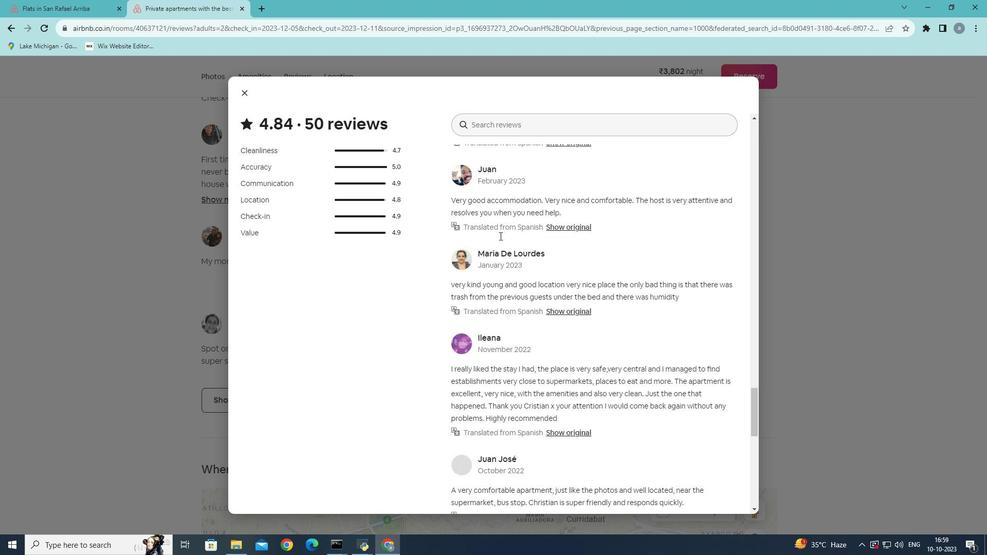 
Action: Mouse scrolled (500, 235) with delta (0, 0)
Screenshot: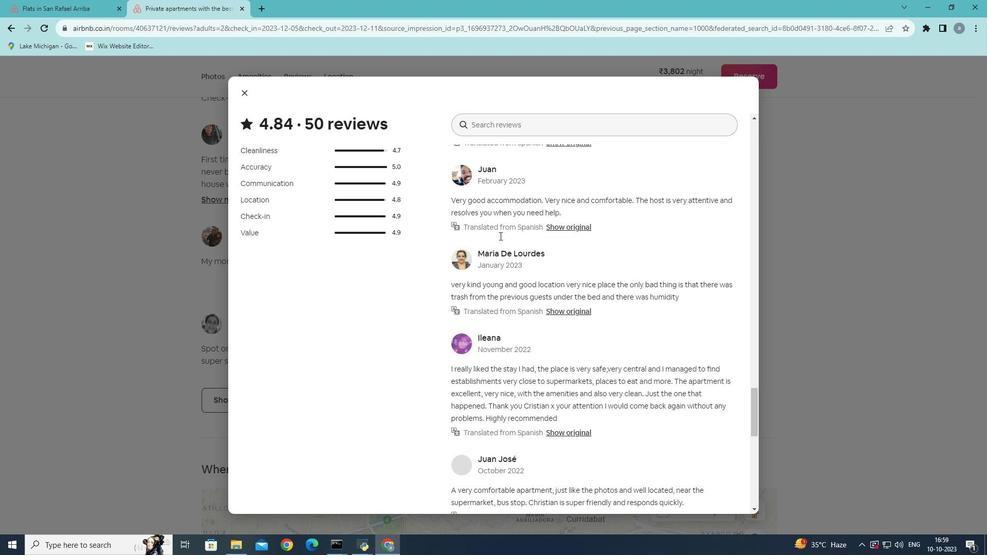 
Action: Mouse moved to (500, 237)
Screenshot: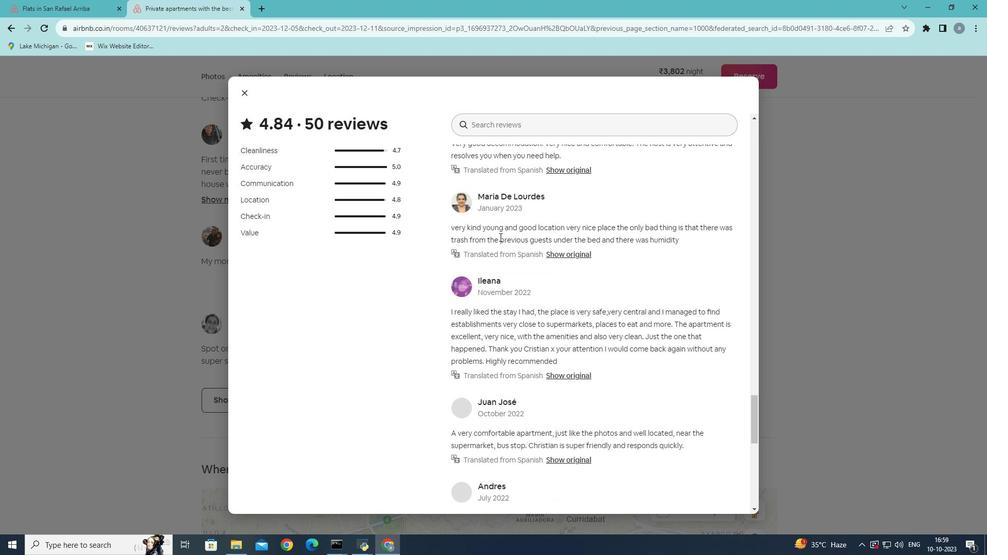 
Action: Mouse scrolled (500, 236) with delta (0, 0)
Screenshot: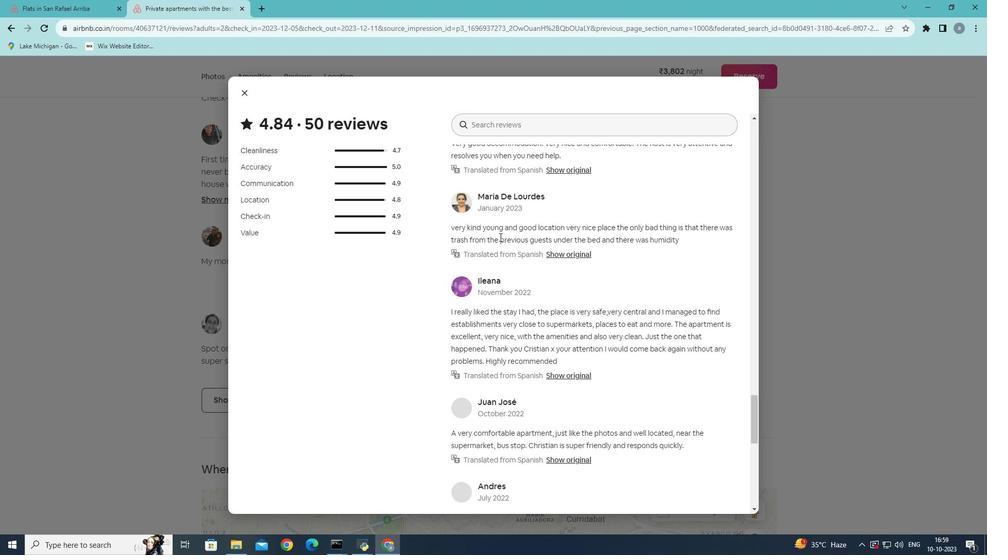 
Action: Mouse scrolled (500, 236) with delta (0, 0)
Screenshot: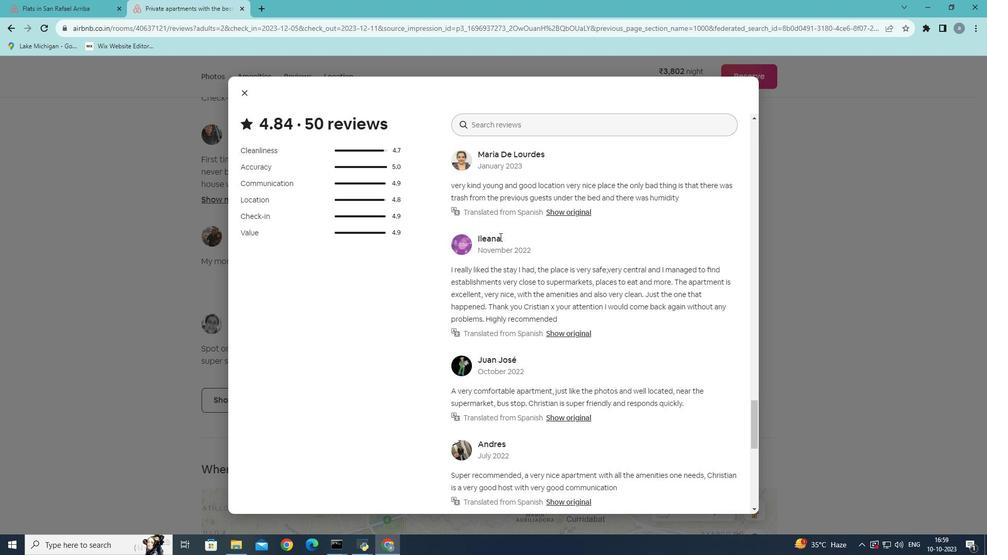 
Action: Mouse scrolled (500, 236) with delta (0, 0)
Screenshot: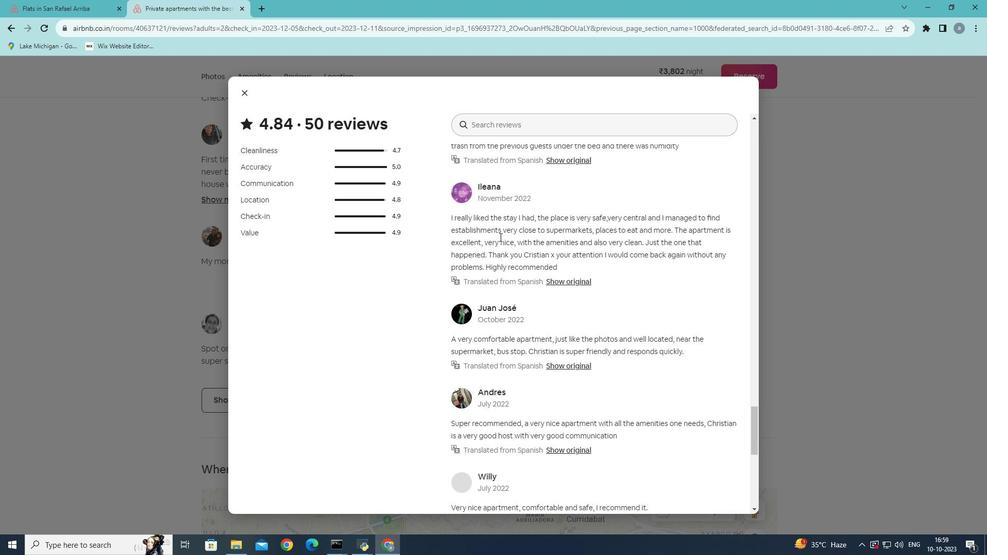 
Action: Mouse moved to (500, 238)
Screenshot: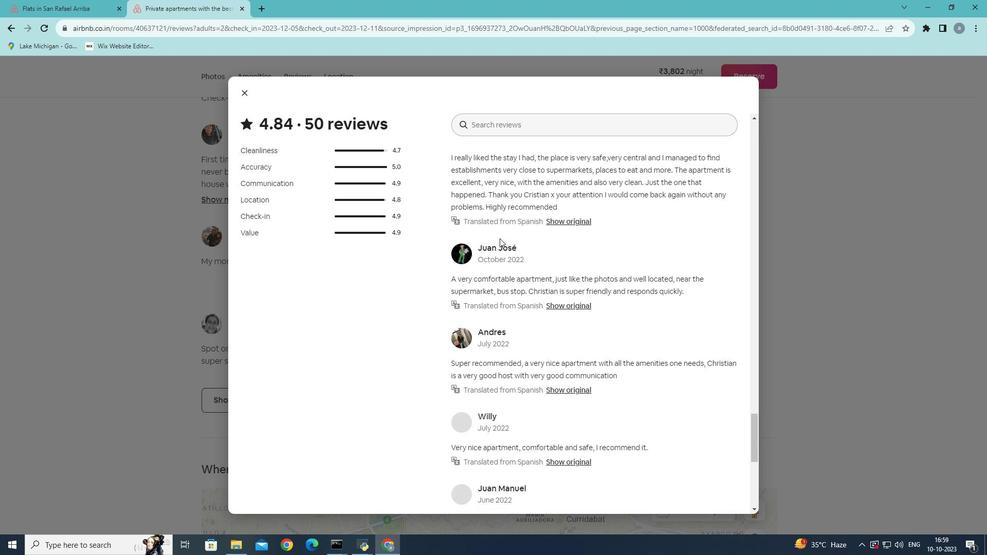 
Action: Mouse scrolled (500, 238) with delta (0, 0)
